 Task: Play online Dominion games in medium mode.
Action: Mouse moved to (268, 696)
Screenshot: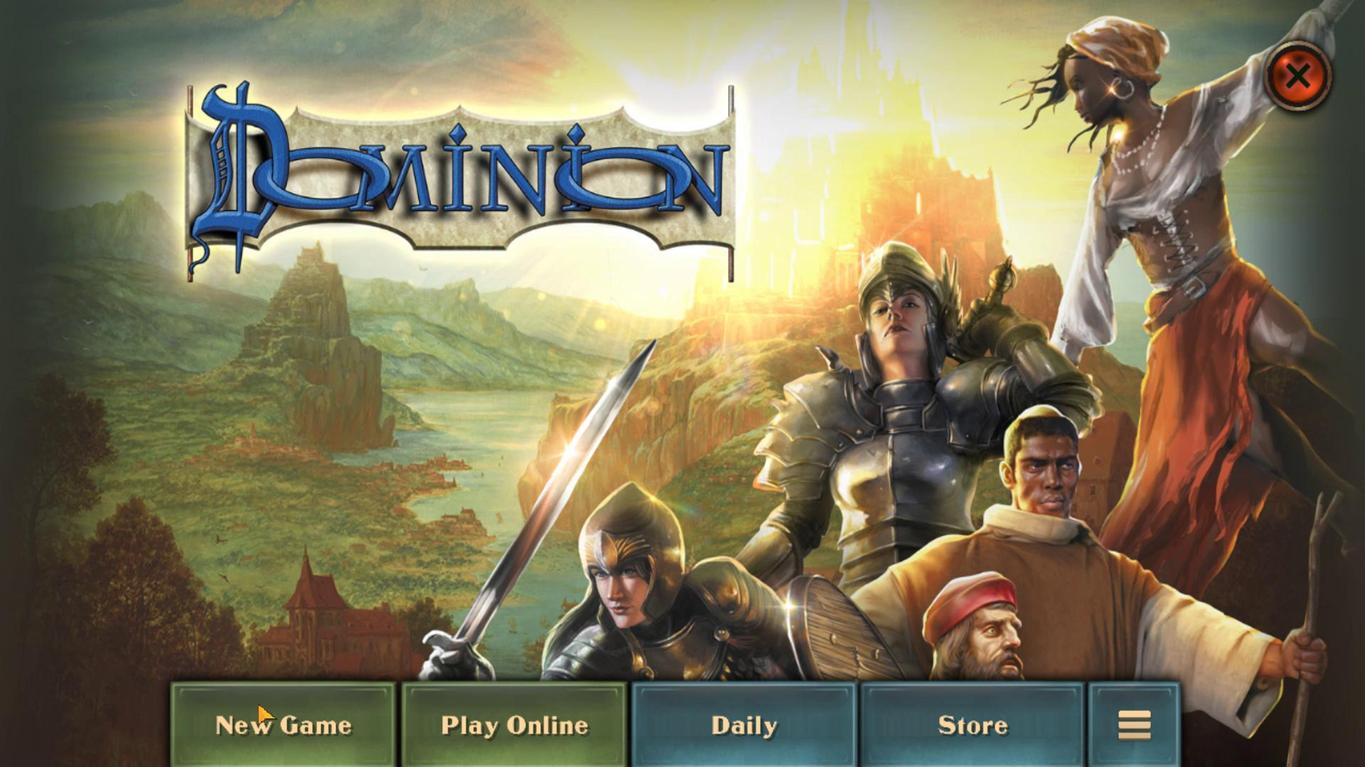 
Action: Mouse pressed left at (268, 696)
Screenshot: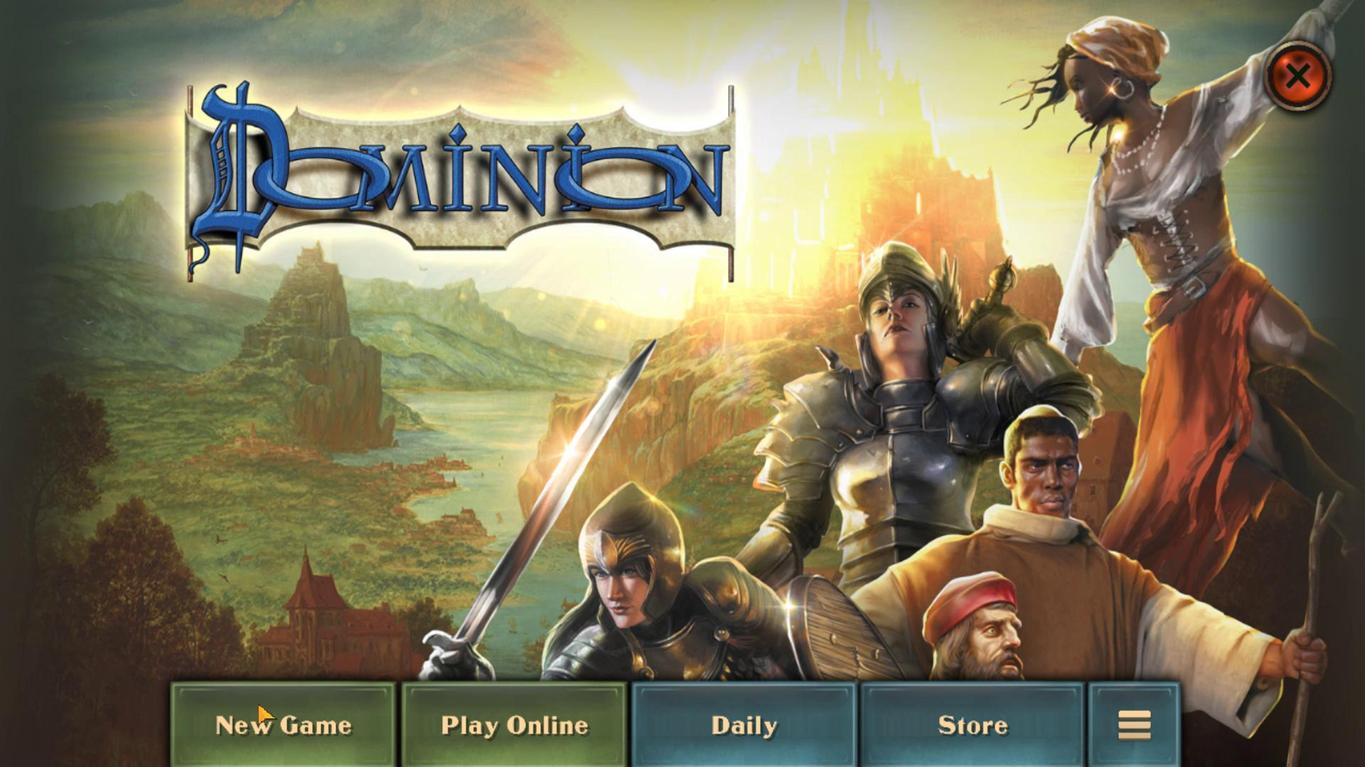 
Action: Mouse moved to (763, 357)
Screenshot: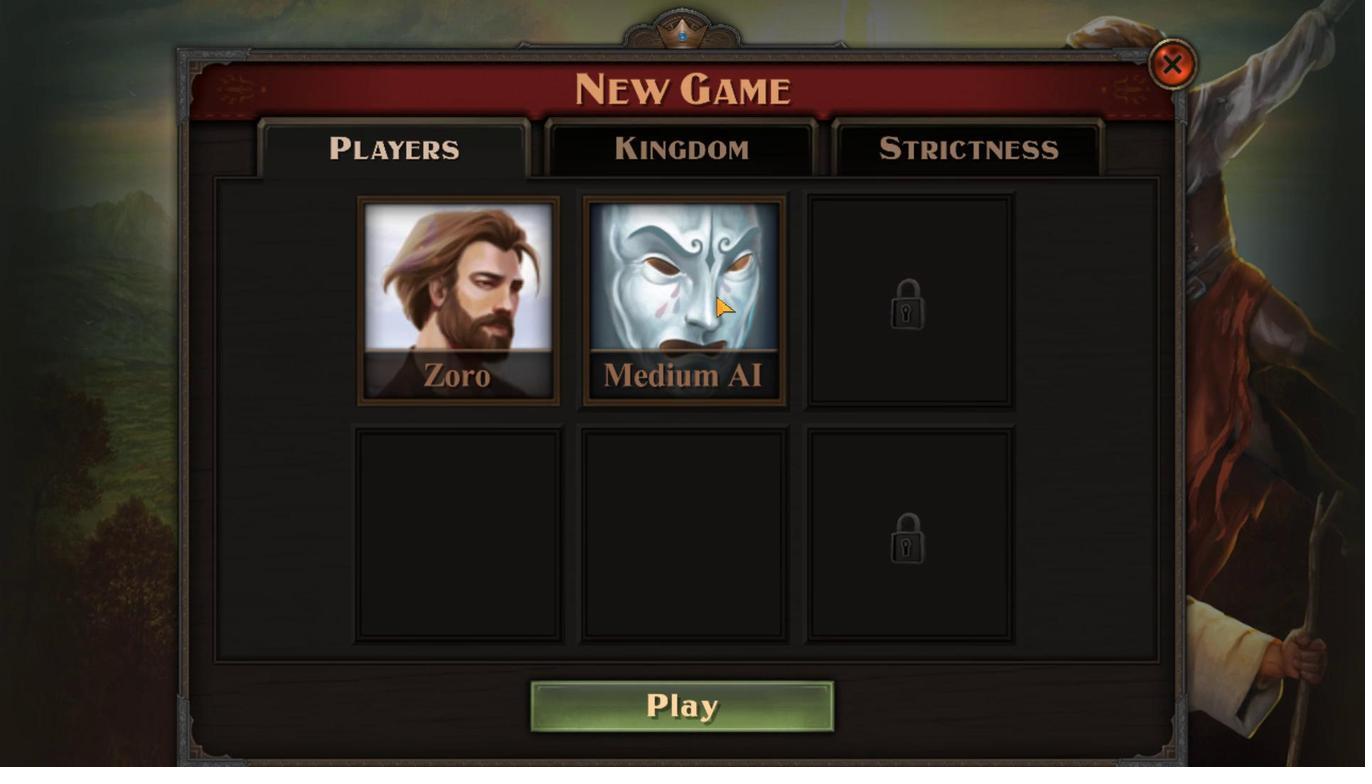 
Action: Mouse pressed left at (763, 357)
Screenshot: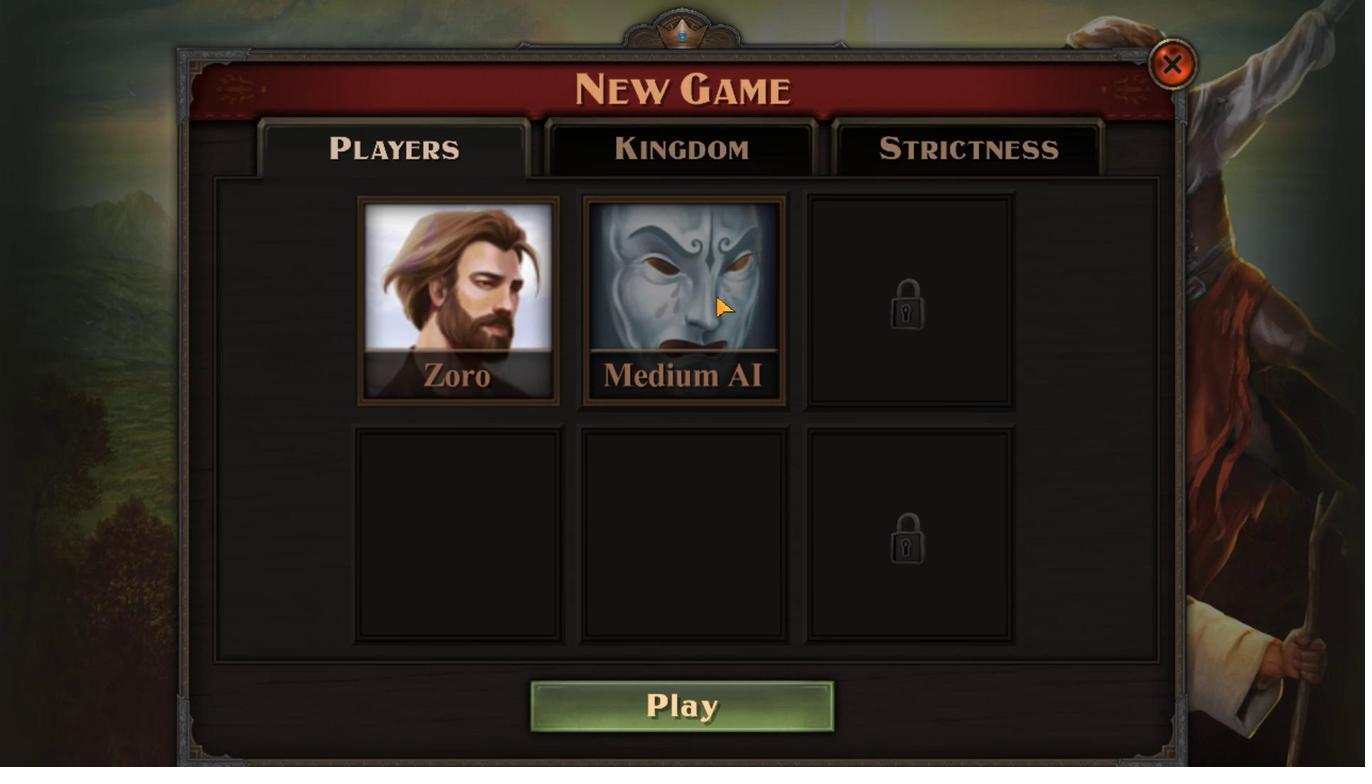 
Action: Mouse moved to (472, 547)
Screenshot: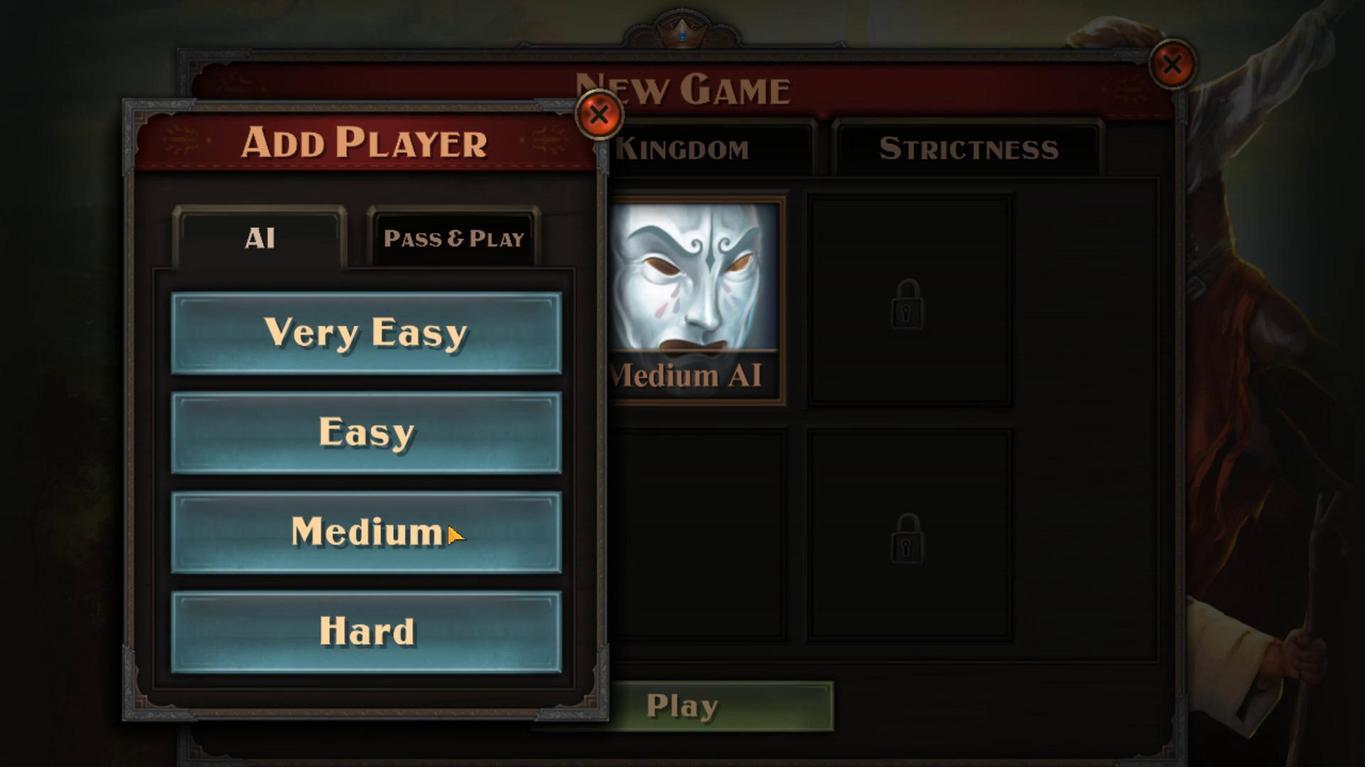 
Action: Mouse pressed left at (472, 547)
Screenshot: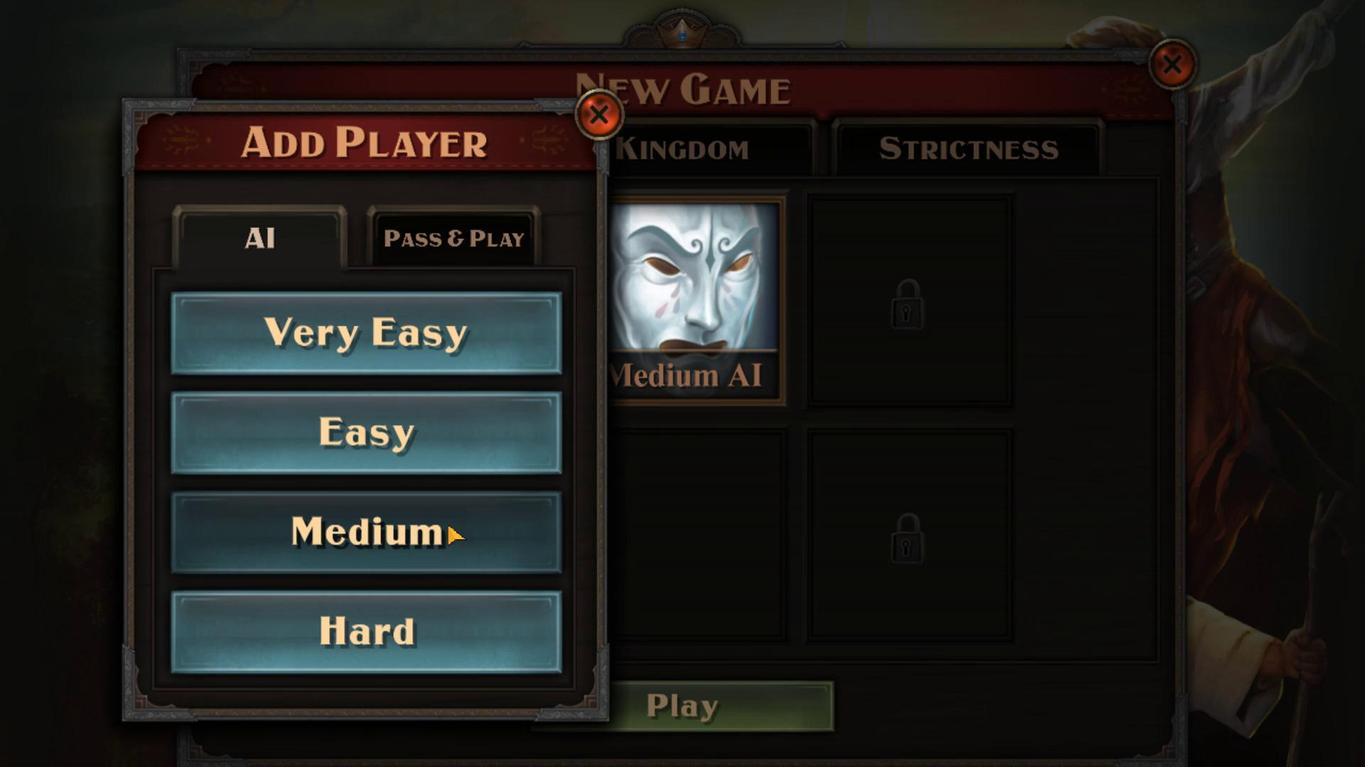 
Action: Mouse moved to (809, 706)
Screenshot: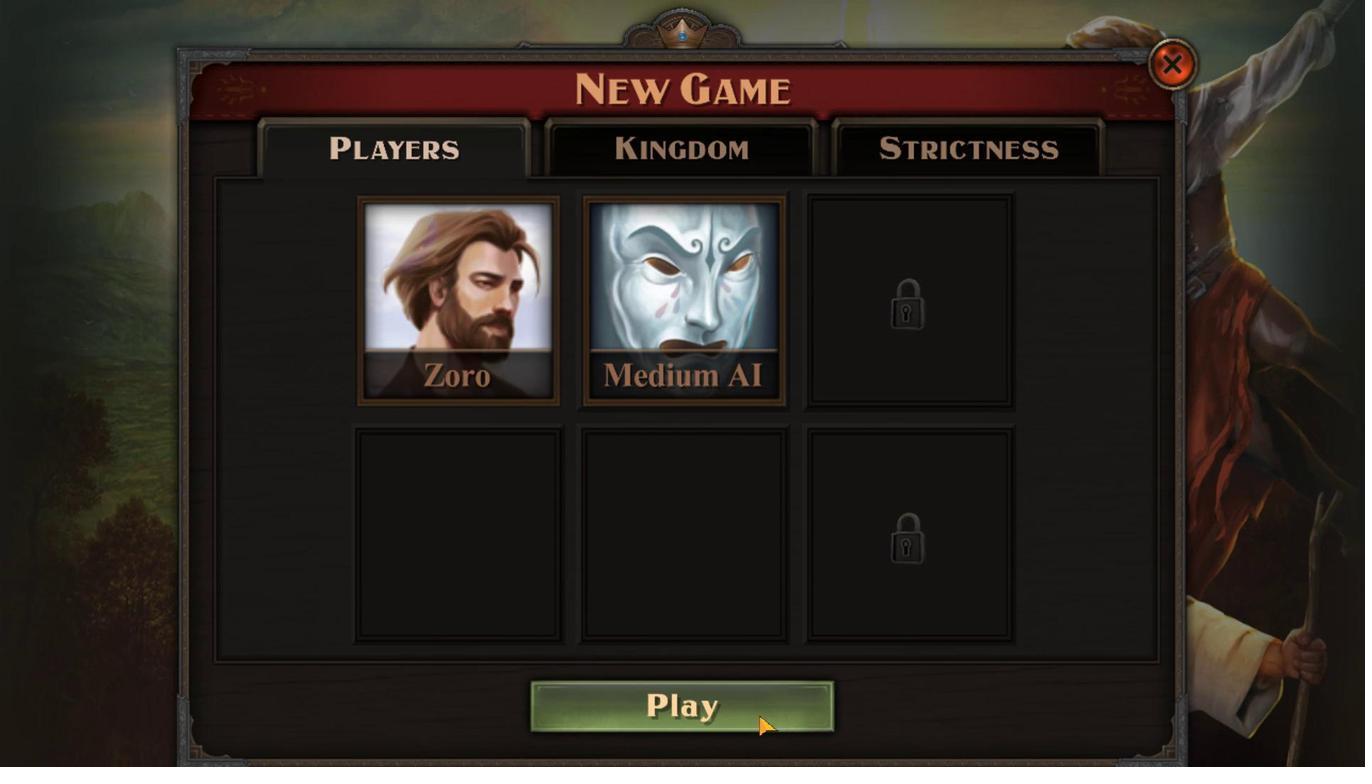
Action: Mouse pressed left at (809, 706)
Screenshot: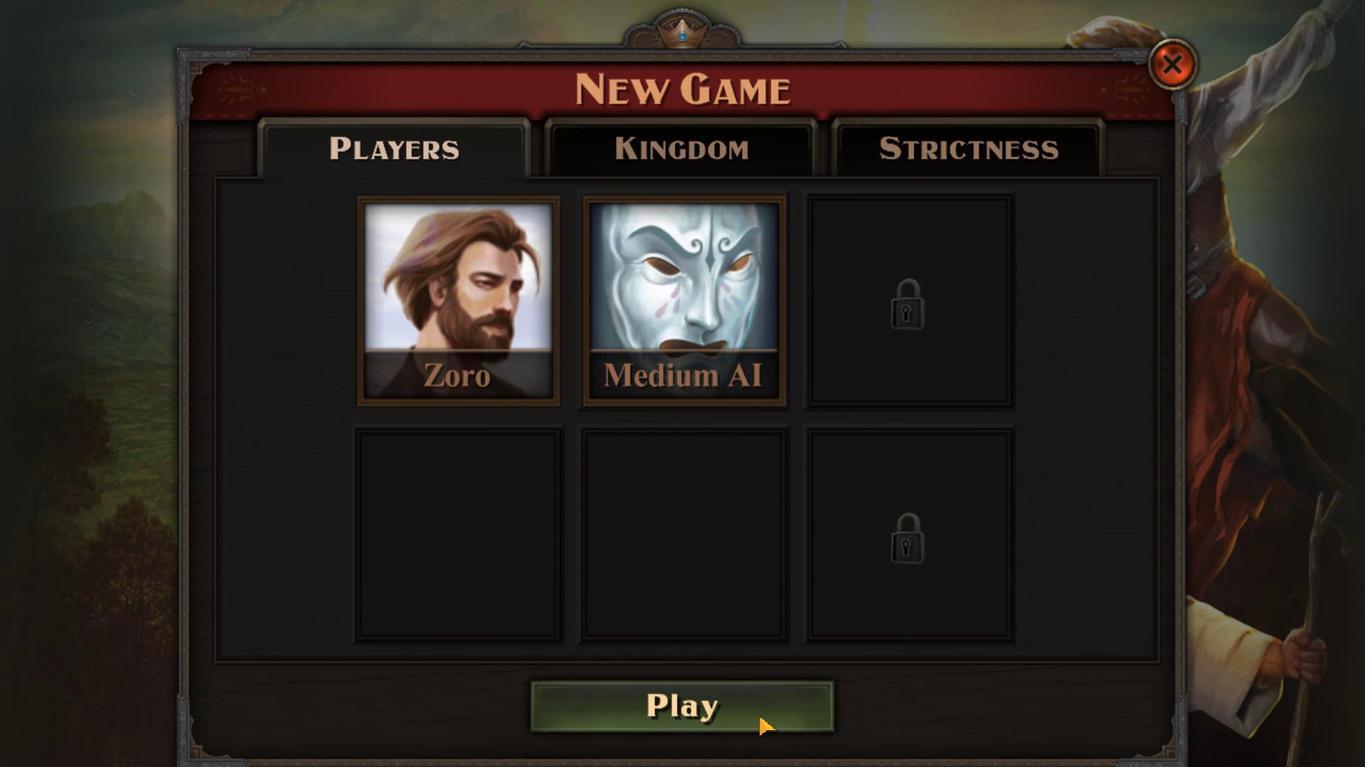 
Action: Mouse moved to (831, 659)
Screenshot: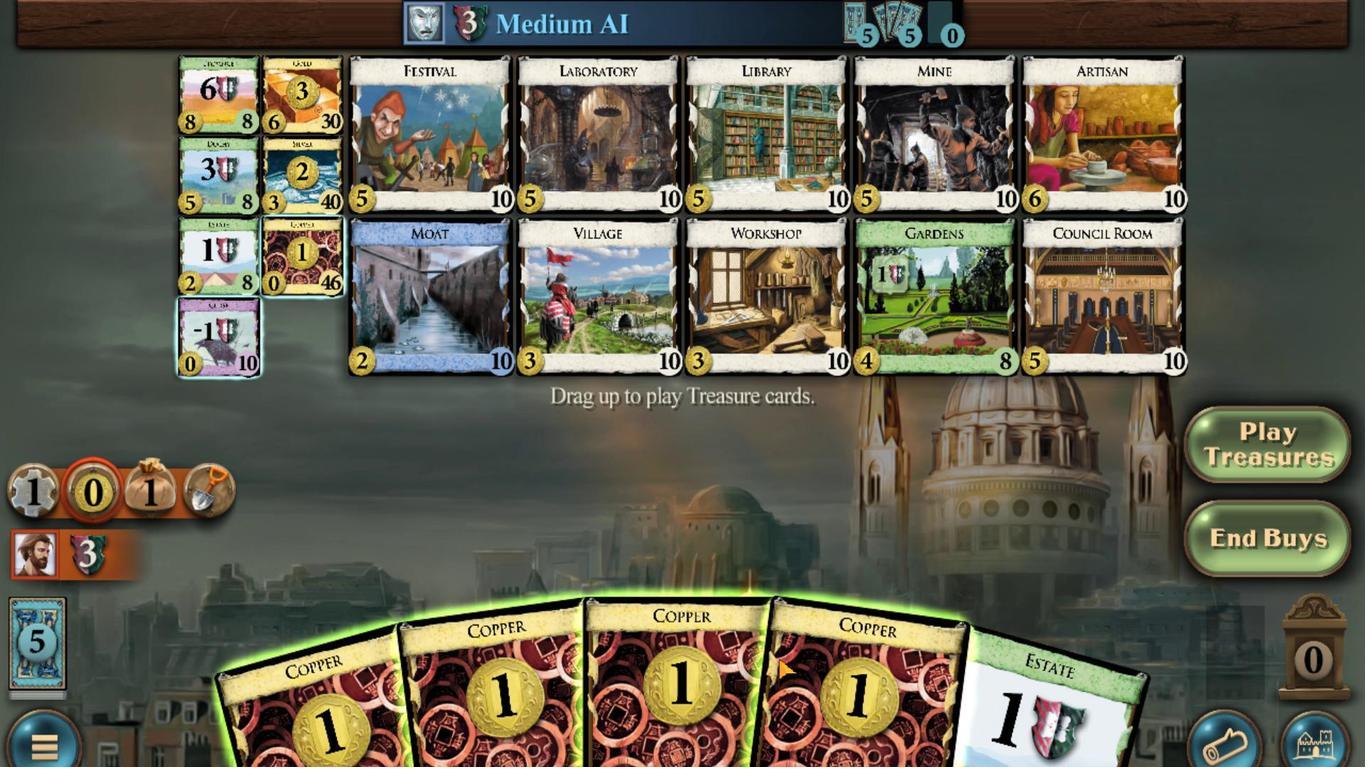 
Action: Mouse scrolled (831, 659) with delta (0, 0)
Screenshot: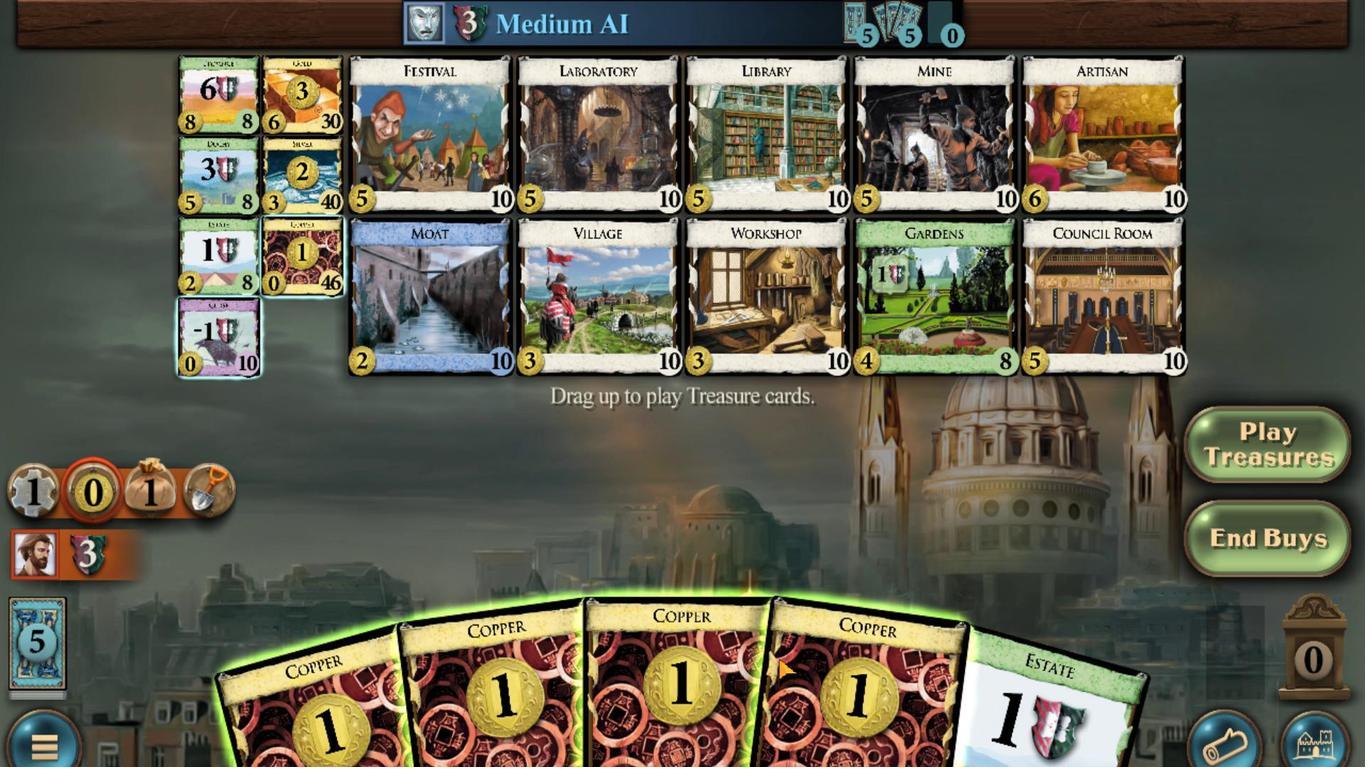 
Action: Mouse moved to (740, 666)
Screenshot: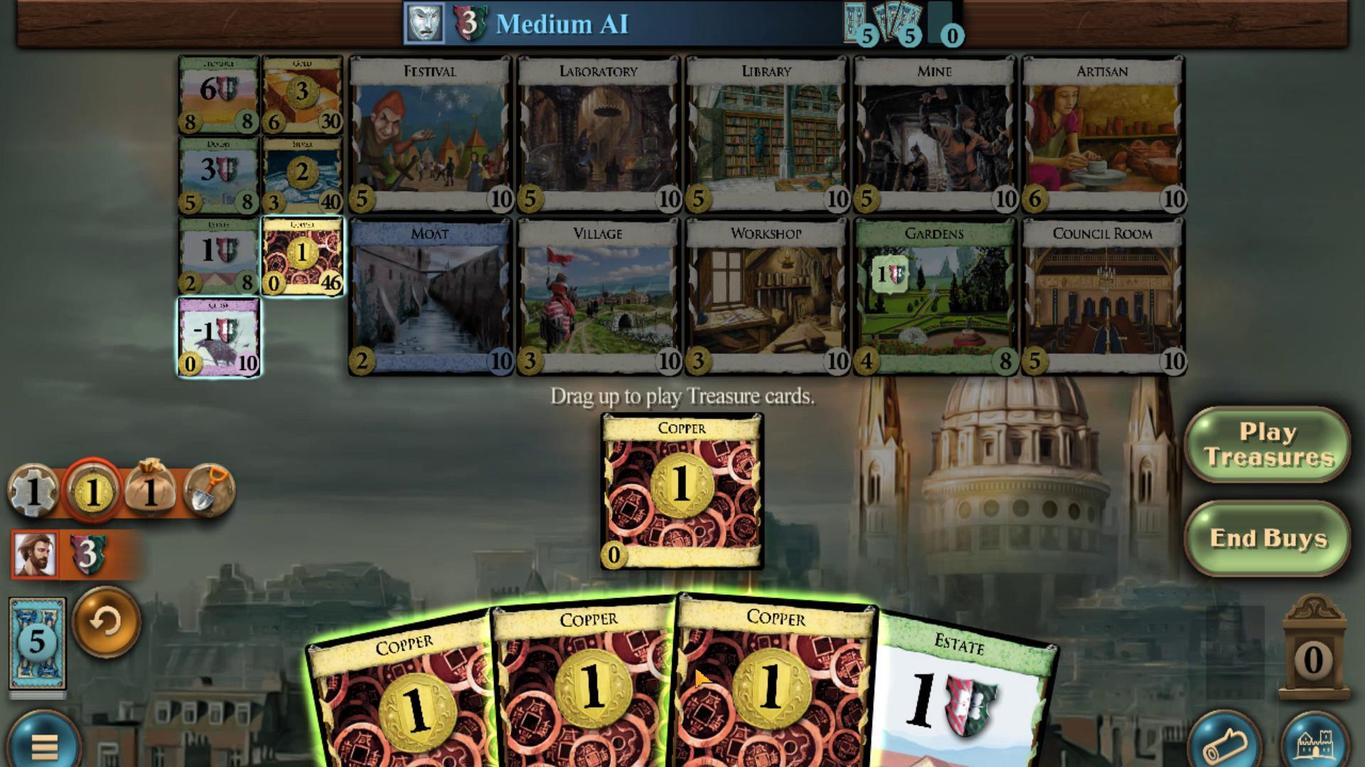
Action: Mouse scrolled (740, 665) with delta (0, 0)
Screenshot: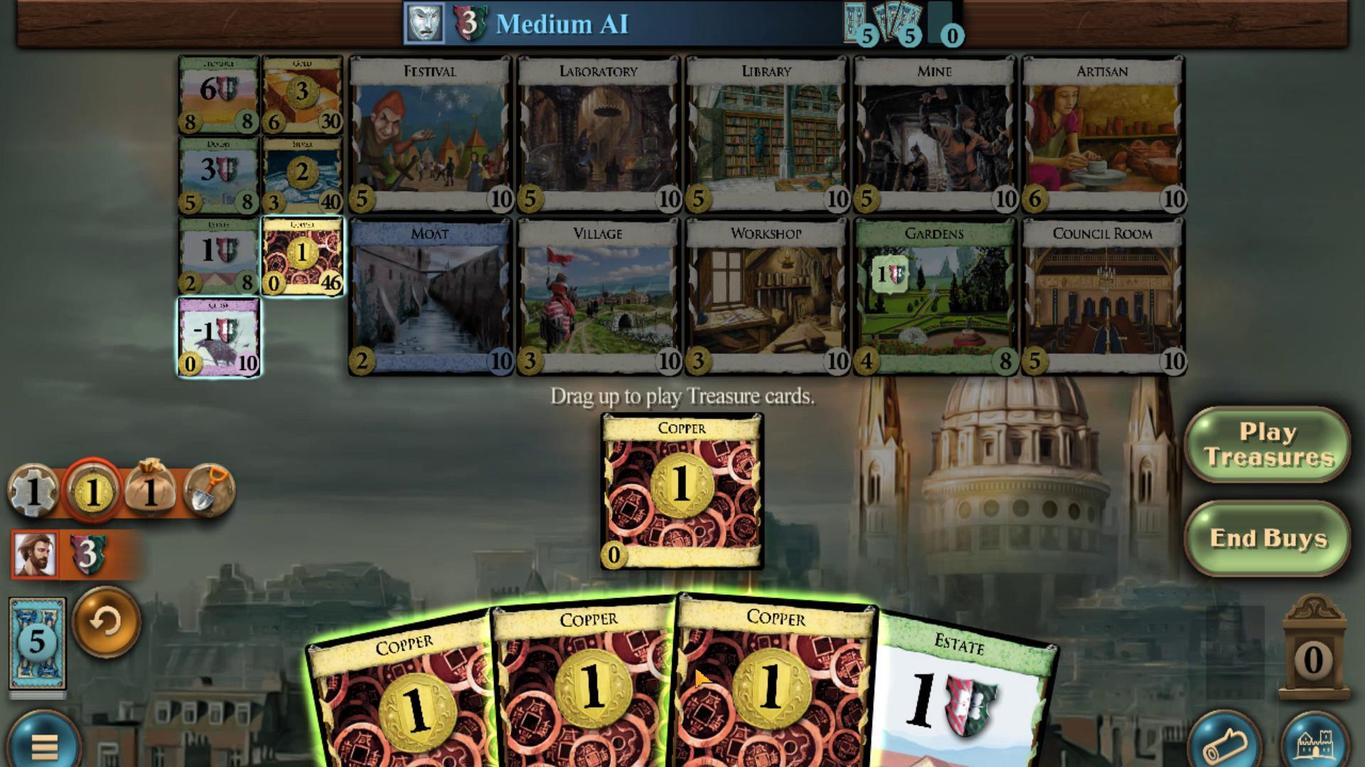
Action: Mouse moved to (675, 678)
Screenshot: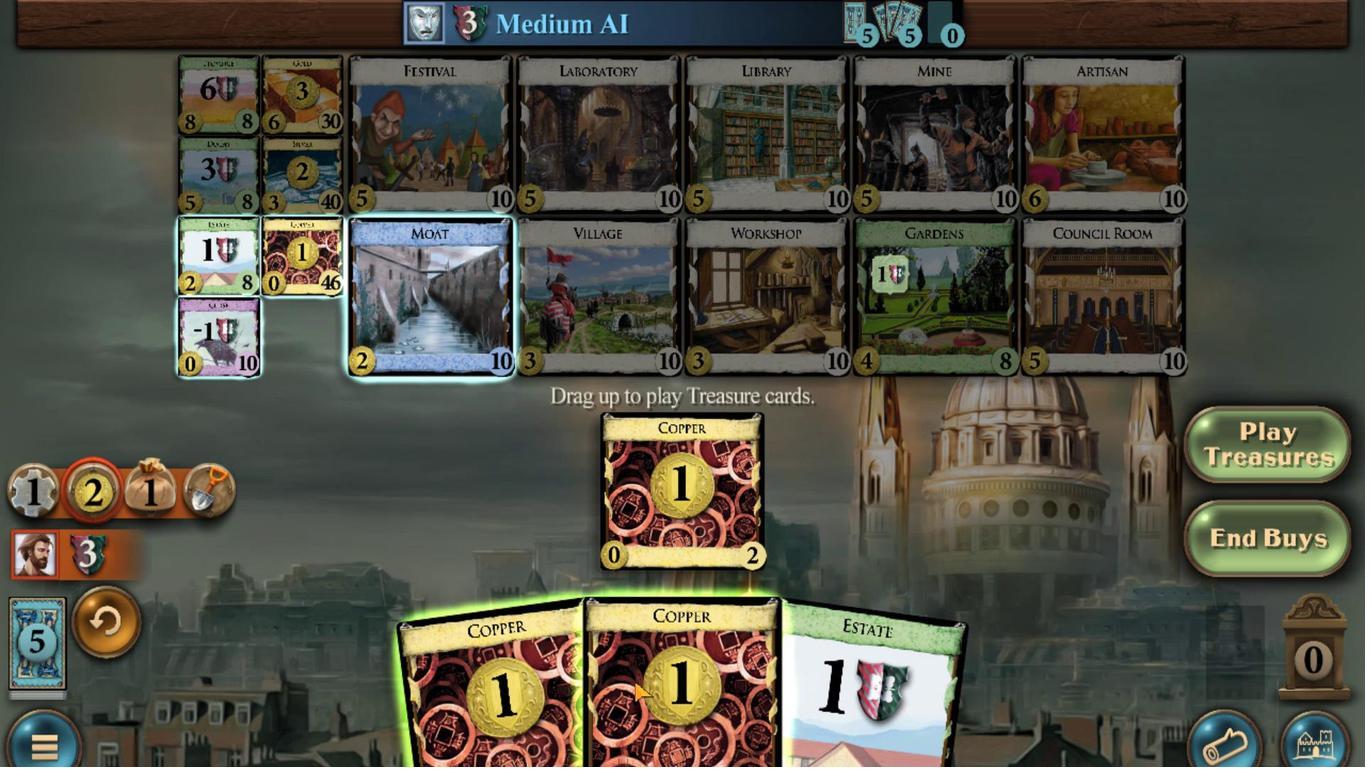 
Action: Mouse scrolled (675, 677) with delta (0, 0)
Screenshot: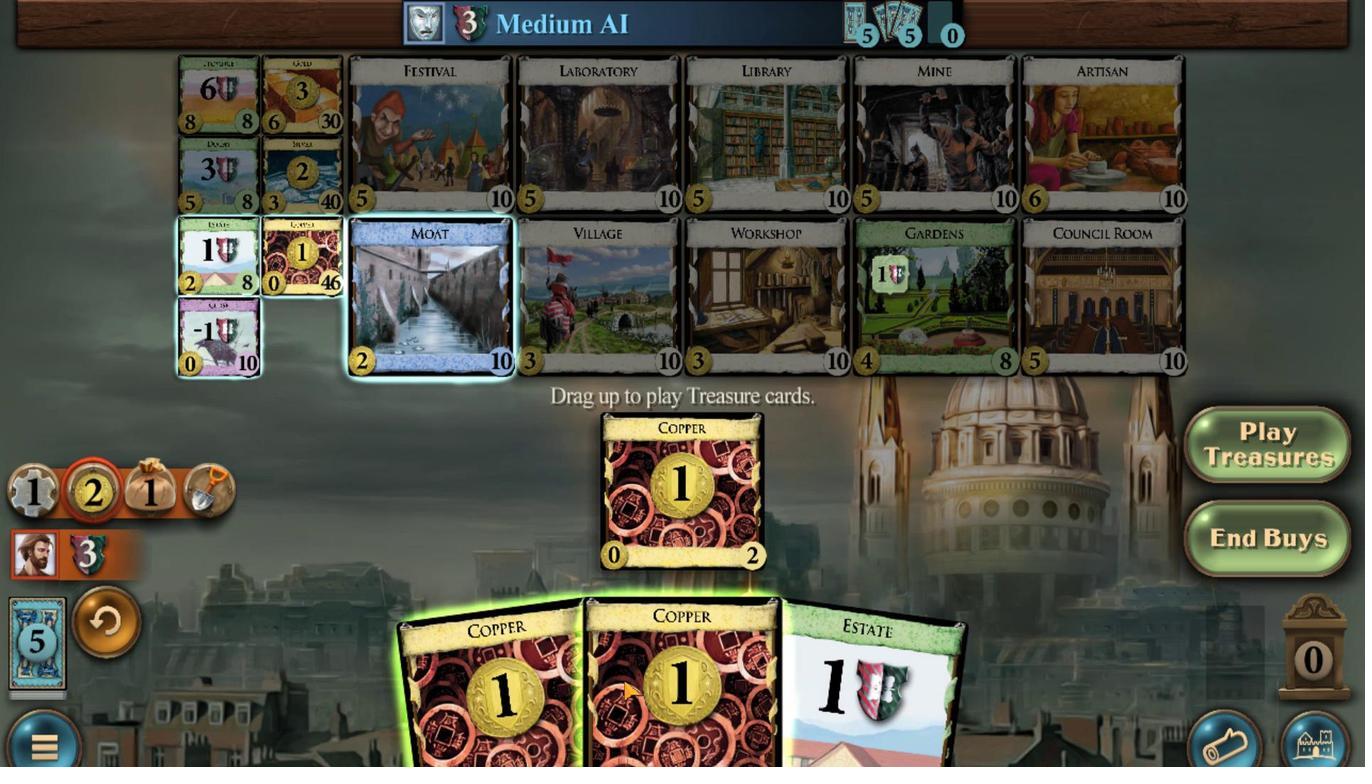 
Action: Mouse moved to (554, 657)
Screenshot: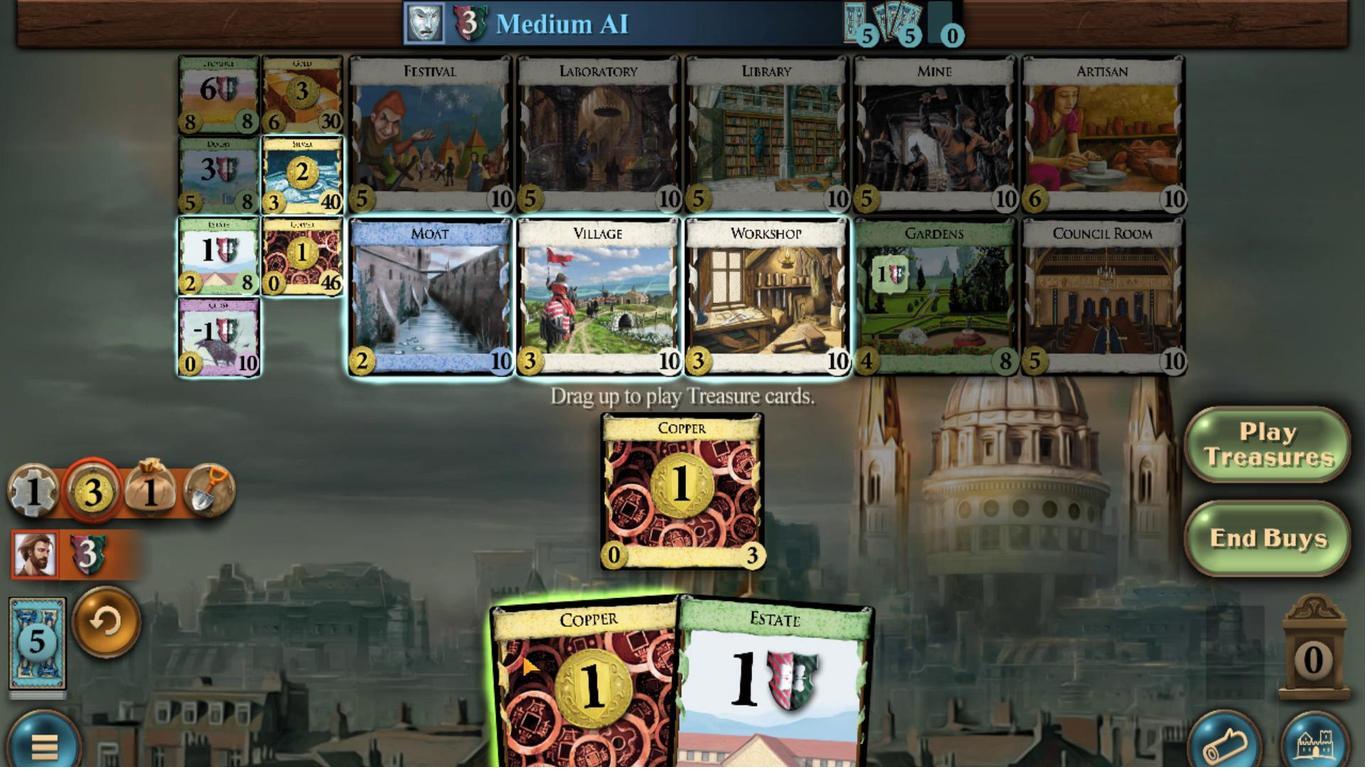 
Action: Mouse scrolled (554, 656) with delta (0, 0)
Screenshot: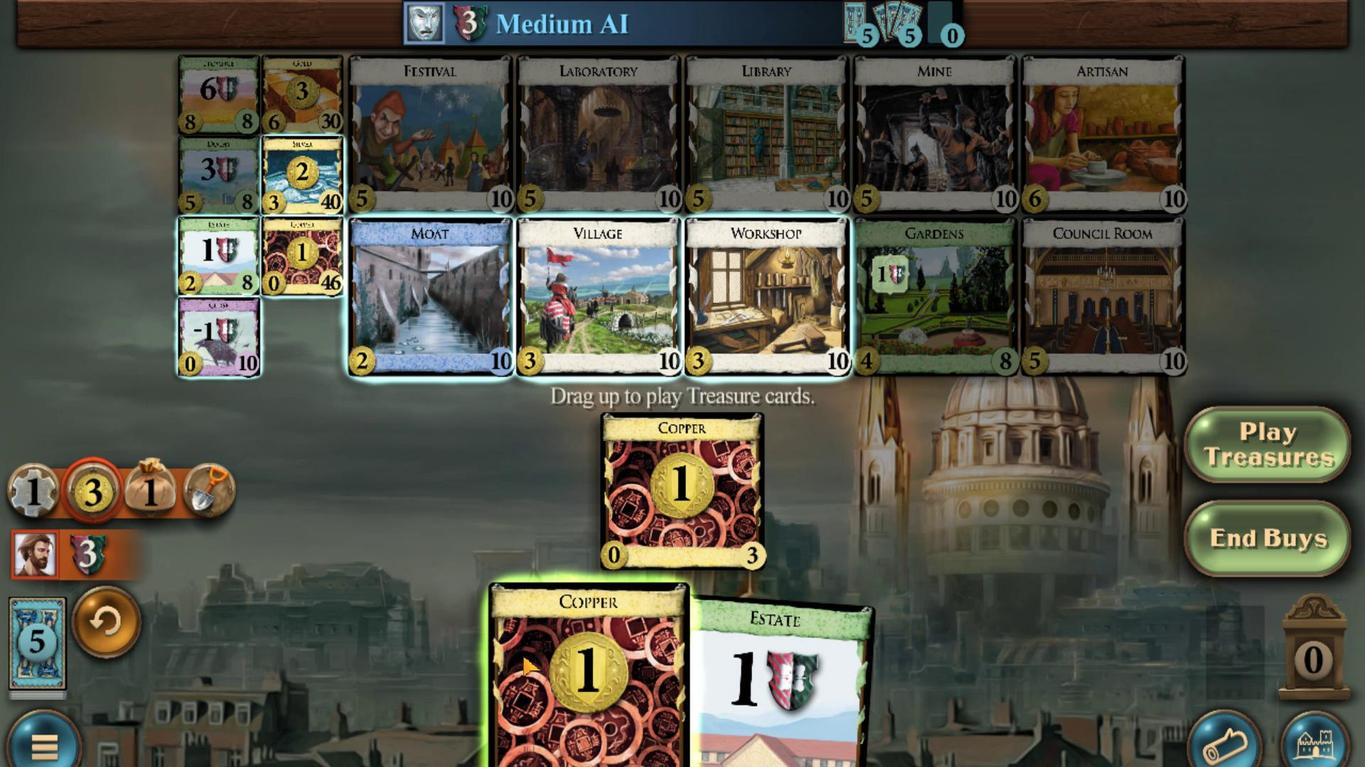 
Action: Mouse moved to (324, 246)
Screenshot: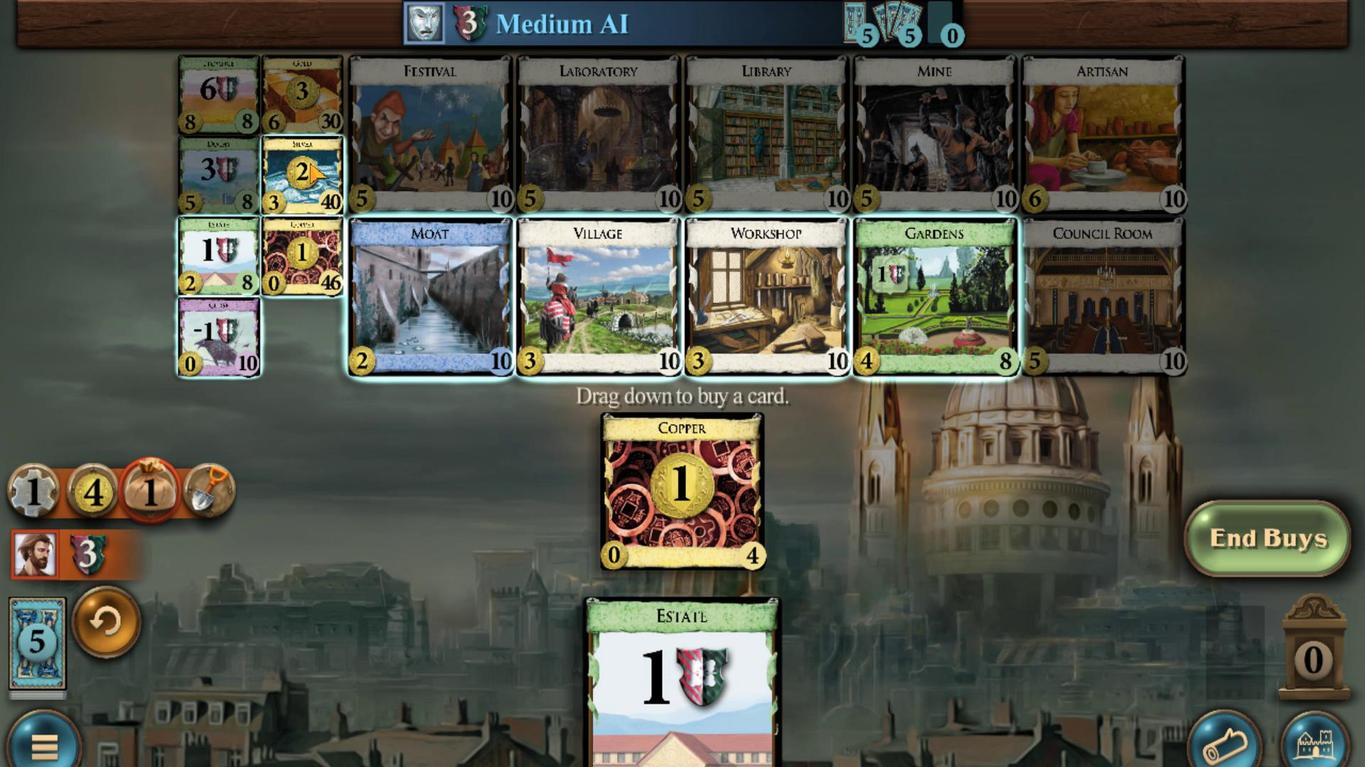 
Action: Mouse scrolled (324, 247) with delta (0, 0)
Screenshot: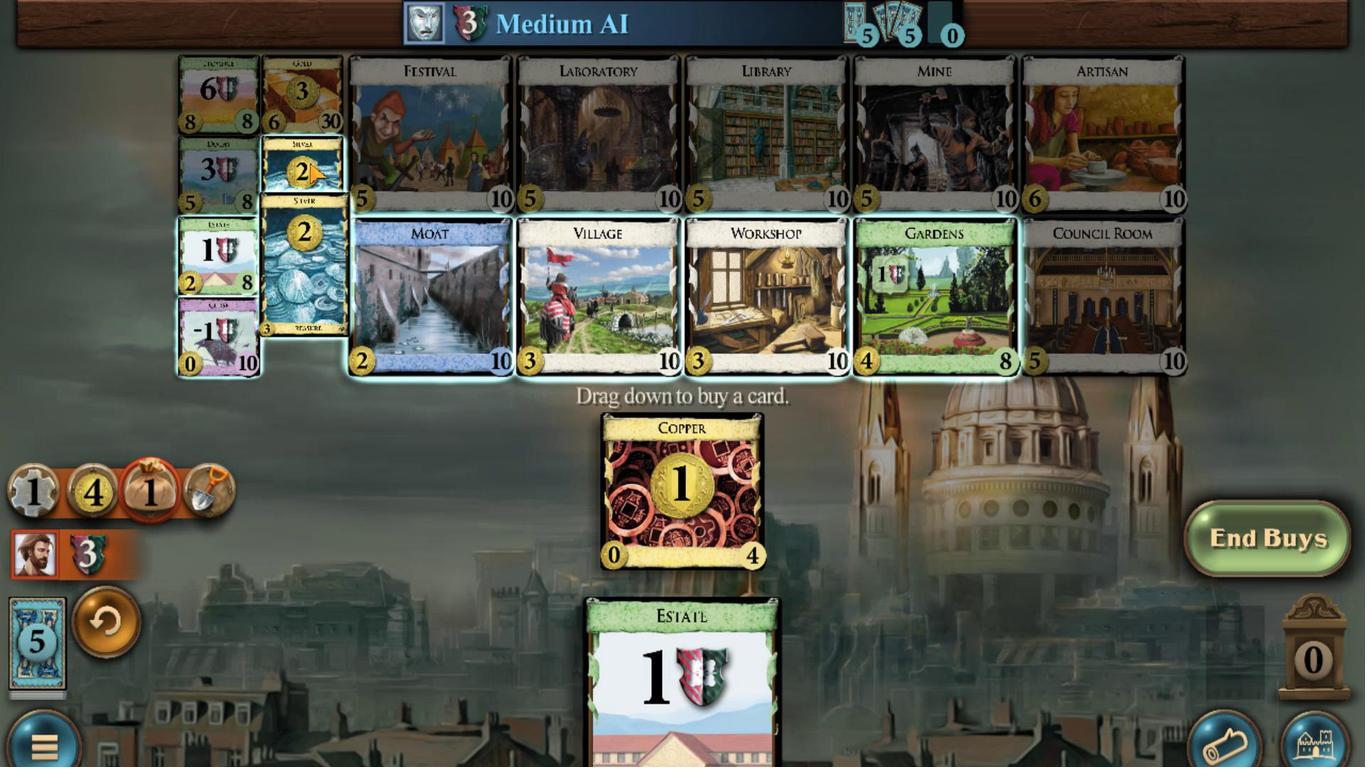 
Action: Mouse scrolled (324, 247) with delta (0, 0)
Screenshot: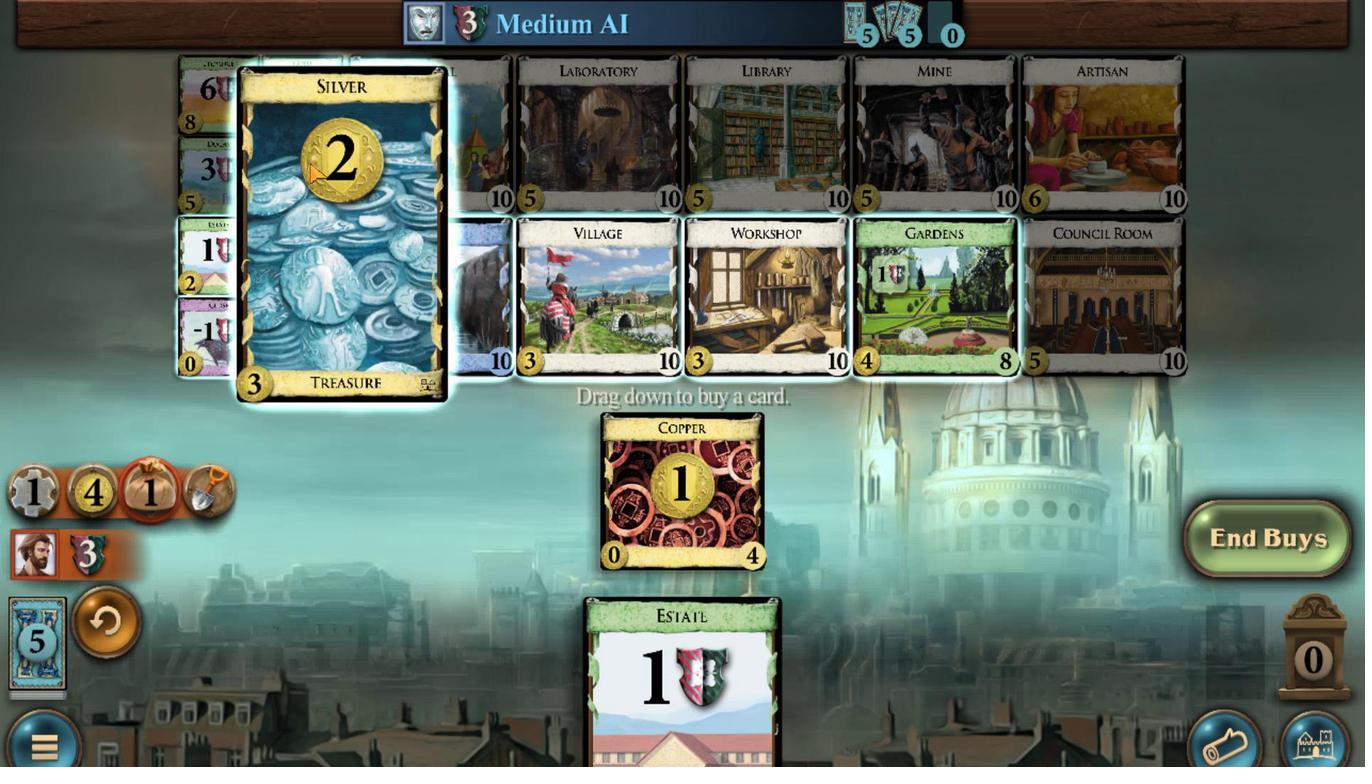 
Action: Mouse scrolled (324, 247) with delta (0, 0)
Screenshot: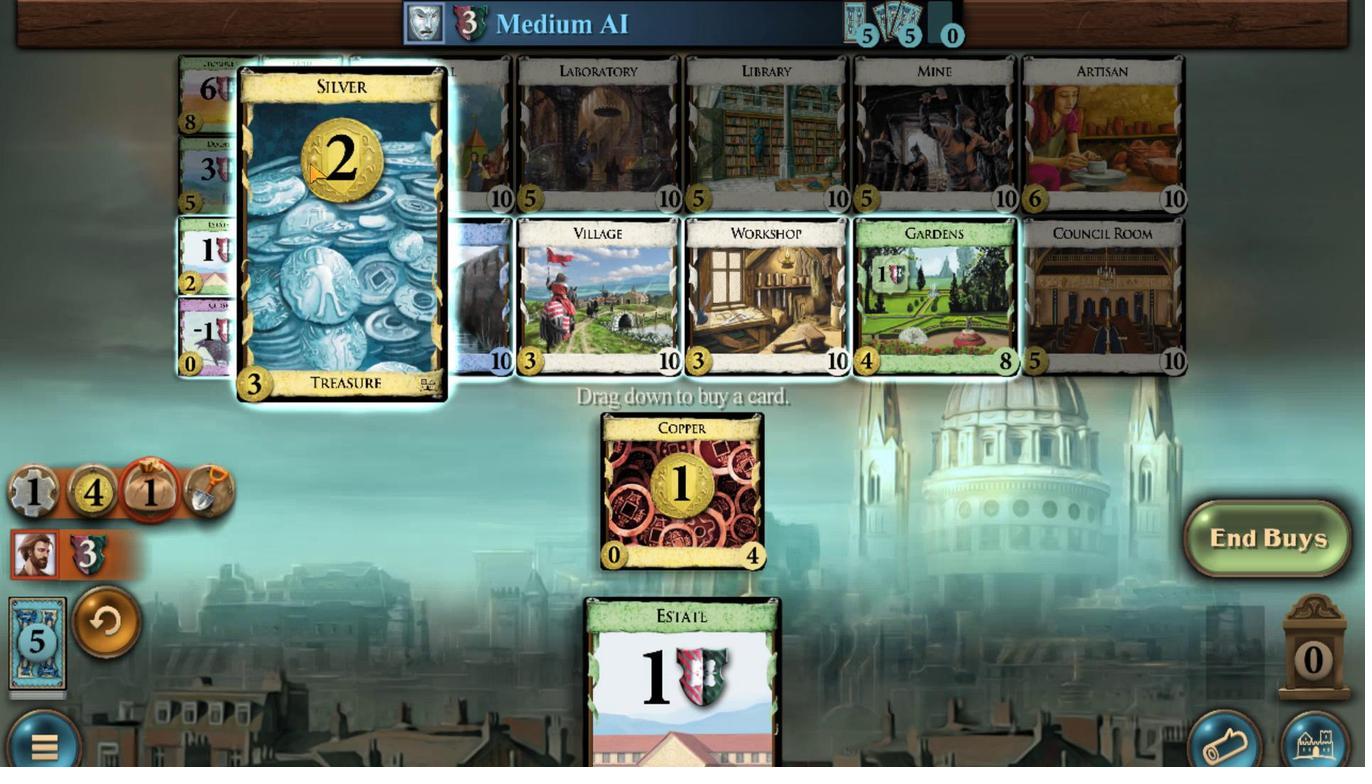 
Action: Mouse scrolled (324, 247) with delta (0, 0)
Screenshot: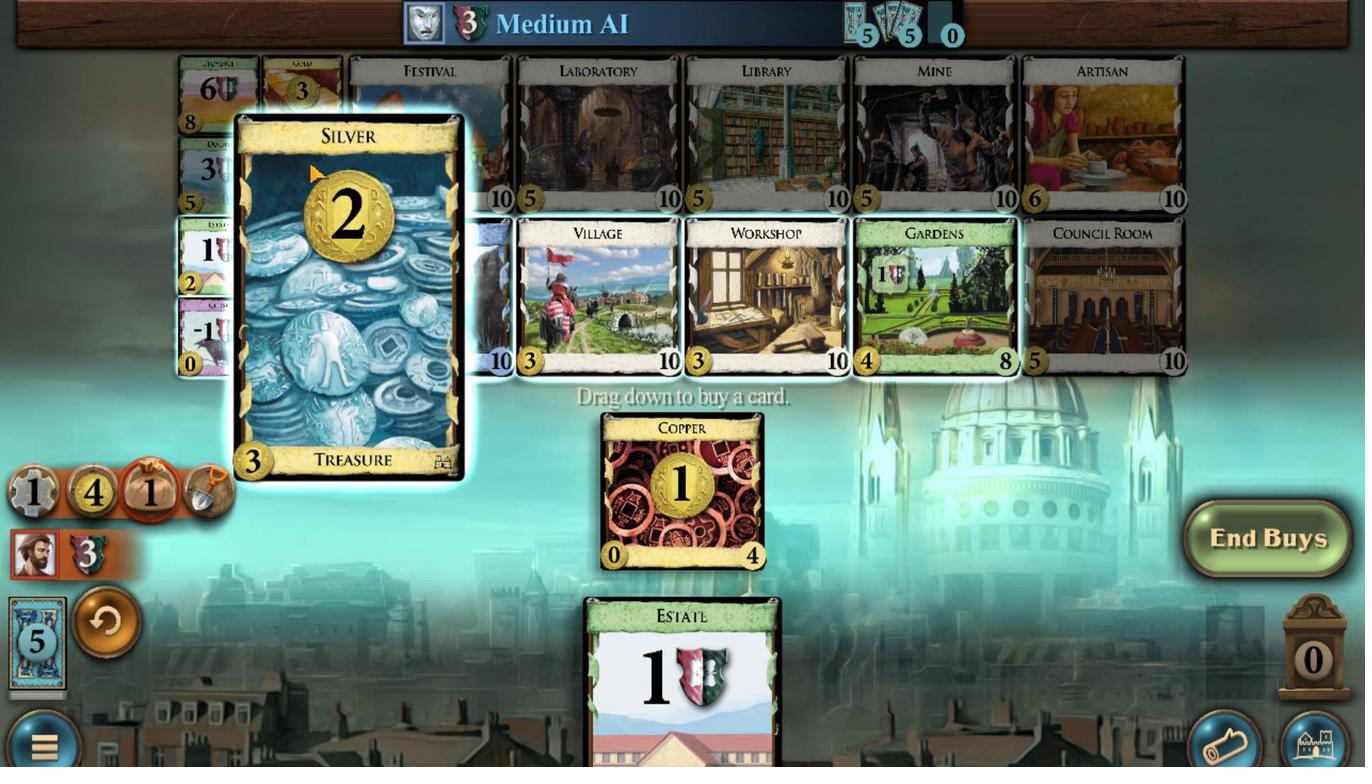 
Action: Mouse scrolled (324, 247) with delta (0, 0)
Screenshot: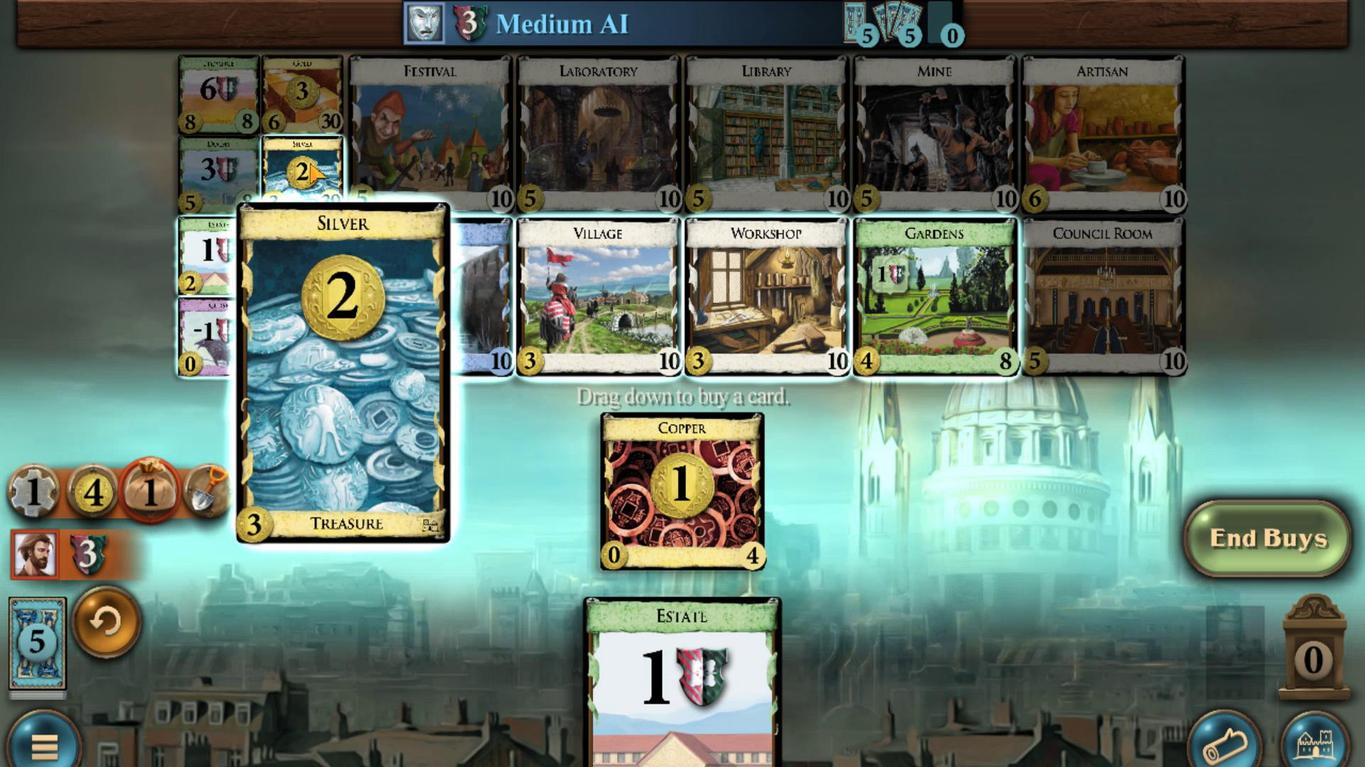 
Action: Mouse moved to (724, 650)
Screenshot: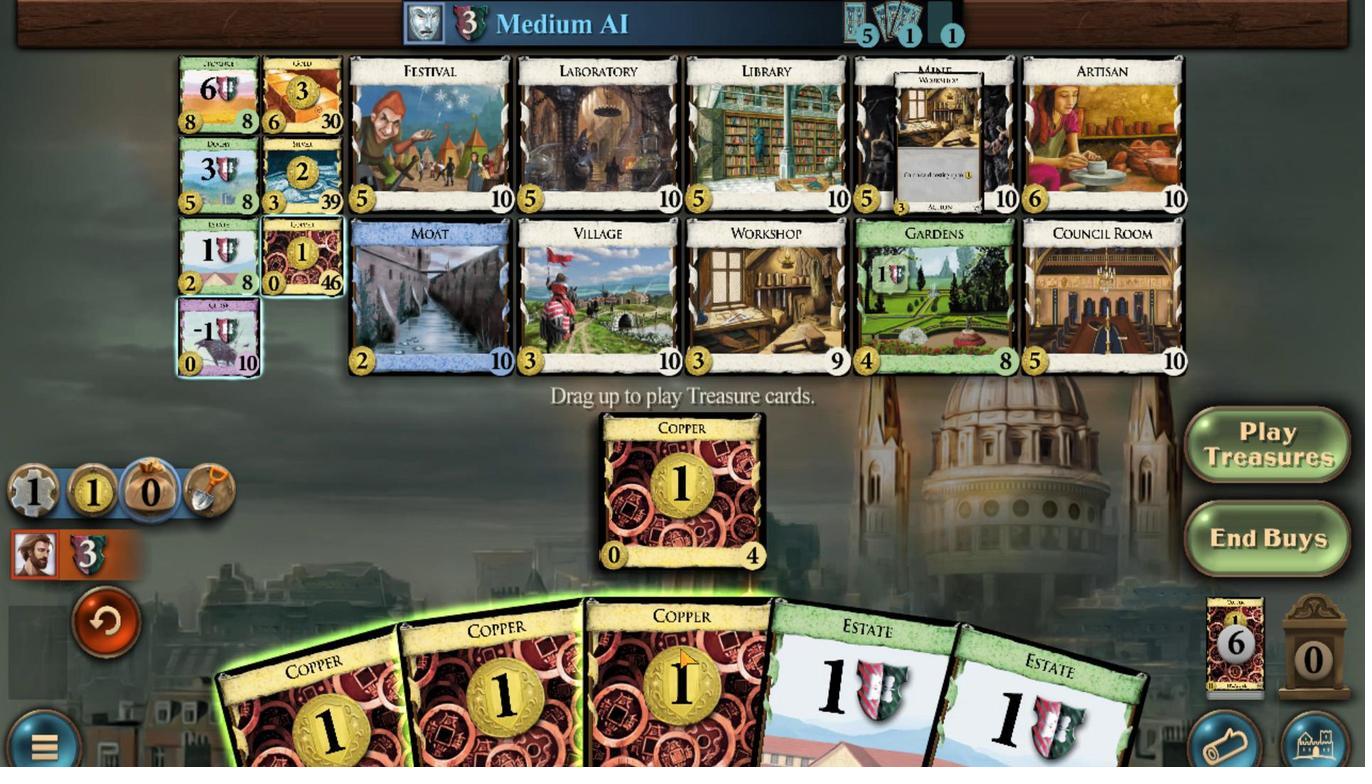 
Action: Mouse scrolled (724, 649) with delta (0, 0)
Screenshot: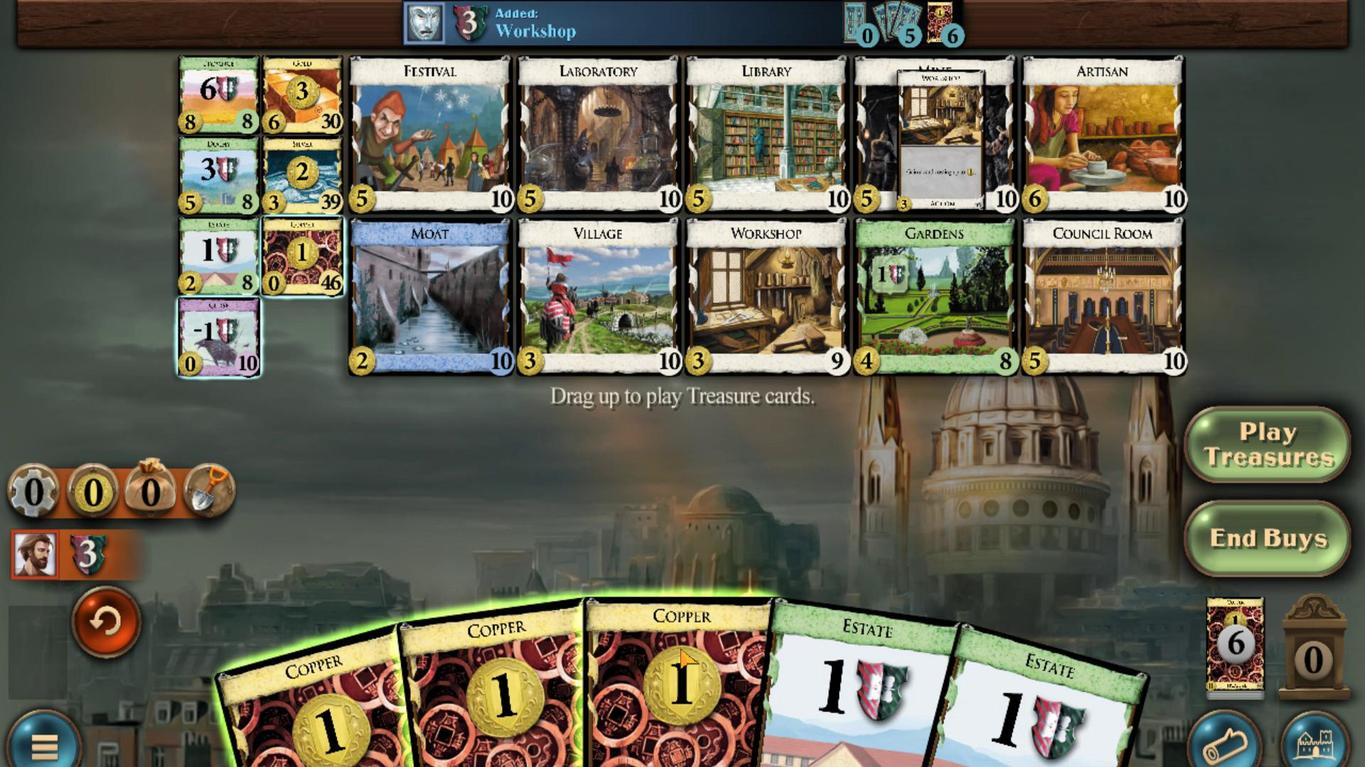 
Action: Mouse moved to (651, 650)
Screenshot: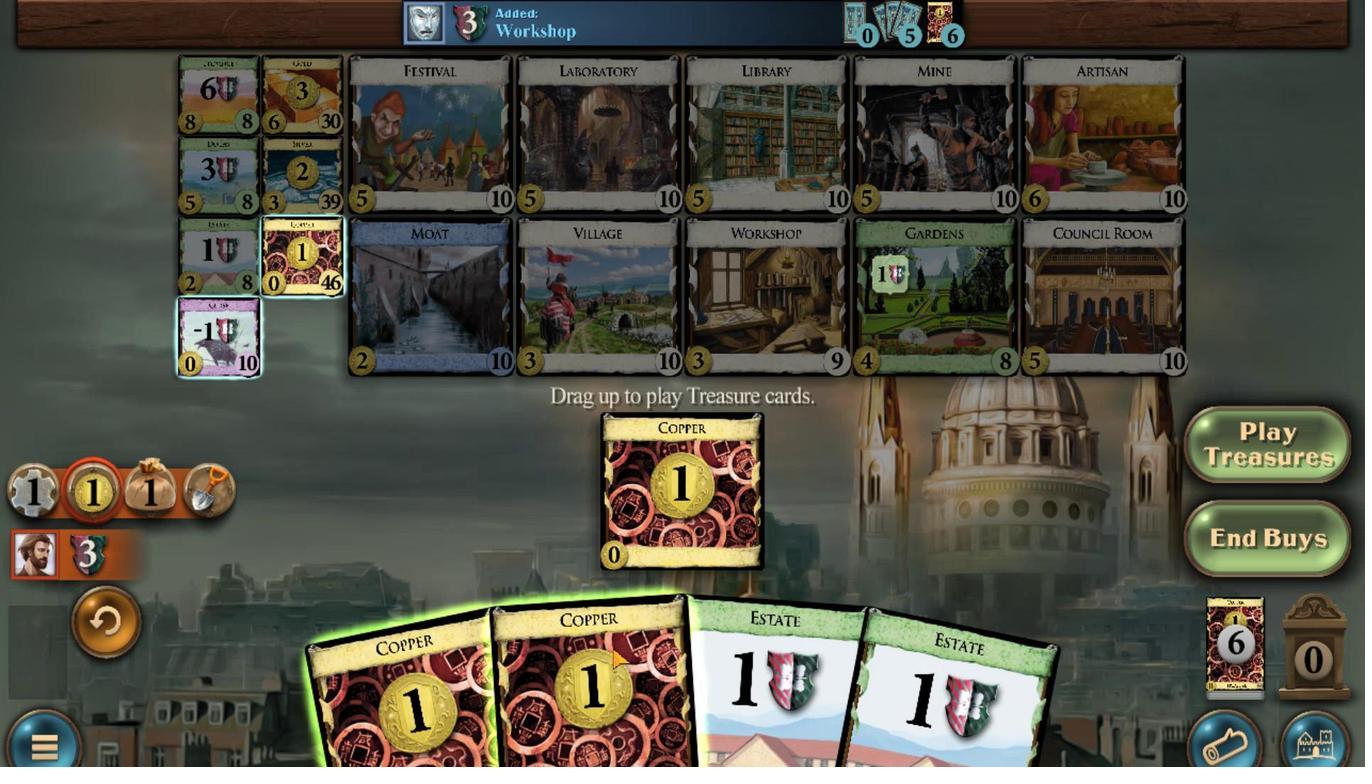 
Action: Mouse scrolled (651, 649) with delta (0, 0)
Screenshot: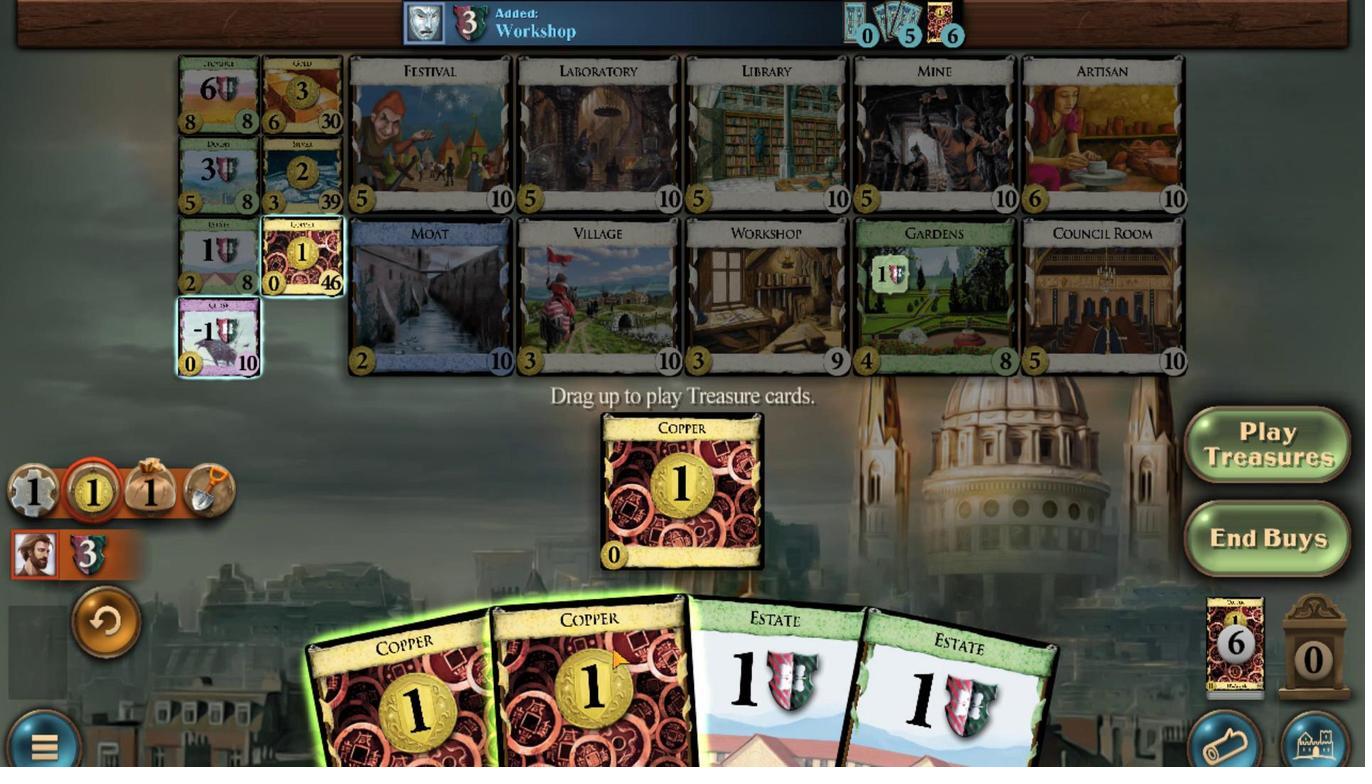 
Action: Mouse moved to (535, 662)
Screenshot: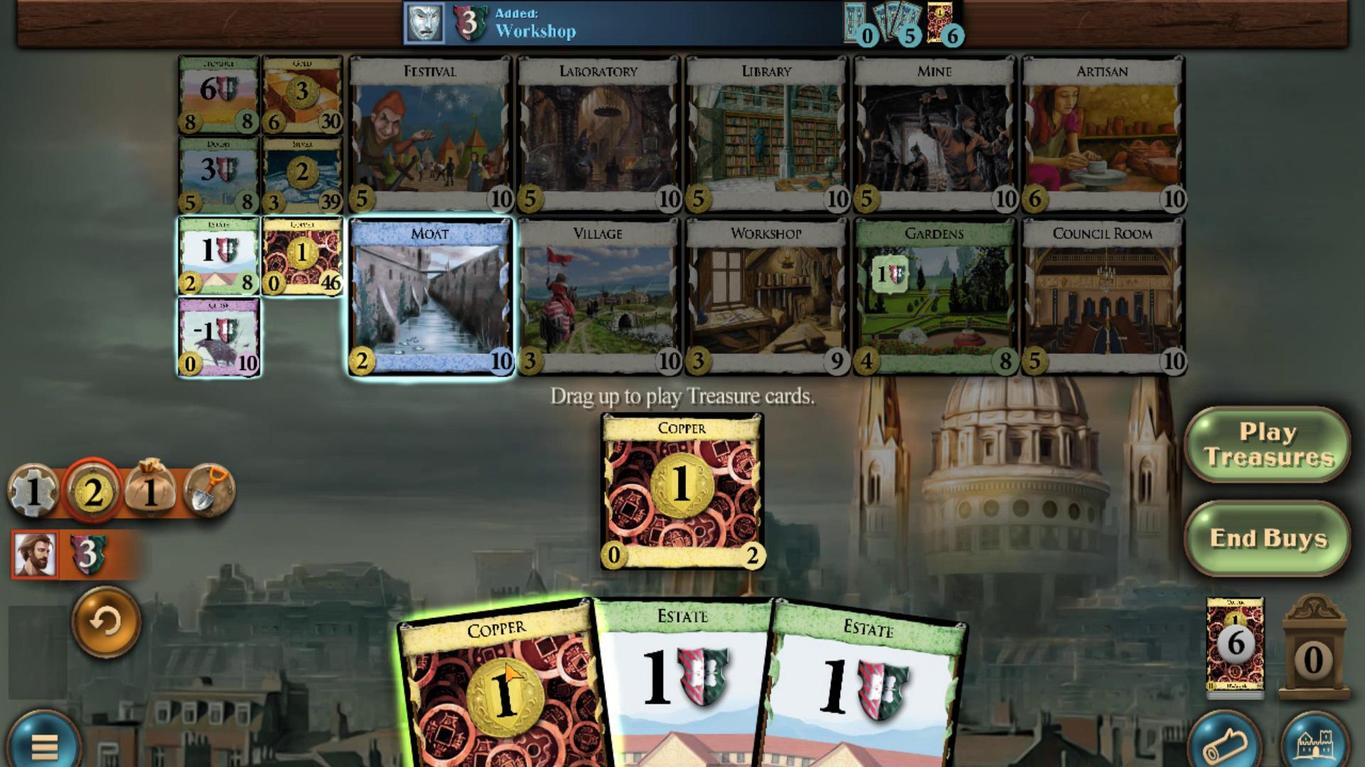 
Action: Mouse scrolled (535, 662) with delta (0, 0)
Screenshot: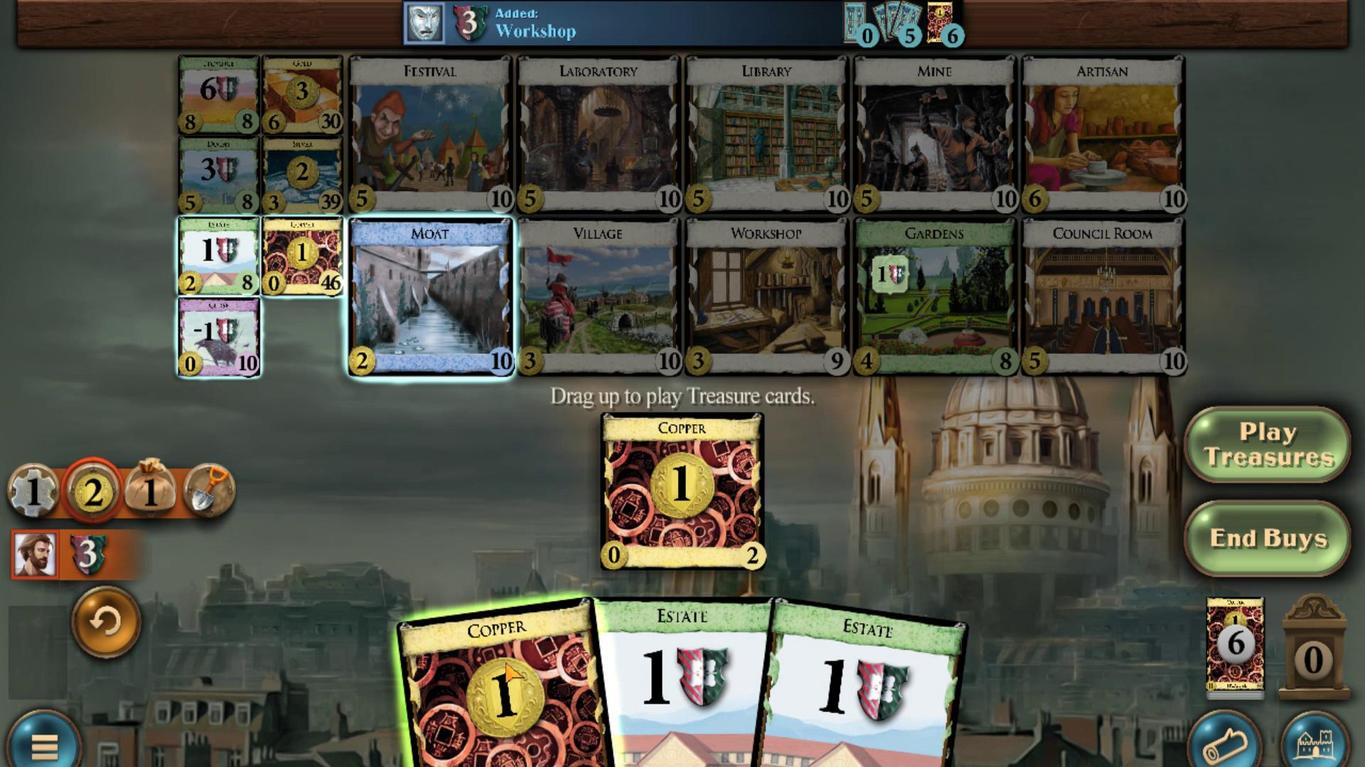 
Action: Mouse moved to (317, 260)
Screenshot: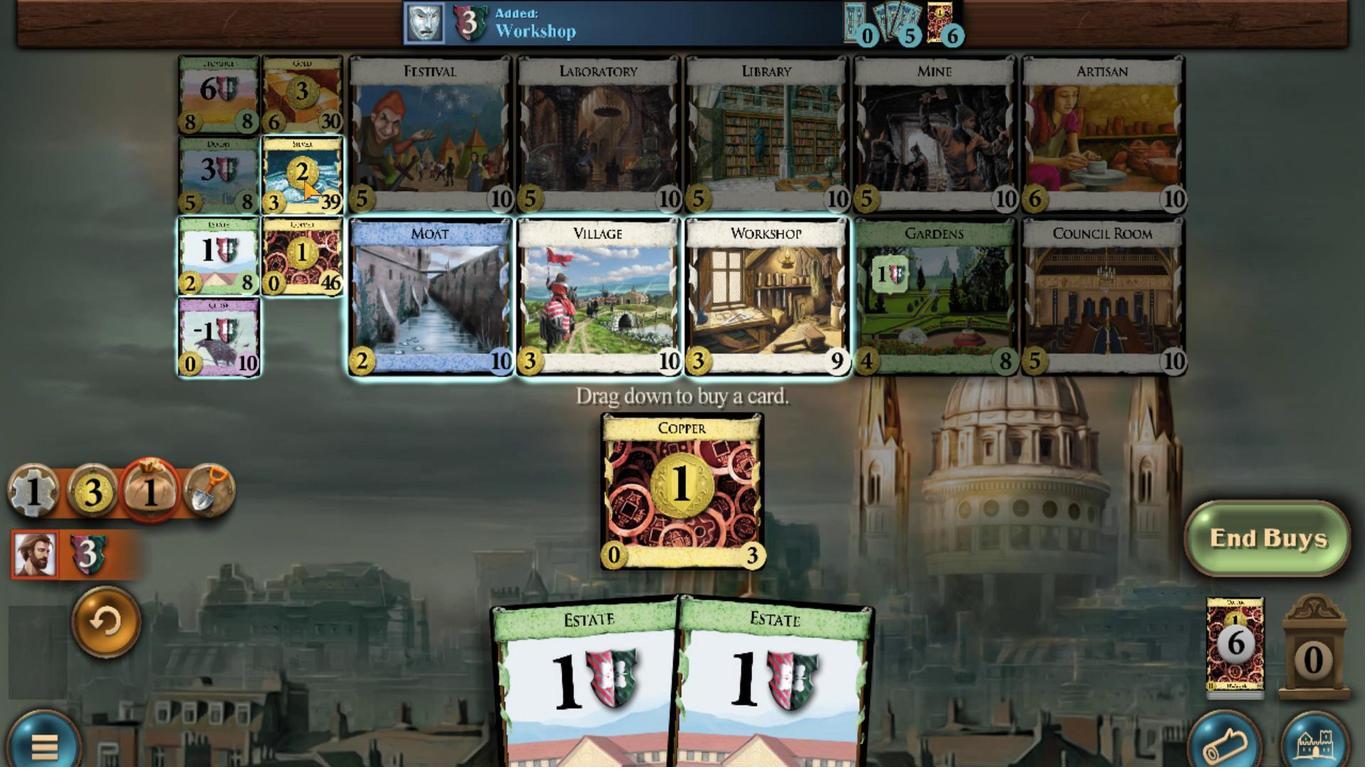 
Action: Mouse scrolled (317, 261) with delta (0, 0)
Screenshot: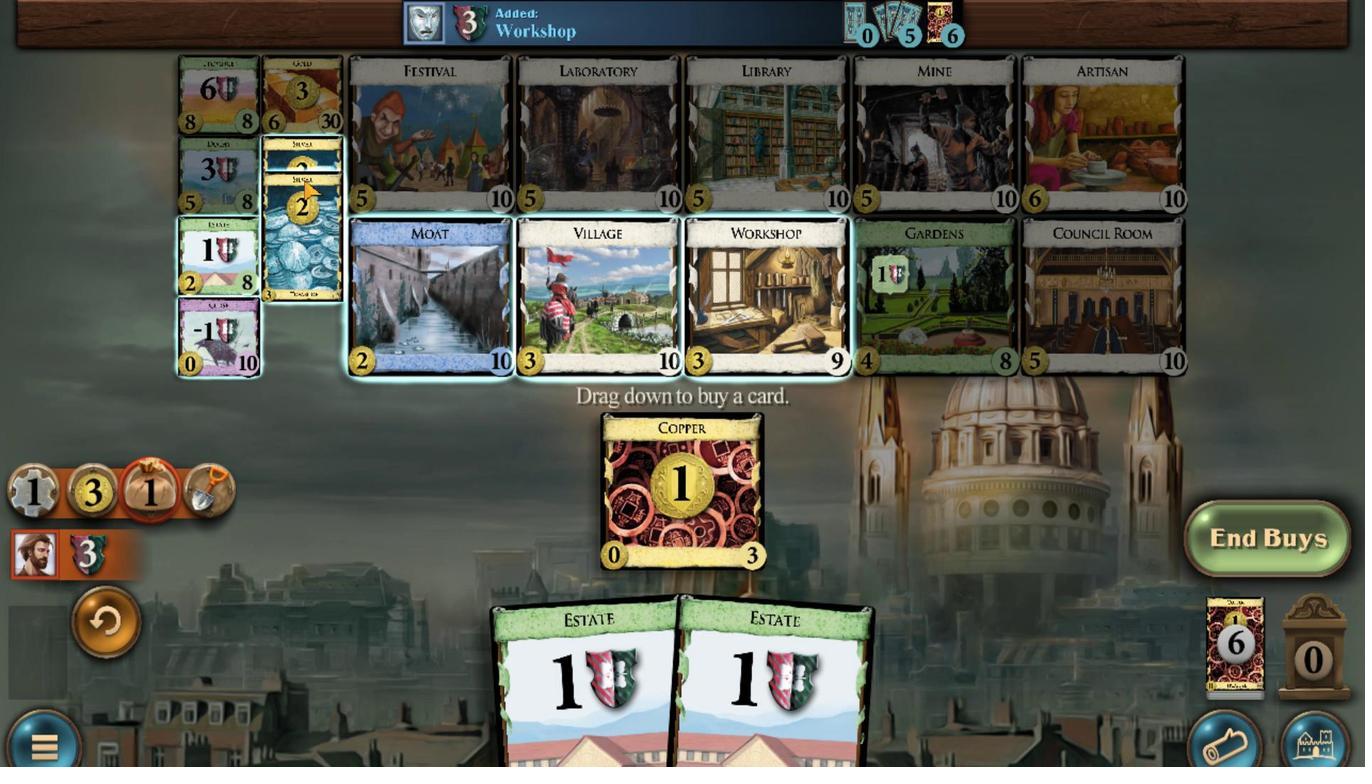 
Action: Mouse scrolled (317, 261) with delta (0, 0)
Screenshot: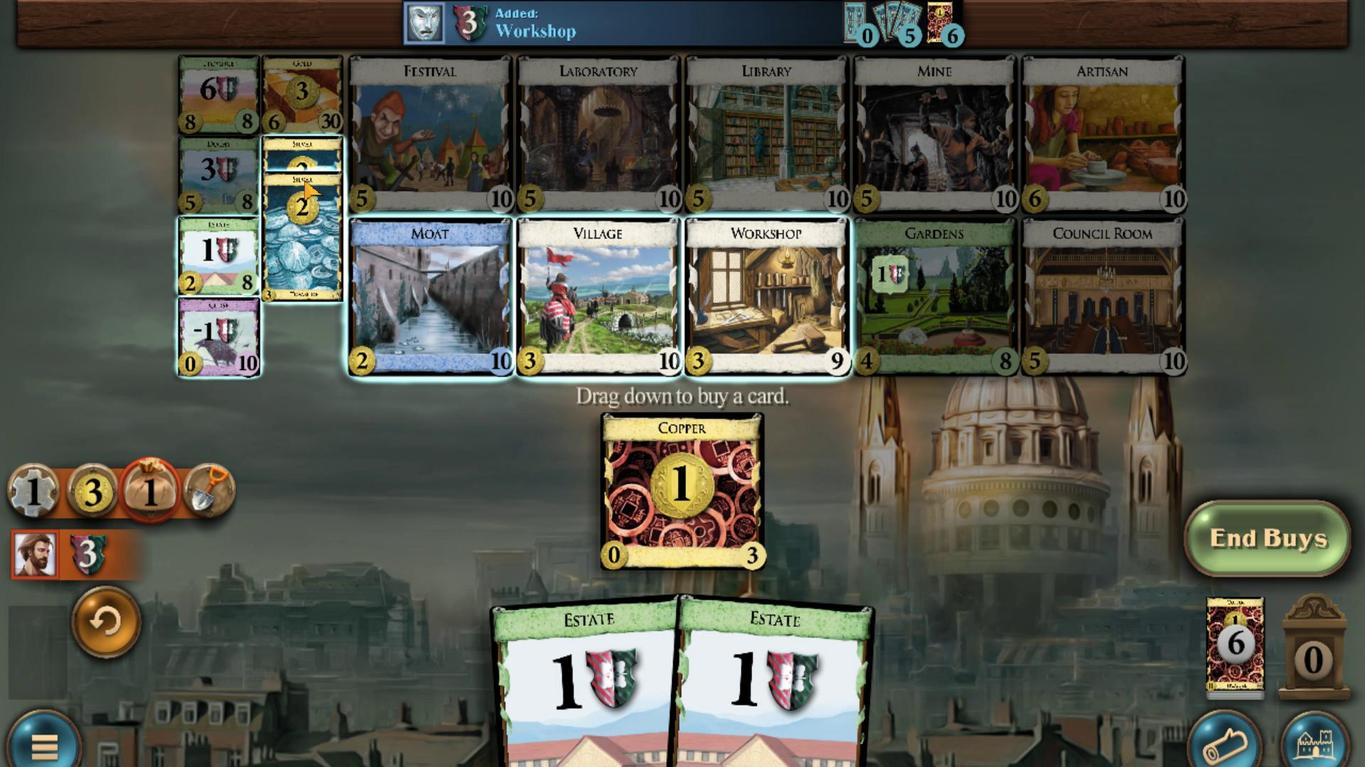 
Action: Mouse scrolled (317, 261) with delta (0, 0)
Screenshot: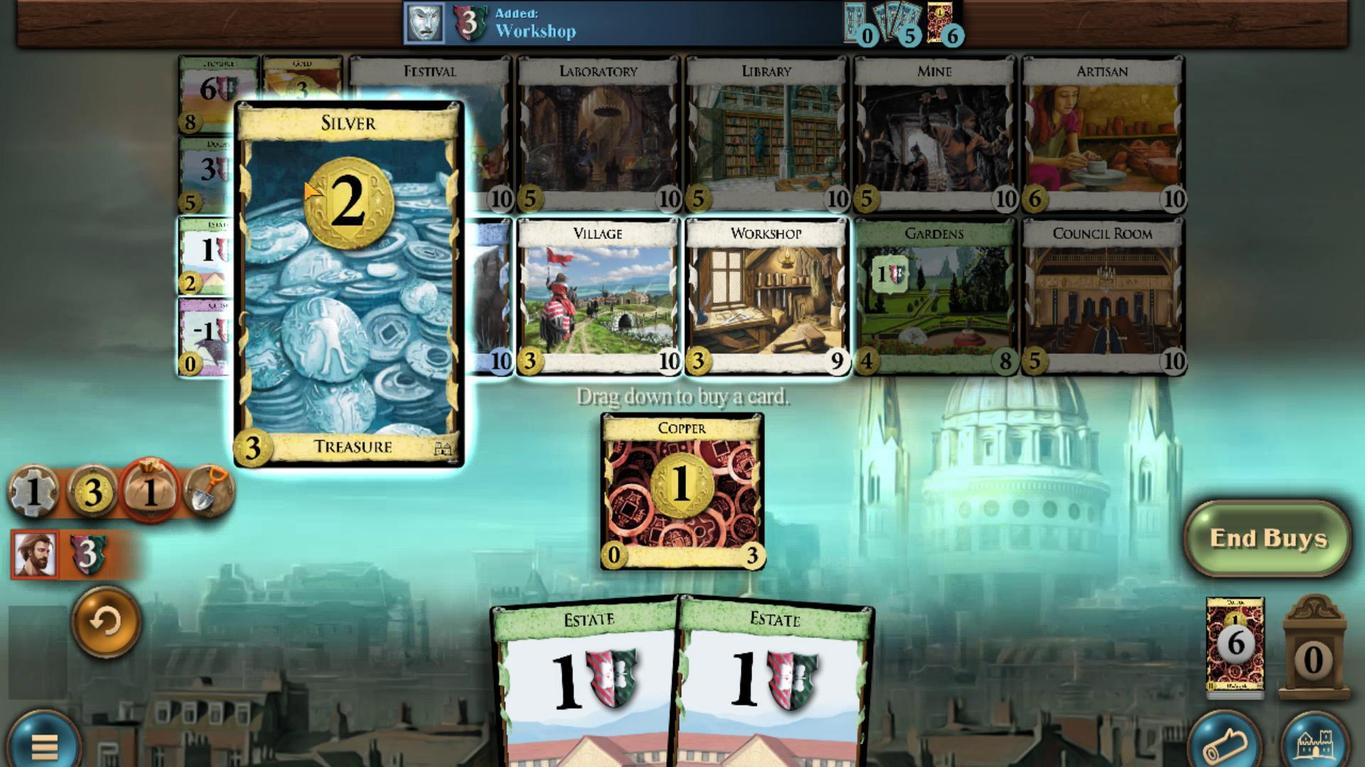 
Action: Mouse scrolled (317, 261) with delta (0, 0)
Screenshot: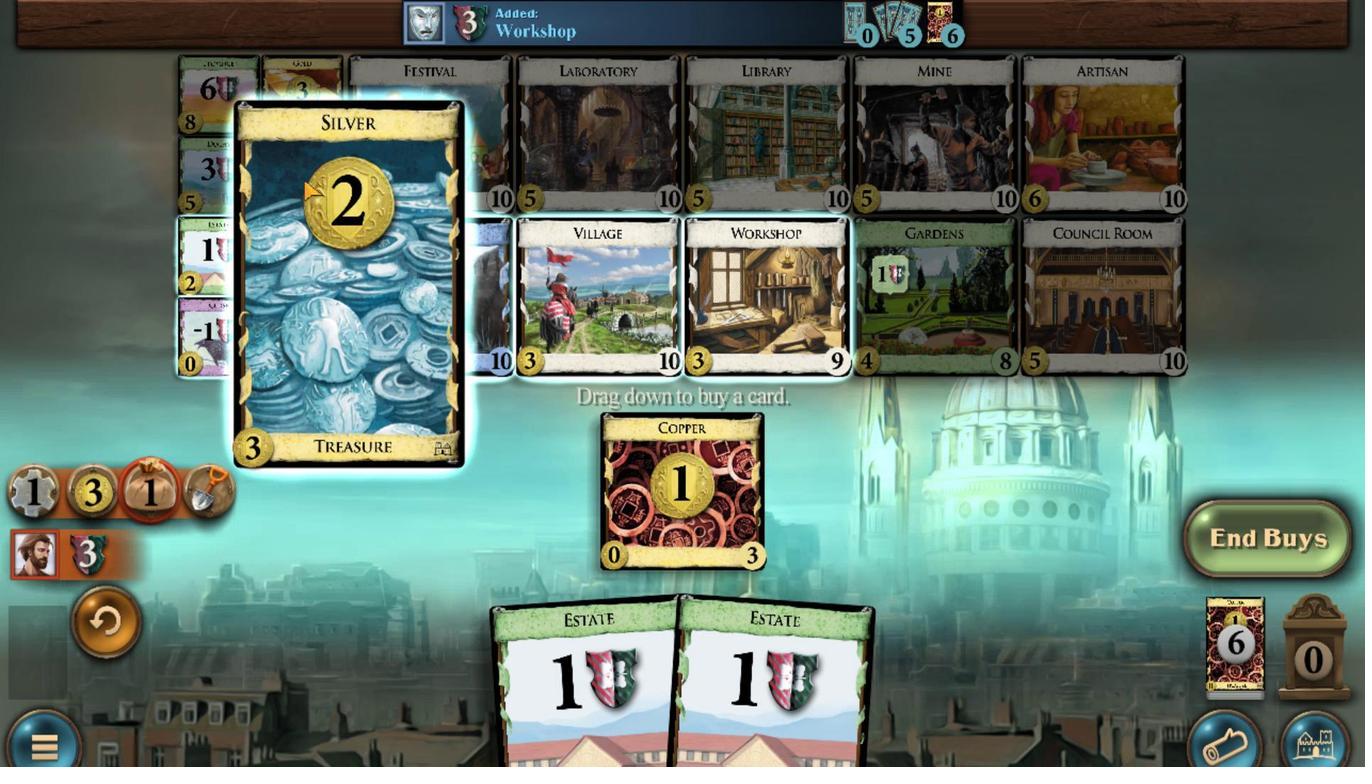 
Action: Mouse scrolled (317, 261) with delta (0, 0)
Screenshot: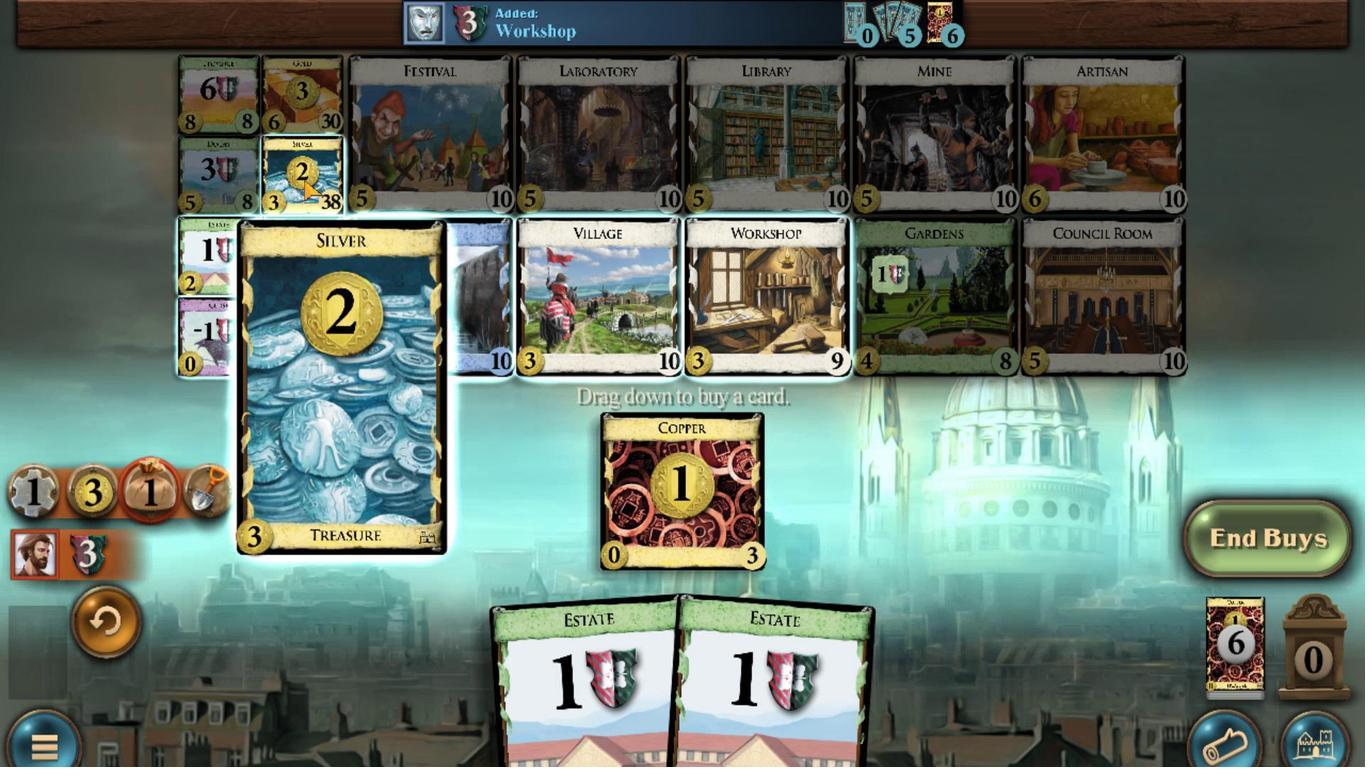 
Action: Mouse moved to (805, 663)
Screenshot: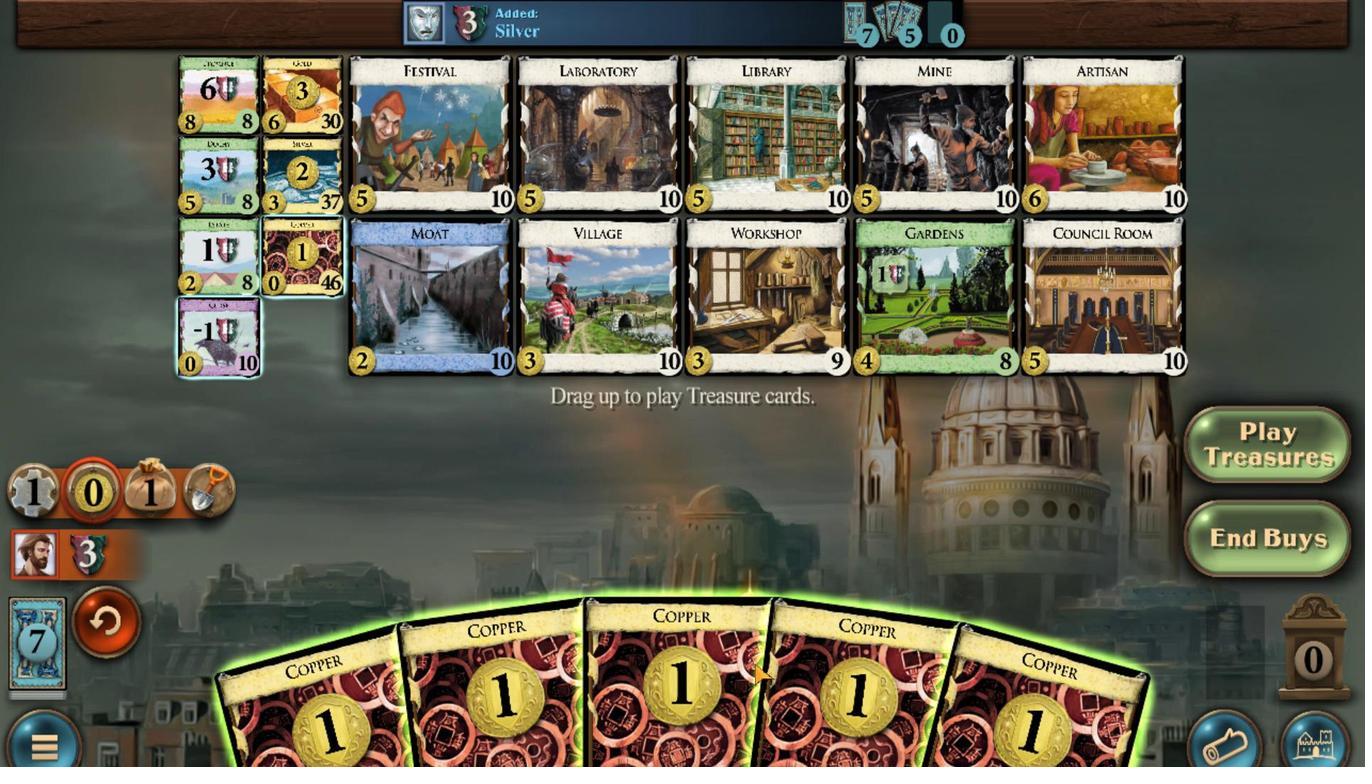 
Action: Mouse scrolled (805, 663) with delta (0, 0)
Screenshot: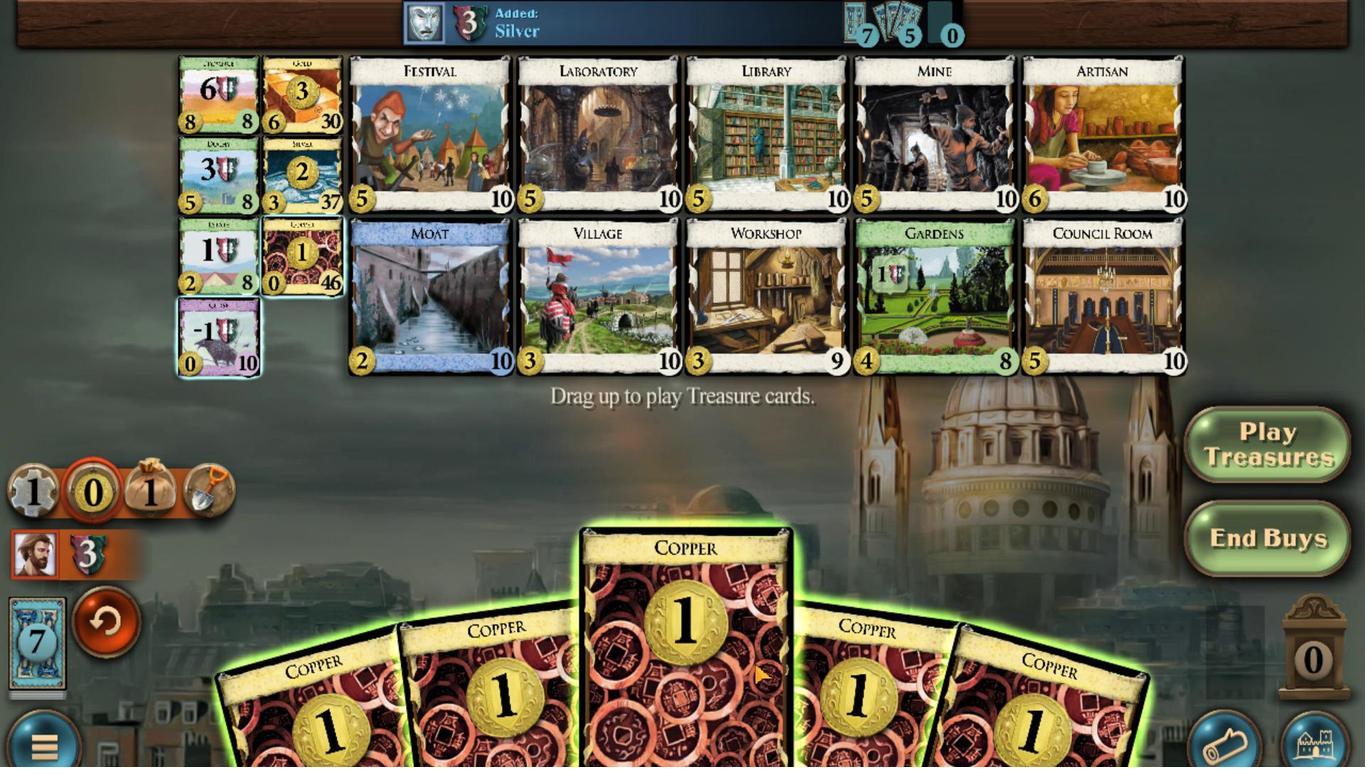 
Action: Mouse moved to (717, 665)
Screenshot: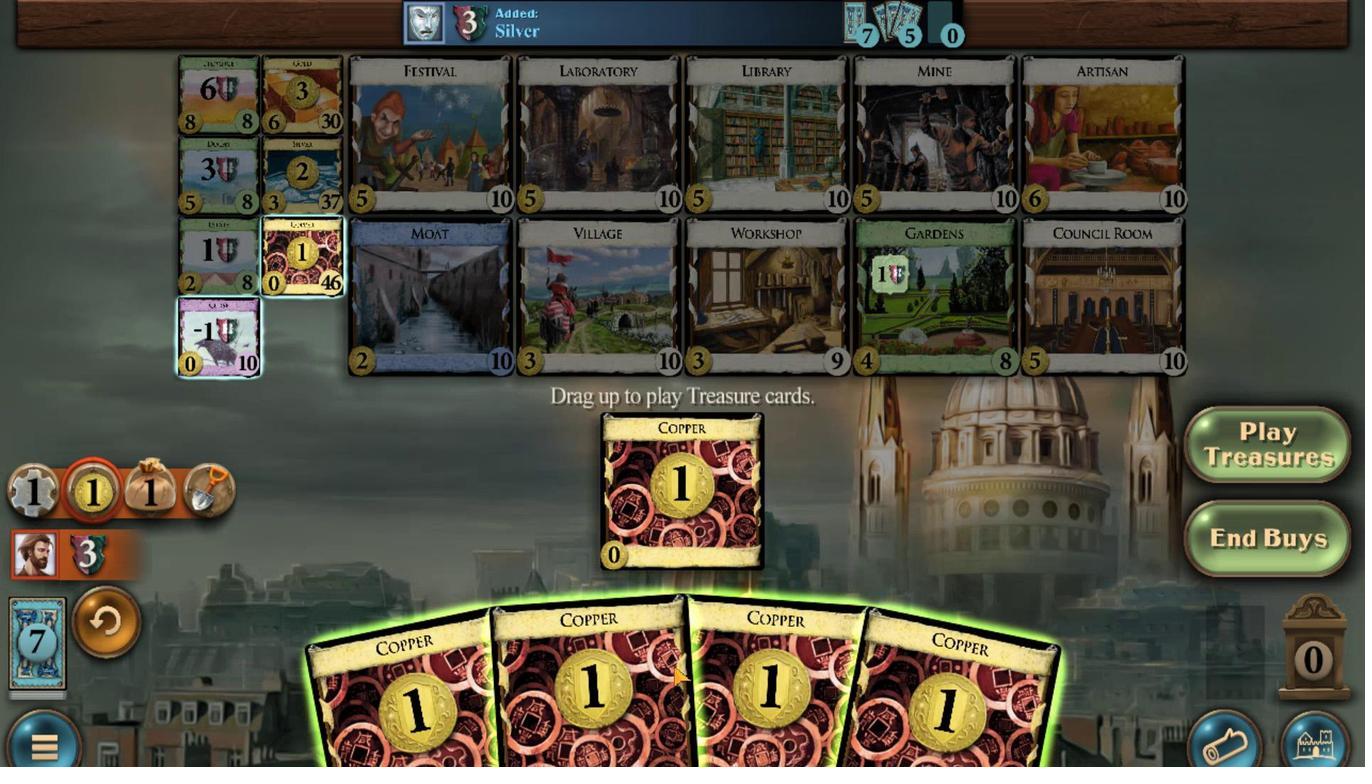 
Action: Mouse scrolled (717, 664) with delta (0, 0)
Screenshot: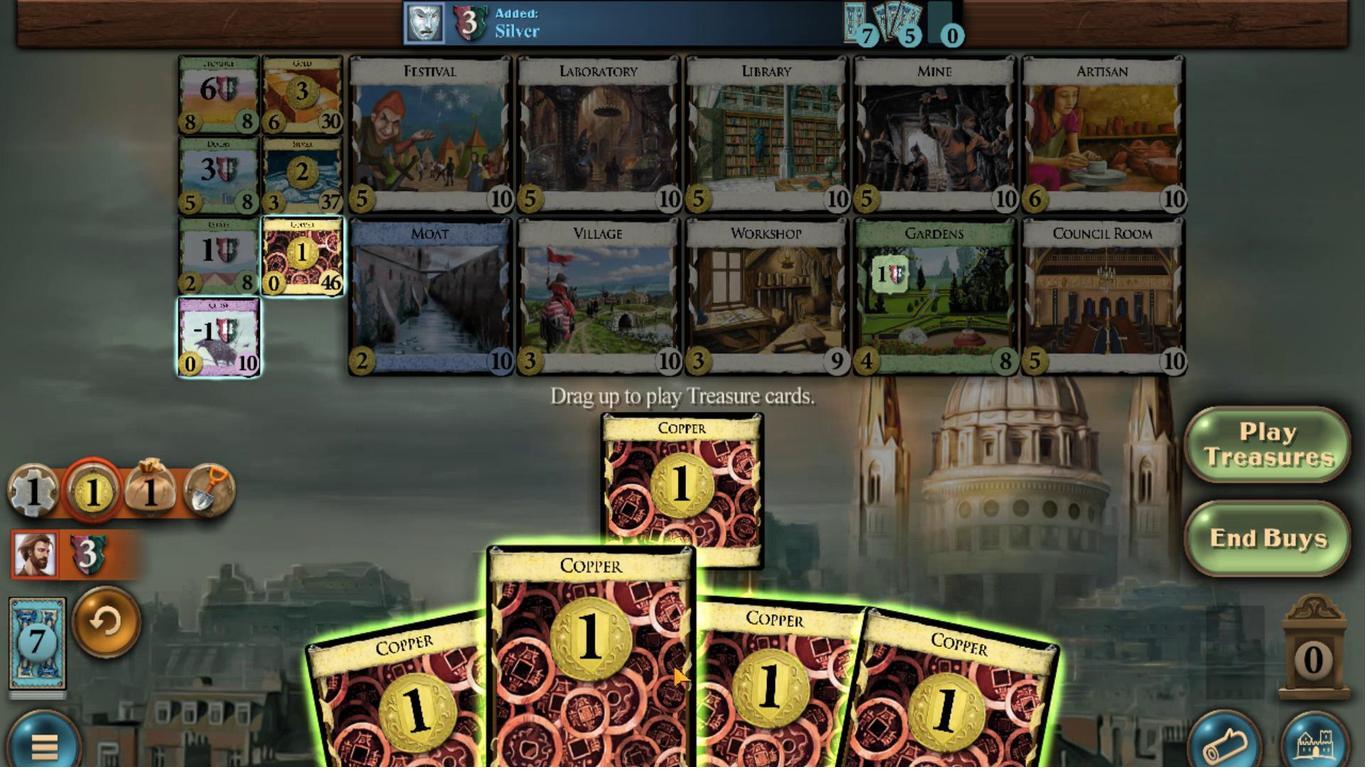 
Action: Mouse moved to (659, 671)
Screenshot: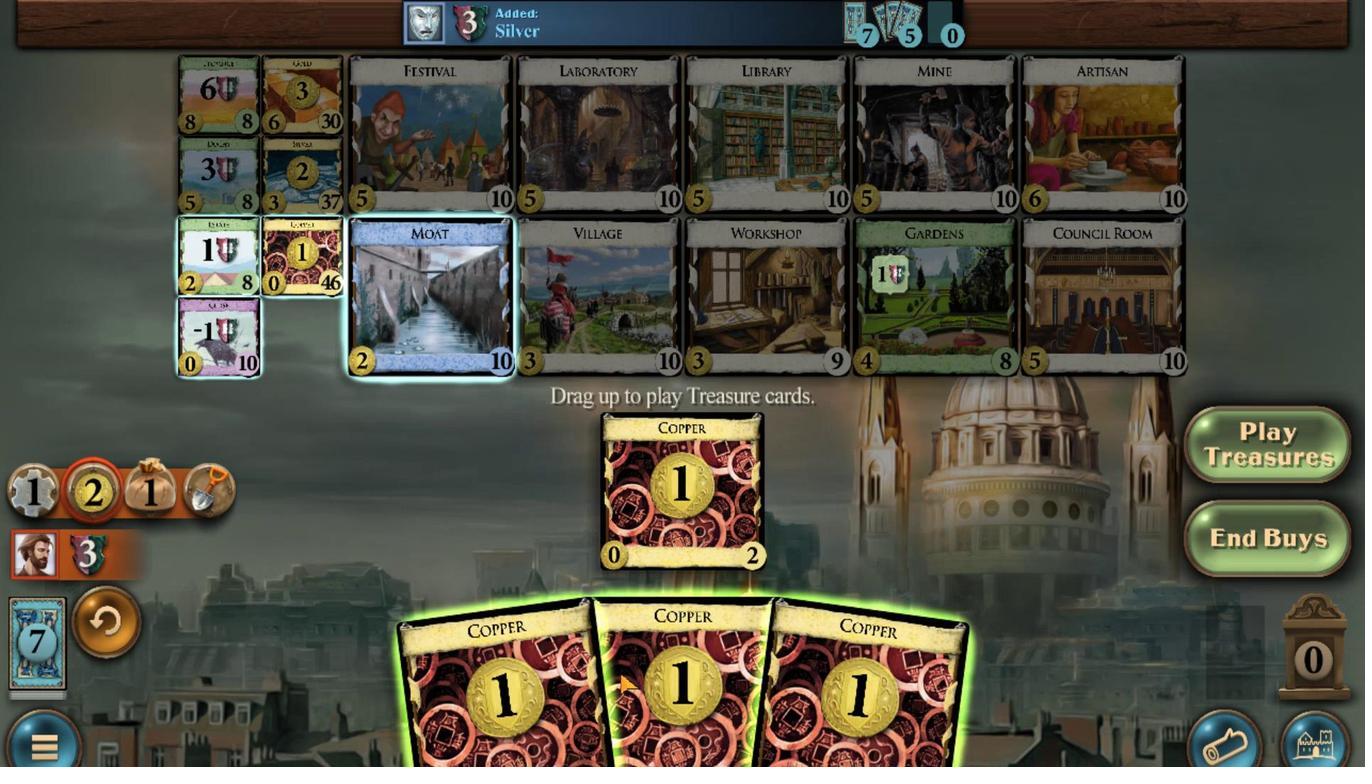 
Action: Mouse scrolled (659, 671) with delta (0, 0)
Screenshot: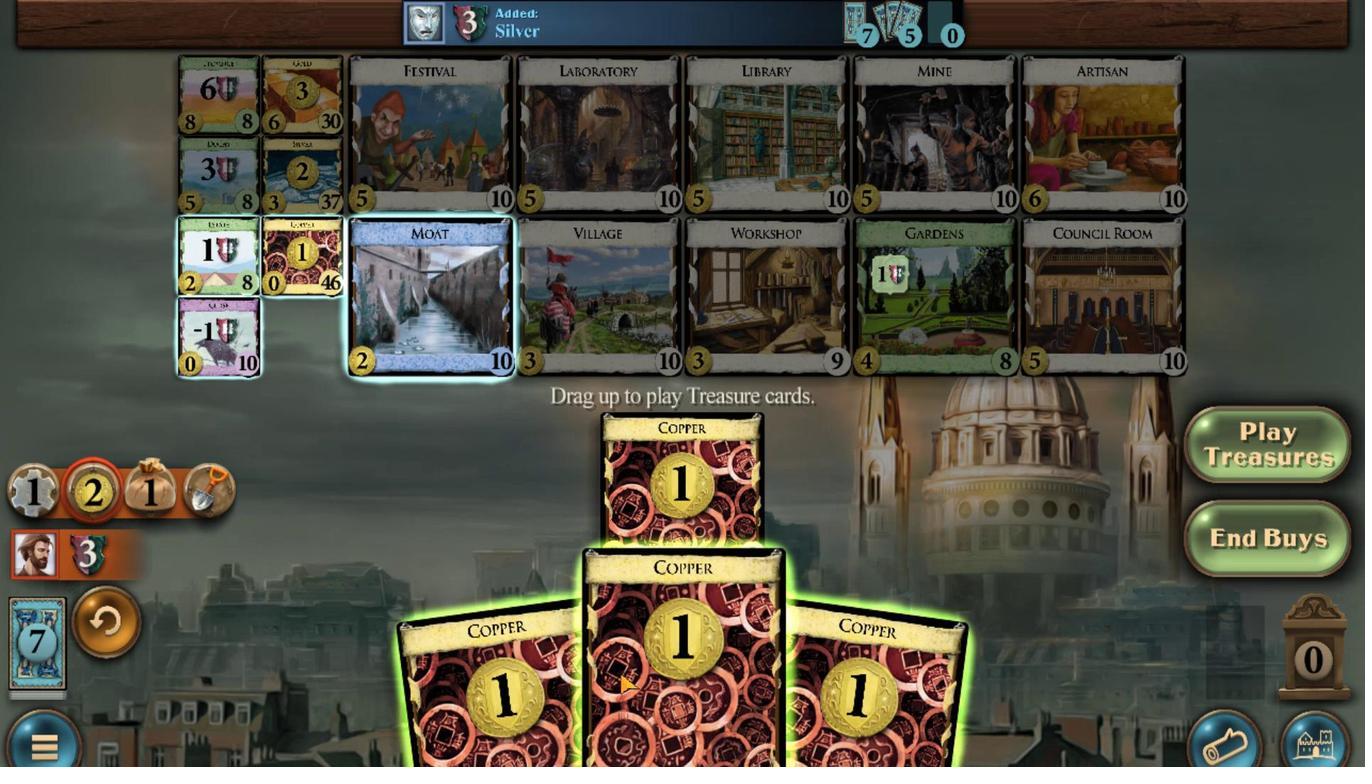 
Action: Mouse moved to (646, 672)
Screenshot: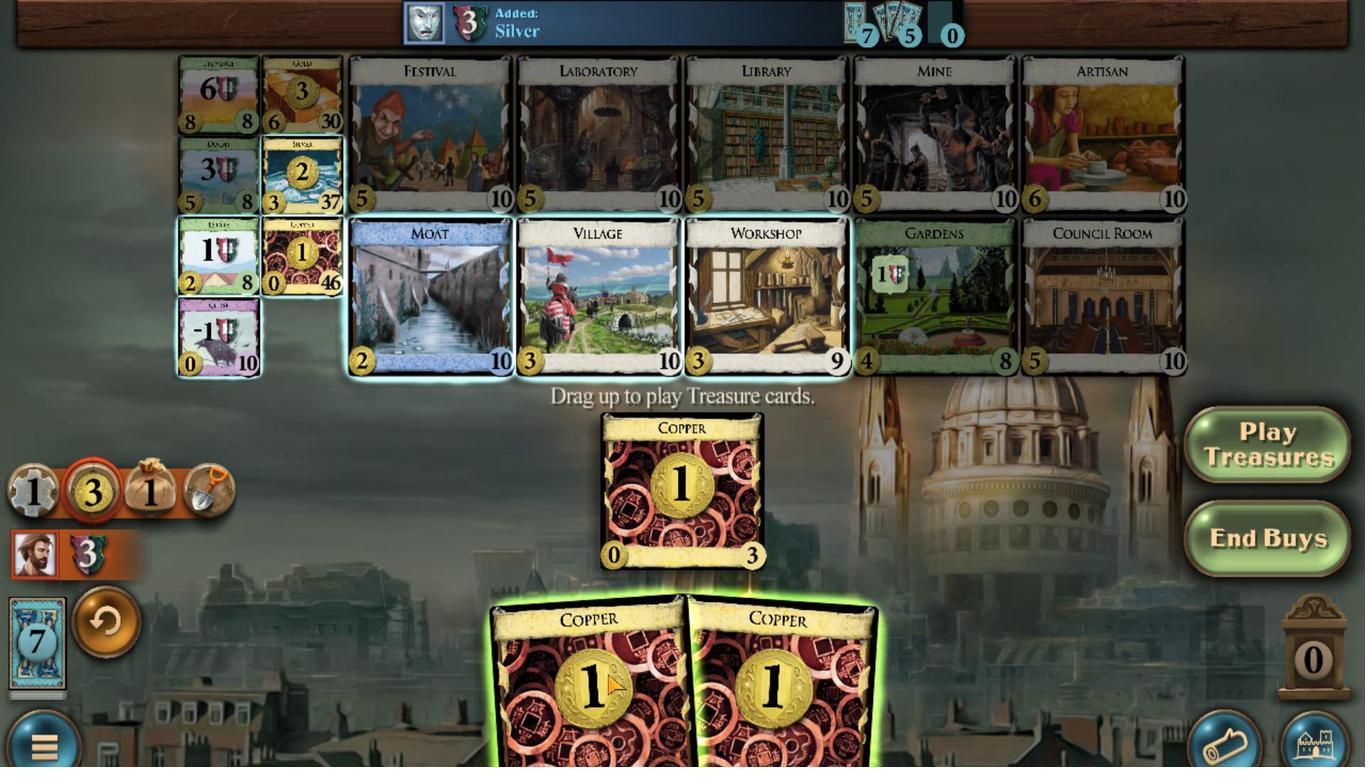 
Action: Mouse scrolled (646, 671) with delta (0, 0)
Screenshot: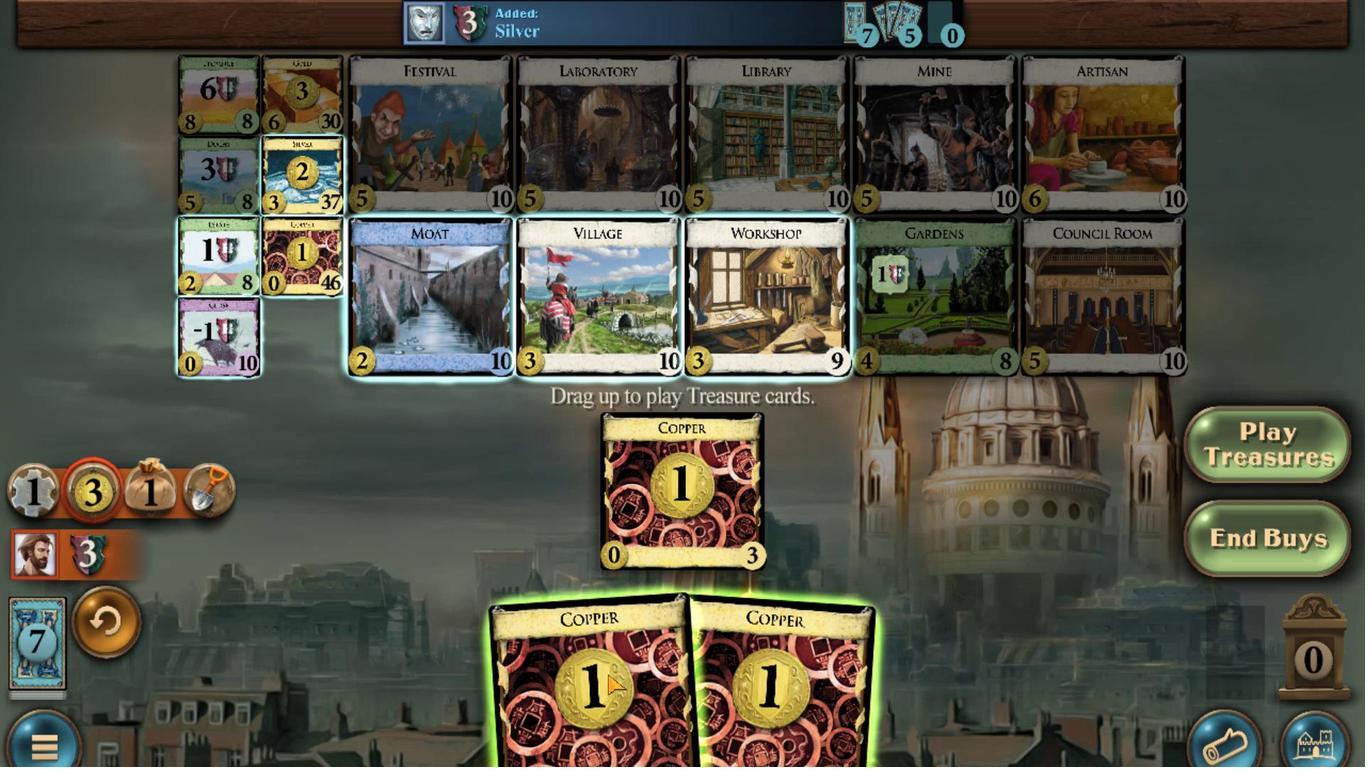 
Action: Mouse moved to (710, 669)
Screenshot: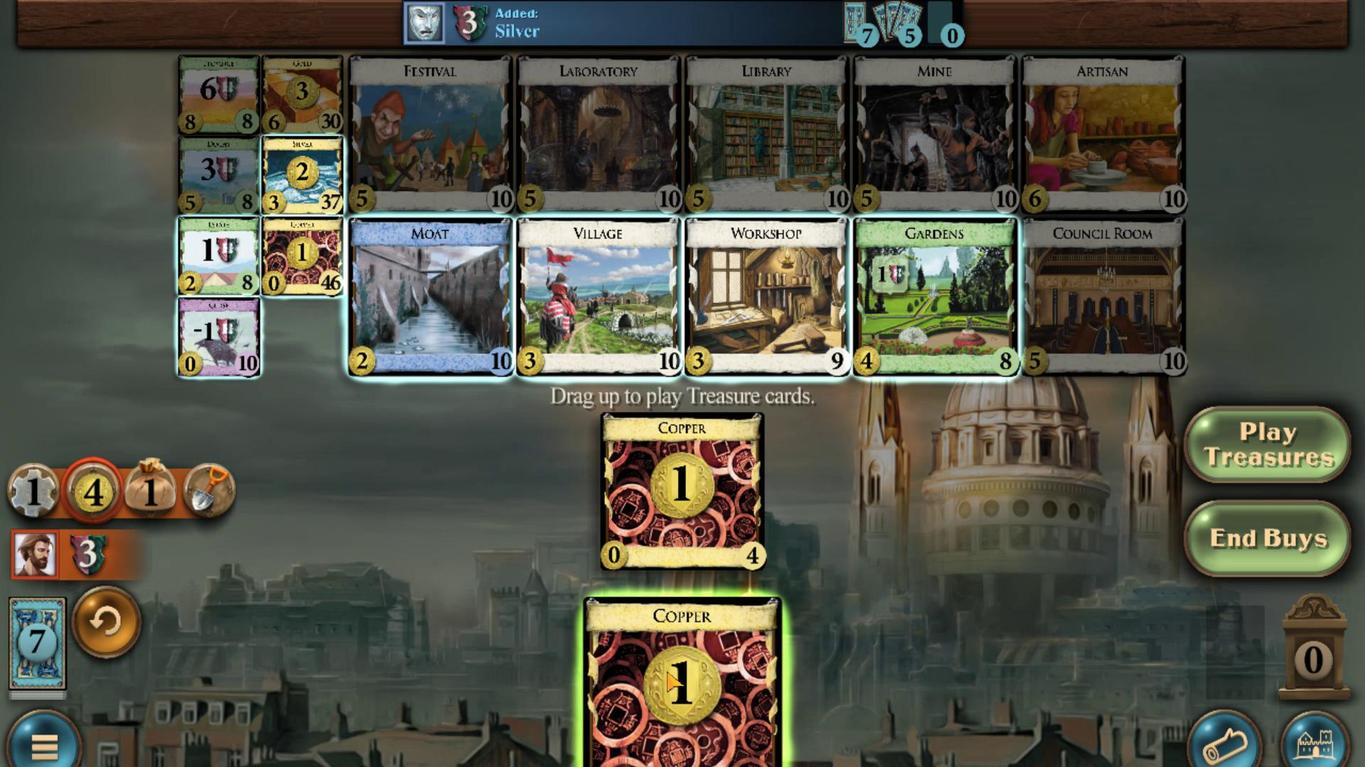 
Action: Mouse scrolled (710, 669) with delta (0, 0)
Screenshot: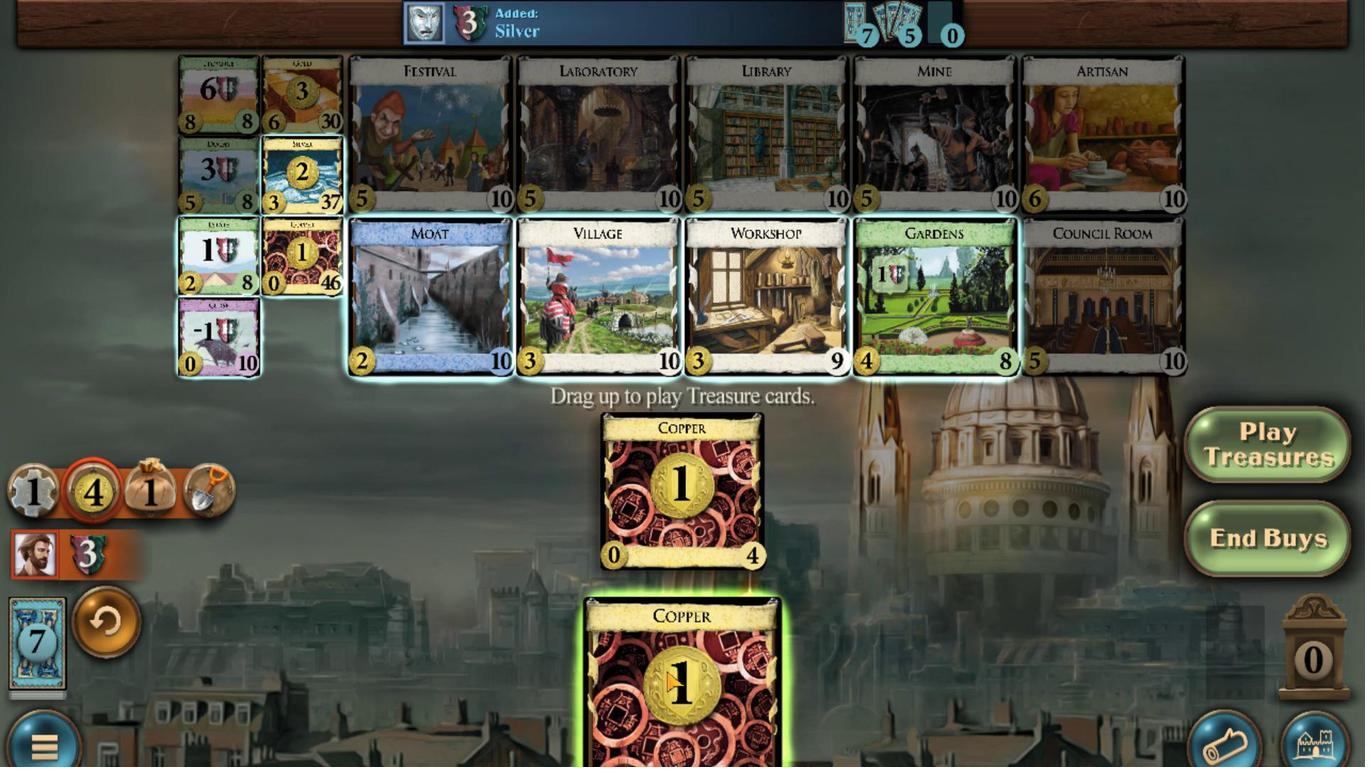 
Action: Mouse moved to (217, 237)
Screenshot: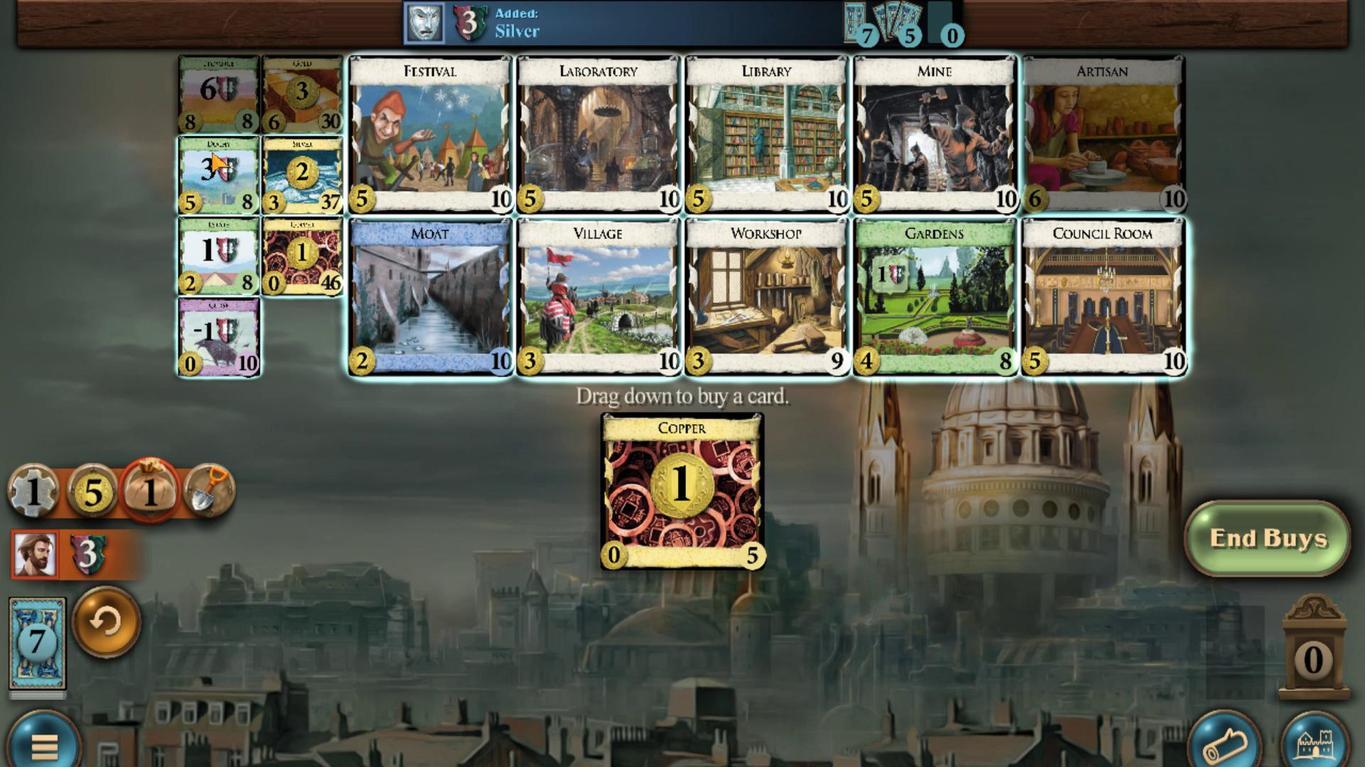 
Action: Mouse scrolled (217, 238) with delta (0, 0)
Screenshot: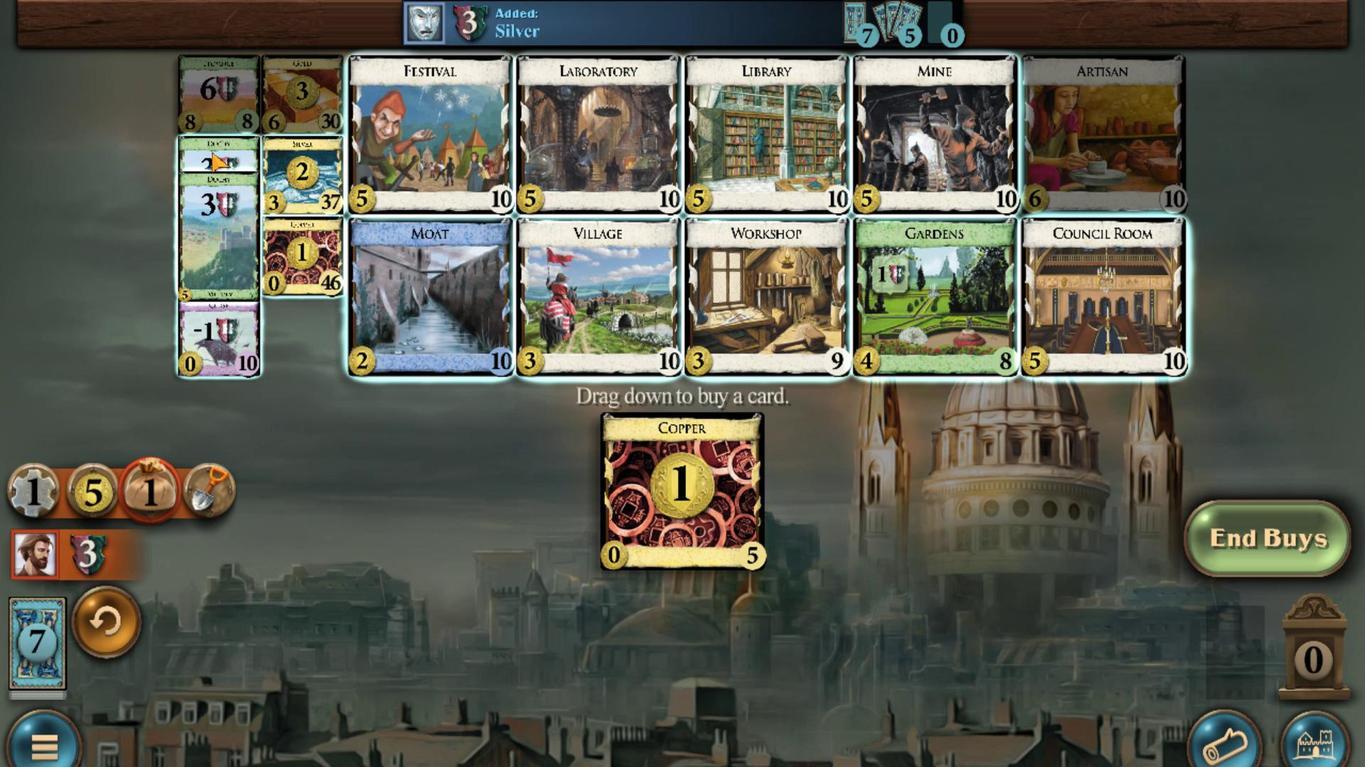 
Action: Mouse scrolled (217, 238) with delta (0, 0)
Screenshot: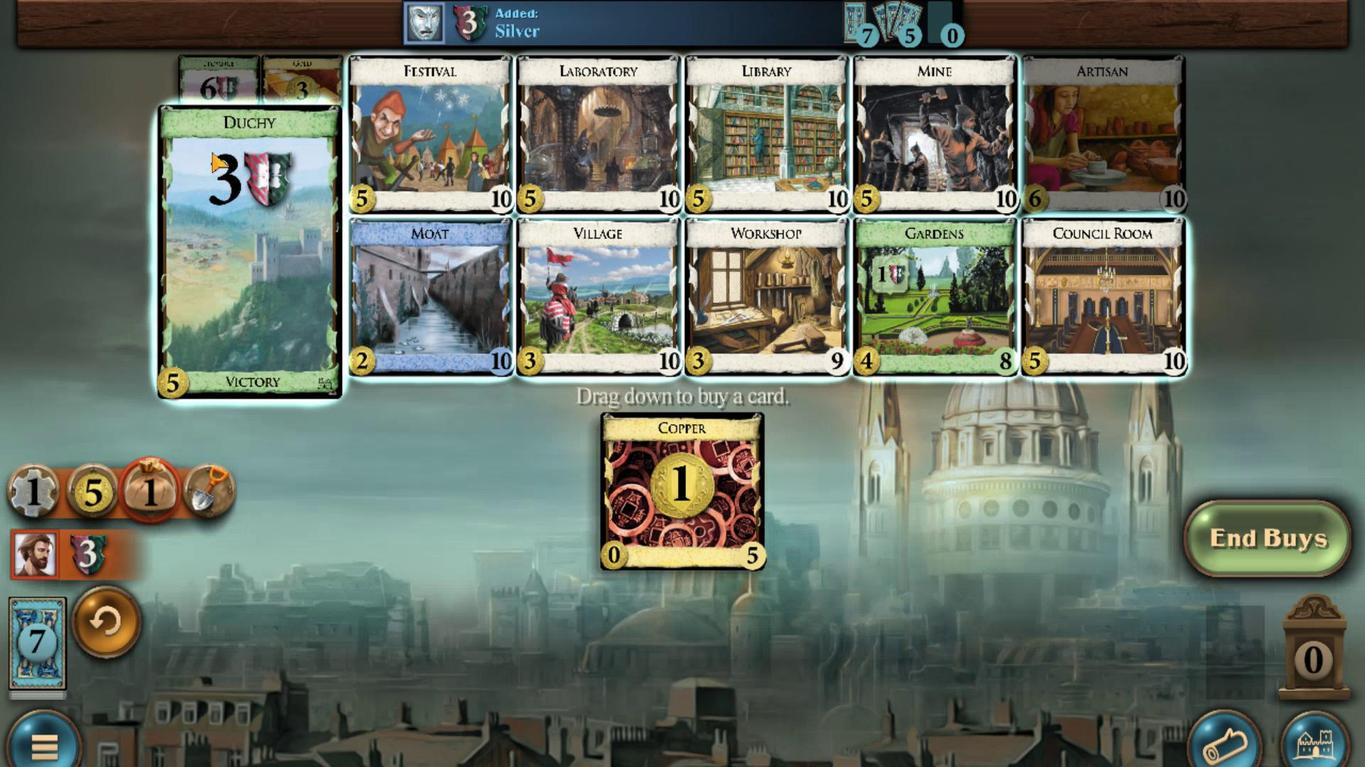 
Action: Mouse scrolled (217, 238) with delta (0, 0)
Screenshot: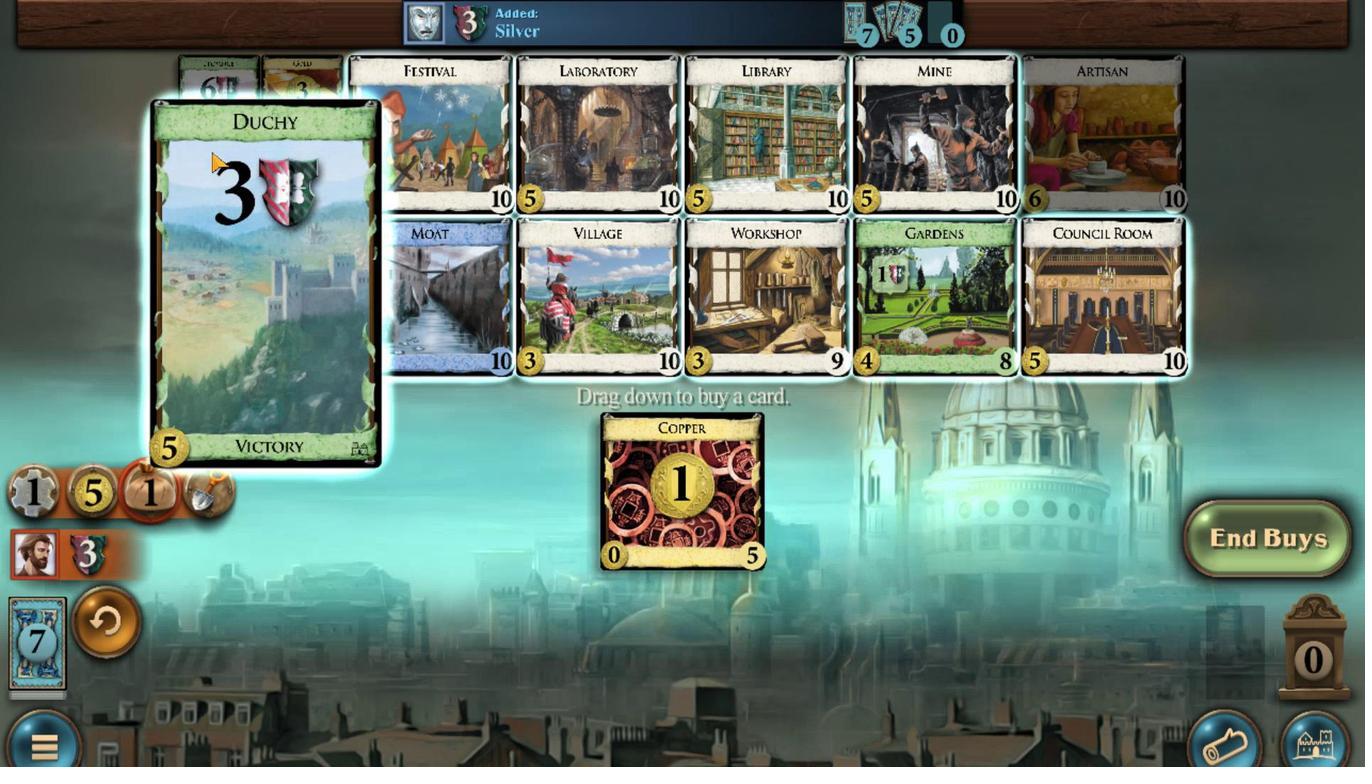 
Action: Mouse scrolled (217, 238) with delta (0, 0)
Screenshot: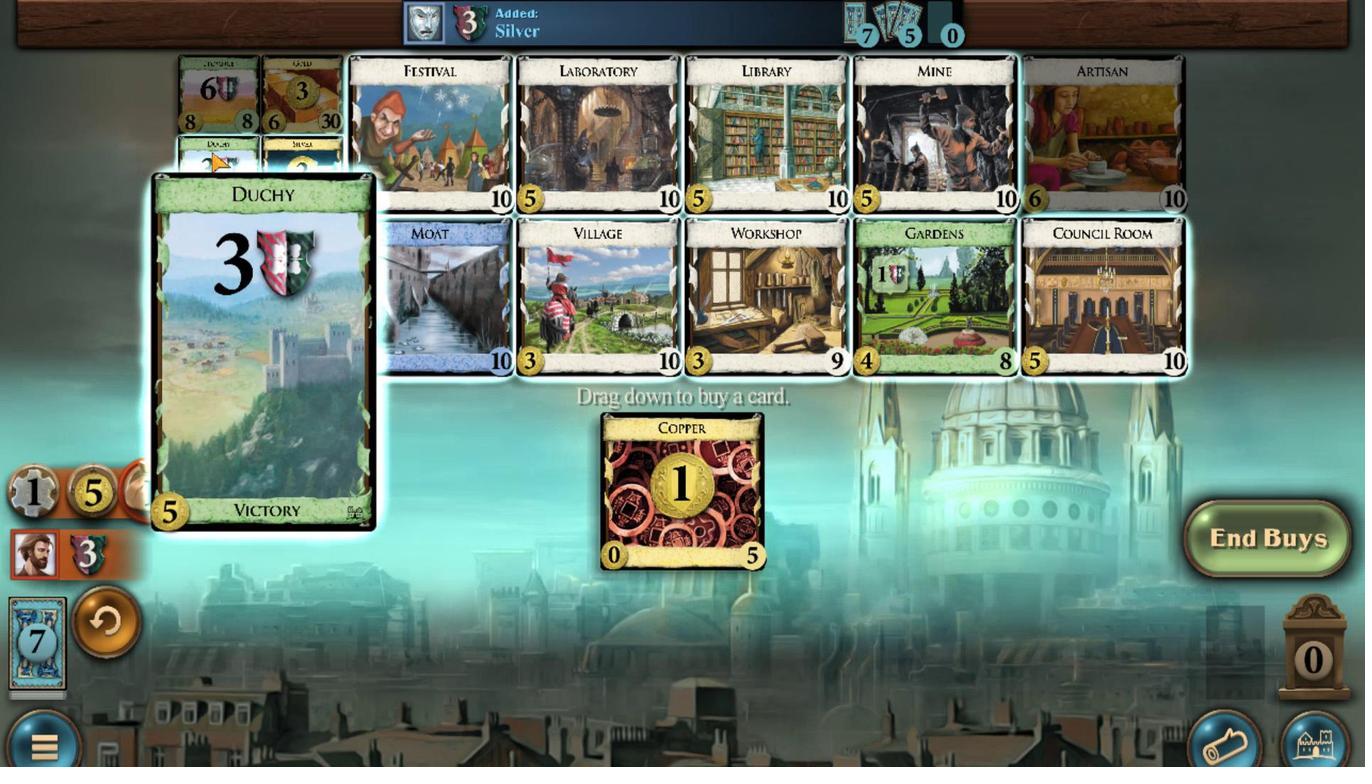 
Action: Mouse scrolled (217, 238) with delta (0, 0)
Screenshot: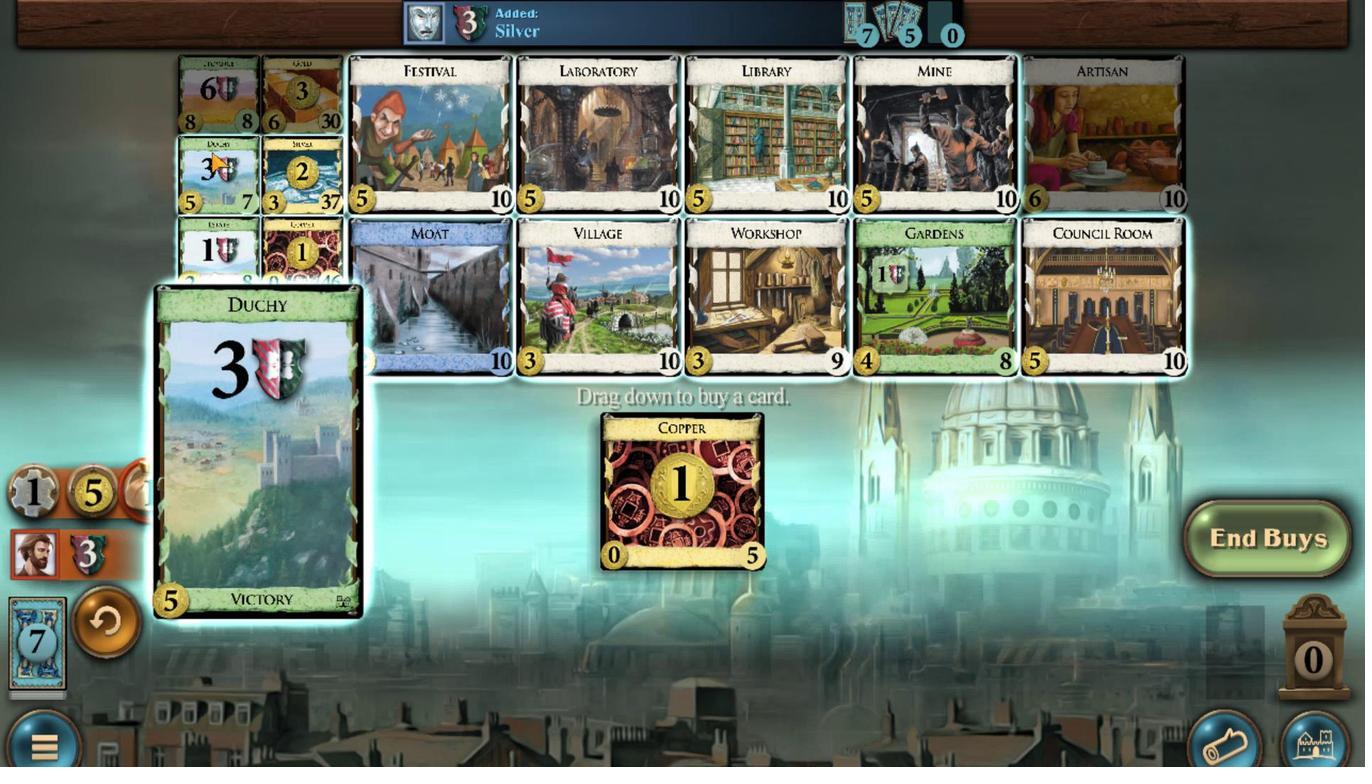 
Action: Mouse moved to (559, 628)
Screenshot: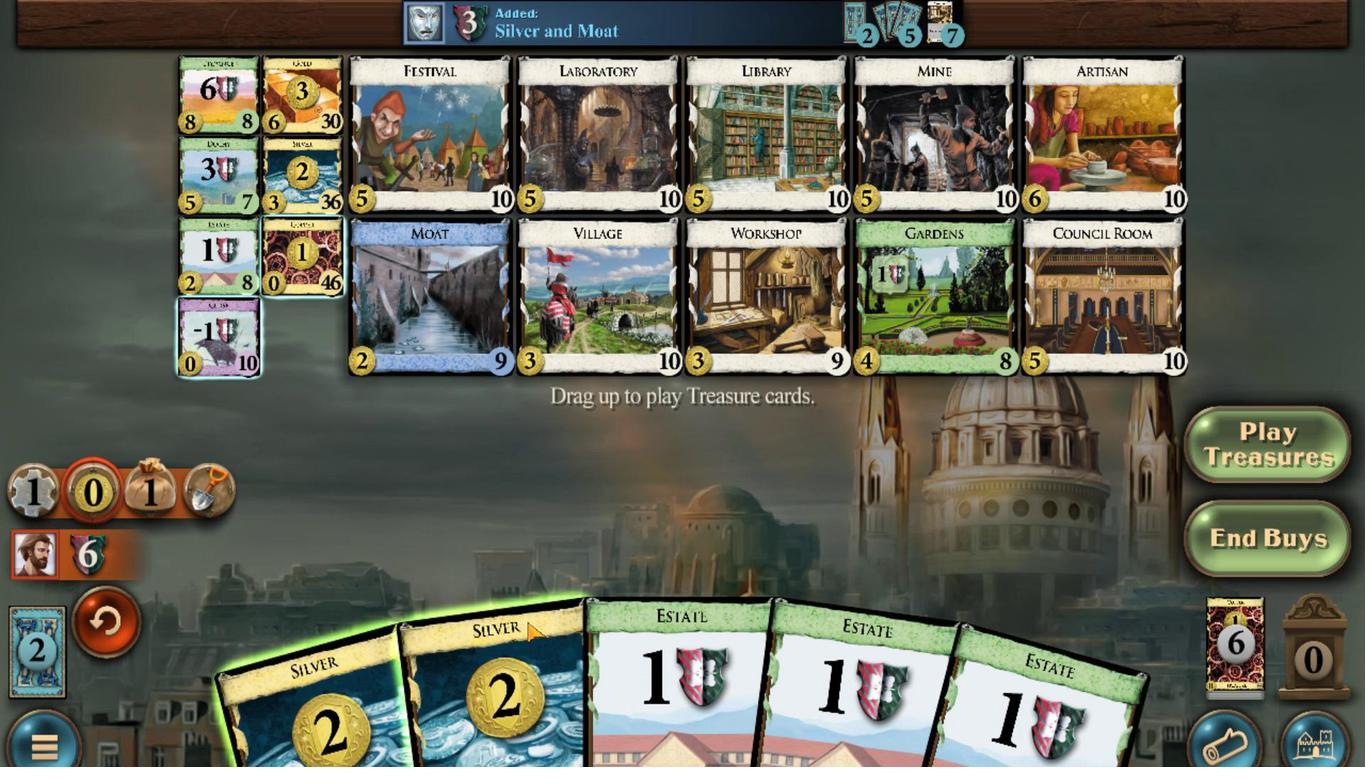 
Action: Mouse scrolled (559, 627) with delta (0, 0)
Screenshot: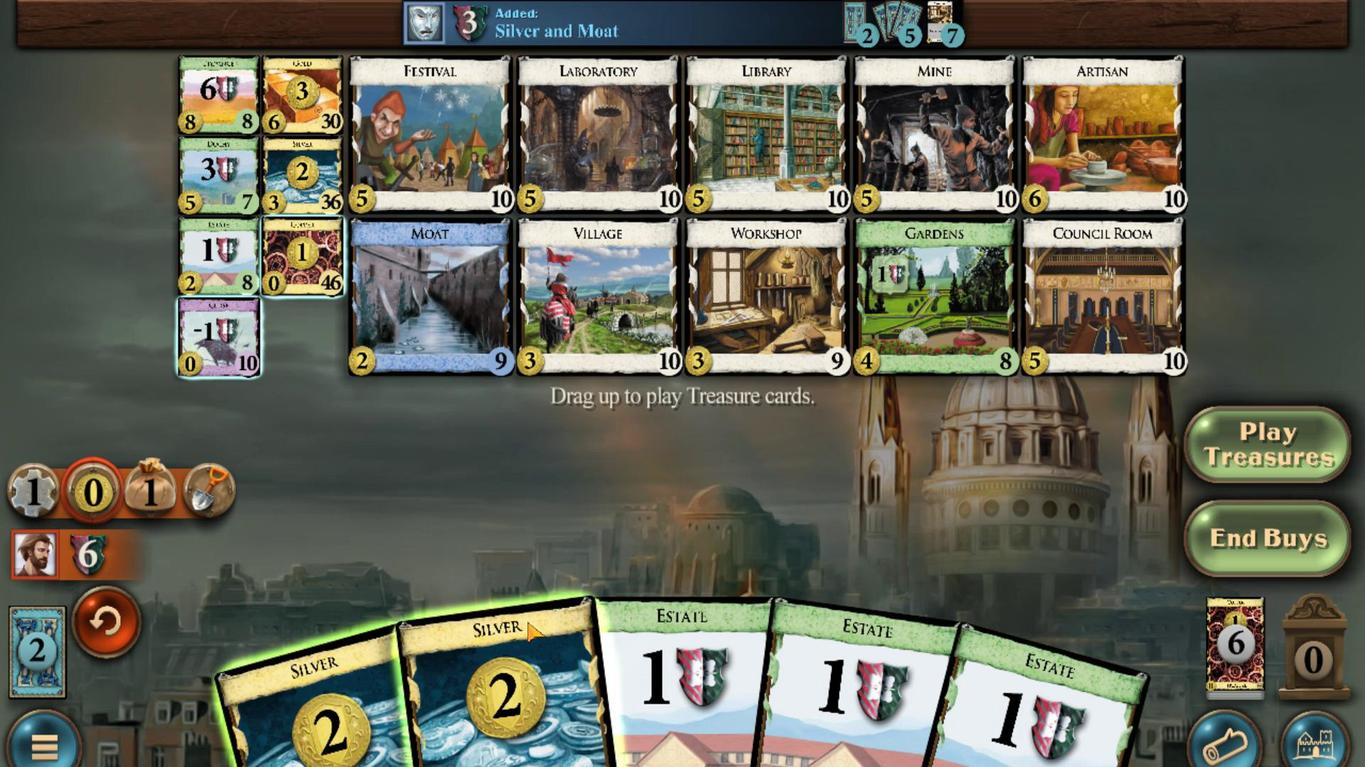 
Action: Mouse moved to (486, 643)
Screenshot: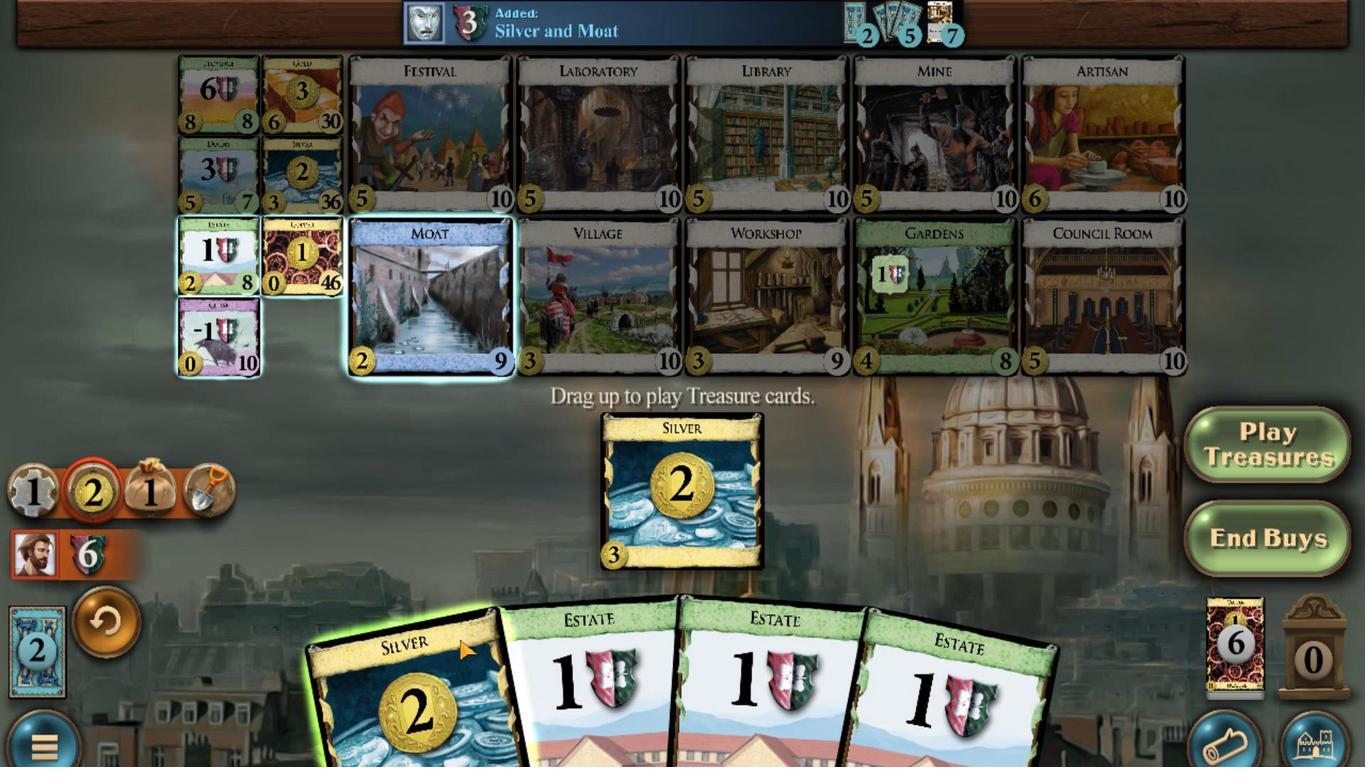 
Action: Mouse scrolled (486, 642) with delta (0, 0)
Screenshot: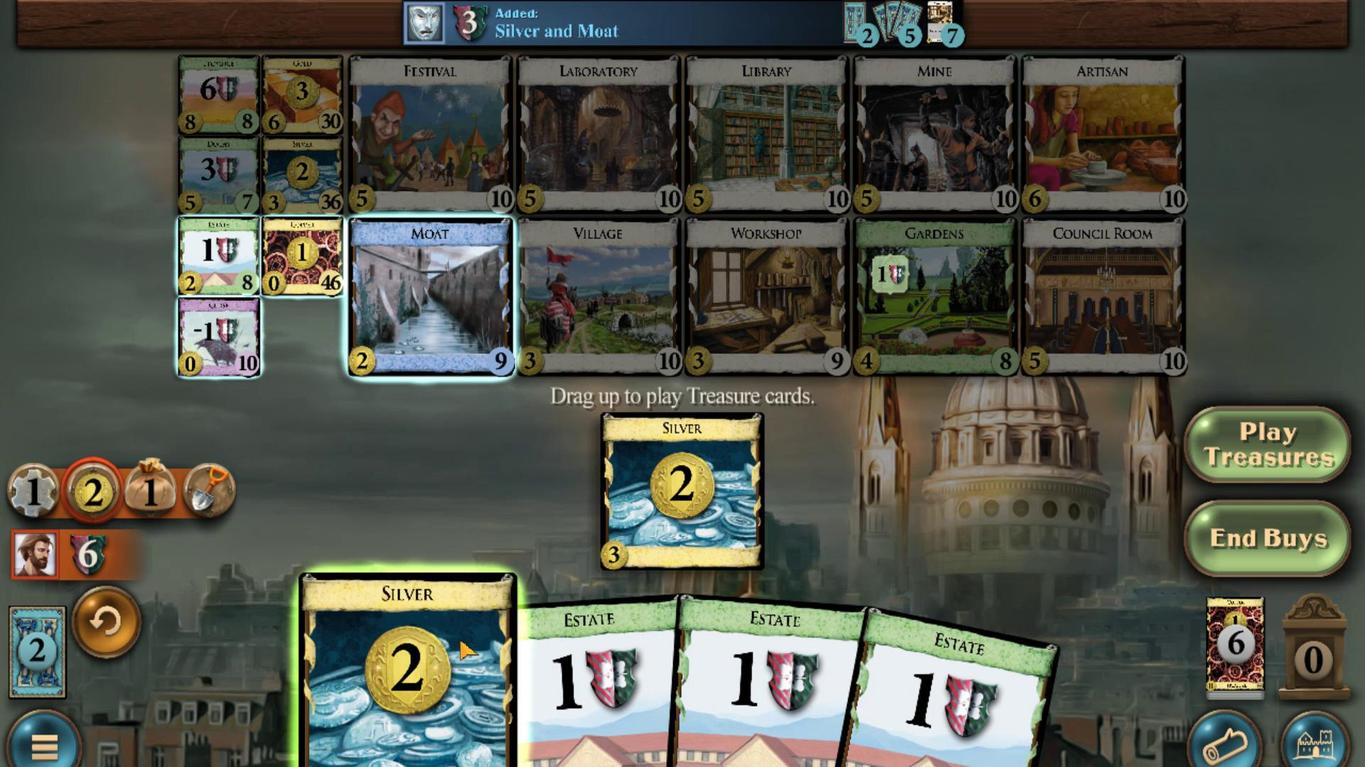 
Action: Mouse moved to (321, 255)
Screenshot: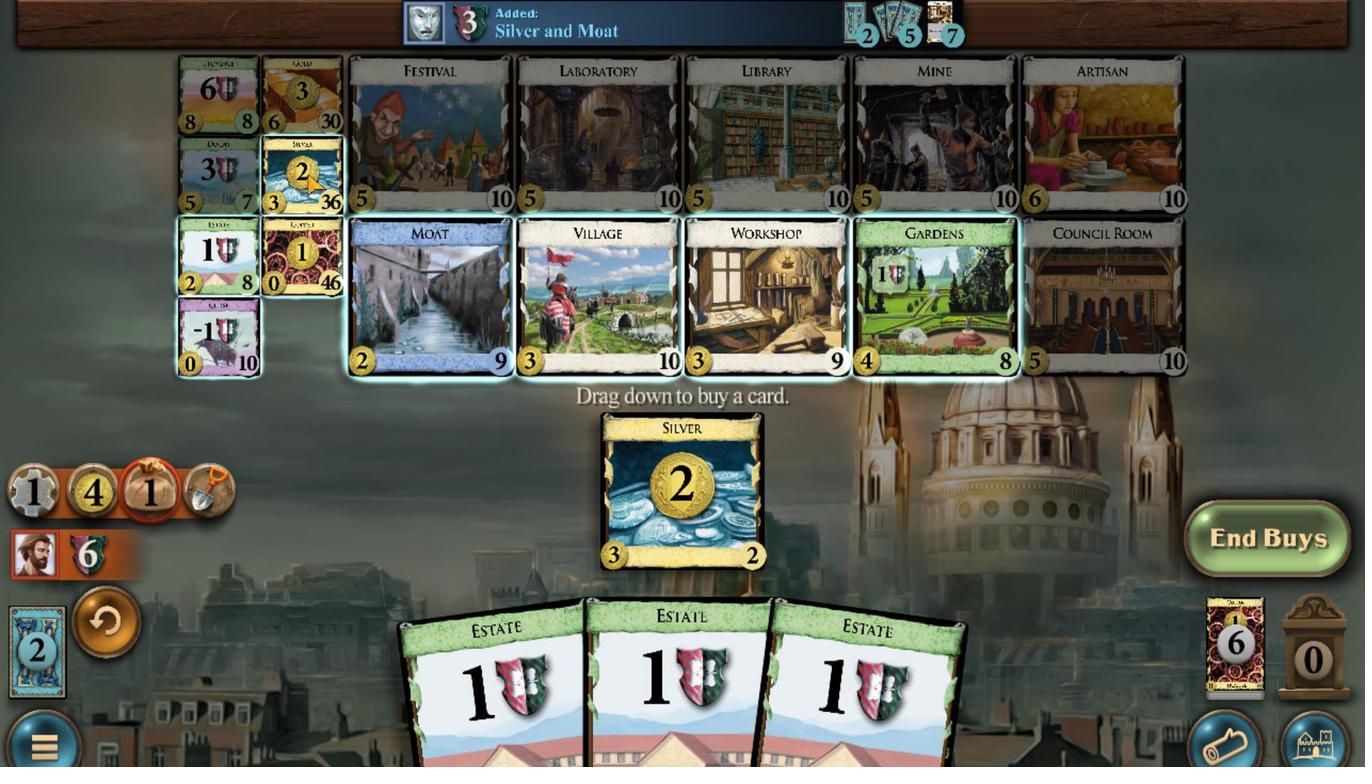 
Action: Mouse scrolled (321, 256) with delta (0, 0)
Screenshot: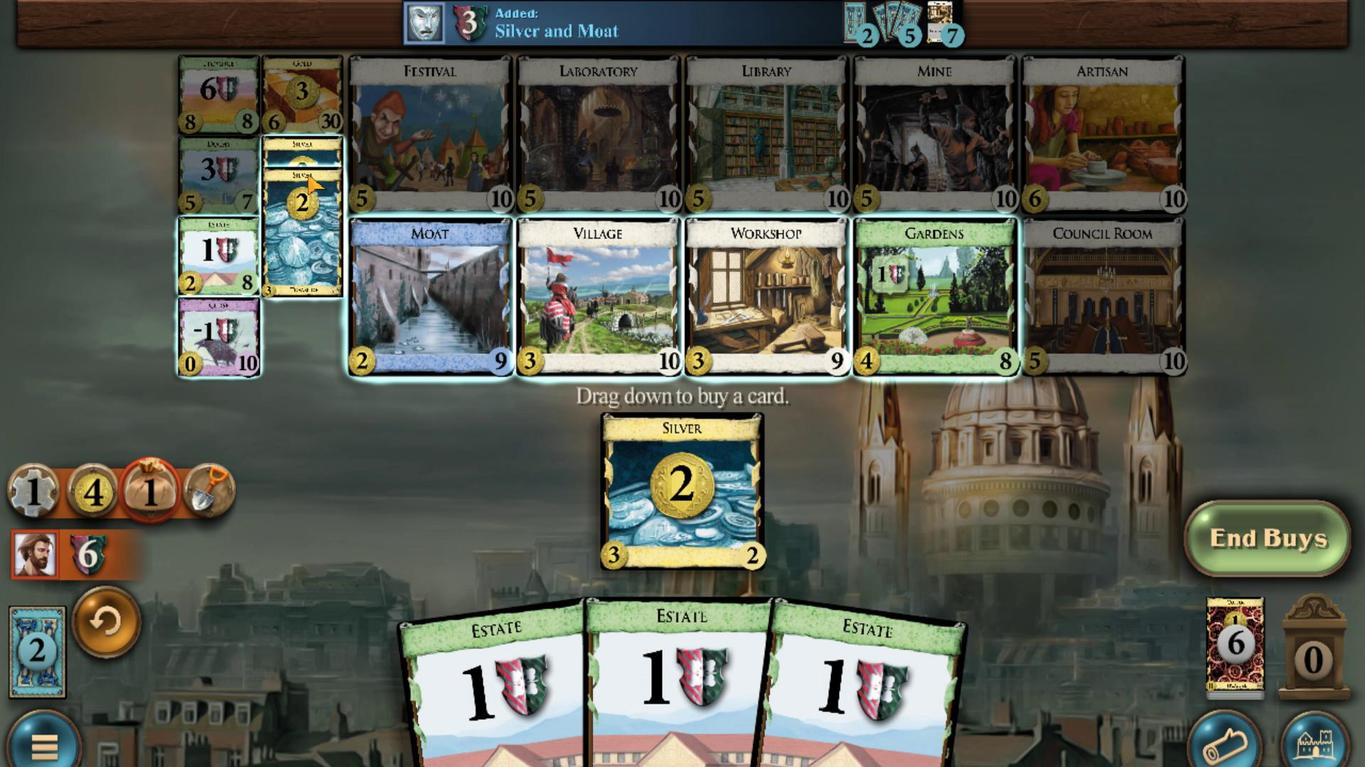 
Action: Mouse scrolled (321, 256) with delta (0, 0)
Screenshot: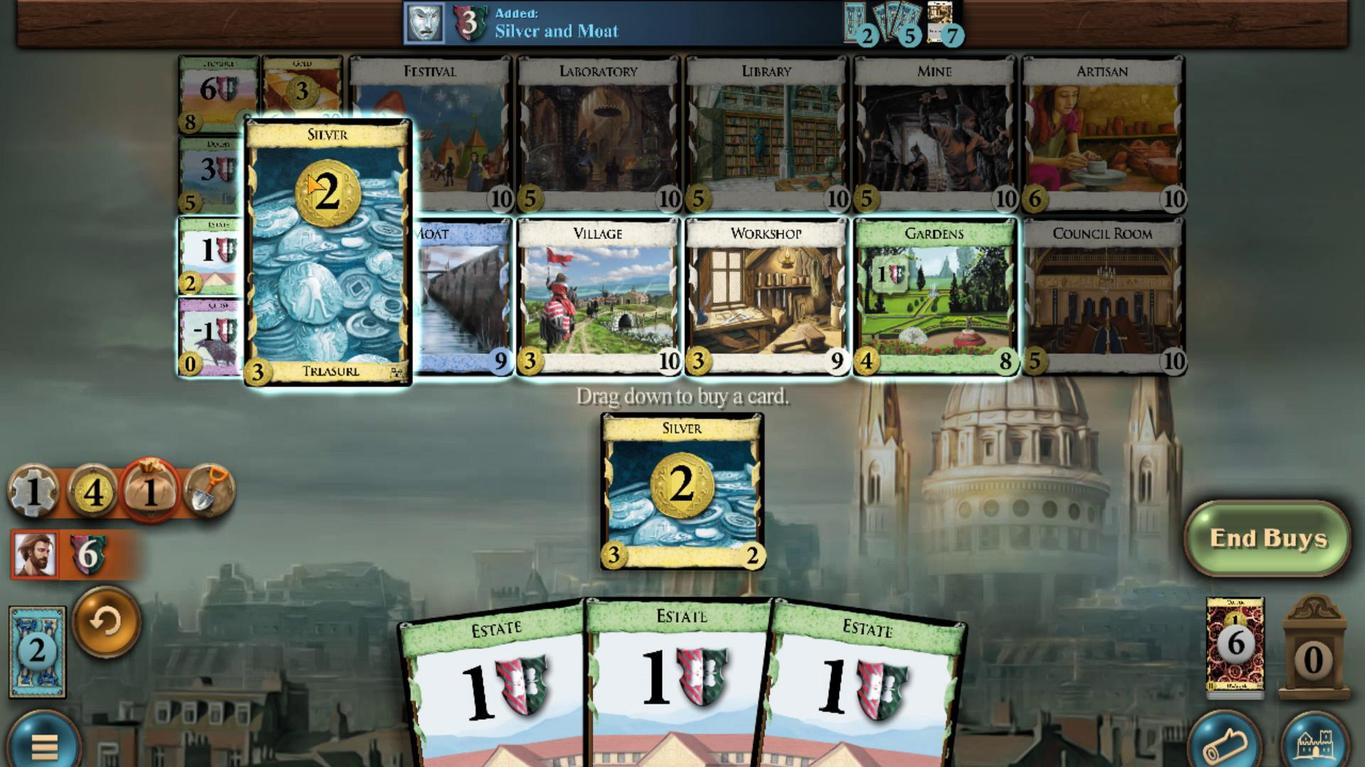 
Action: Mouse scrolled (321, 256) with delta (0, 0)
Screenshot: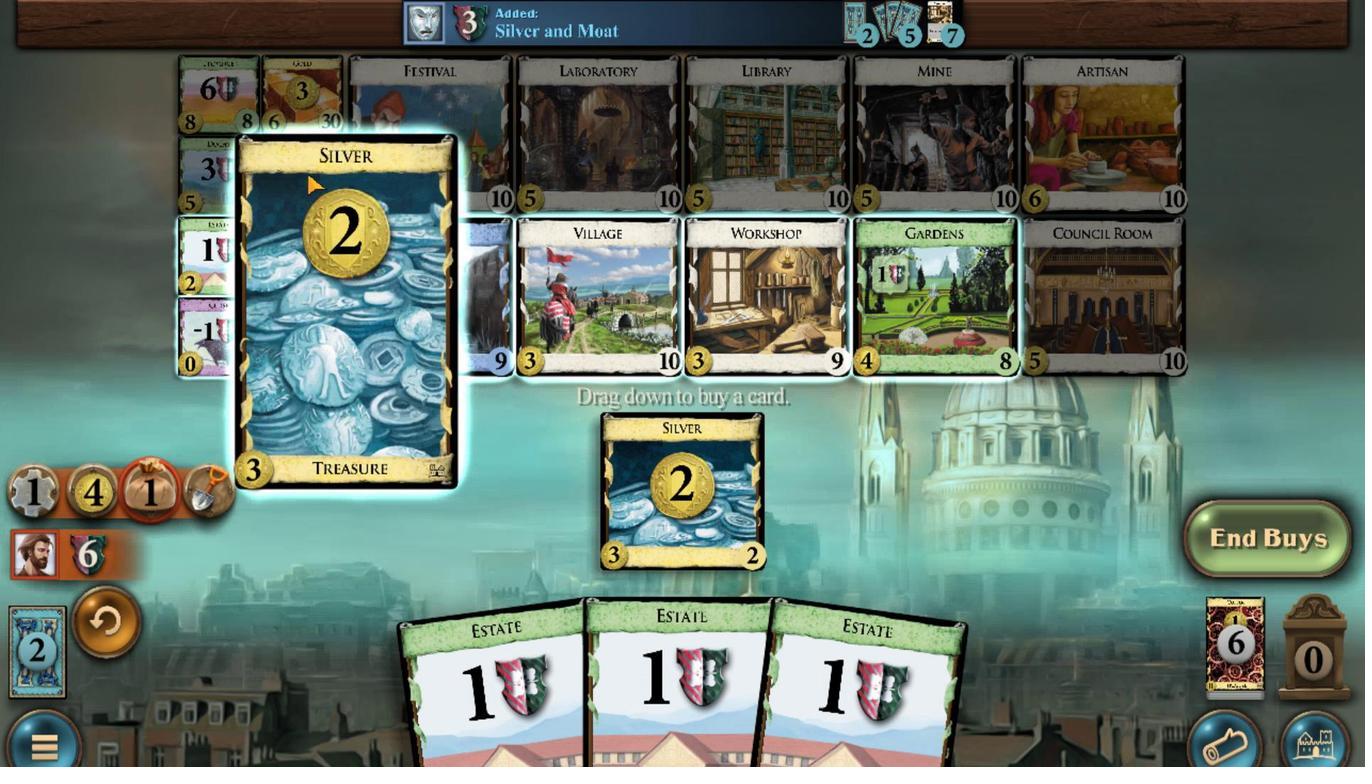 
Action: Mouse scrolled (321, 256) with delta (0, 0)
Screenshot: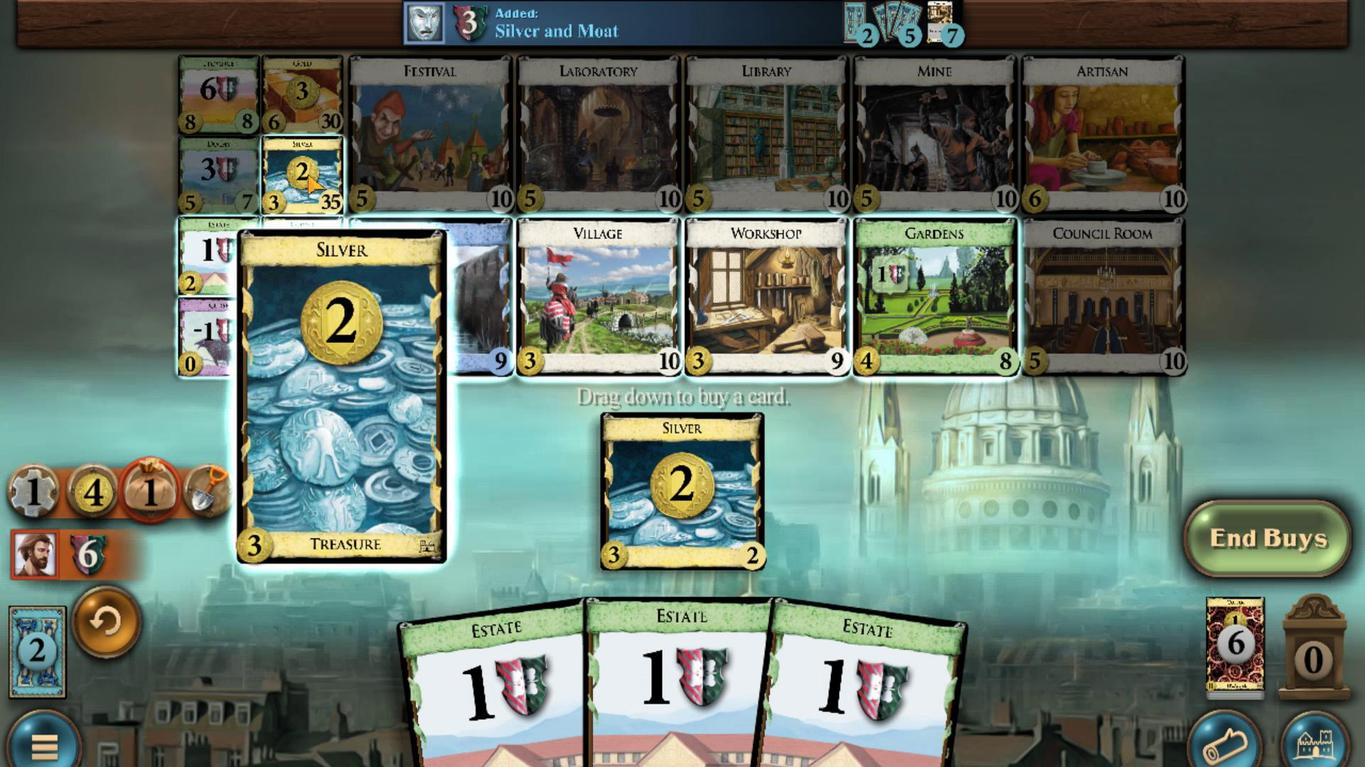 
Action: Mouse moved to (1041, 659)
Screenshot: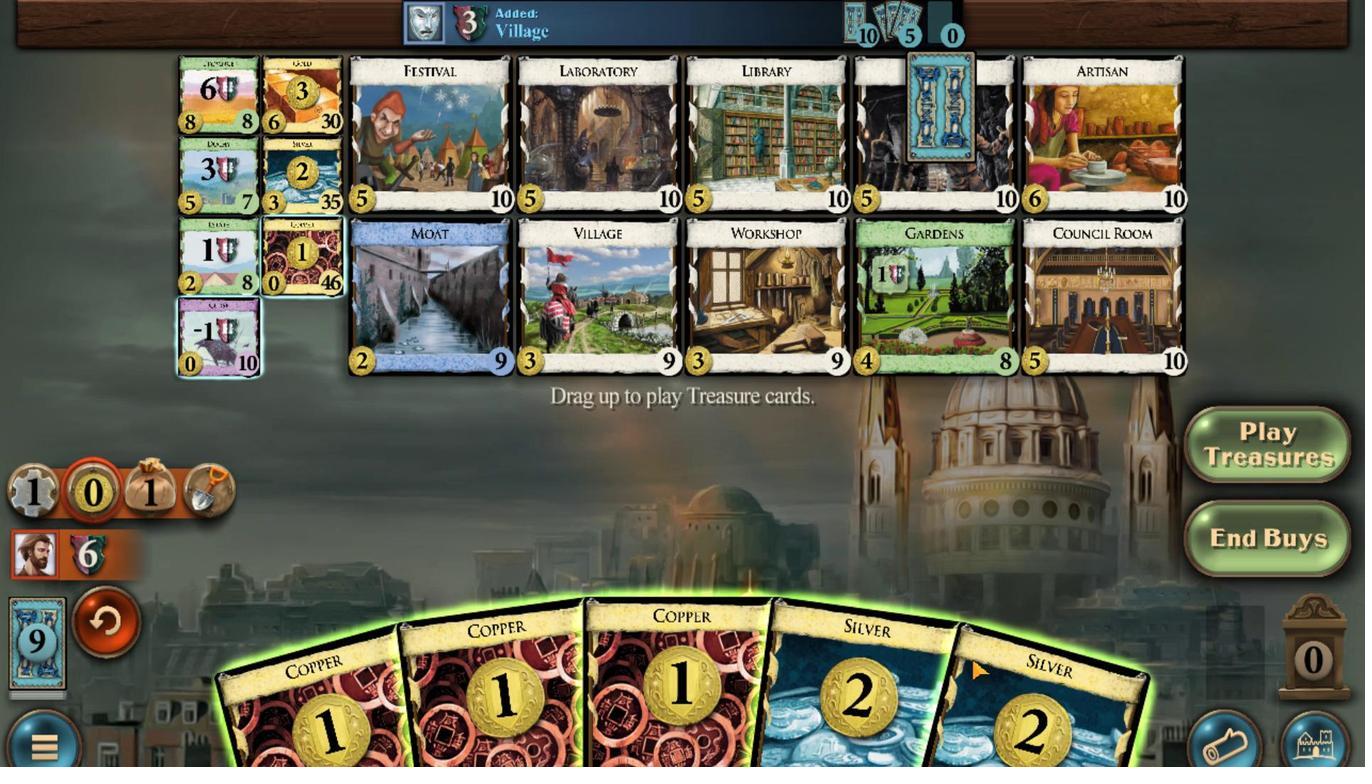 
Action: Mouse scrolled (1041, 659) with delta (0, 0)
Screenshot: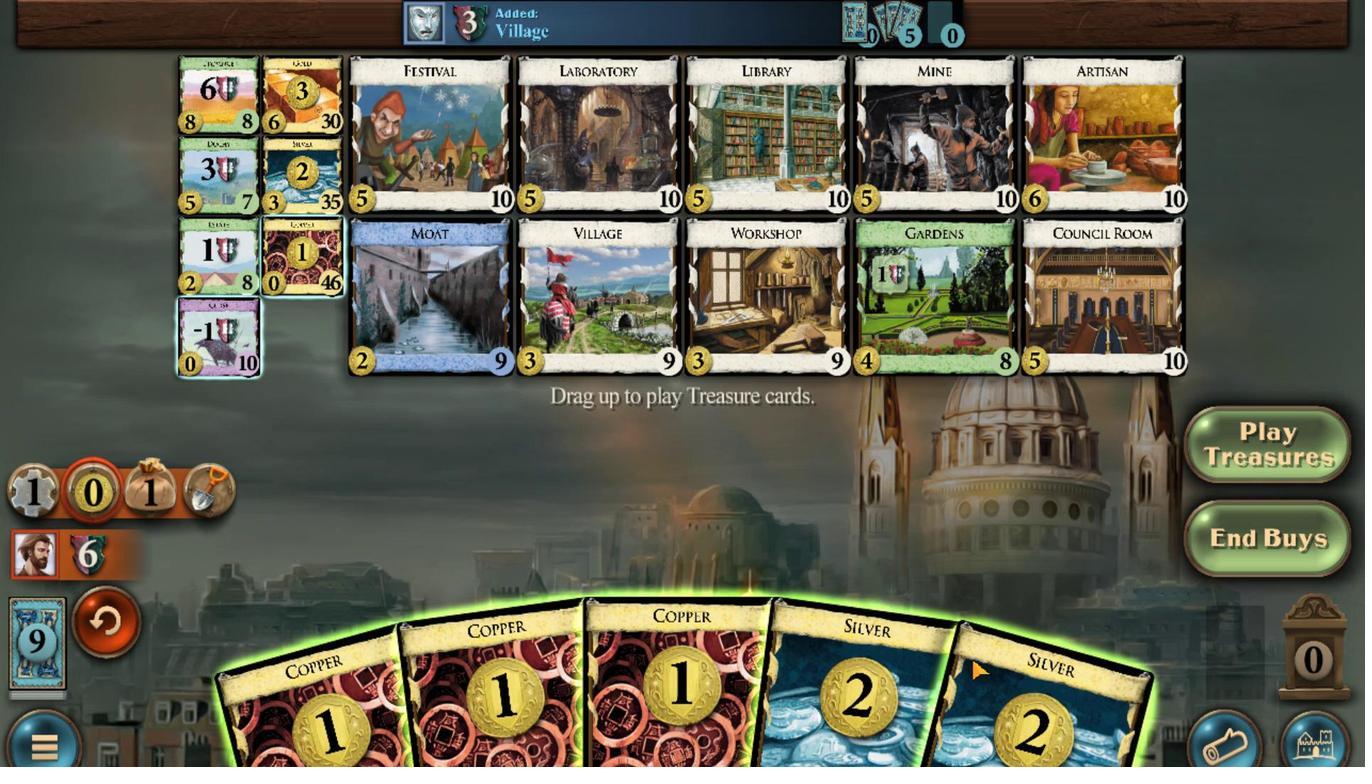 
Action: Mouse moved to (933, 676)
Screenshot: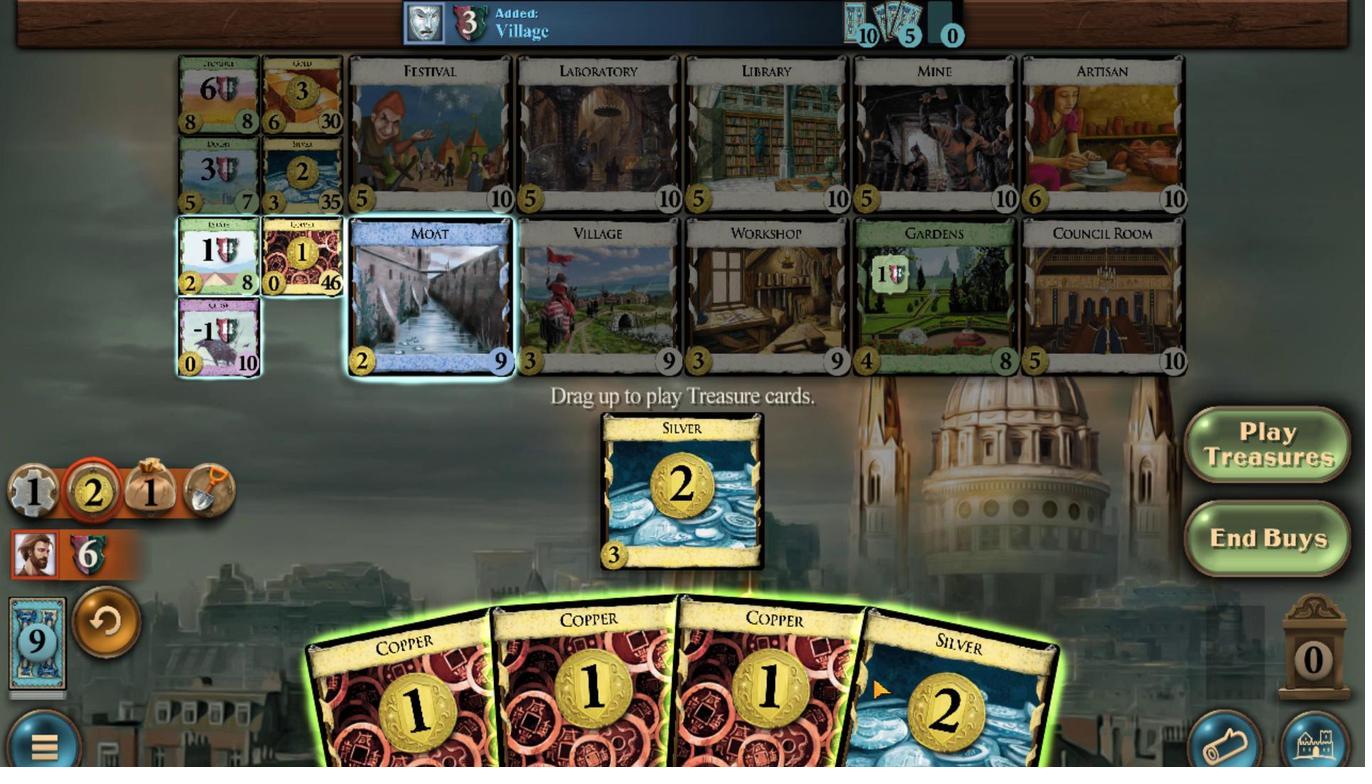 
Action: Mouse scrolled (933, 675) with delta (0, 0)
Screenshot: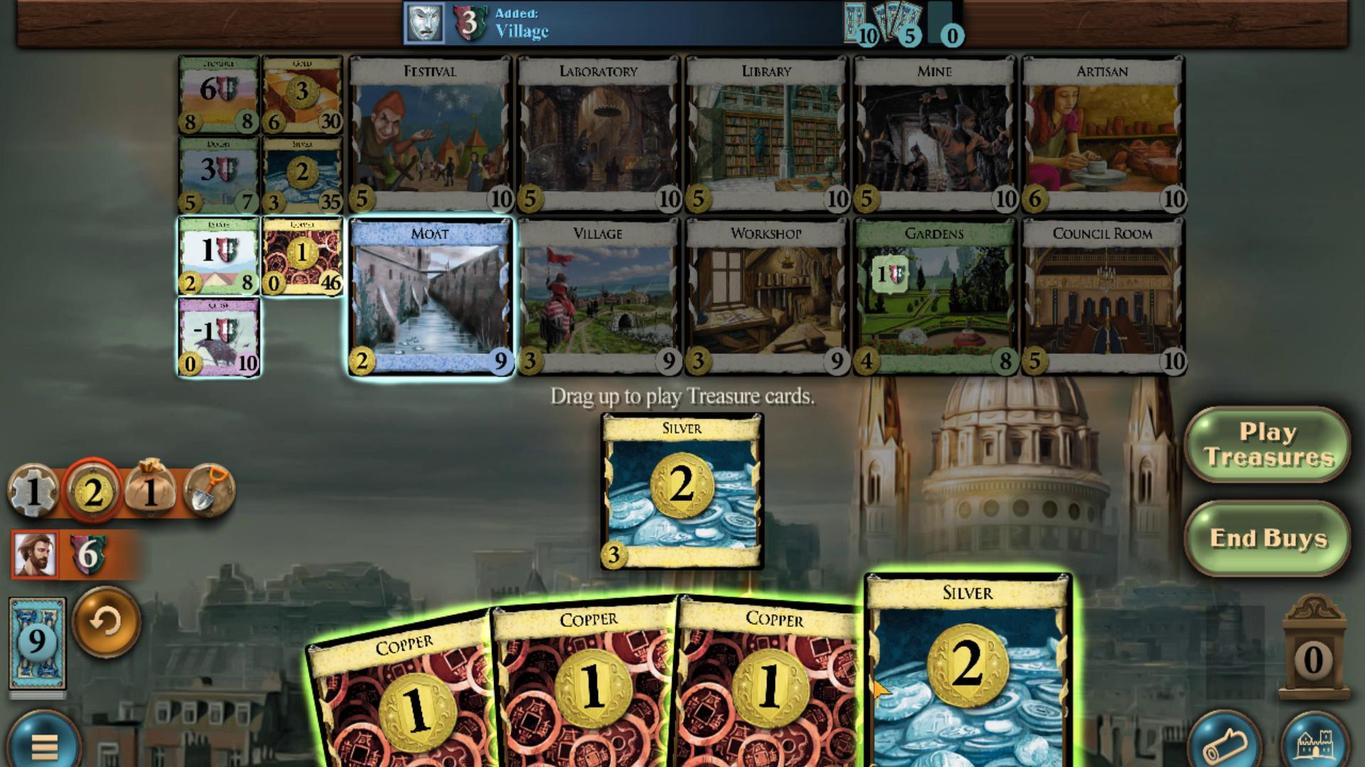 
Action: Mouse moved to (865, 660)
Screenshot: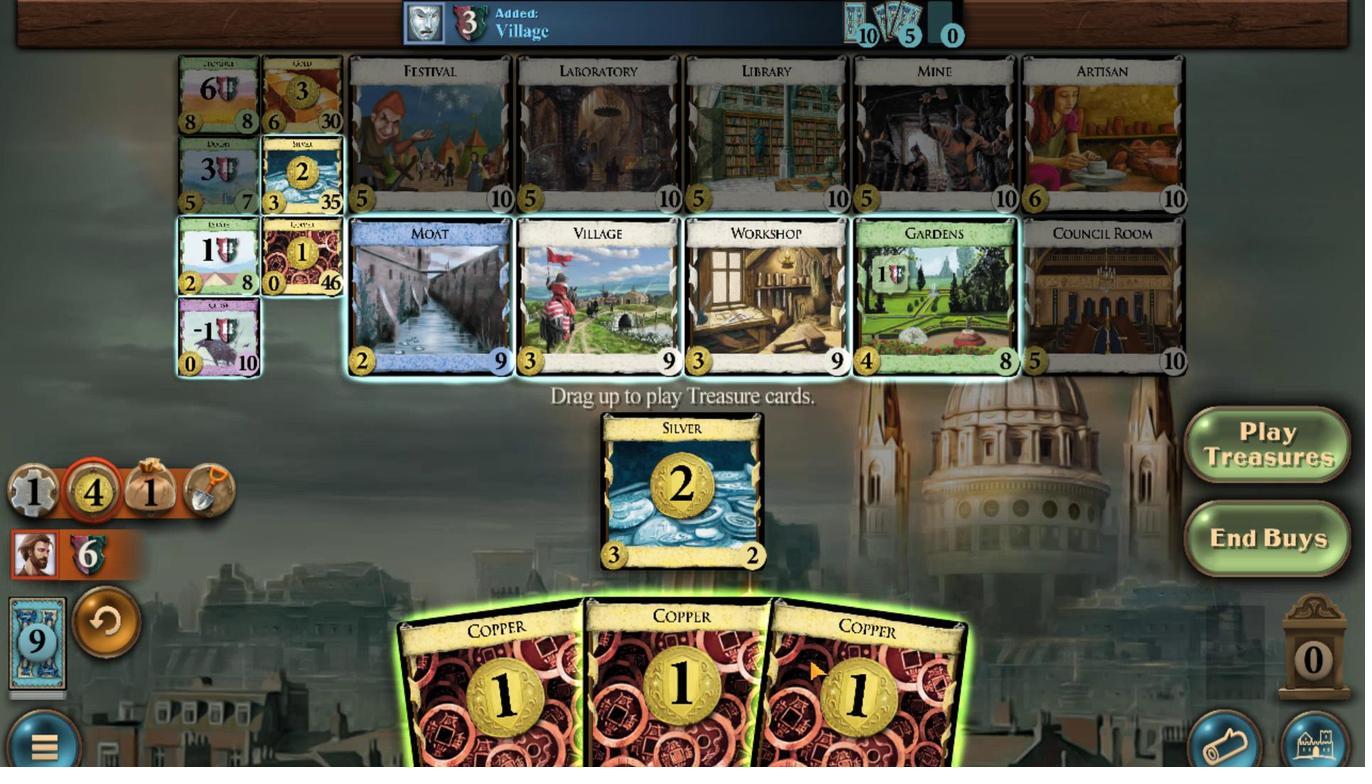 
Action: Mouse scrolled (865, 659) with delta (0, 0)
Screenshot: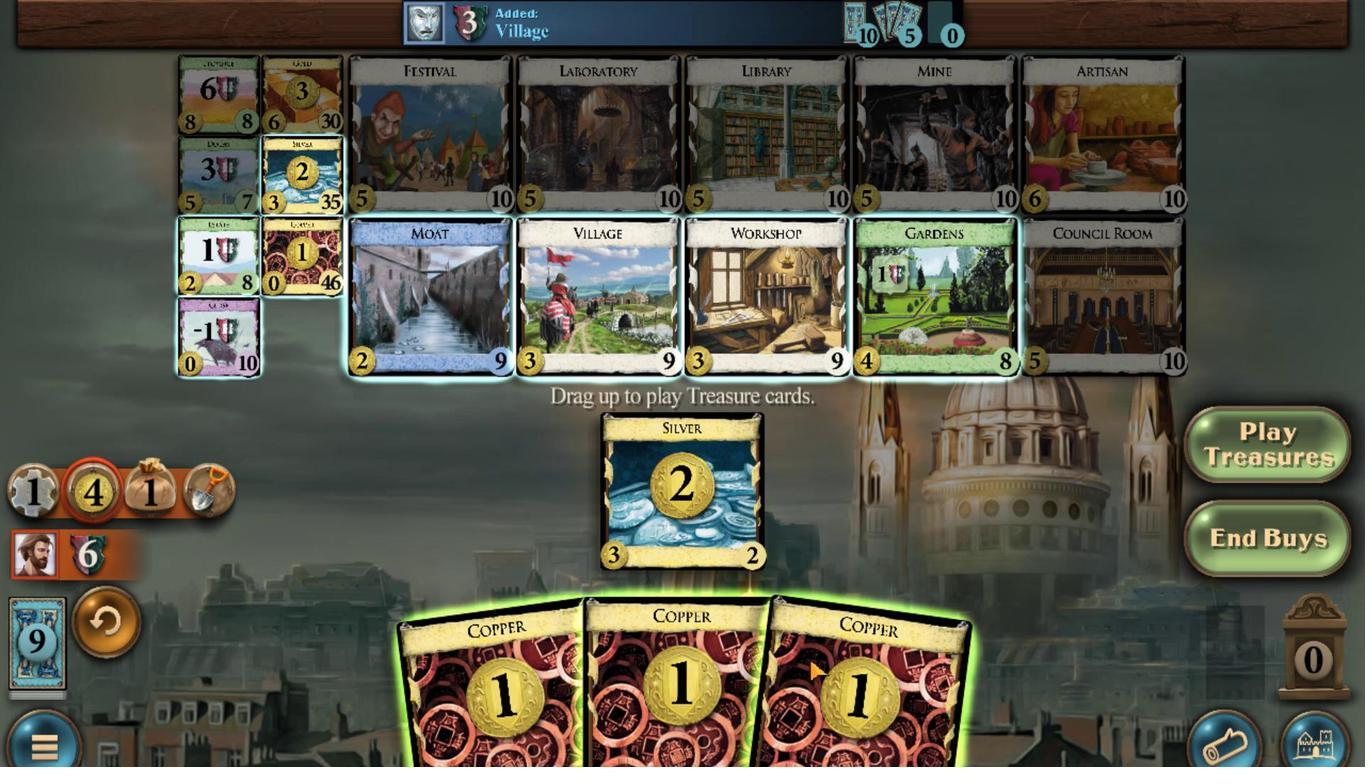 
Action: Mouse moved to (745, 641)
Screenshot: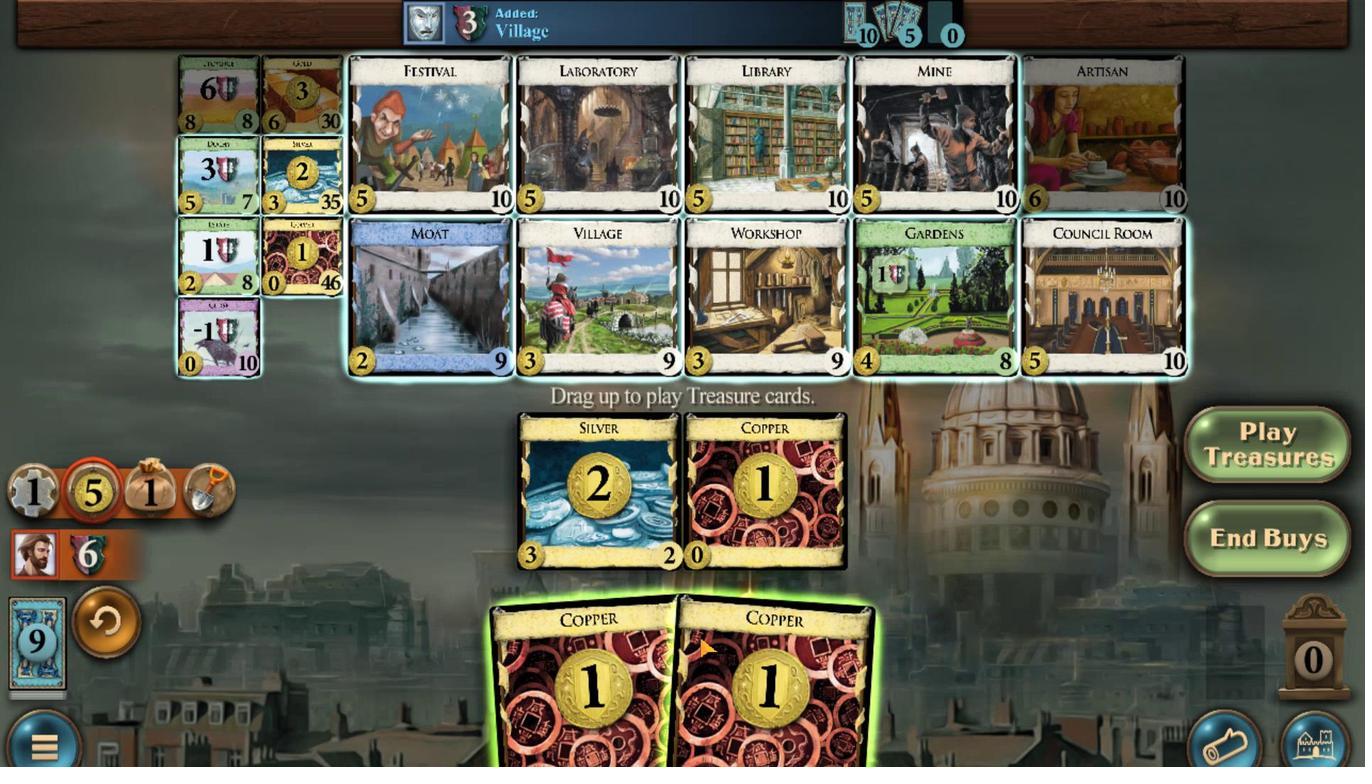 
Action: Mouse scrolled (745, 640) with delta (0, 0)
Screenshot: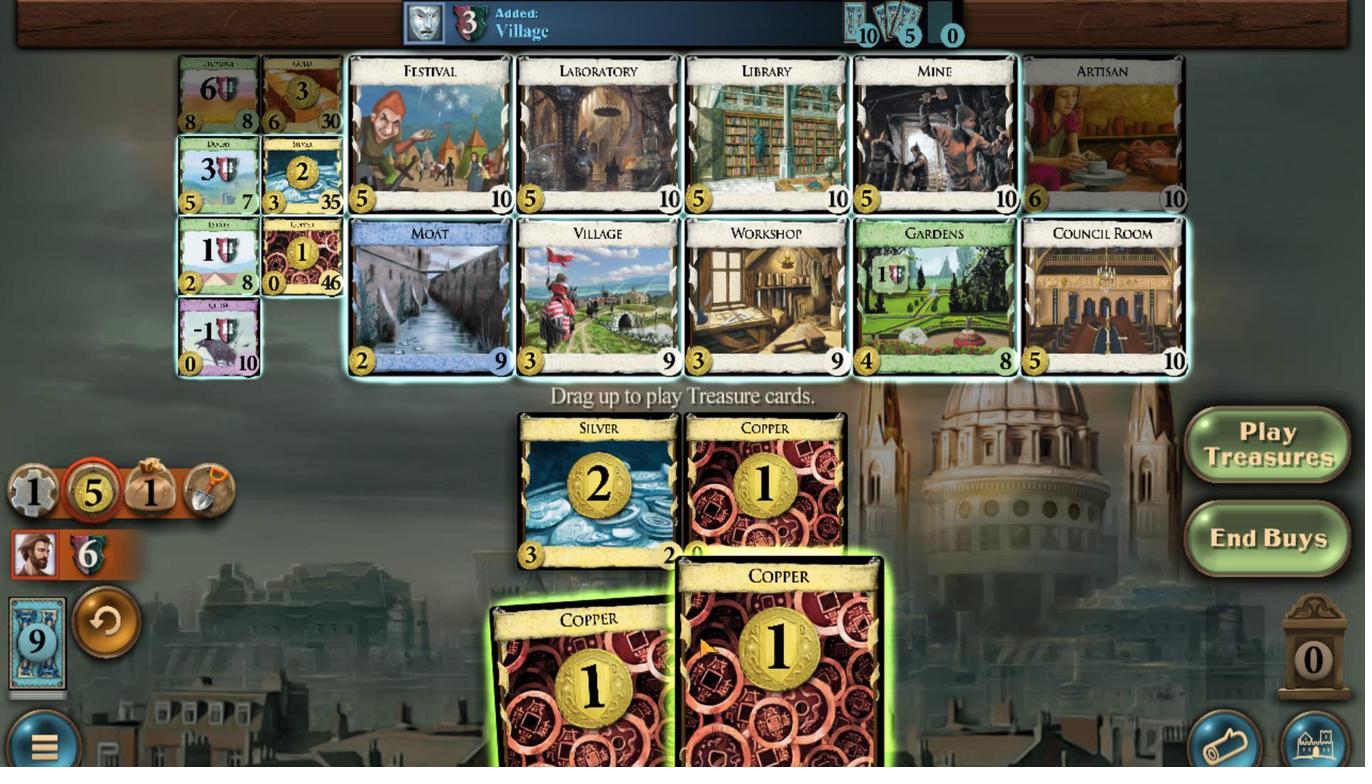 
Action: Mouse moved to (311, 194)
Screenshot: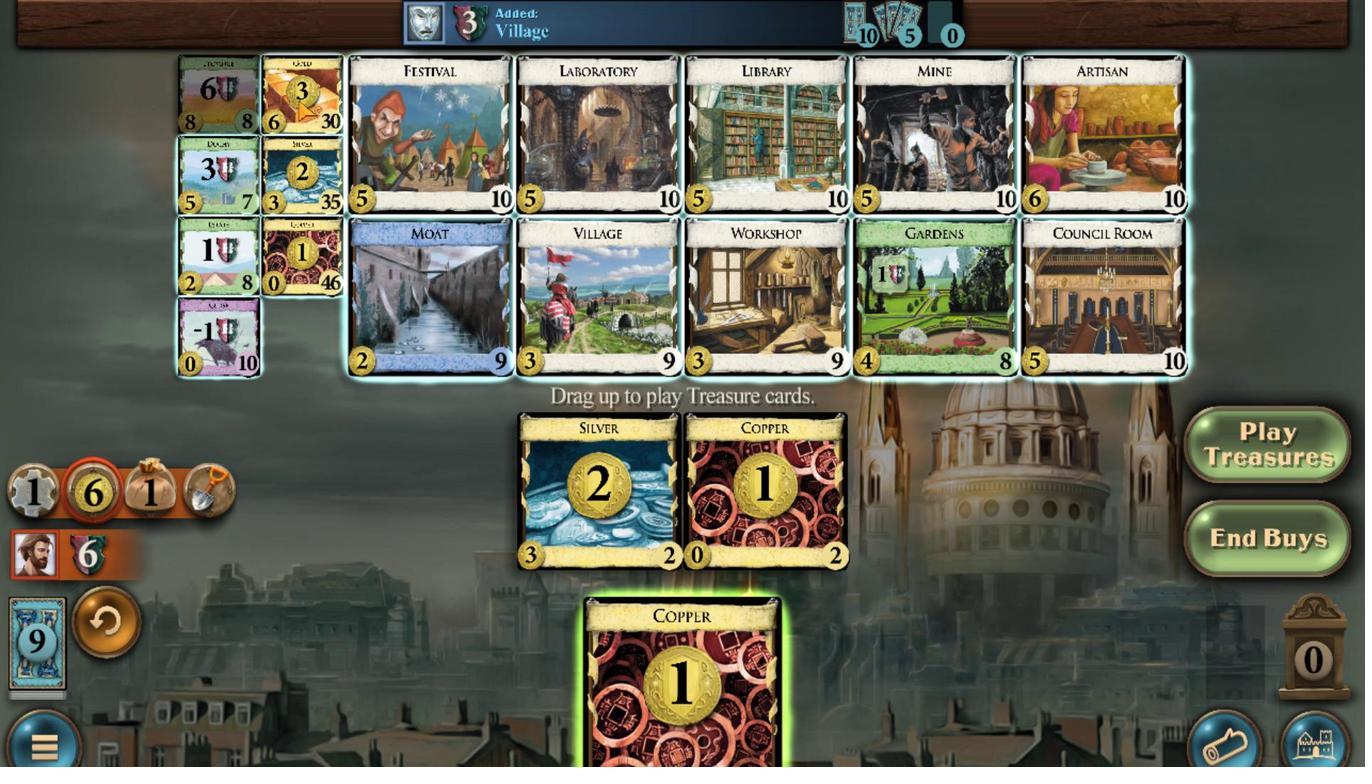 
Action: Mouse scrolled (311, 194) with delta (0, 0)
Screenshot: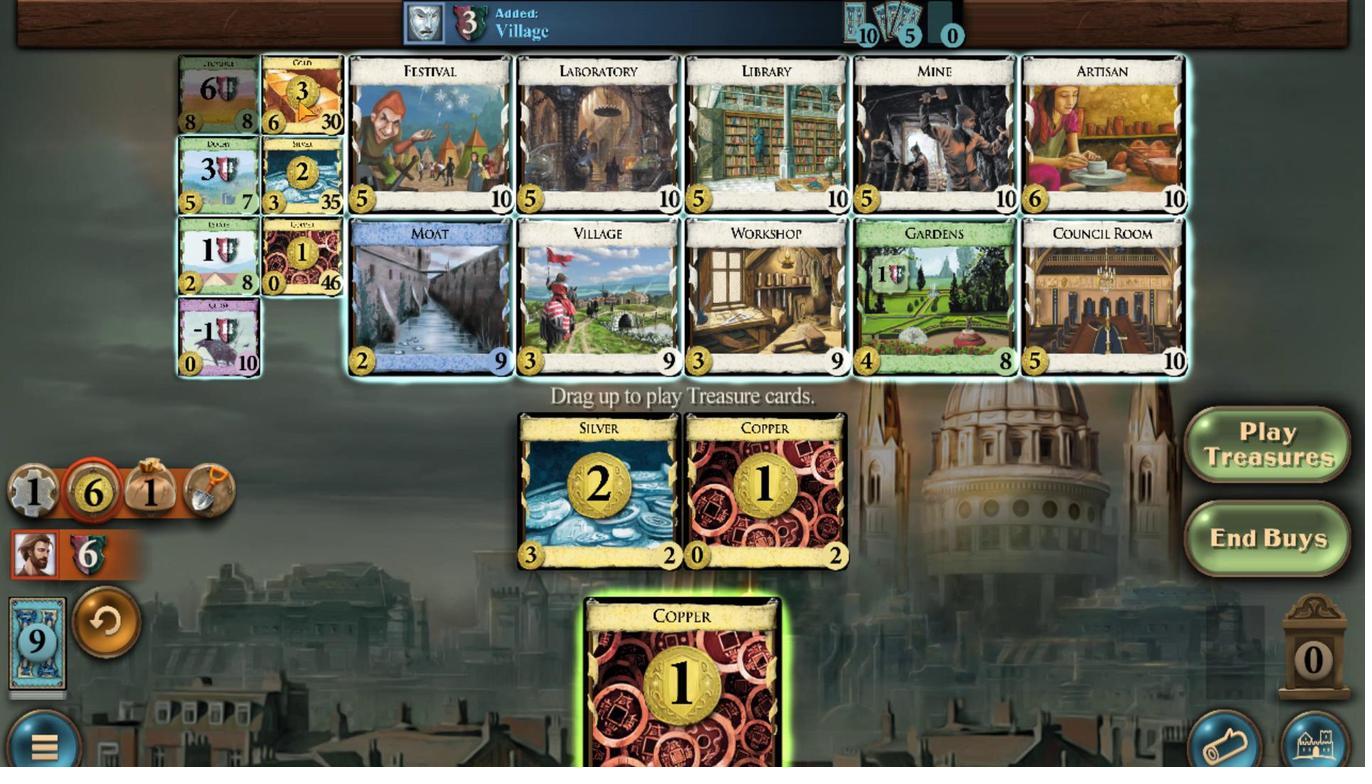 
Action: Mouse scrolled (311, 194) with delta (0, 0)
Screenshot: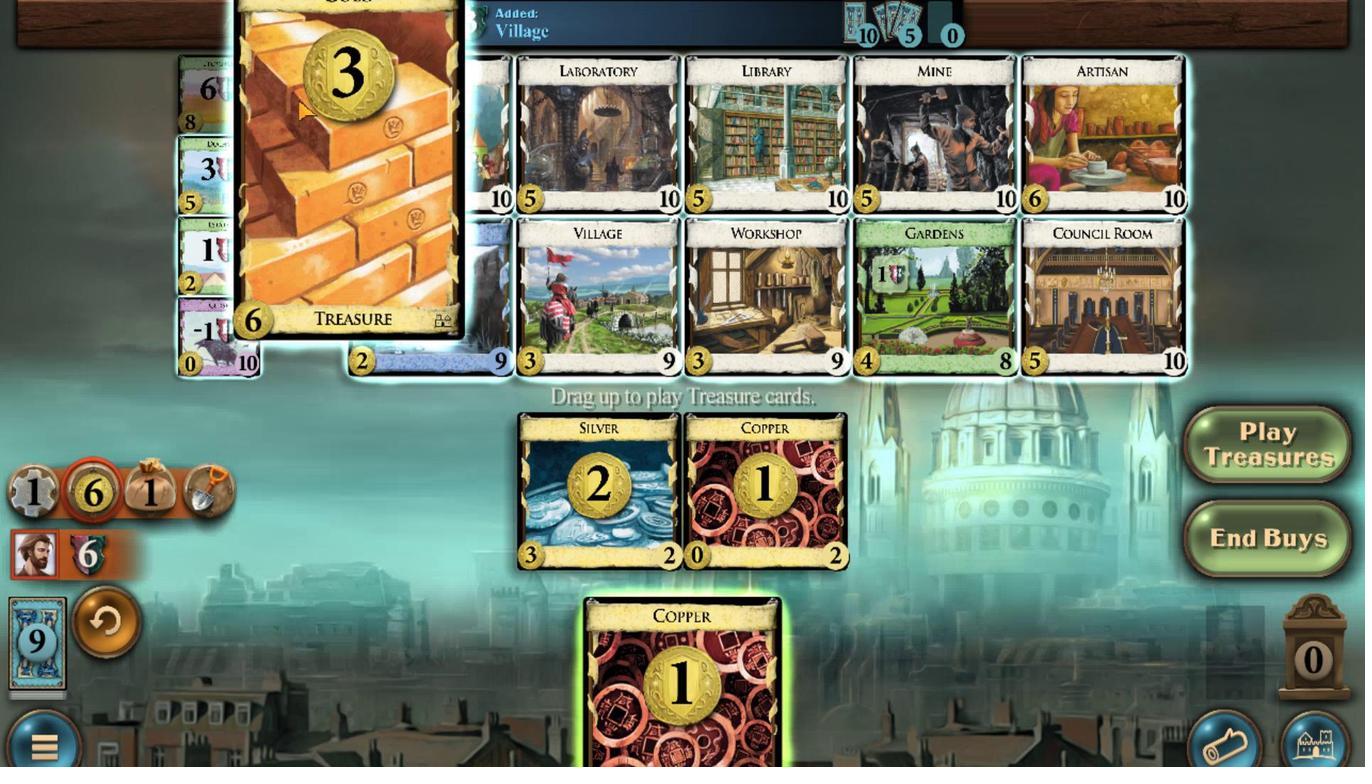 
Action: Mouse scrolled (311, 194) with delta (0, 0)
Screenshot: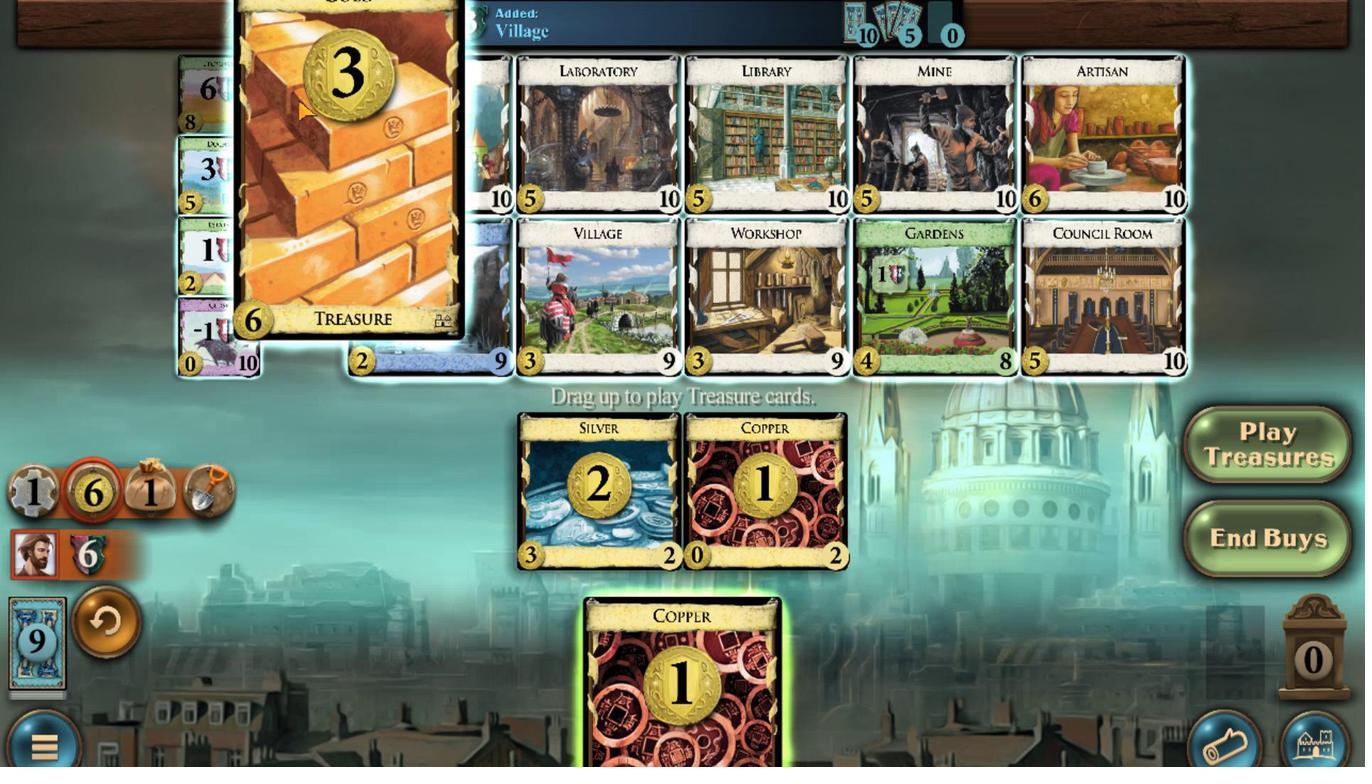 
Action: Mouse scrolled (311, 194) with delta (0, 0)
Screenshot: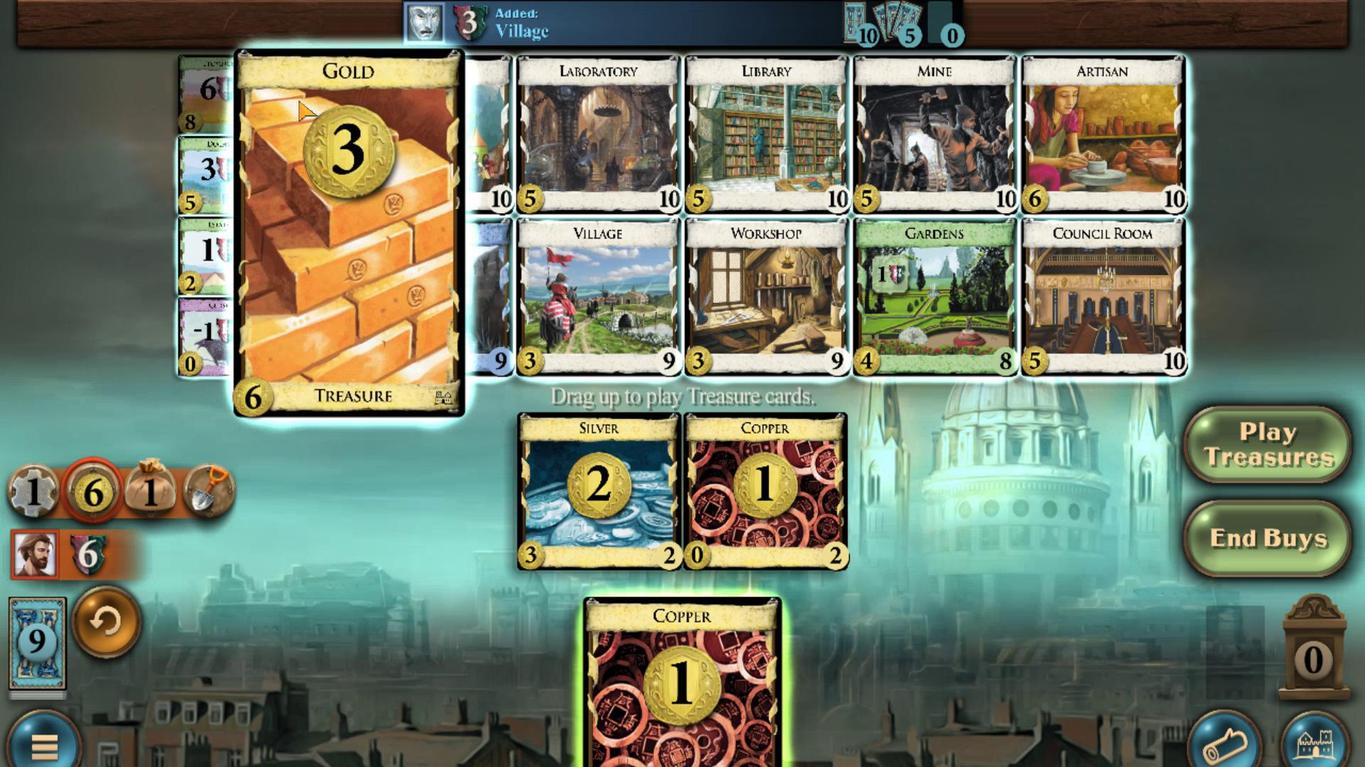 
Action: Mouse scrolled (311, 194) with delta (0, 0)
Screenshot: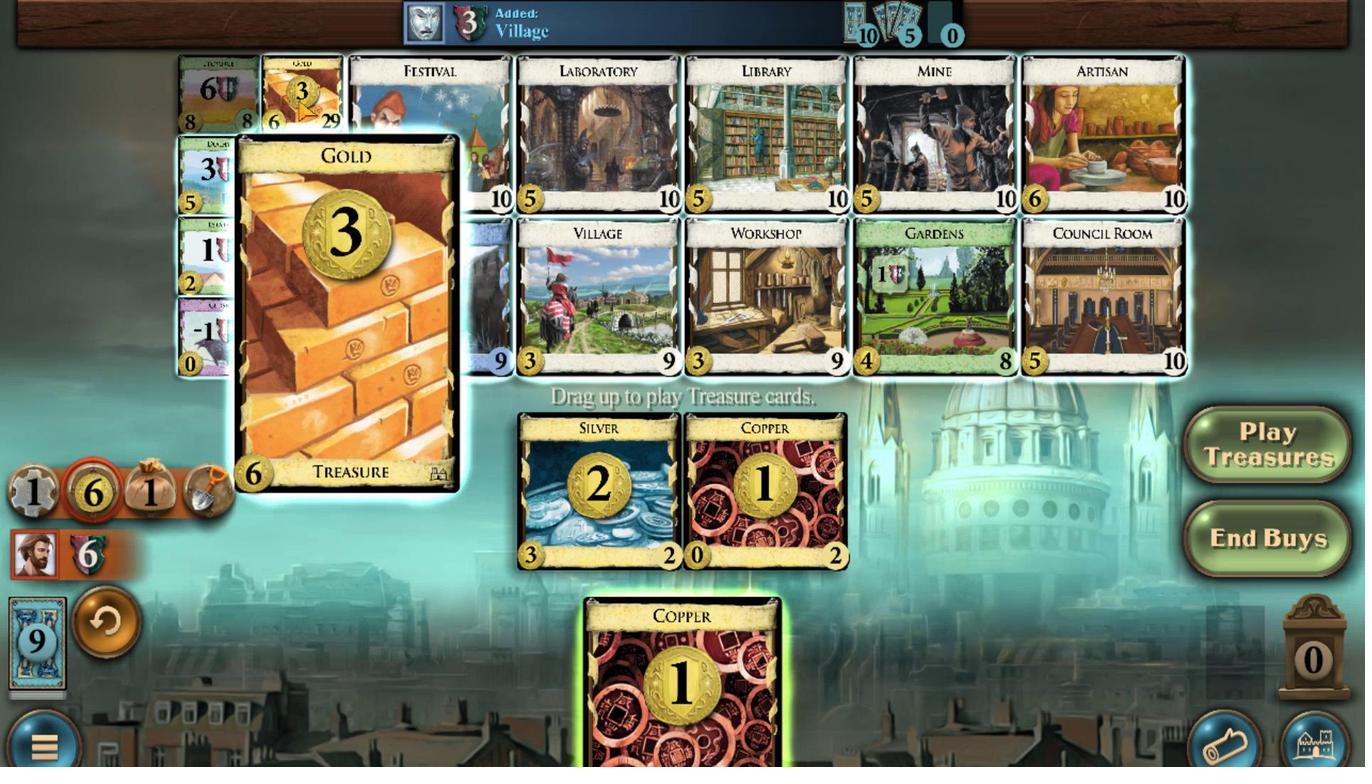 
Action: Mouse scrolled (311, 194) with delta (0, 0)
Screenshot: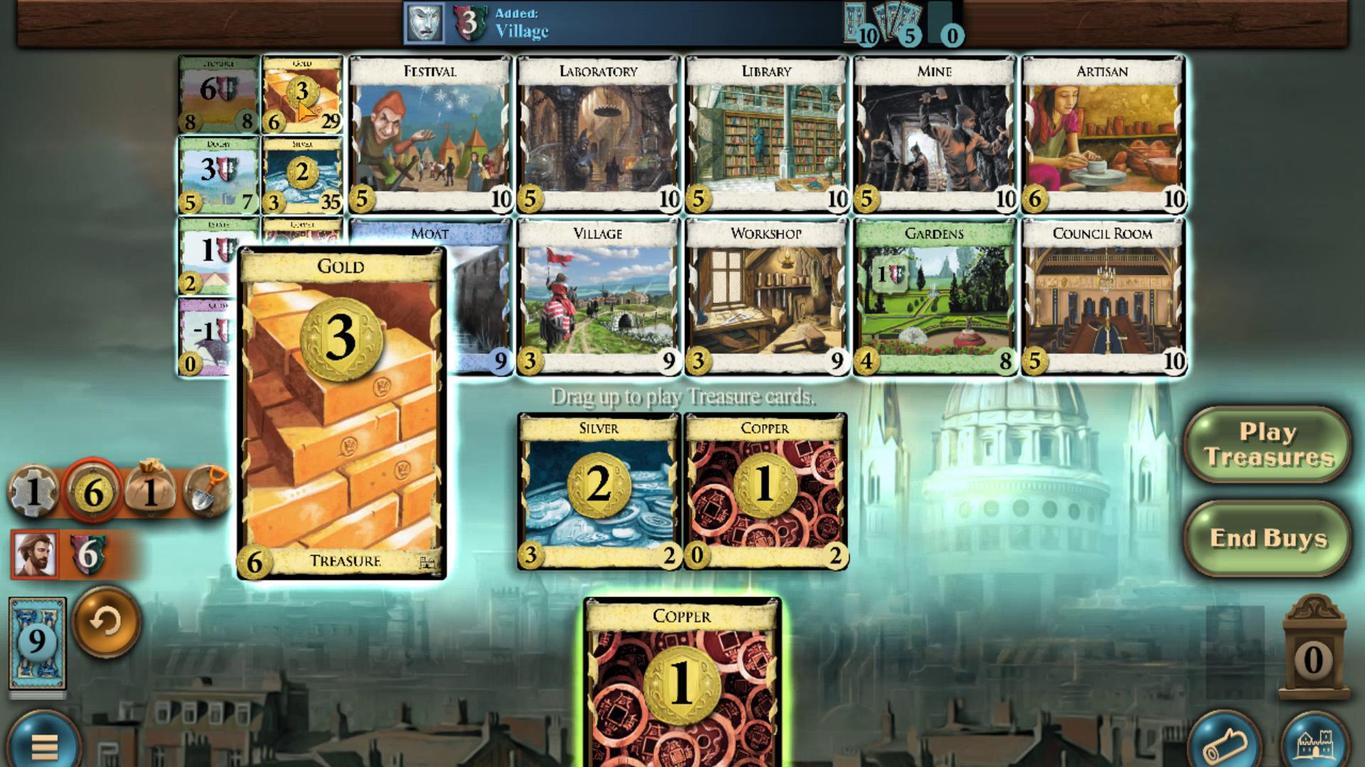 
Action: Mouse moved to (716, 613)
Screenshot: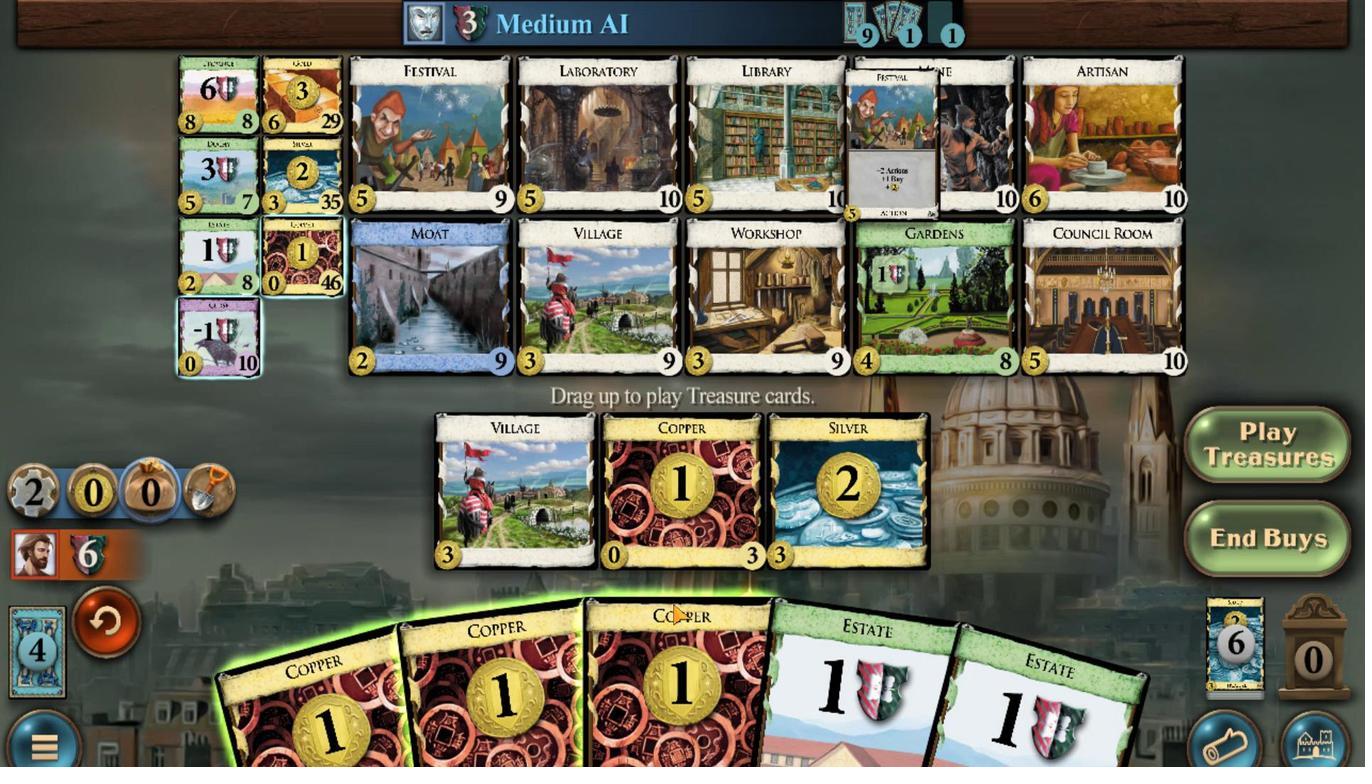 
Action: Mouse scrolled (716, 613) with delta (0, 0)
Screenshot: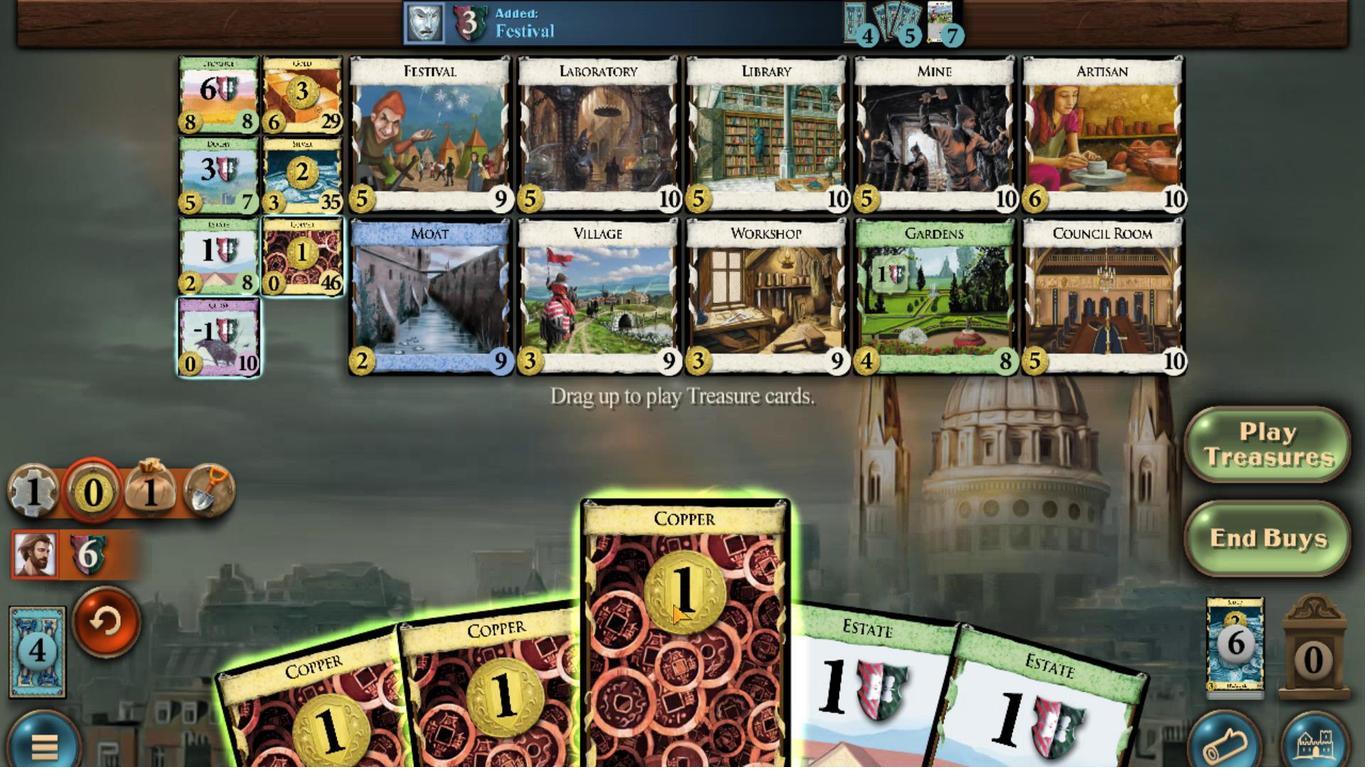
Action: Mouse moved to (609, 620)
Screenshot: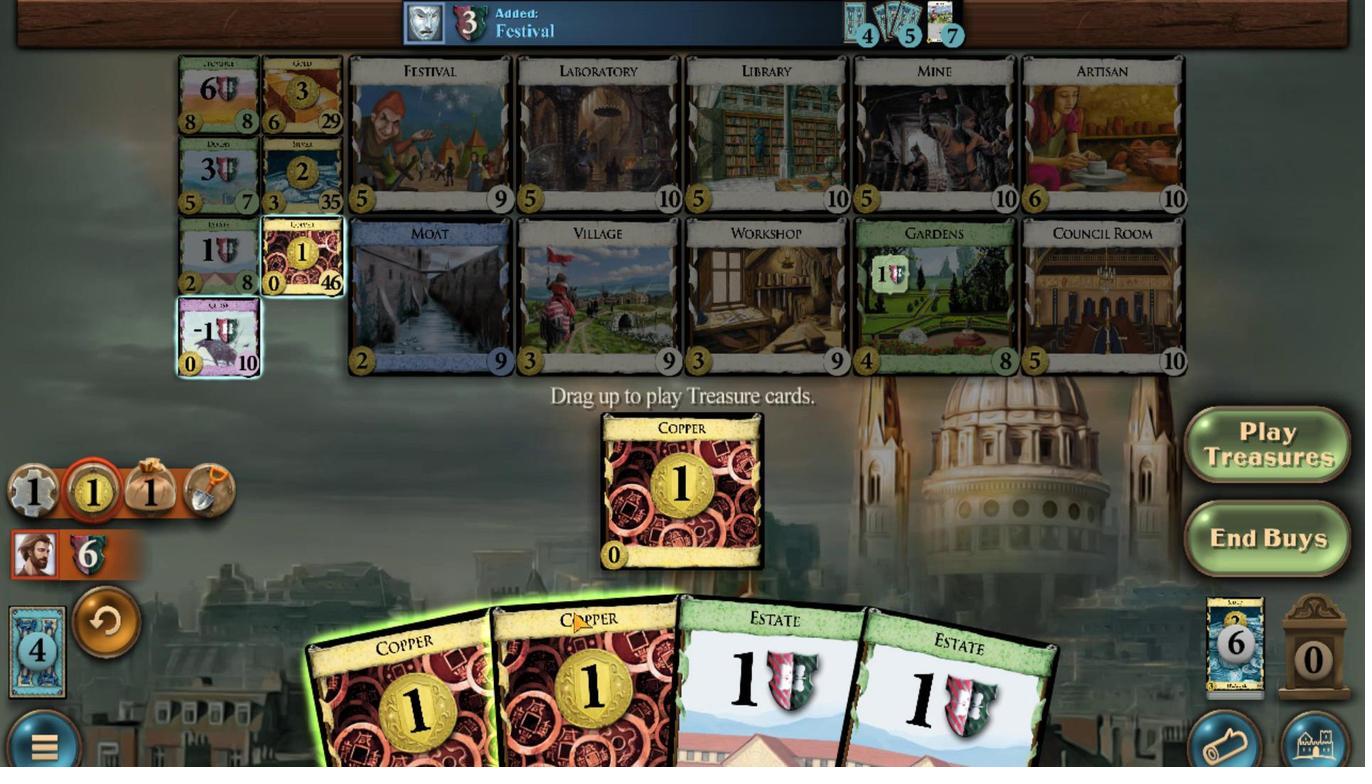 
Action: Mouse scrolled (609, 620) with delta (0, 0)
Screenshot: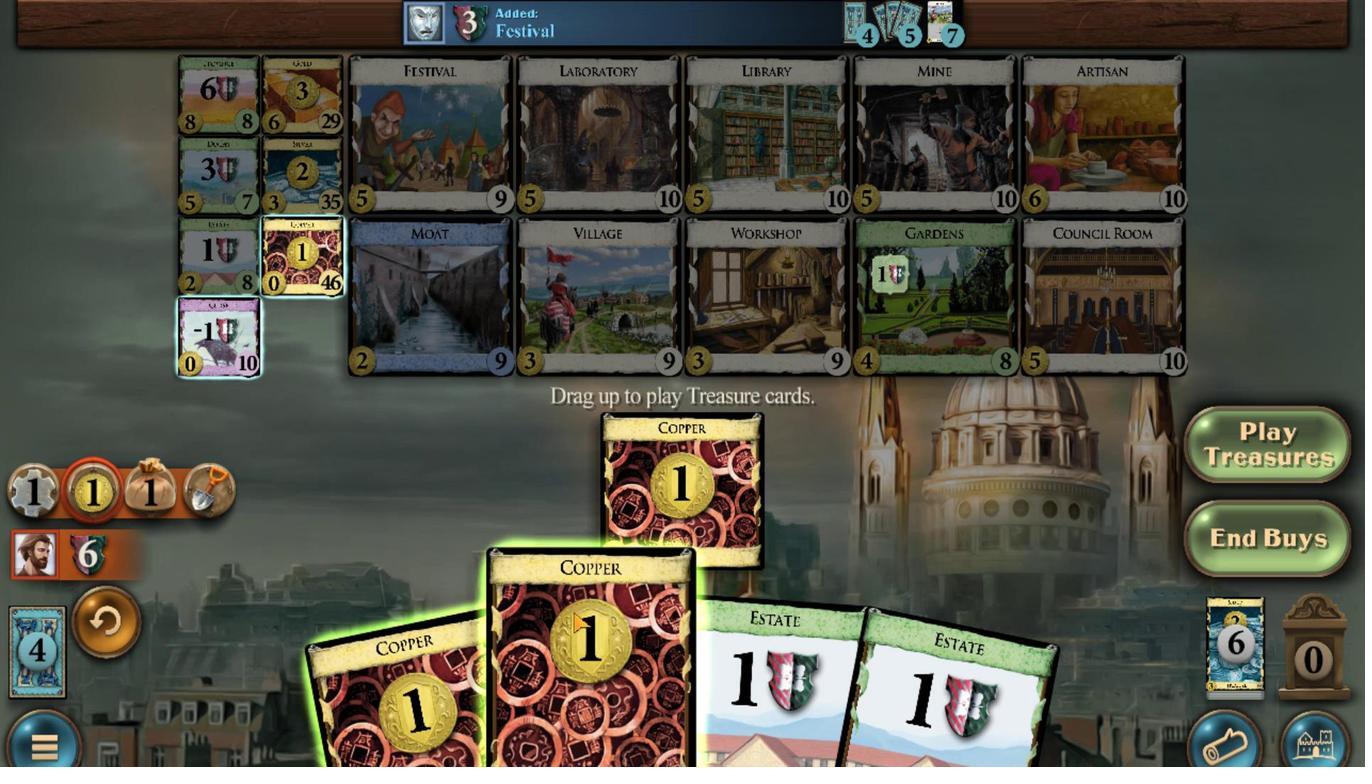 
Action: Mouse moved to (240, 312)
Screenshot: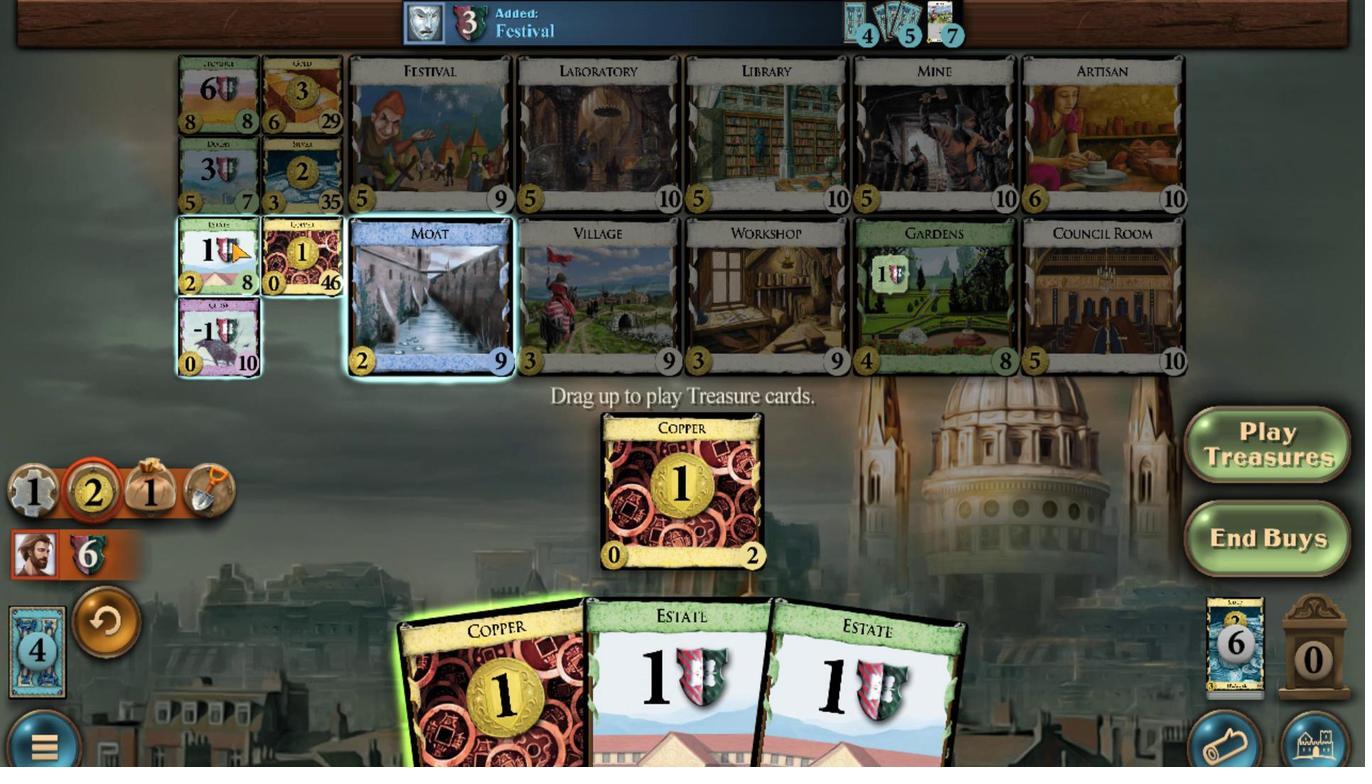 
Action: Mouse scrolled (240, 312) with delta (0, 0)
Screenshot: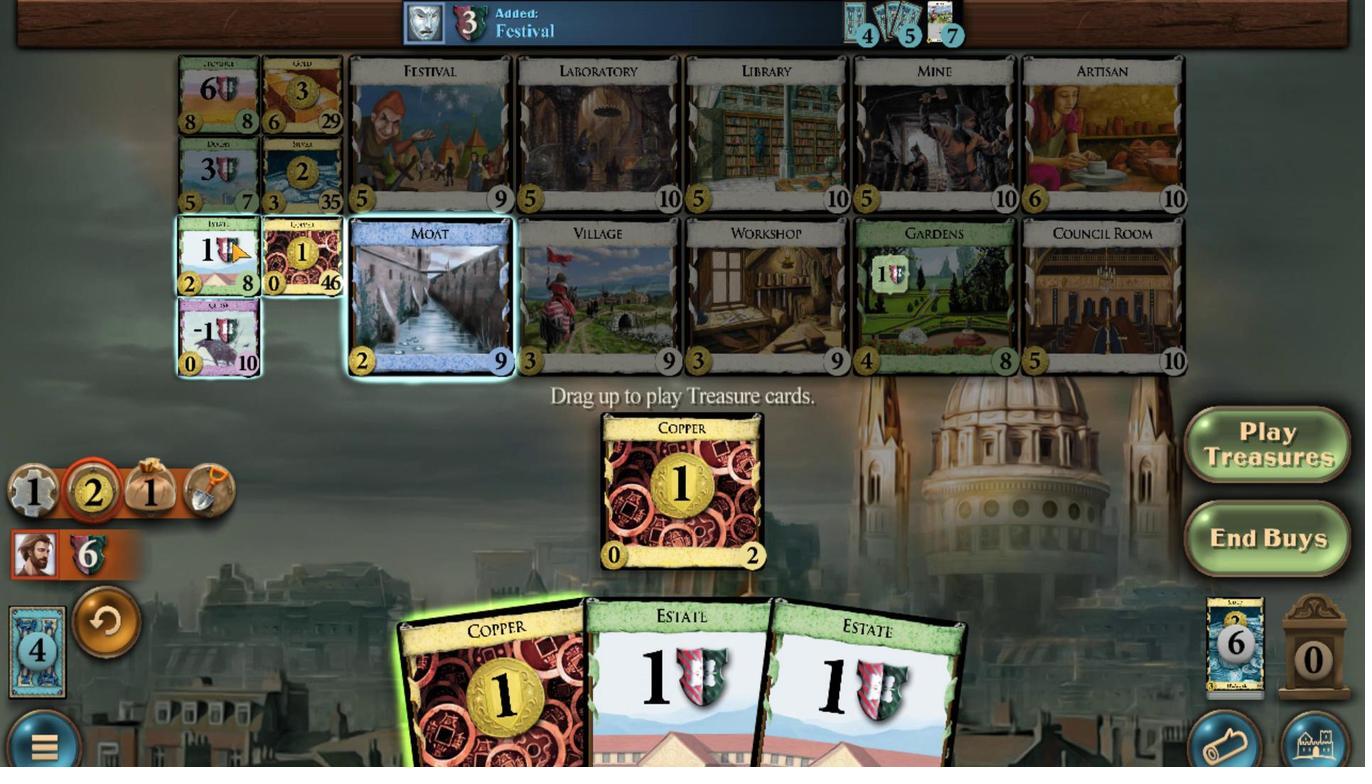 
Action: Mouse scrolled (240, 312) with delta (0, 0)
Screenshot: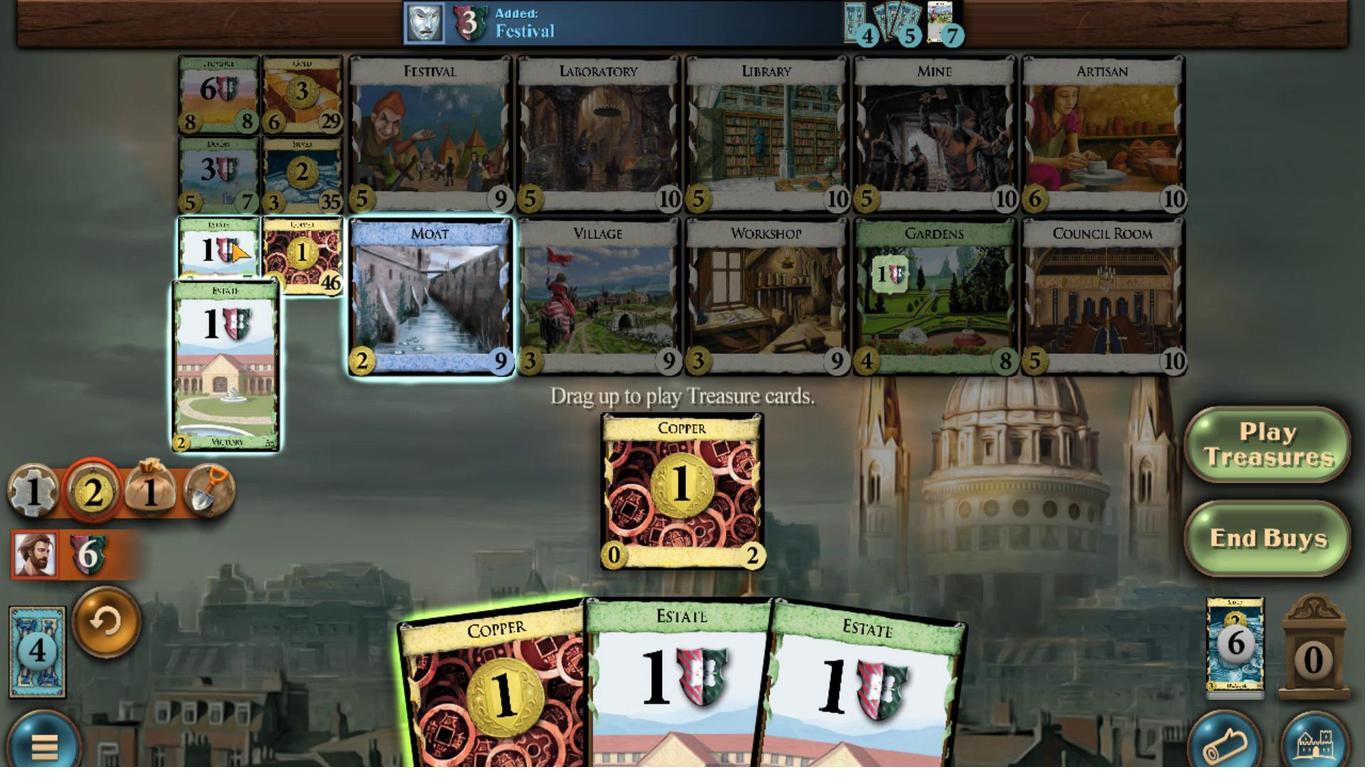 
Action: Mouse scrolled (240, 312) with delta (0, 0)
Screenshot: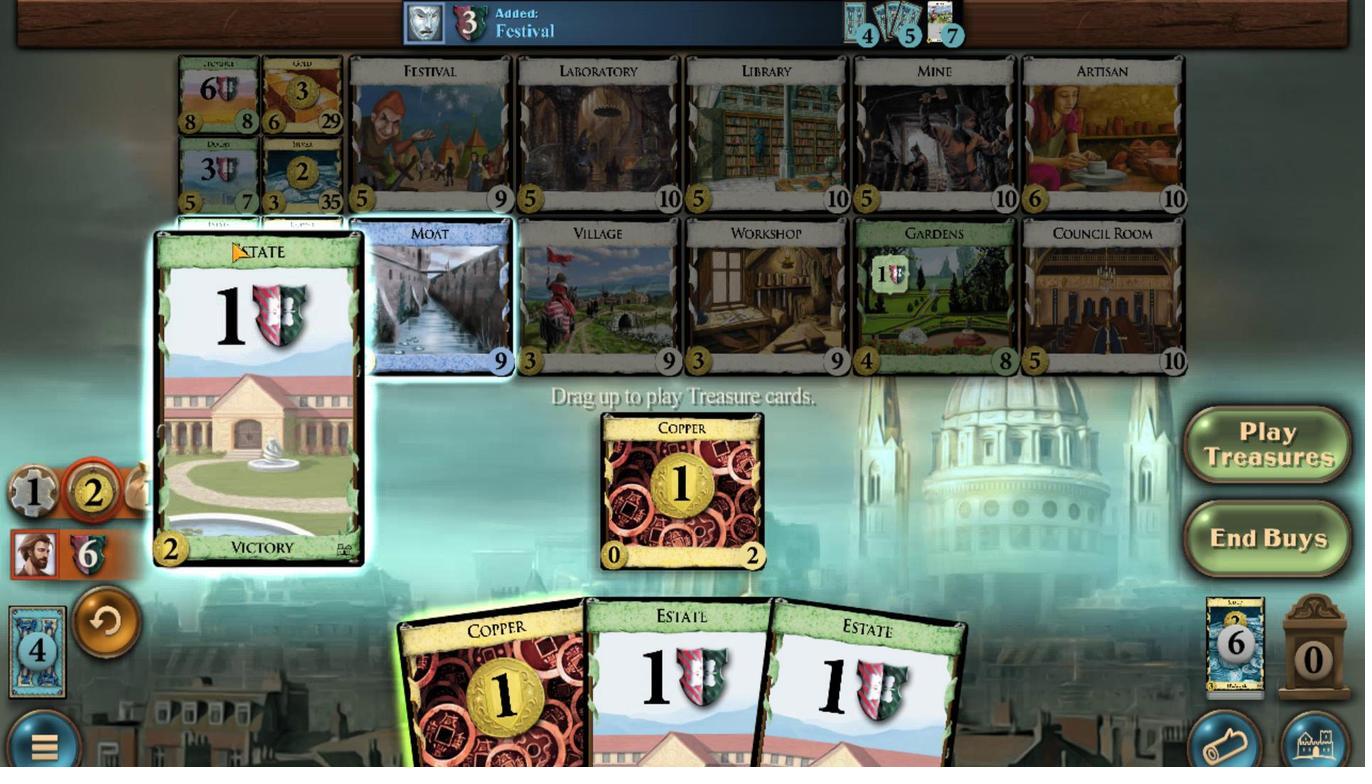 
Action: Mouse scrolled (240, 312) with delta (0, 0)
Screenshot: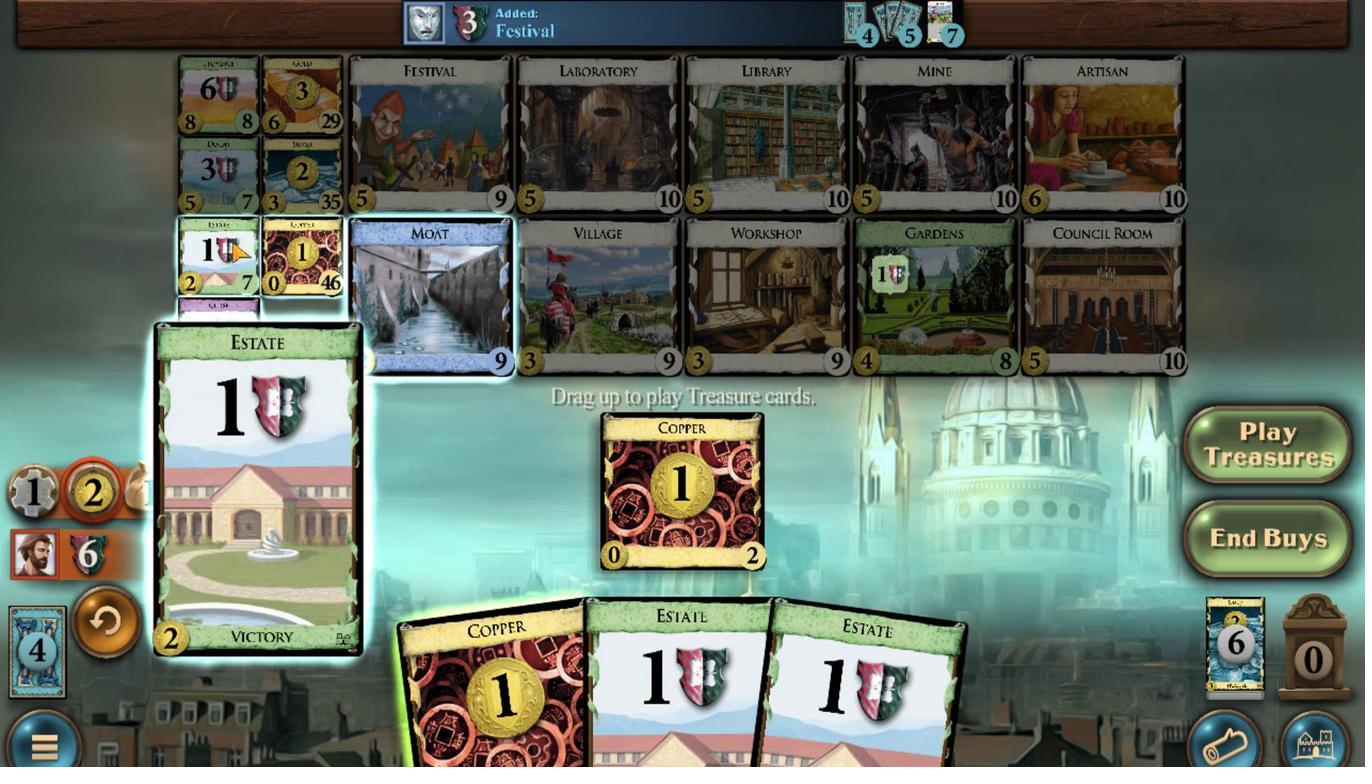 
Action: Mouse moved to (553, 645)
Screenshot: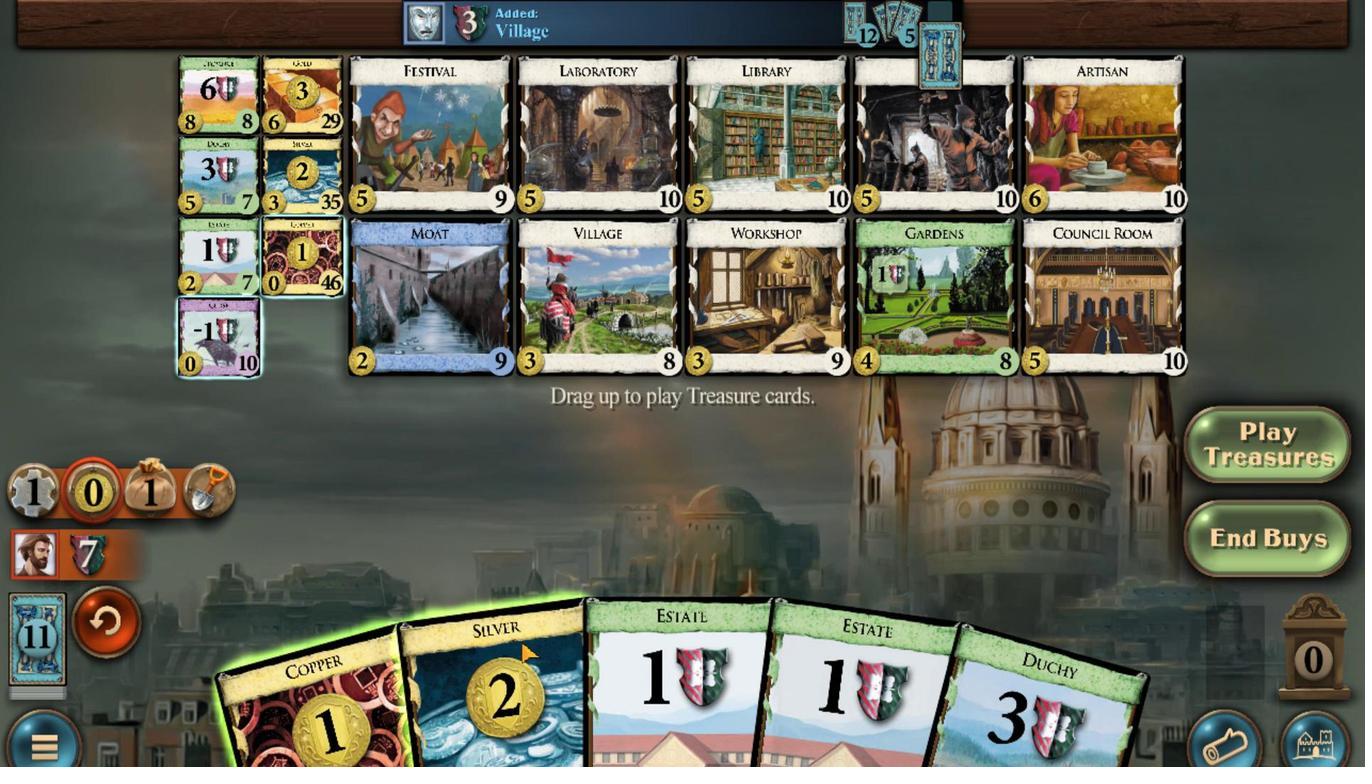 
Action: Mouse scrolled (553, 645) with delta (0, 0)
Screenshot: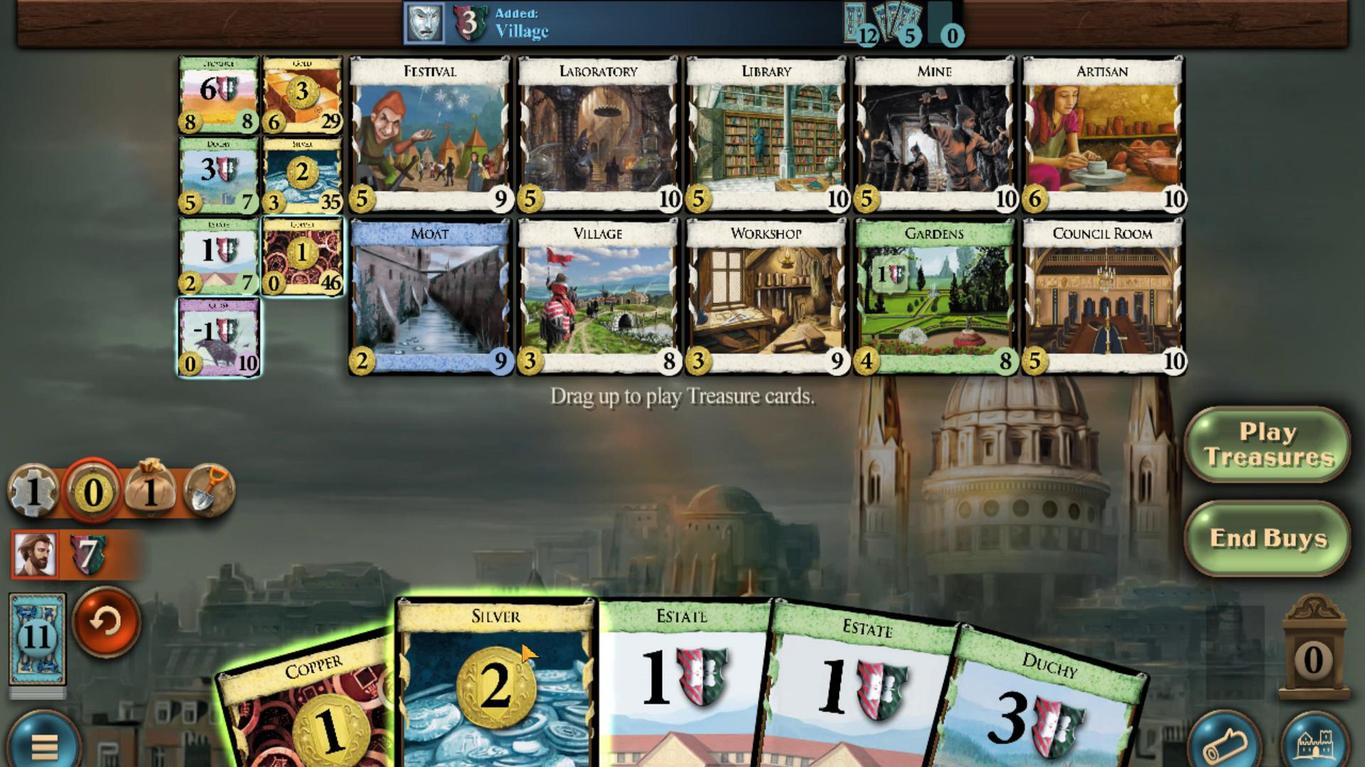 
Action: Mouse moved to (460, 657)
Screenshot: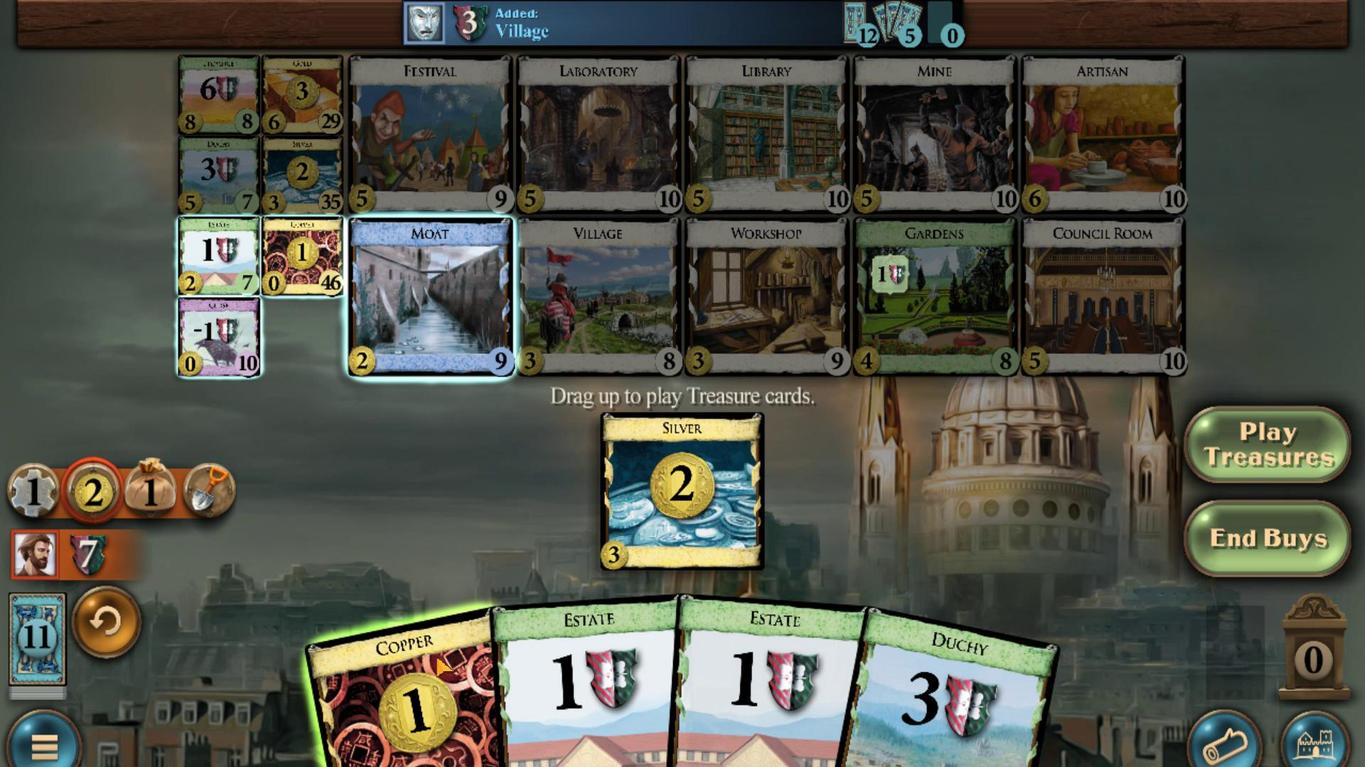 
Action: Mouse scrolled (460, 657) with delta (0, 0)
Screenshot: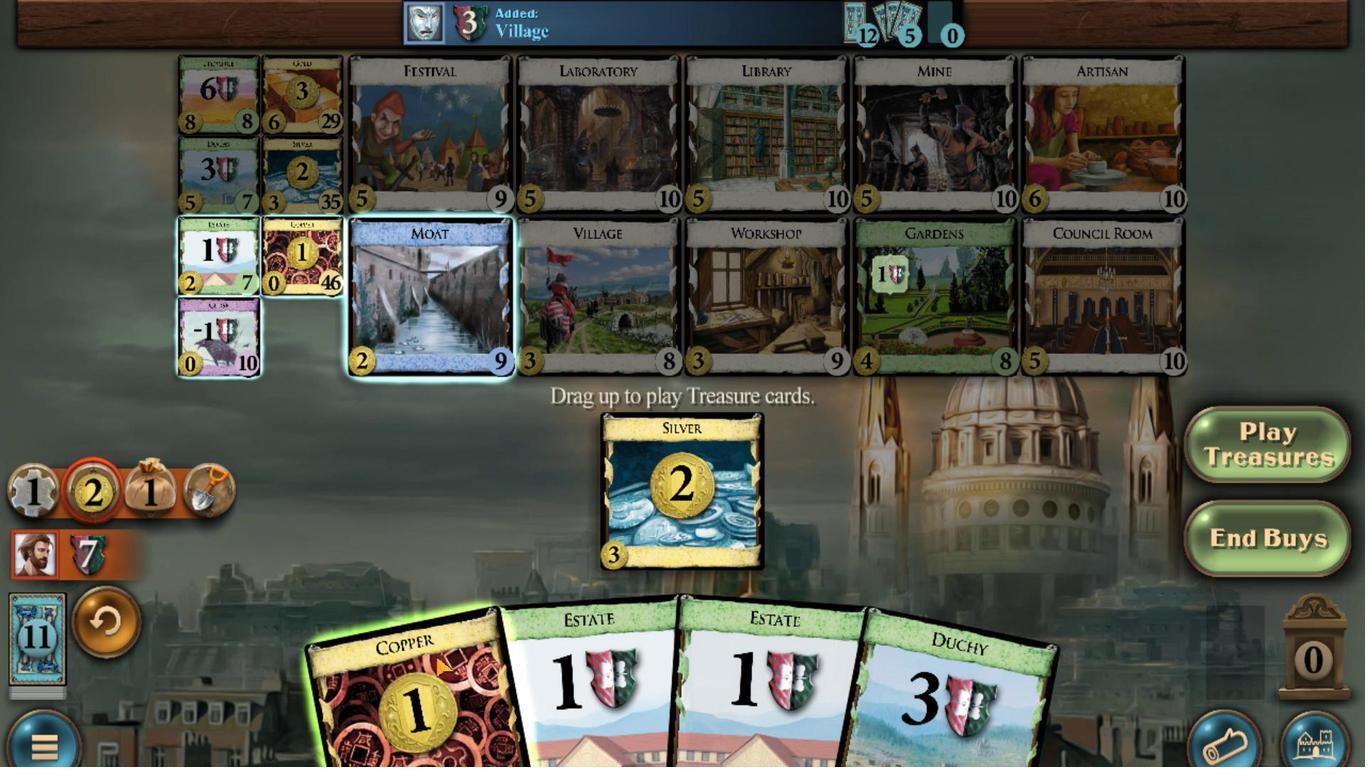 
Action: Mouse moved to (327, 257)
Screenshot: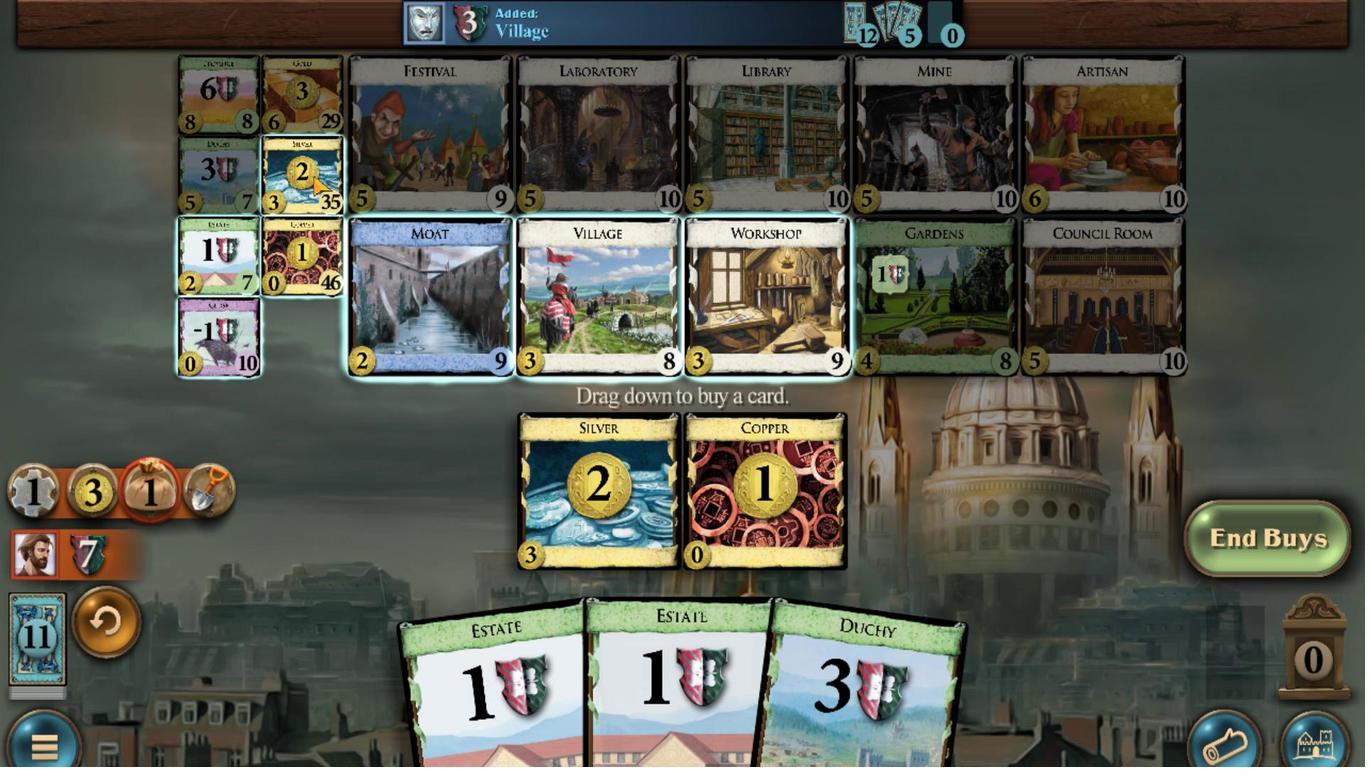 
Action: Mouse scrolled (327, 257) with delta (0, 0)
Screenshot: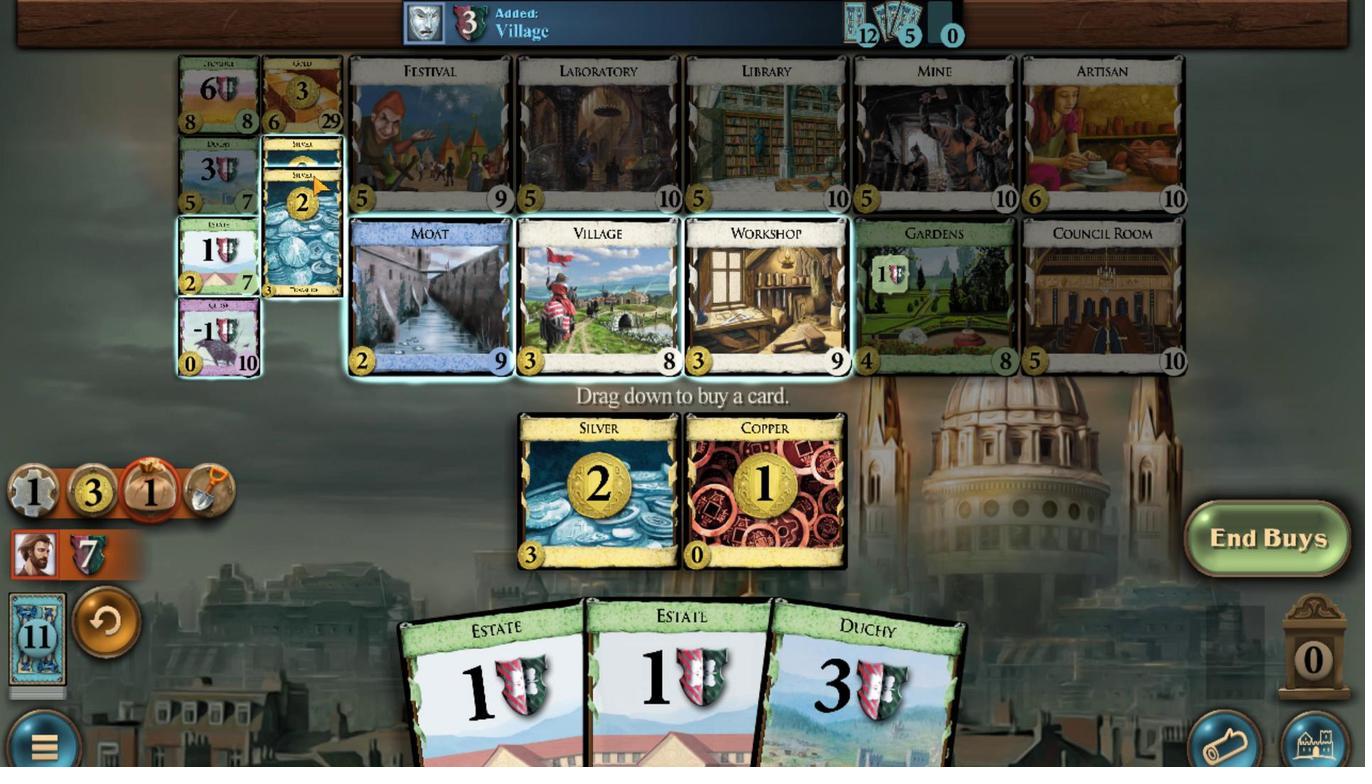 
Action: Mouse scrolled (327, 257) with delta (0, 0)
Screenshot: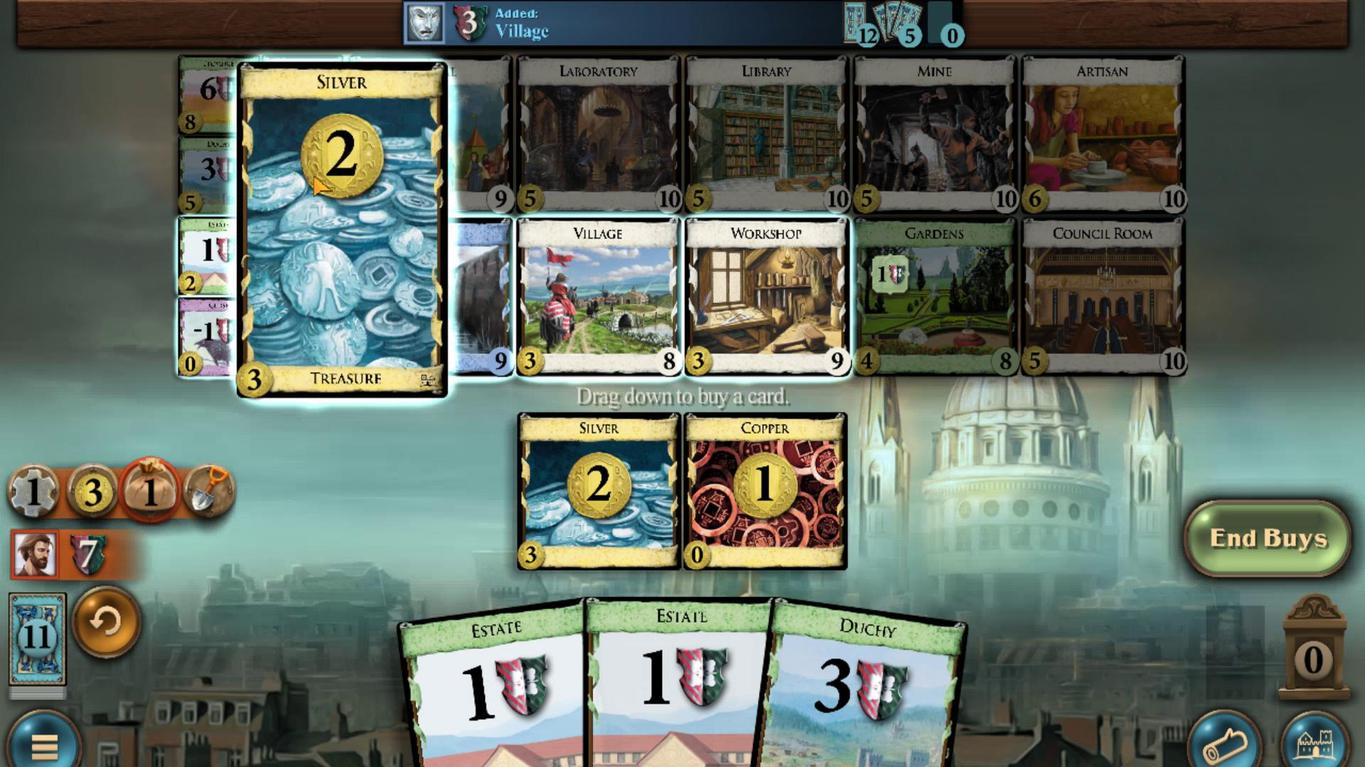 
Action: Mouse scrolled (327, 257) with delta (0, 0)
Screenshot: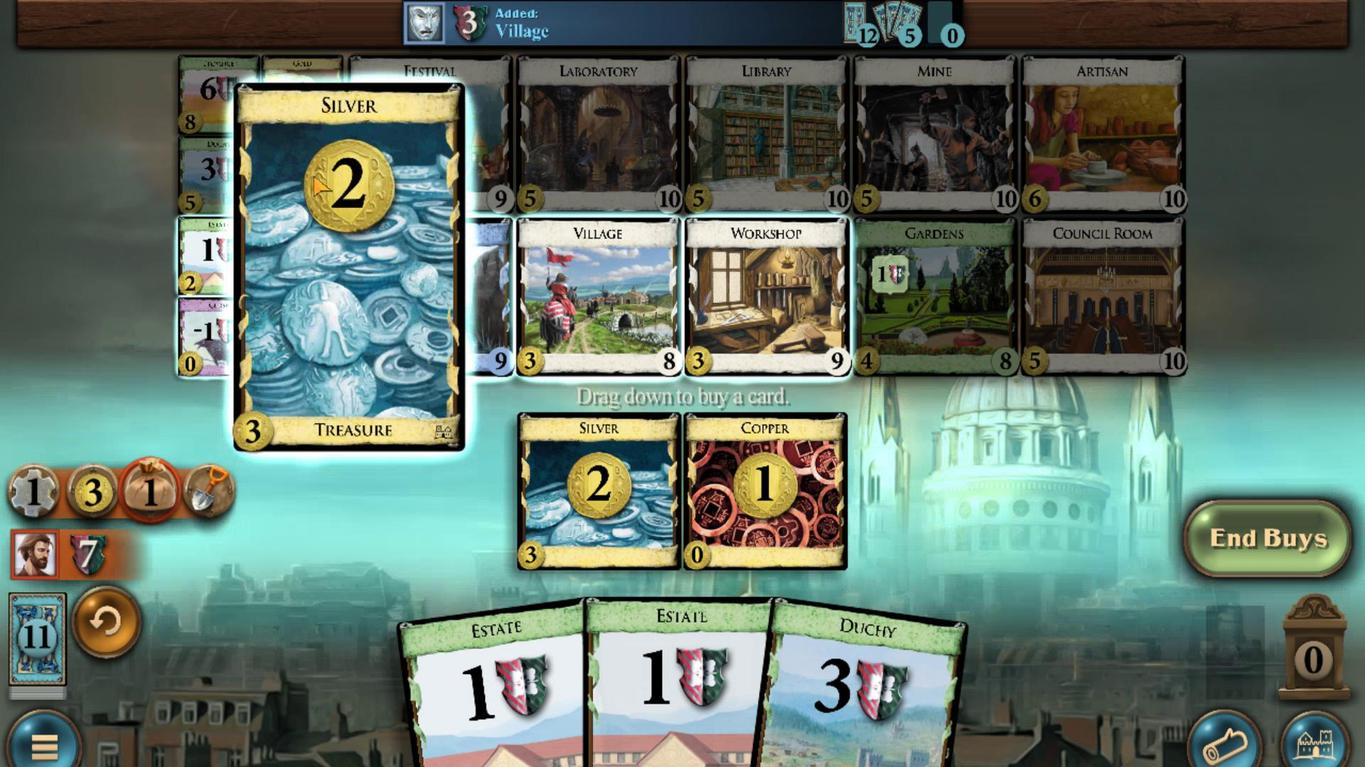
Action: Mouse scrolled (327, 257) with delta (0, 0)
Screenshot: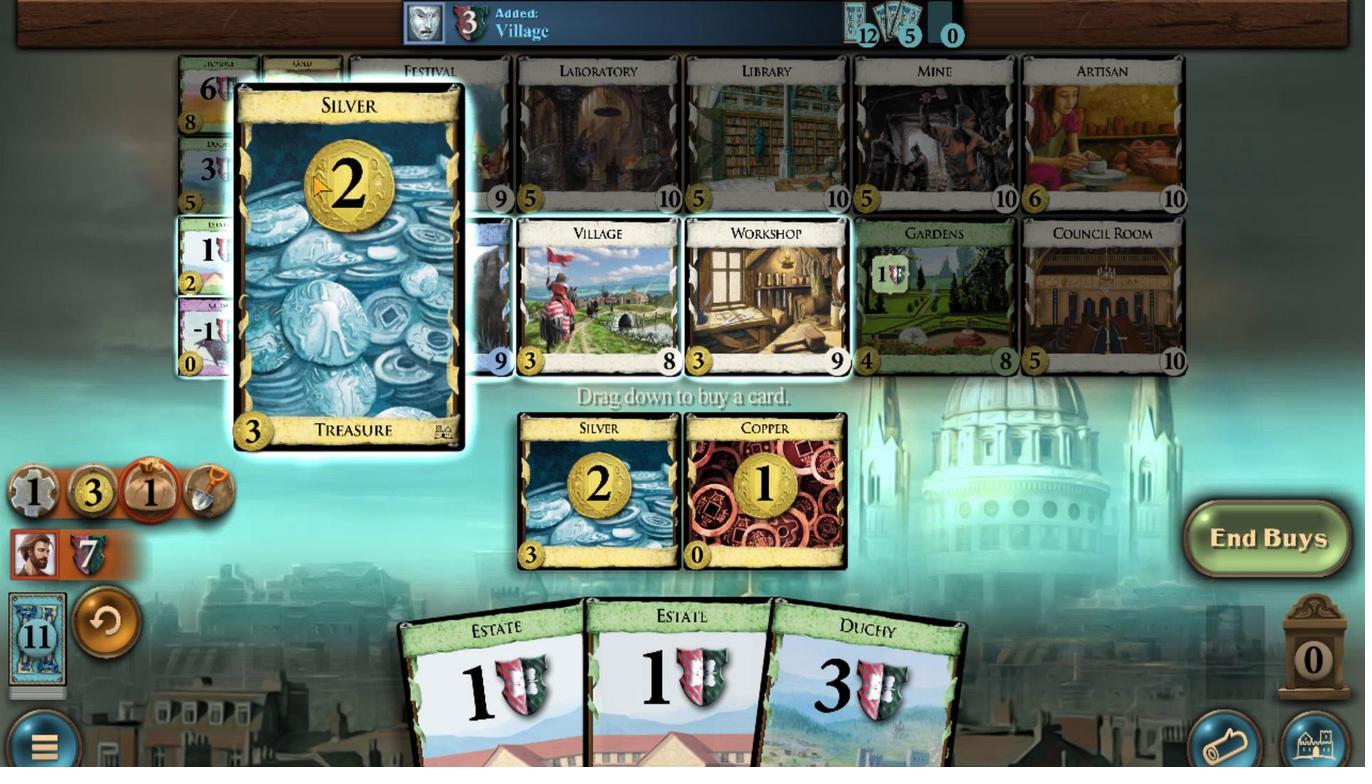 
Action: Mouse scrolled (327, 257) with delta (0, 0)
Screenshot: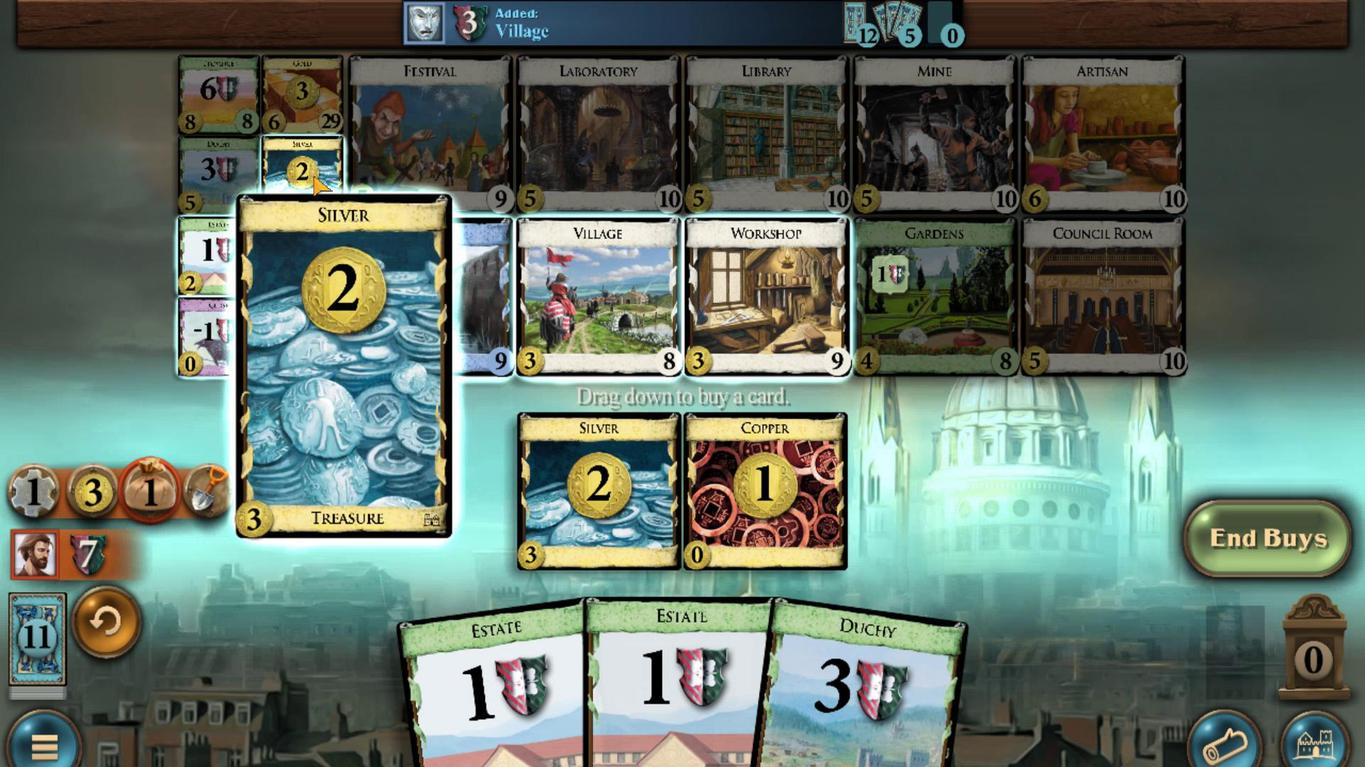 
Action: Mouse scrolled (327, 257) with delta (0, 0)
Screenshot: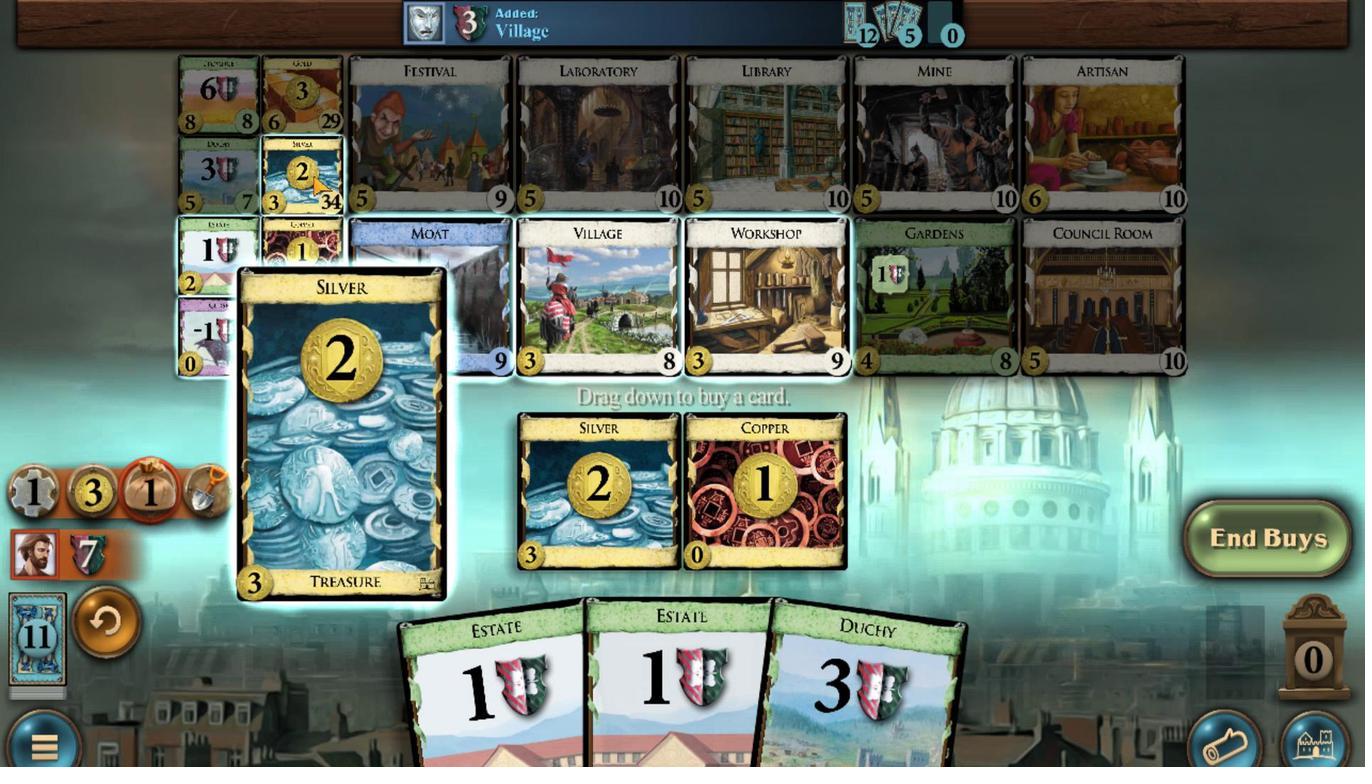 
Action: Mouse moved to (804, 705)
Screenshot: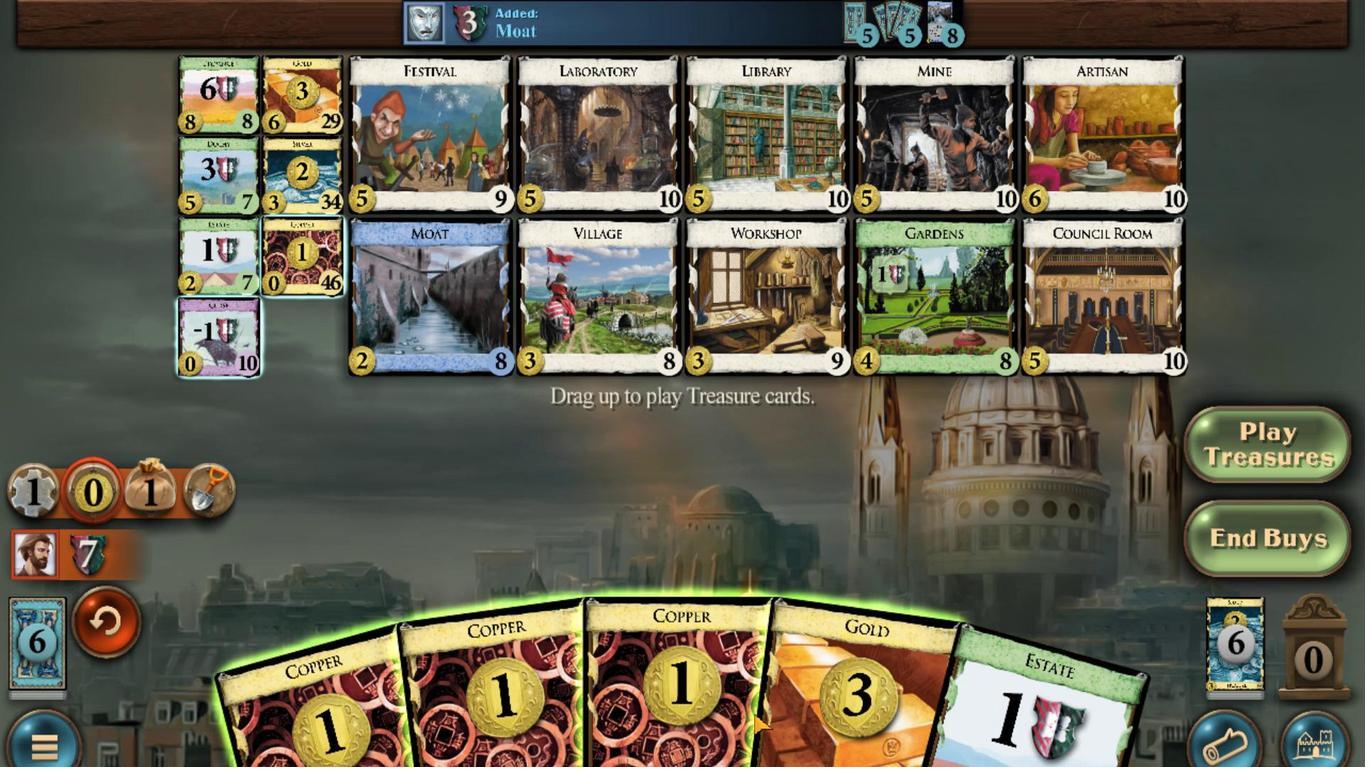 
Action: Mouse scrolled (804, 704) with delta (0, 0)
Screenshot: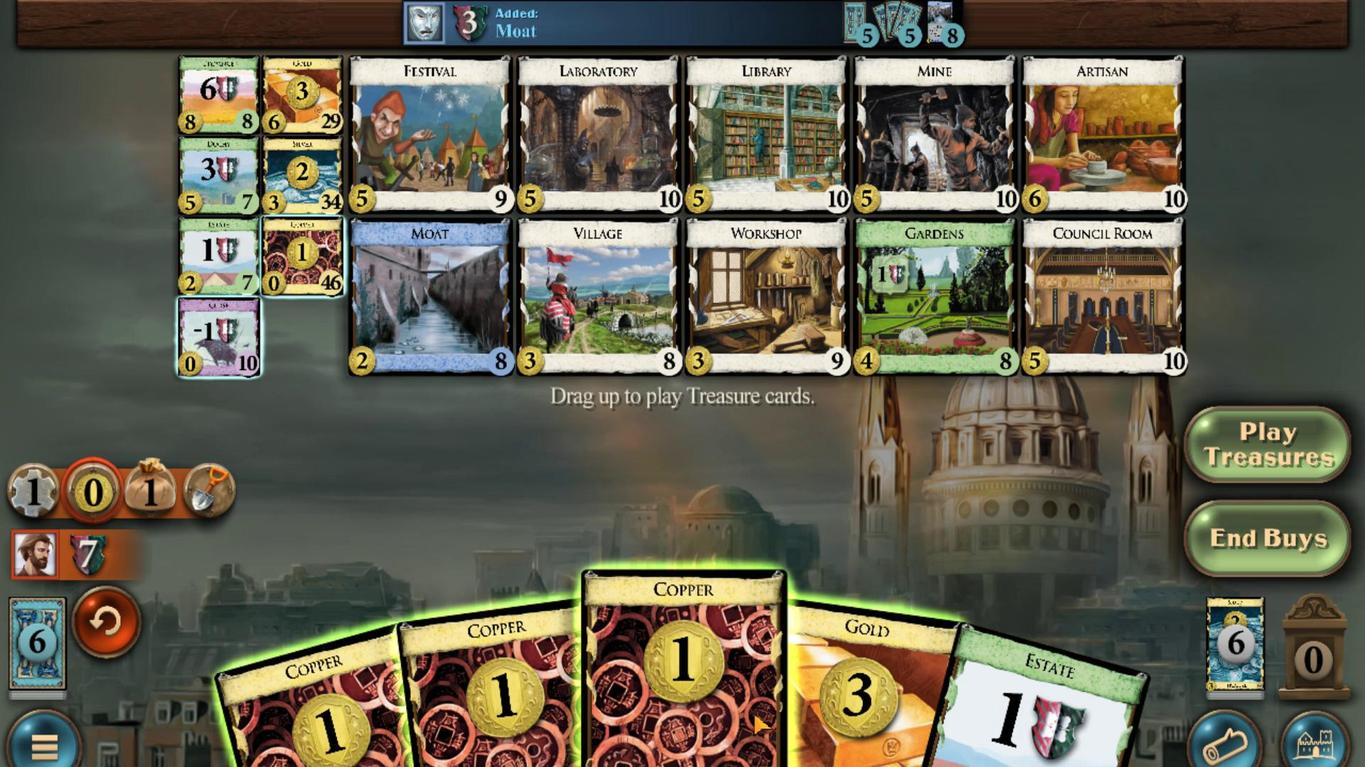 
Action: Mouse moved to (816, 680)
Screenshot: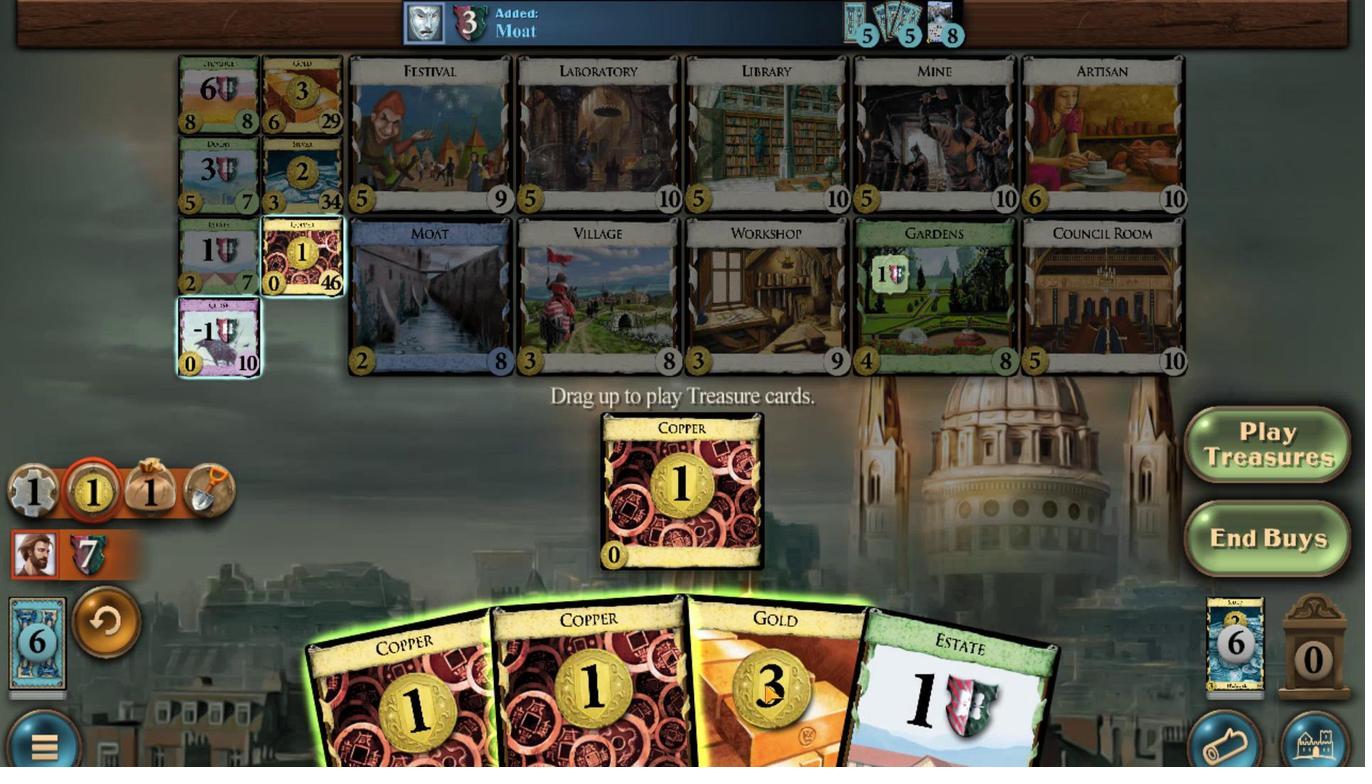 
Action: Mouse scrolled (816, 679) with delta (0, 0)
Screenshot: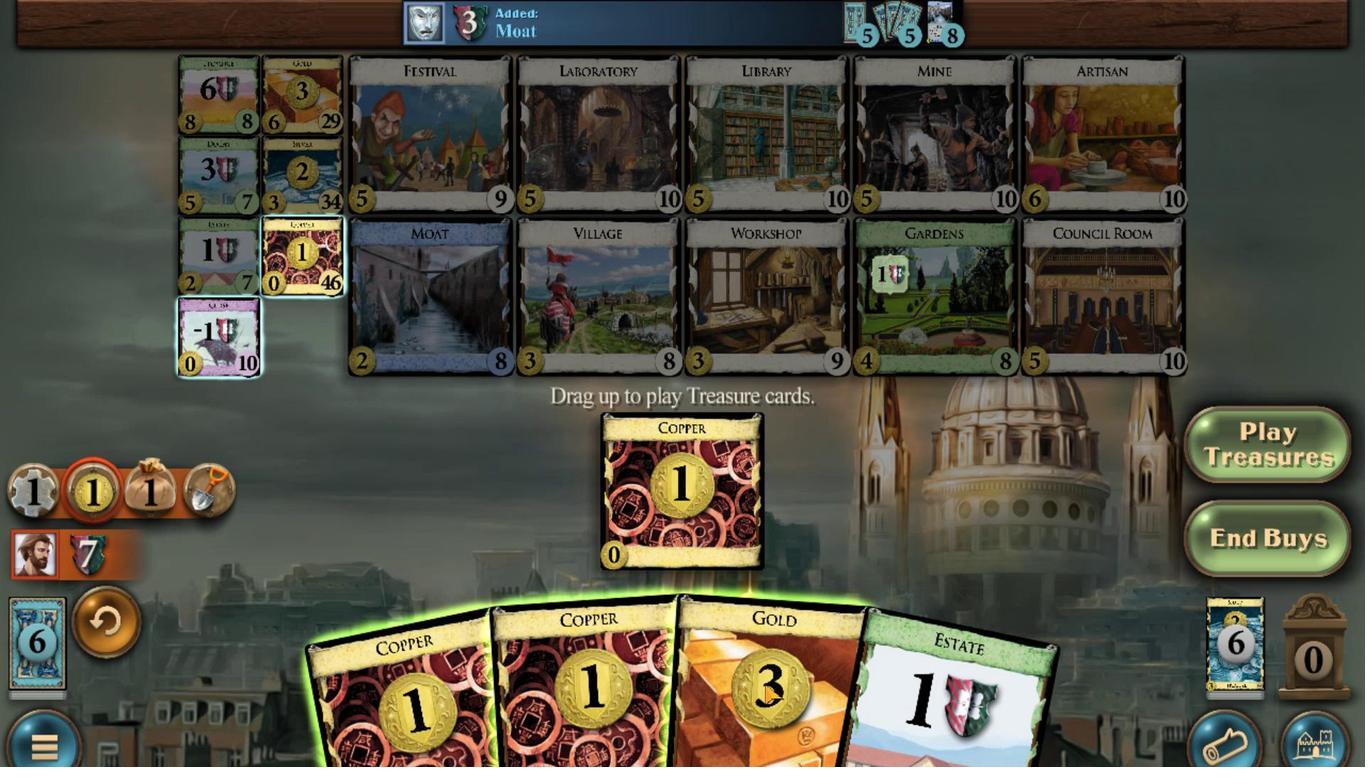 
Action: Mouse moved to (729, 671)
Screenshot: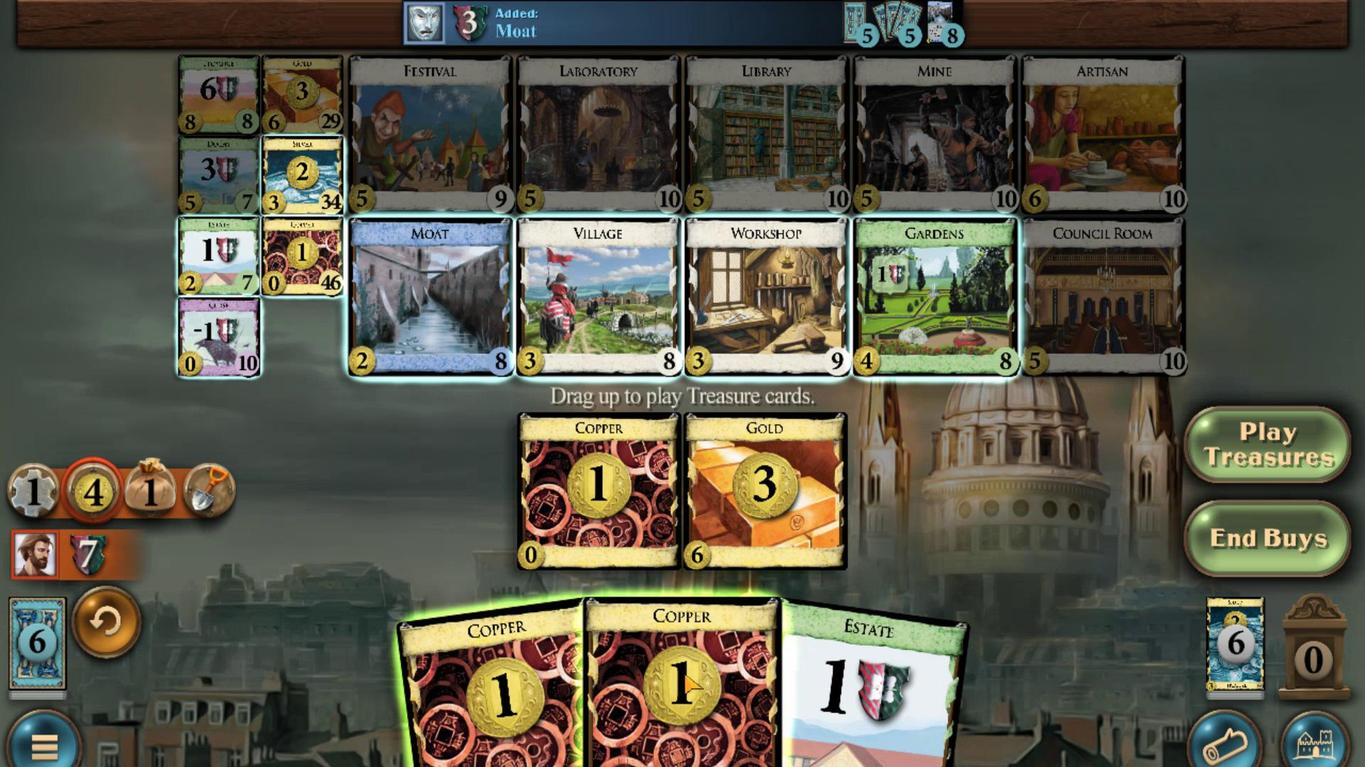 
Action: Mouse scrolled (729, 671) with delta (0, 0)
Screenshot: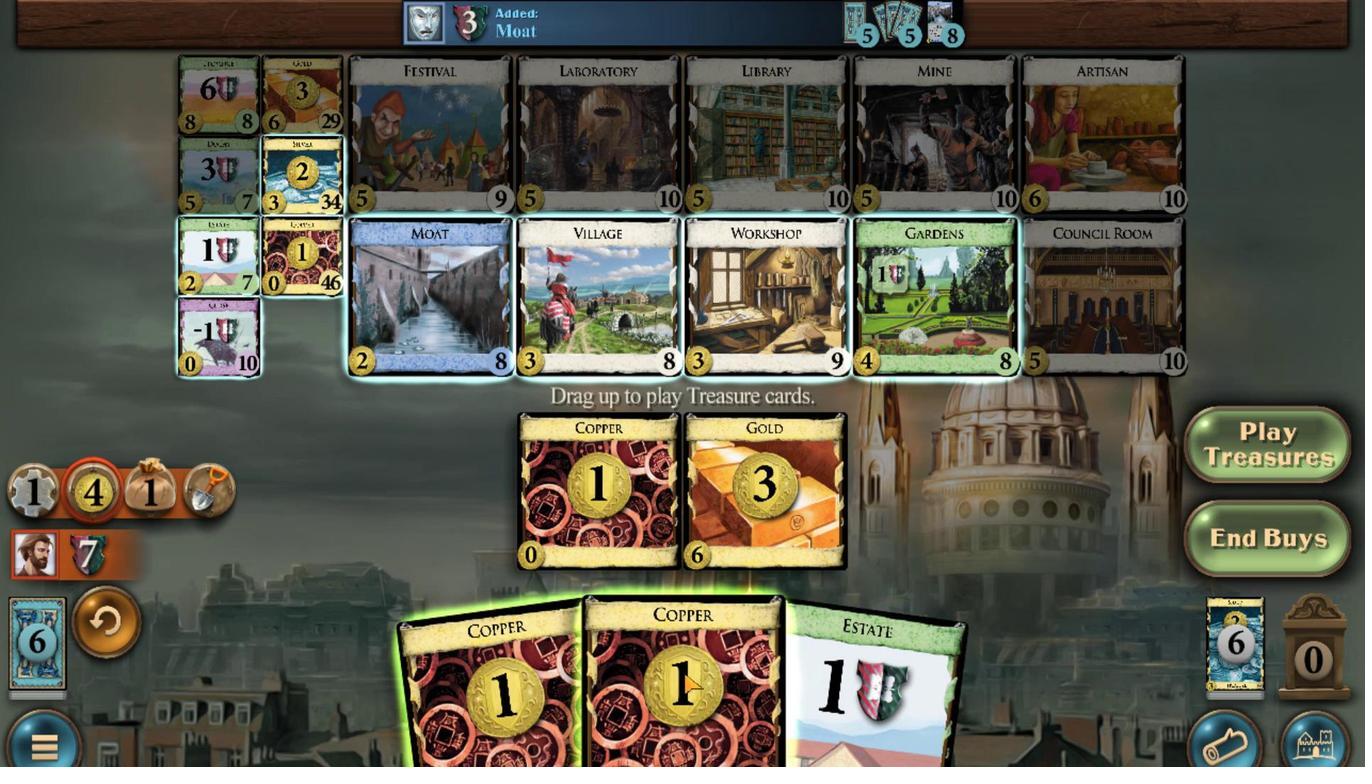 
Action: Mouse moved to (644, 651)
Screenshot: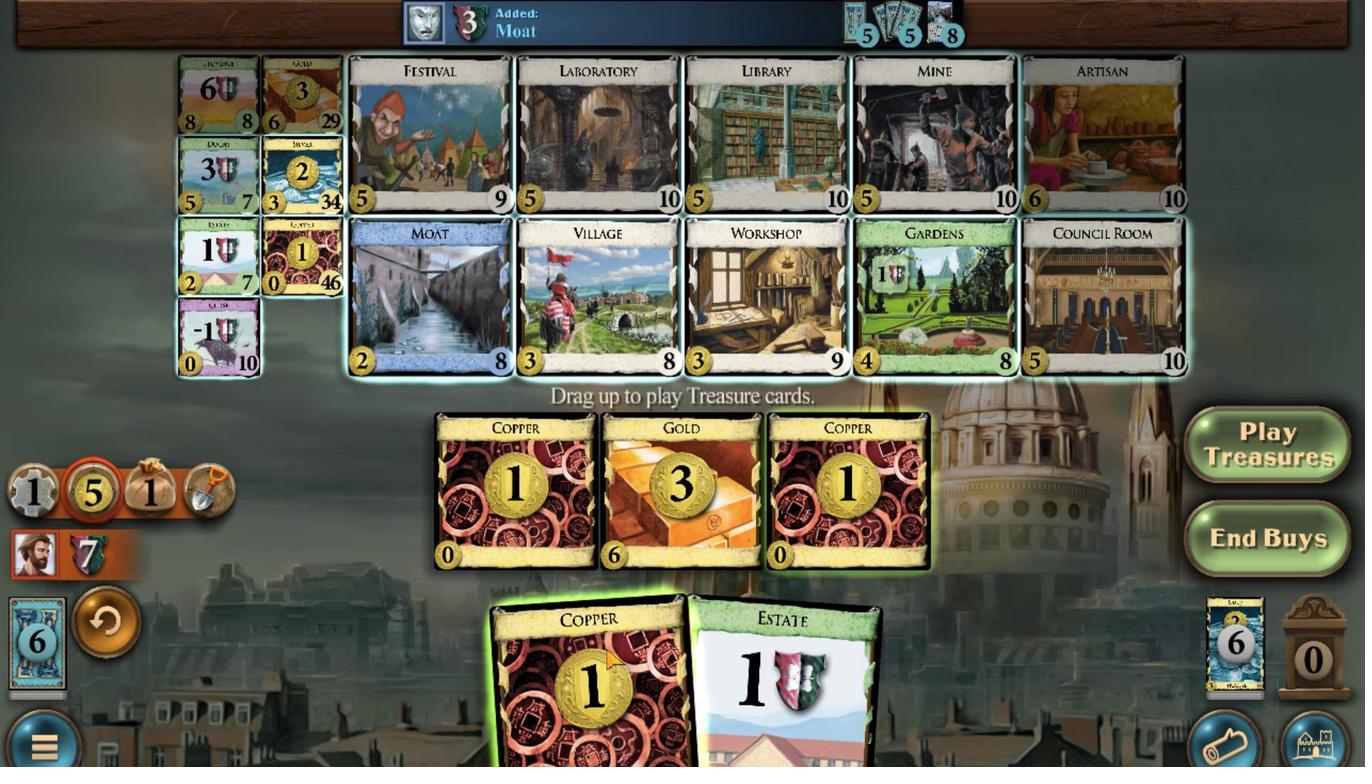 
Action: Mouse scrolled (644, 650) with delta (0, 0)
Screenshot: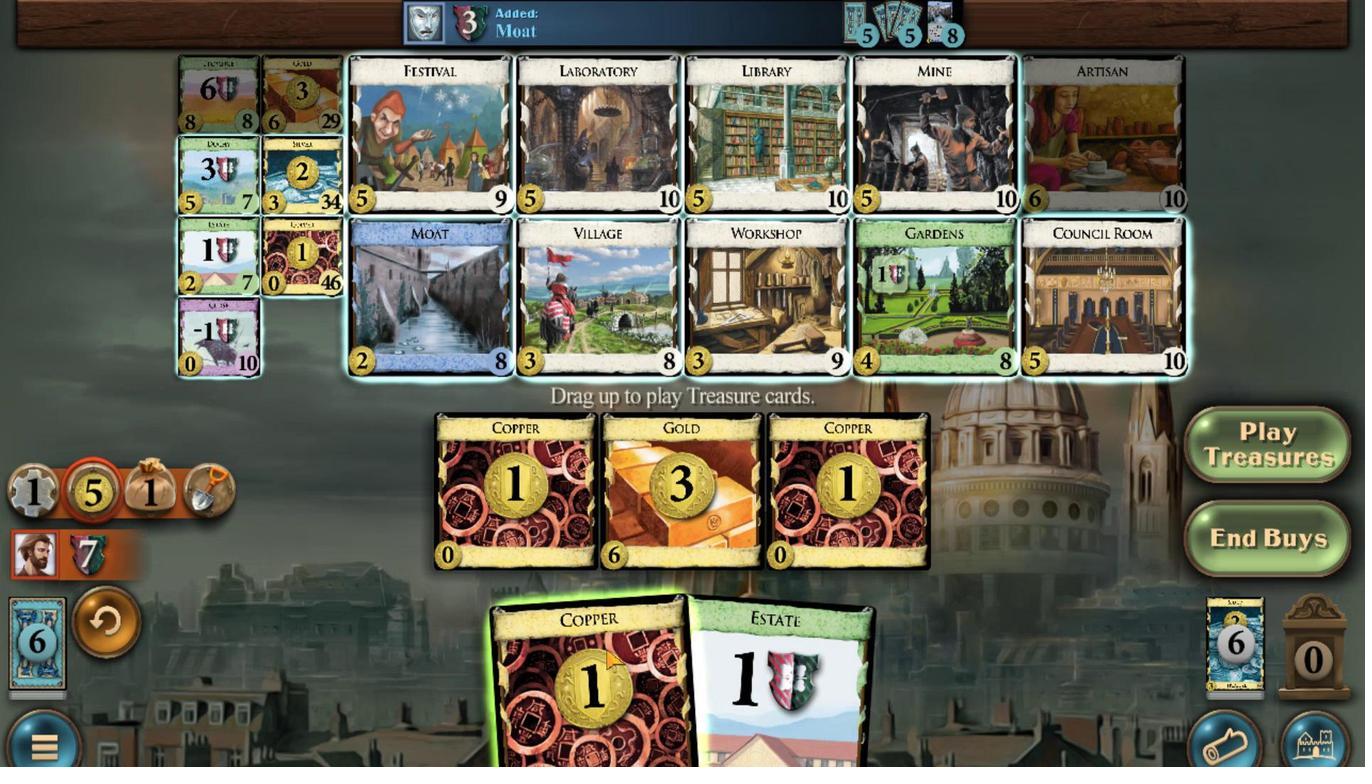 
Action: Mouse moved to (307, 190)
Screenshot: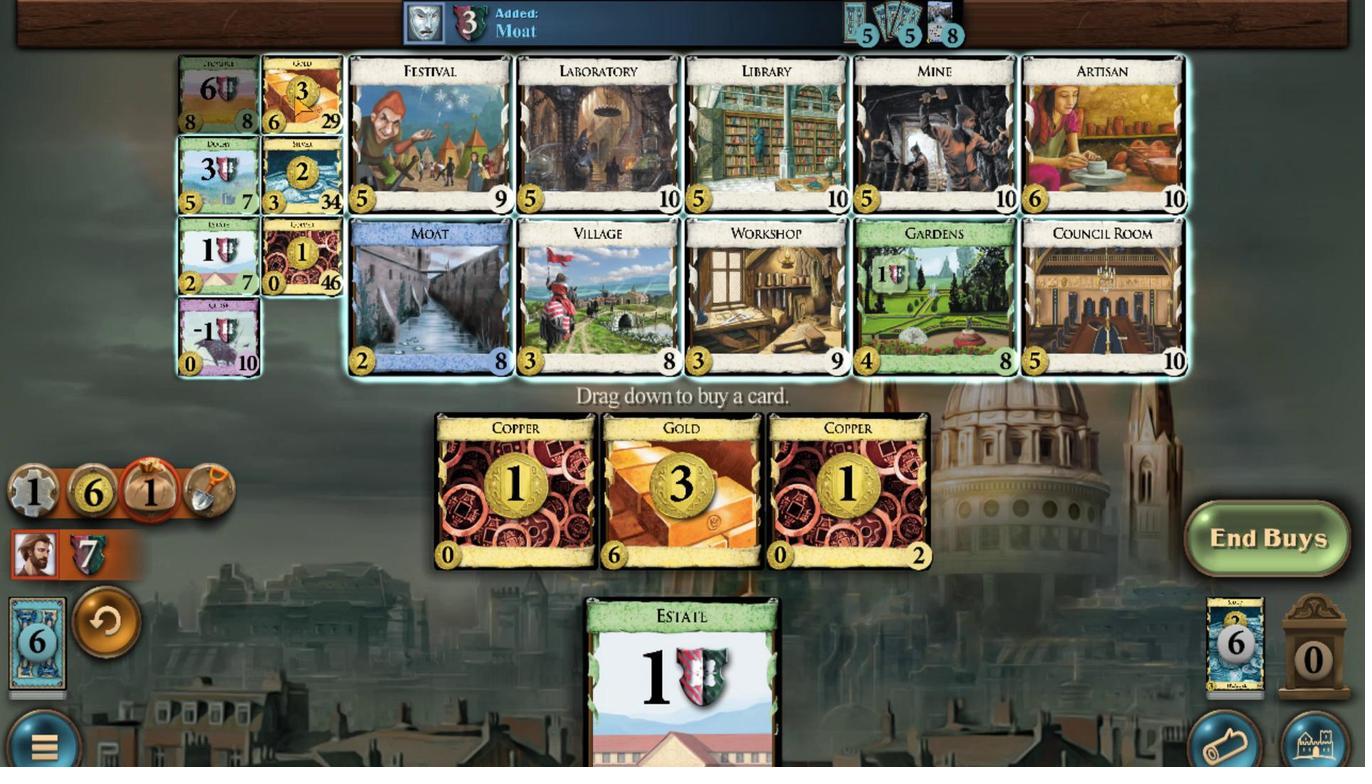 
Action: Mouse scrolled (307, 191) with delta (0, 0)
Screenshot: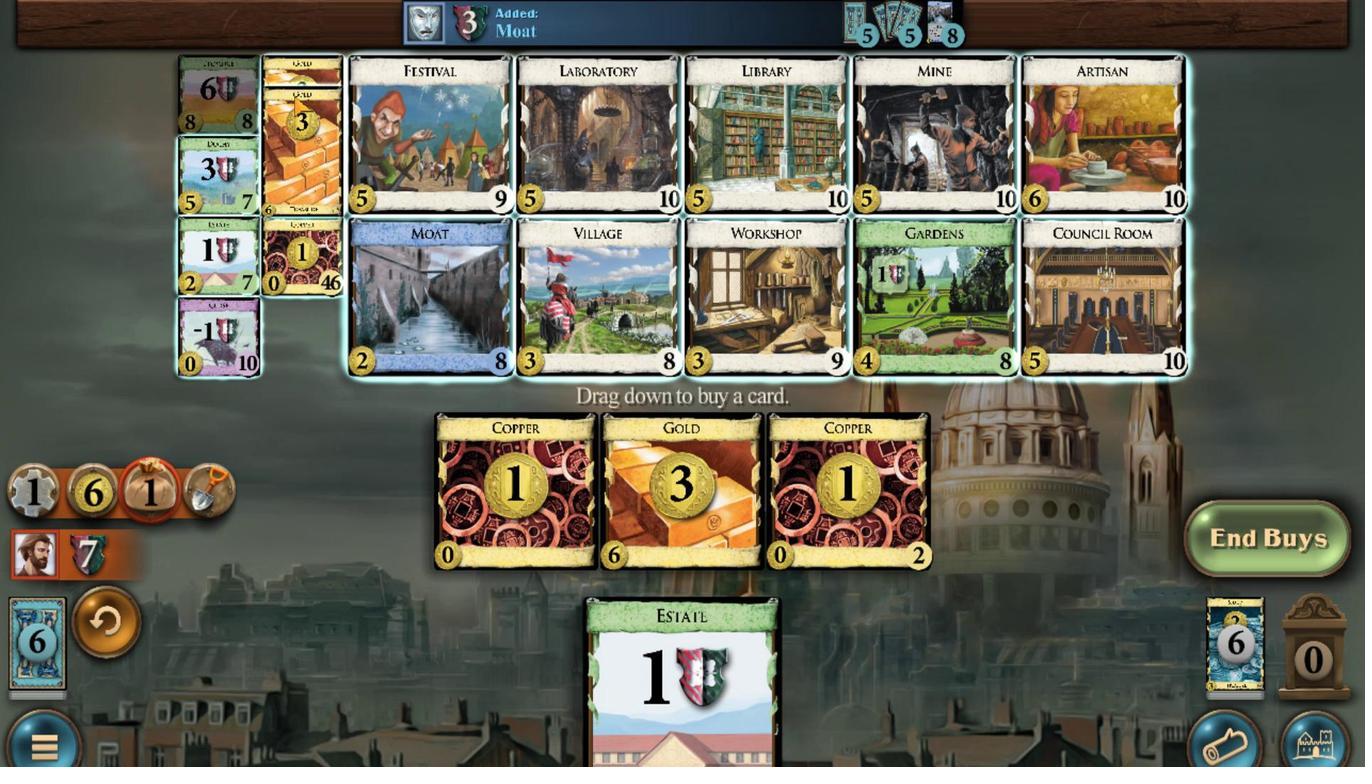
Action: Mouse scrolled (307, 191) with delta (0, 0)
Screenshot: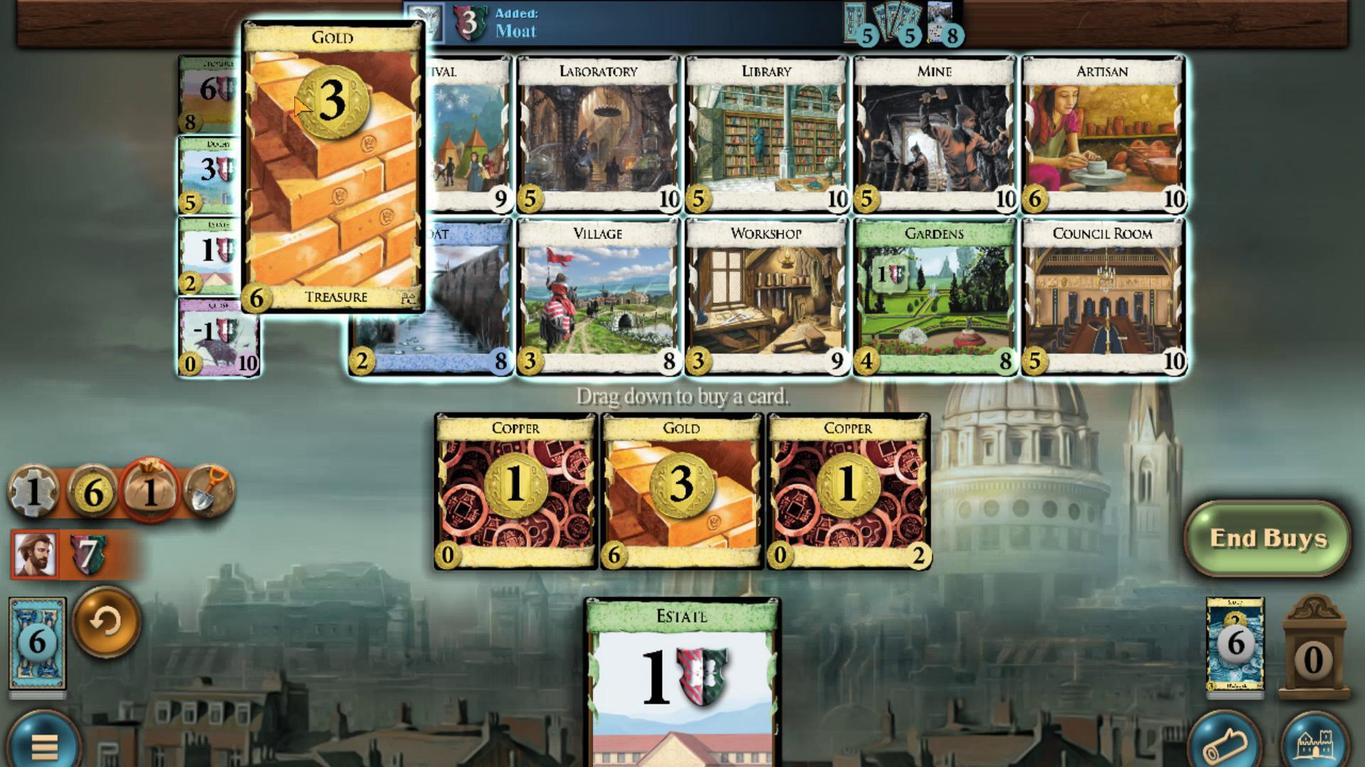 
Action: Mouse scrolled (307, 191) with delta (0, 0)
Screenshot: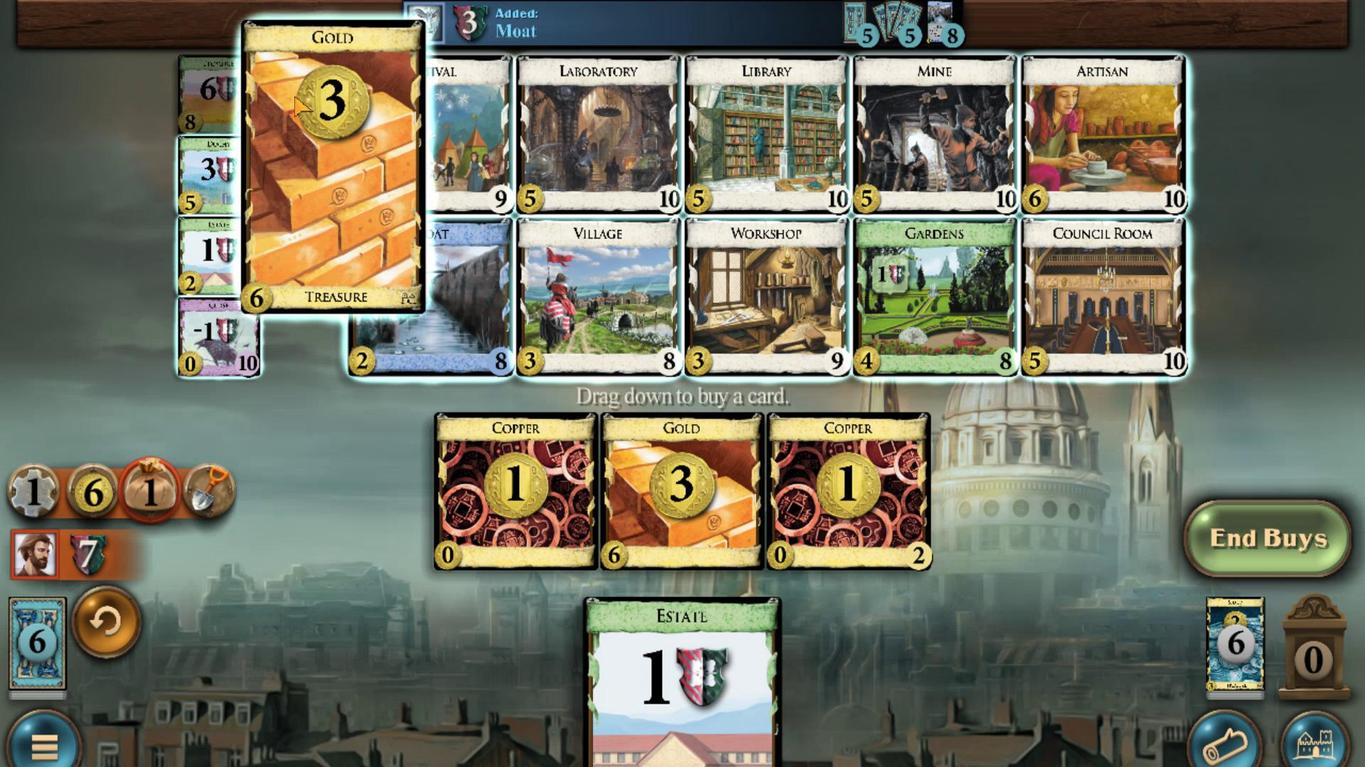
Action: Mouse scrolled (307, 191) with delta (0, 0)
Screenshot: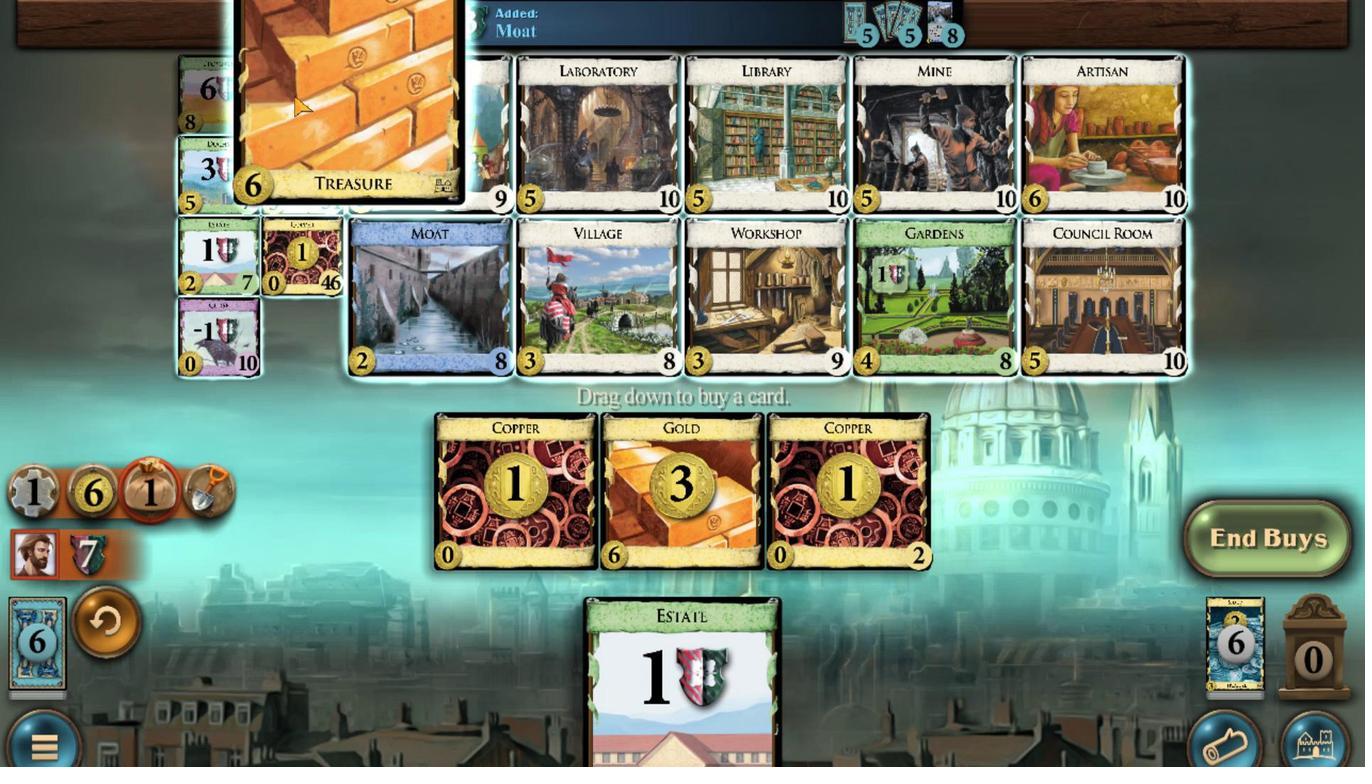 
Action: Mouse scrolled (307, 191) with delta (0, 0)
Screenshot: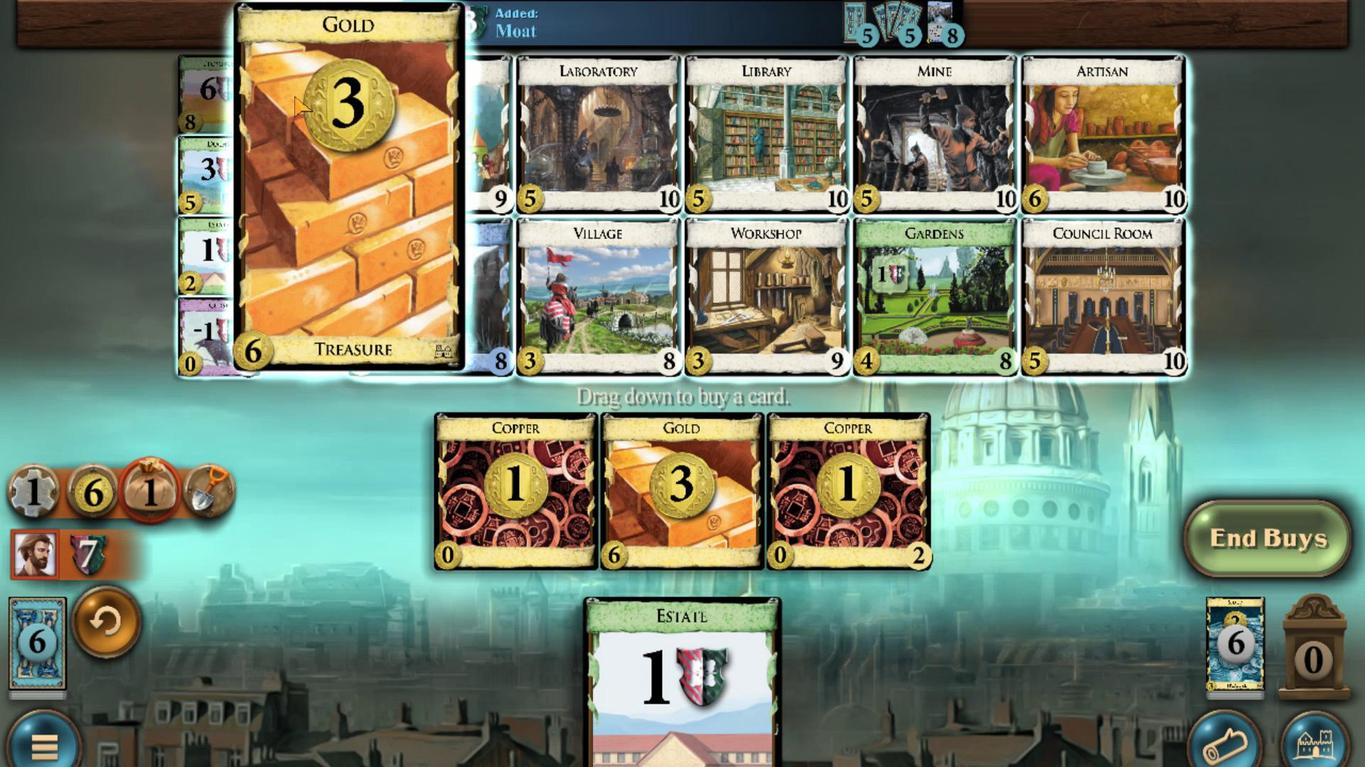 
Action: Mouse moved to (296, 186)
Screenshot: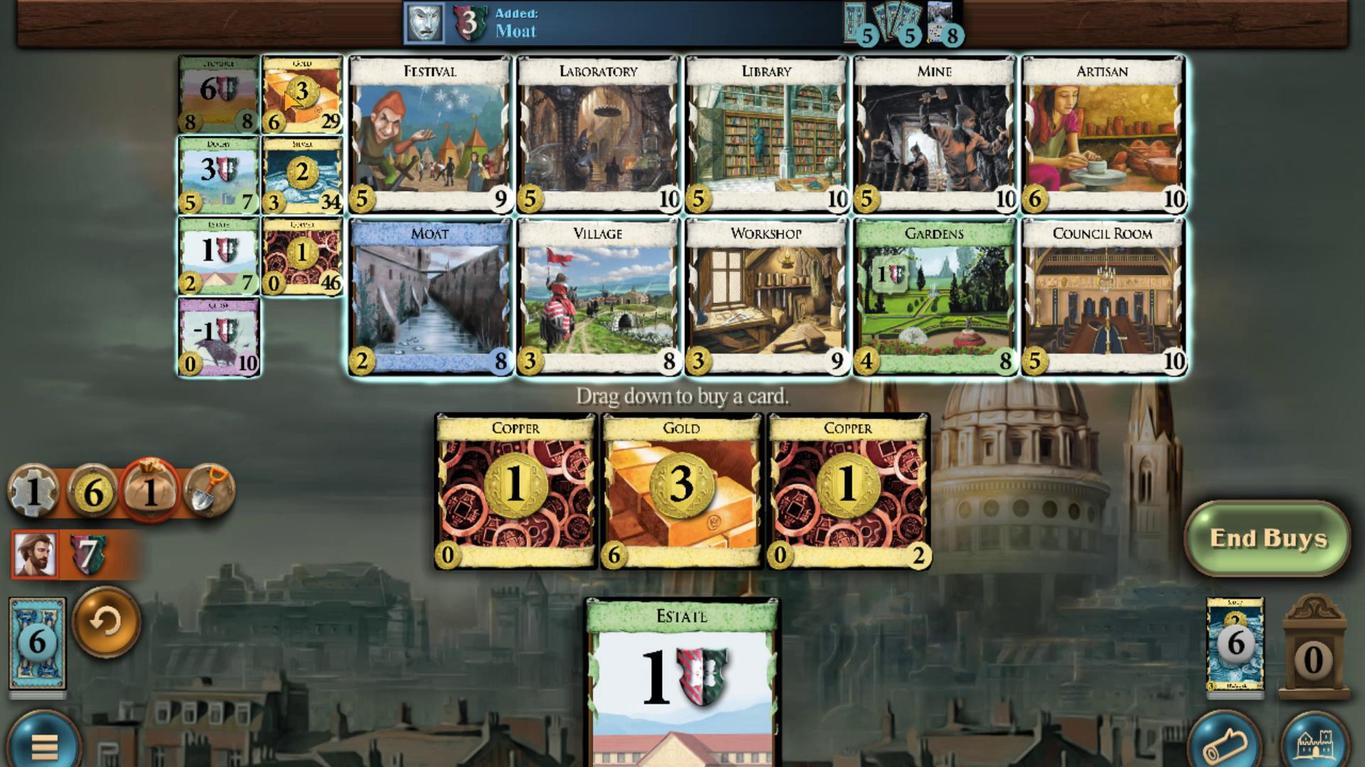 
Action: Mouse scrolled (296, 187) with delta (0, 0)
Screenshot: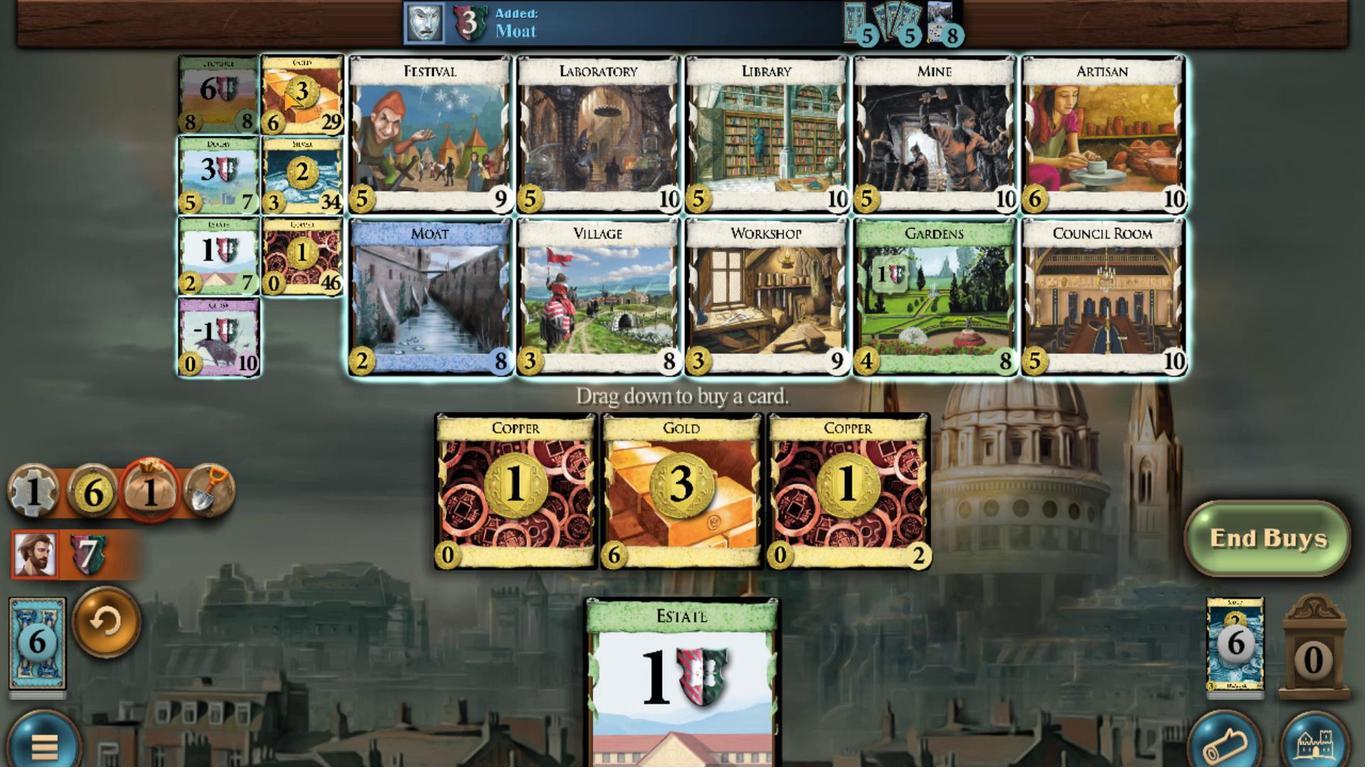 
Action: Mouse scrolled (296, 187) with delta (0, 0)
Screenshot: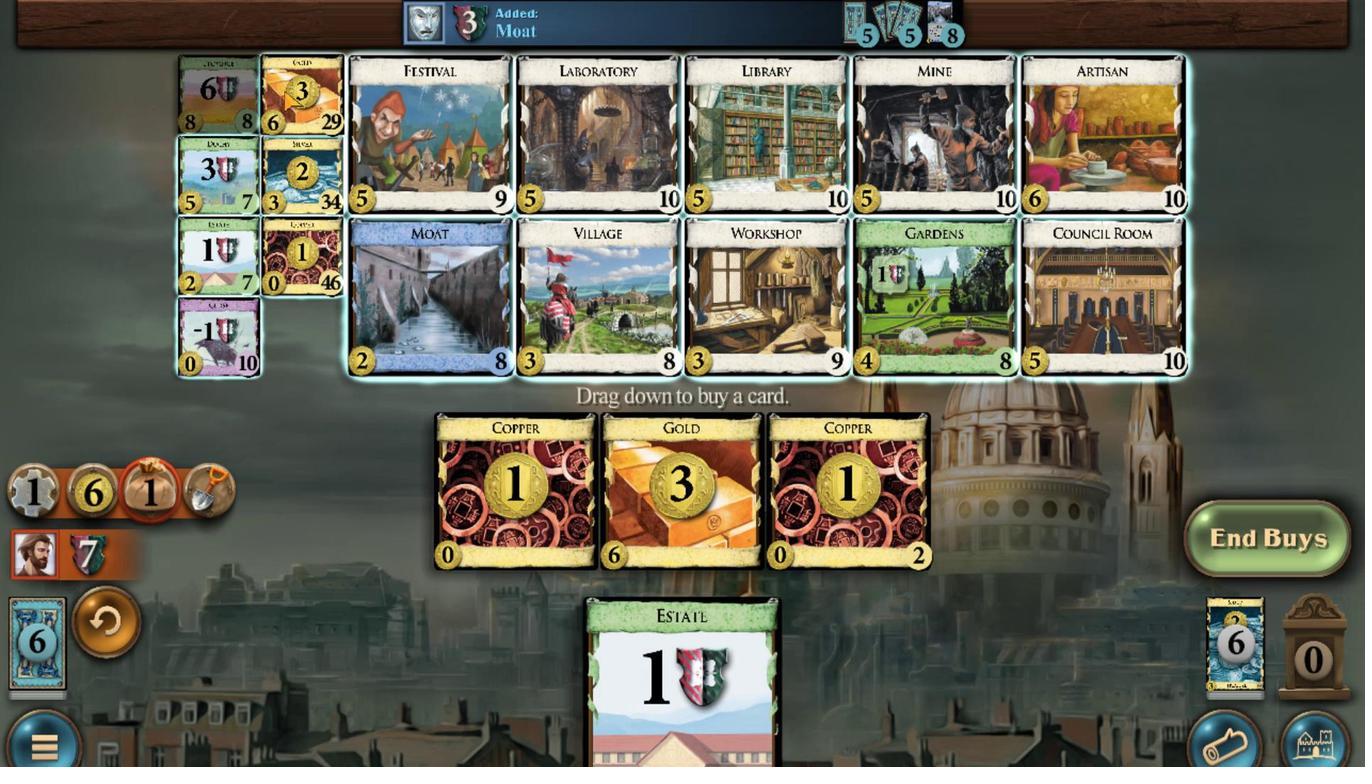 
Action: Mouse scrolled (296, 187) with delta (0, 0)
Screenshot: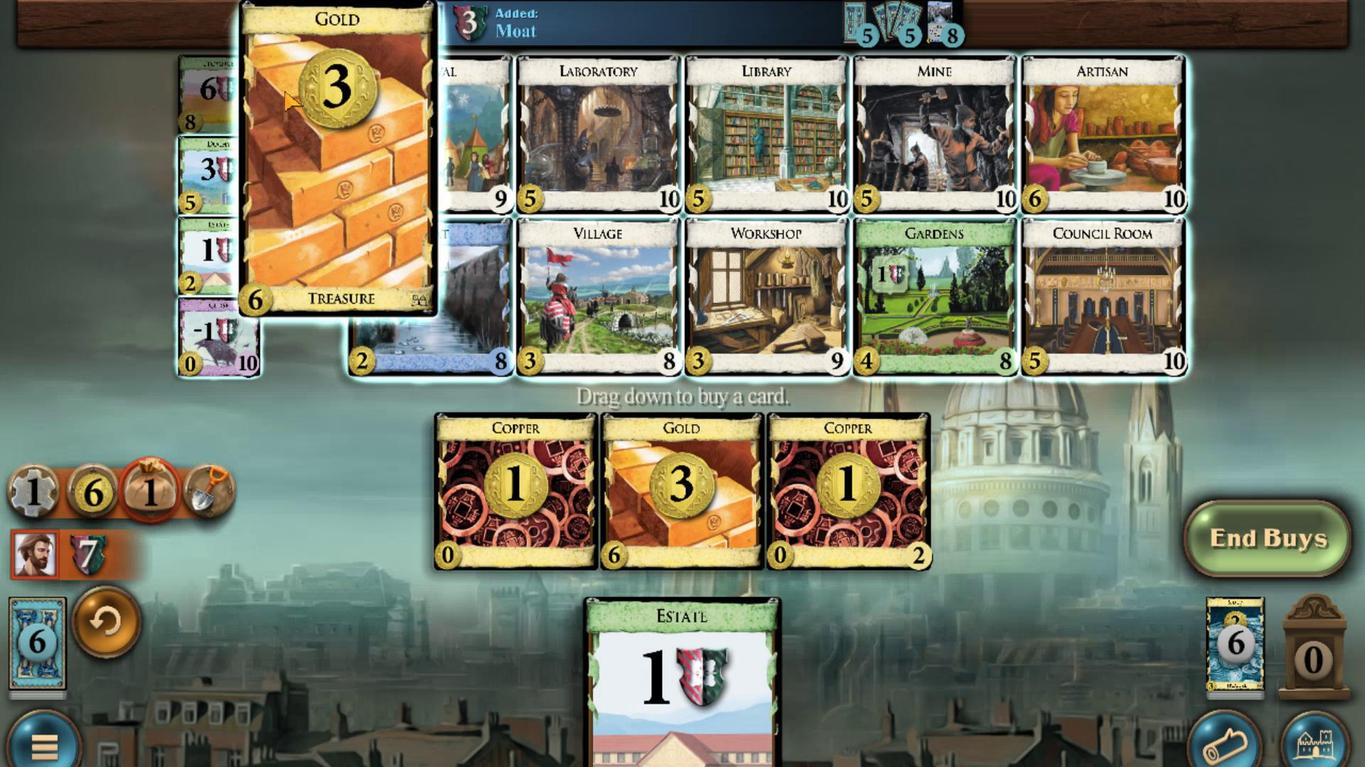 
Action: Mouse scrolled (296, 187) with delta (0, 0)
Screenshot: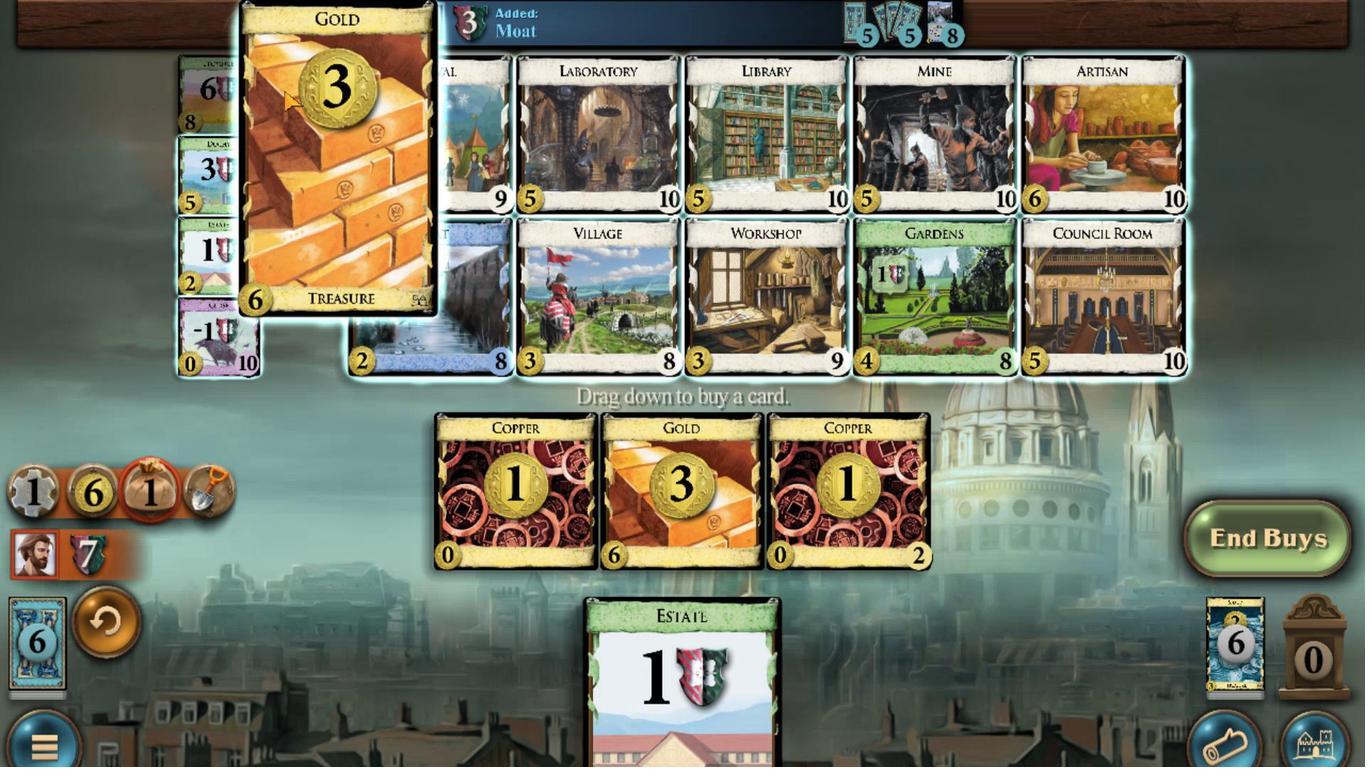 
Action: Mouse scrolled (296, 187) with delta (0, 0)
Screenshot: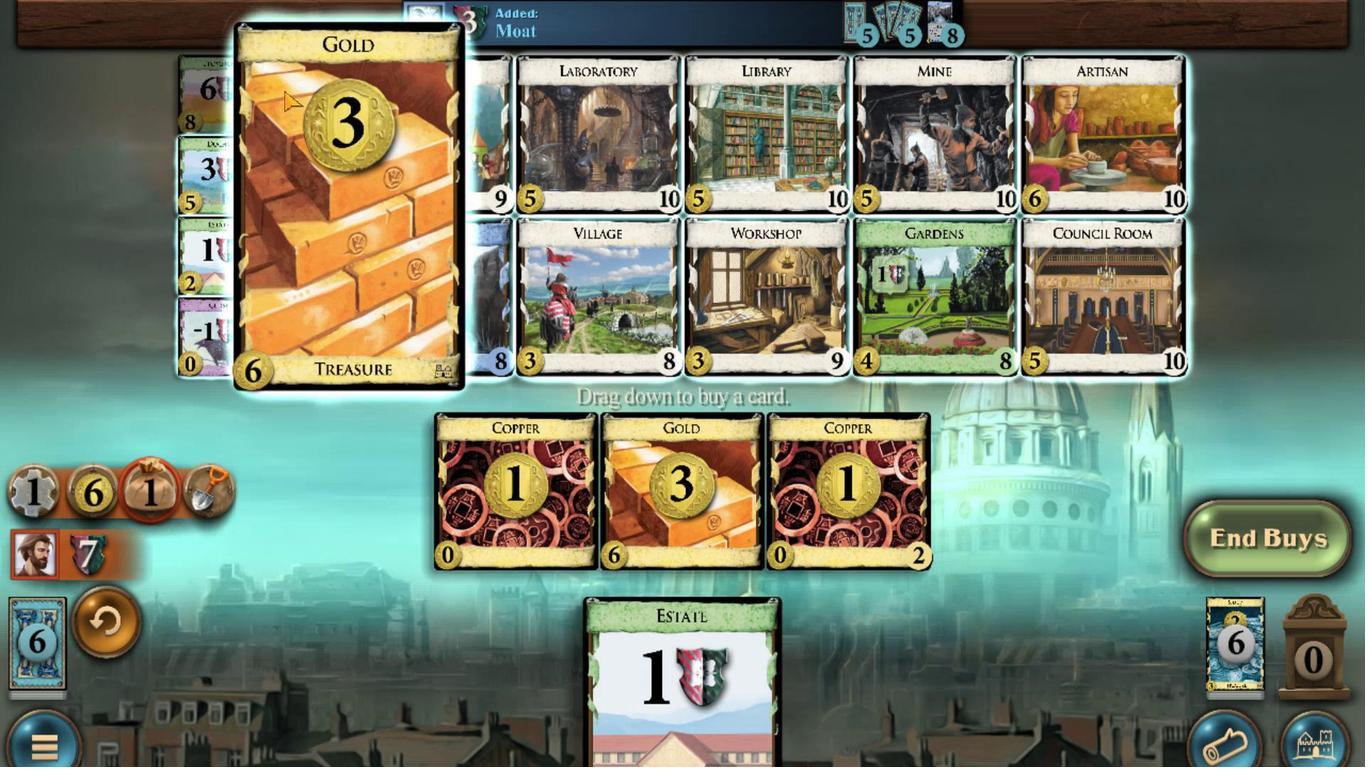 
Action: Mouse moved to (669, 679)
Screenshot: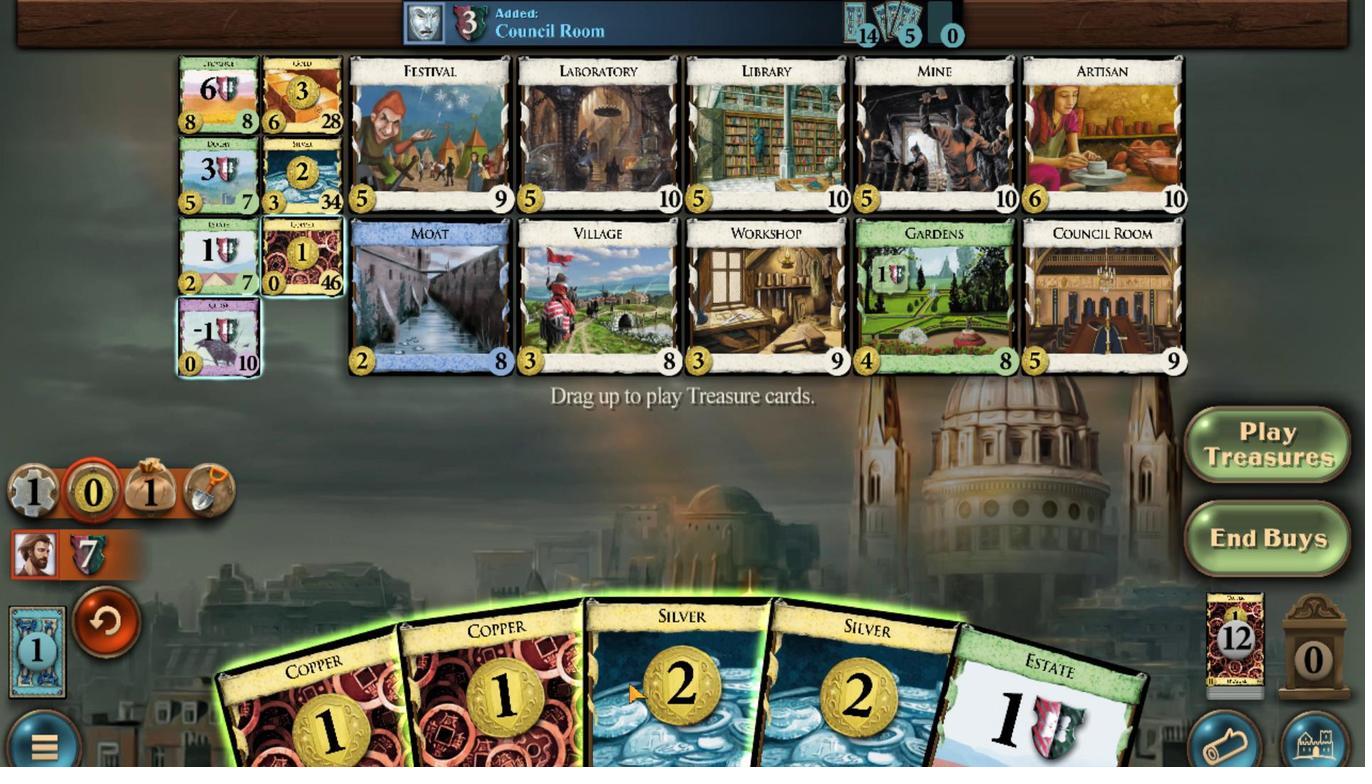 
Action: Mouse scrolled (669, 679) with delta (0, 0)
Screenshot: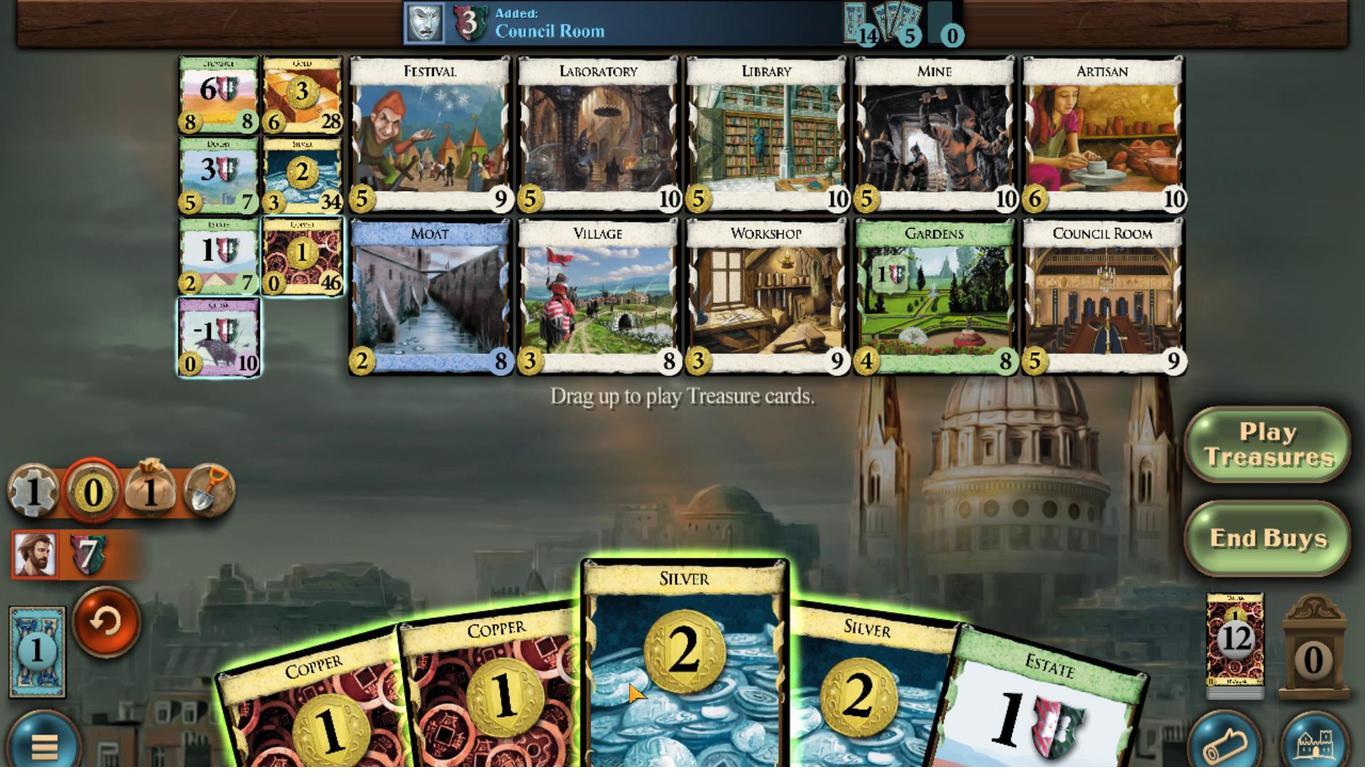
Action: Mouse scrolled (669, 679) with delta (0, 0)
Screenshot: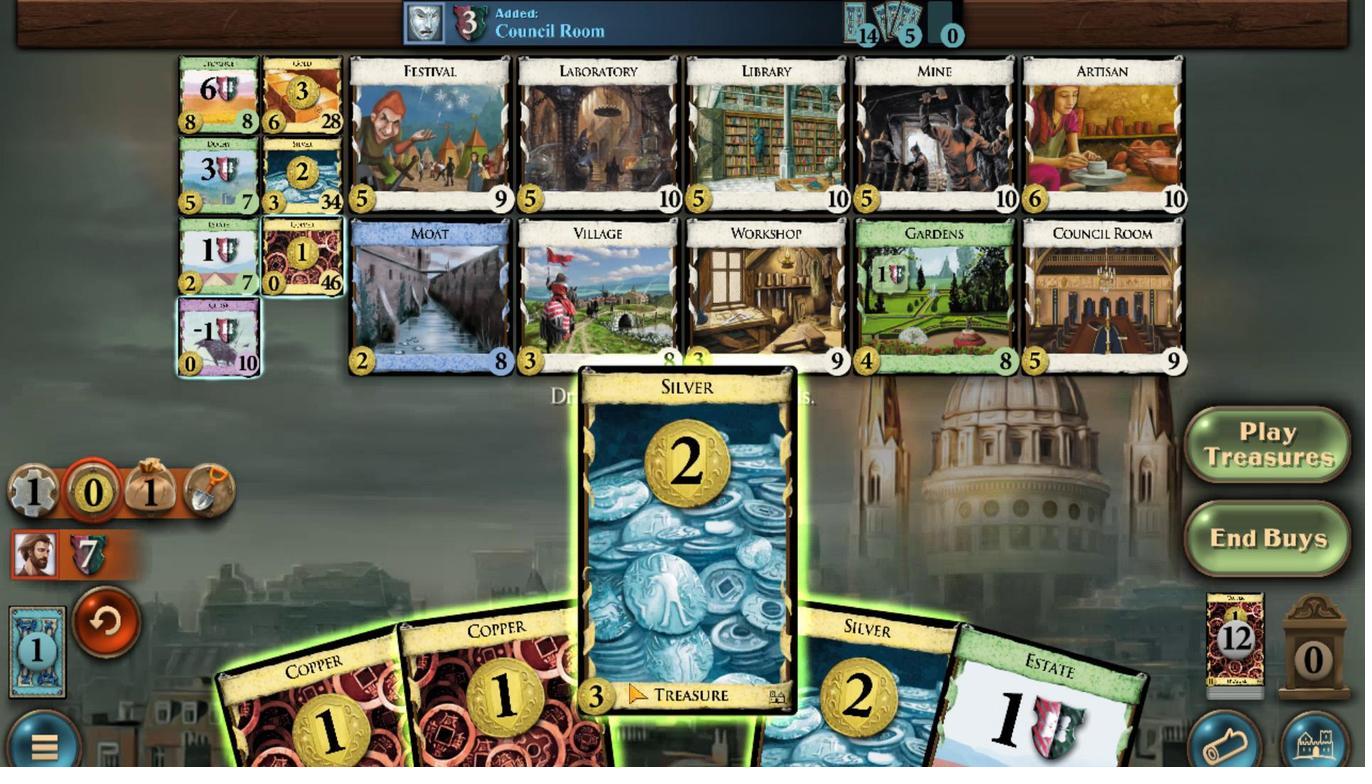 
Action: Mouse moved to (794, 674)
Screenshot: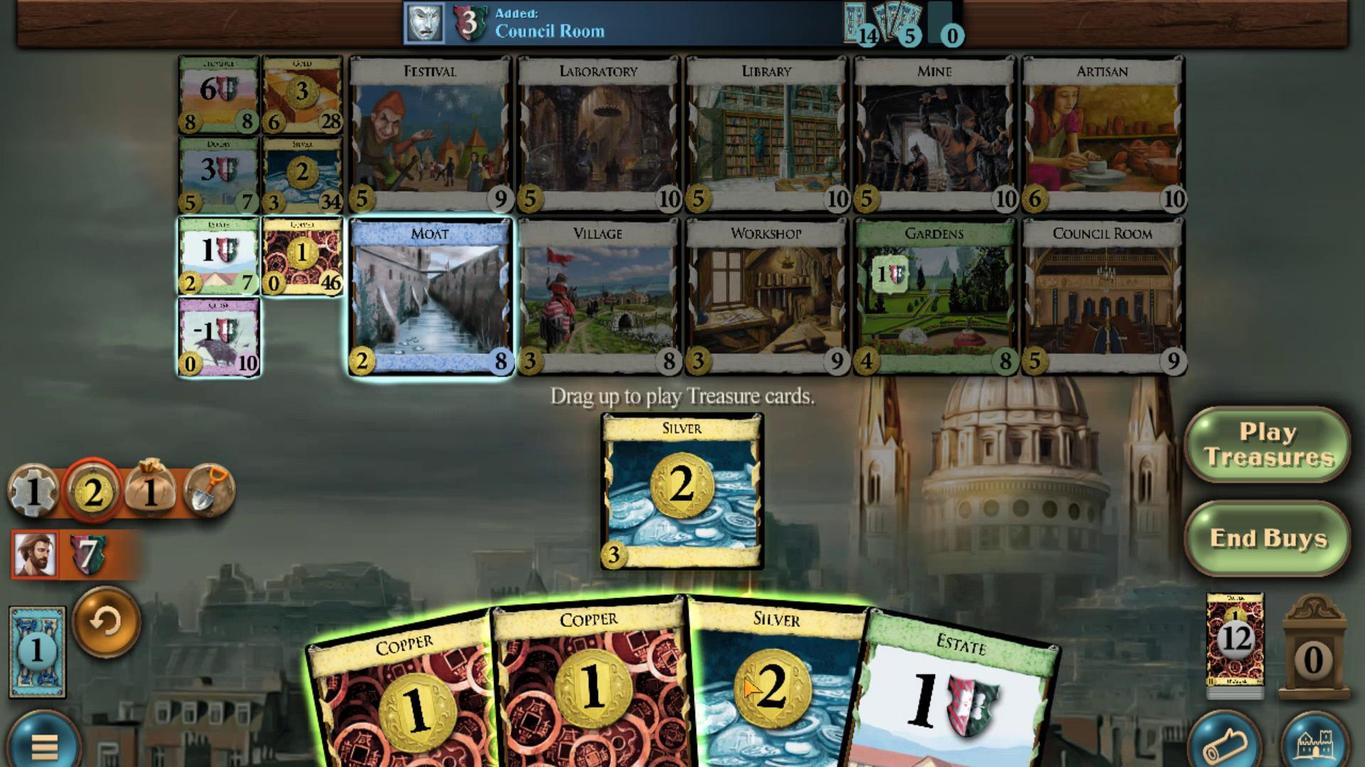 
Action: Mouse scrolled (794, 674) with delta (0, 0)
Screenshot: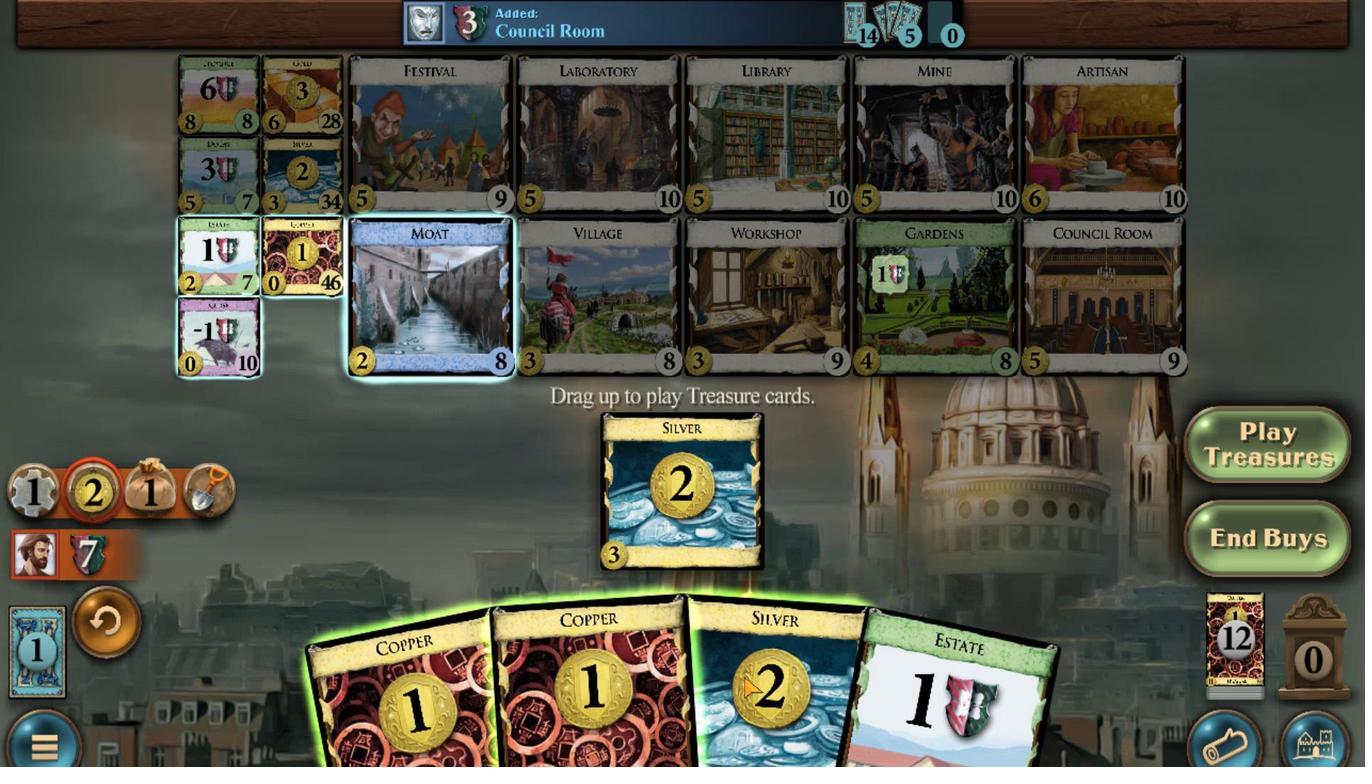
Action: Mouse moved to (691, 685)
Screenshot: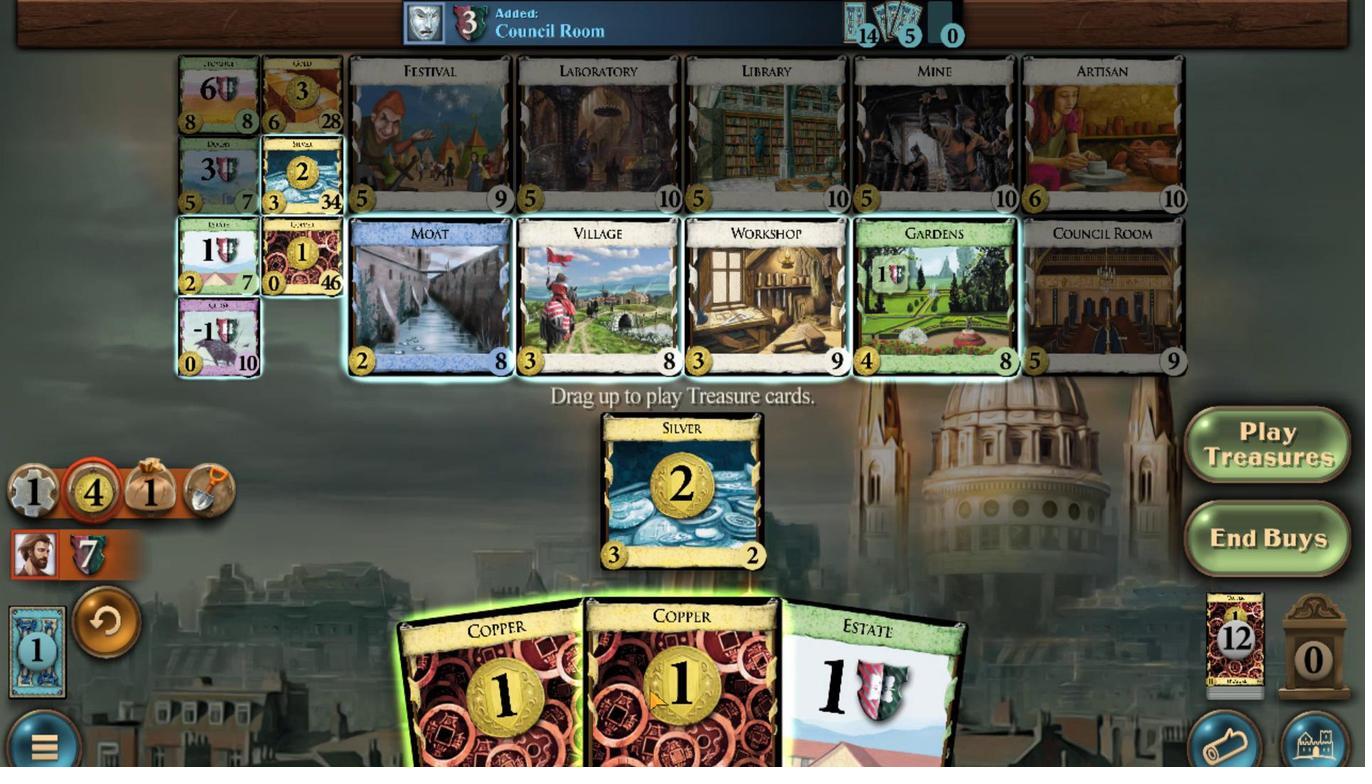 
Action: Mouse scrolled (691, 684) with delta (0, 0)
Screenshot: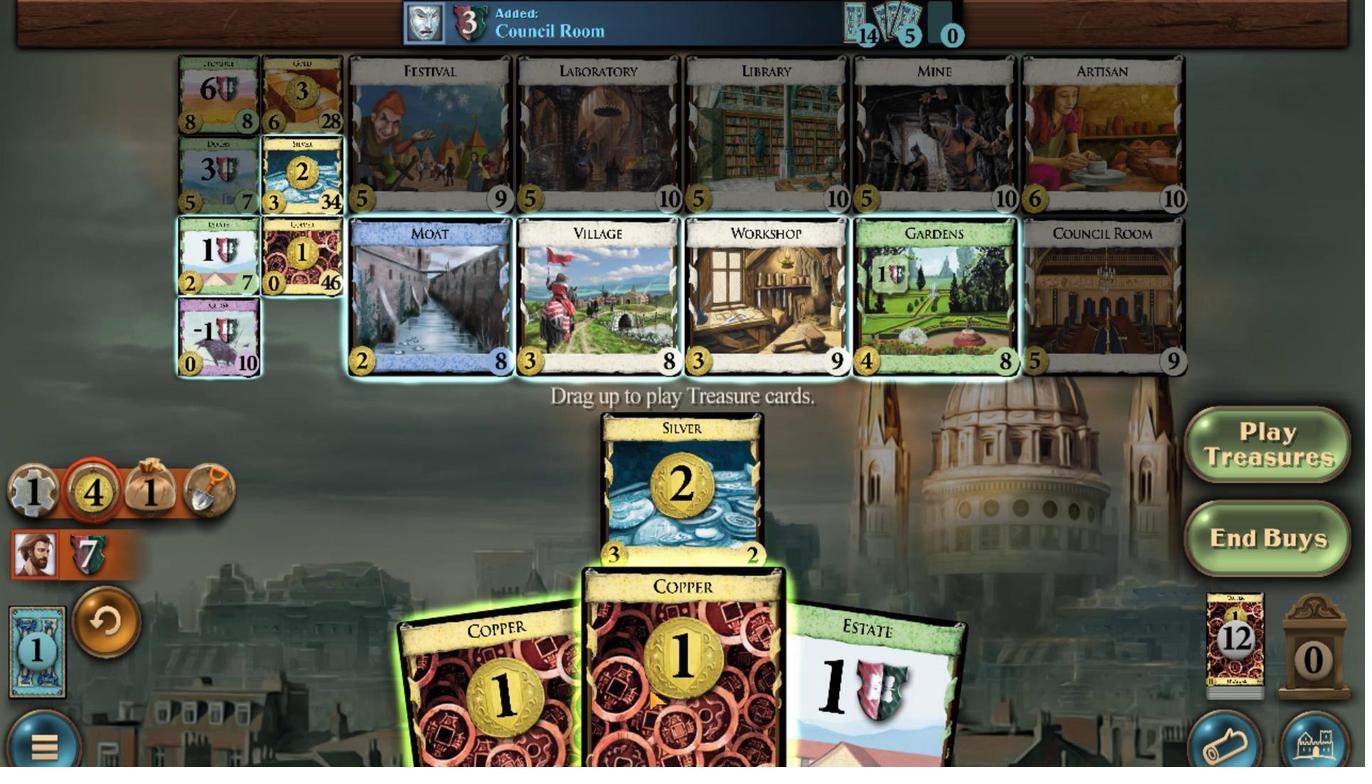 
Action: Mouse moved to (583, 683)
Screenshot: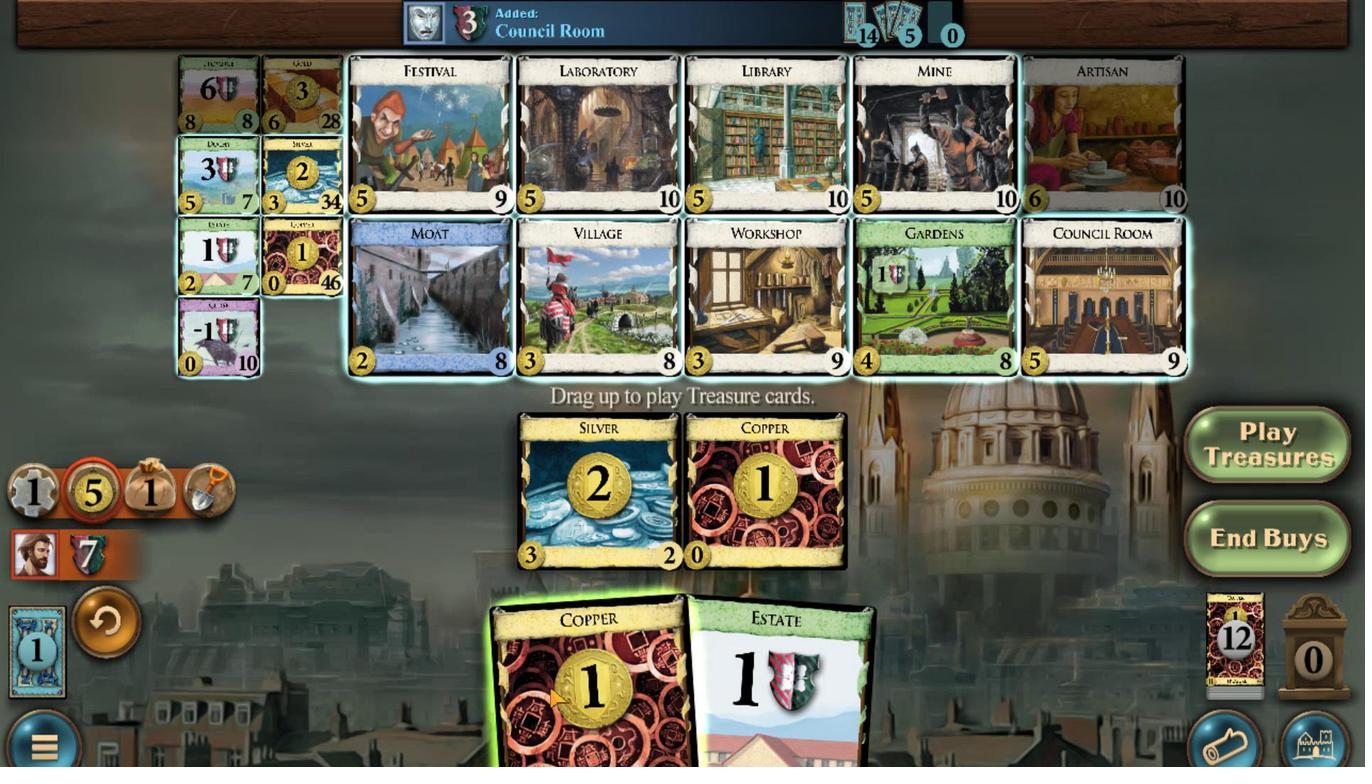 
Action: Mouse scrolled (583, 682) with delta (0, 0)
Screenshot: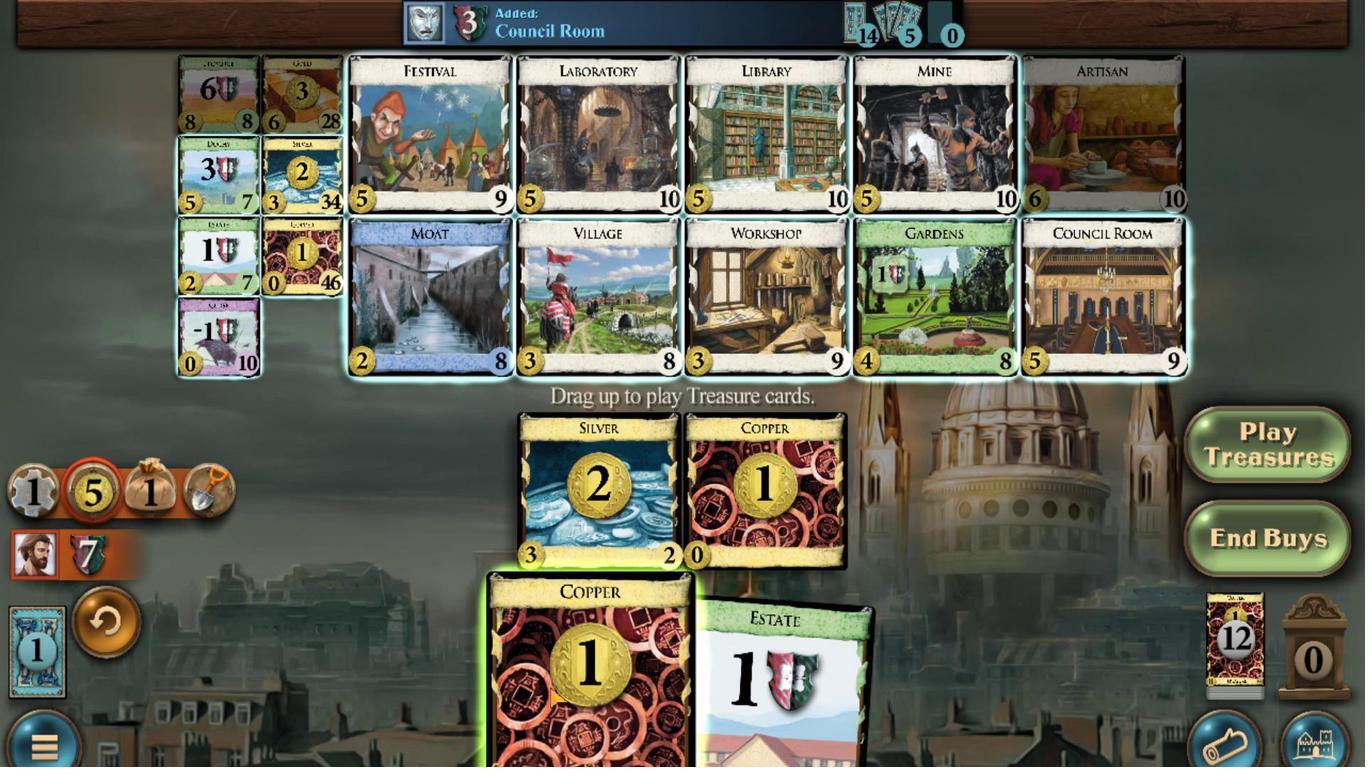 
Action: Mouse moved to (311, 196)
Screenshot: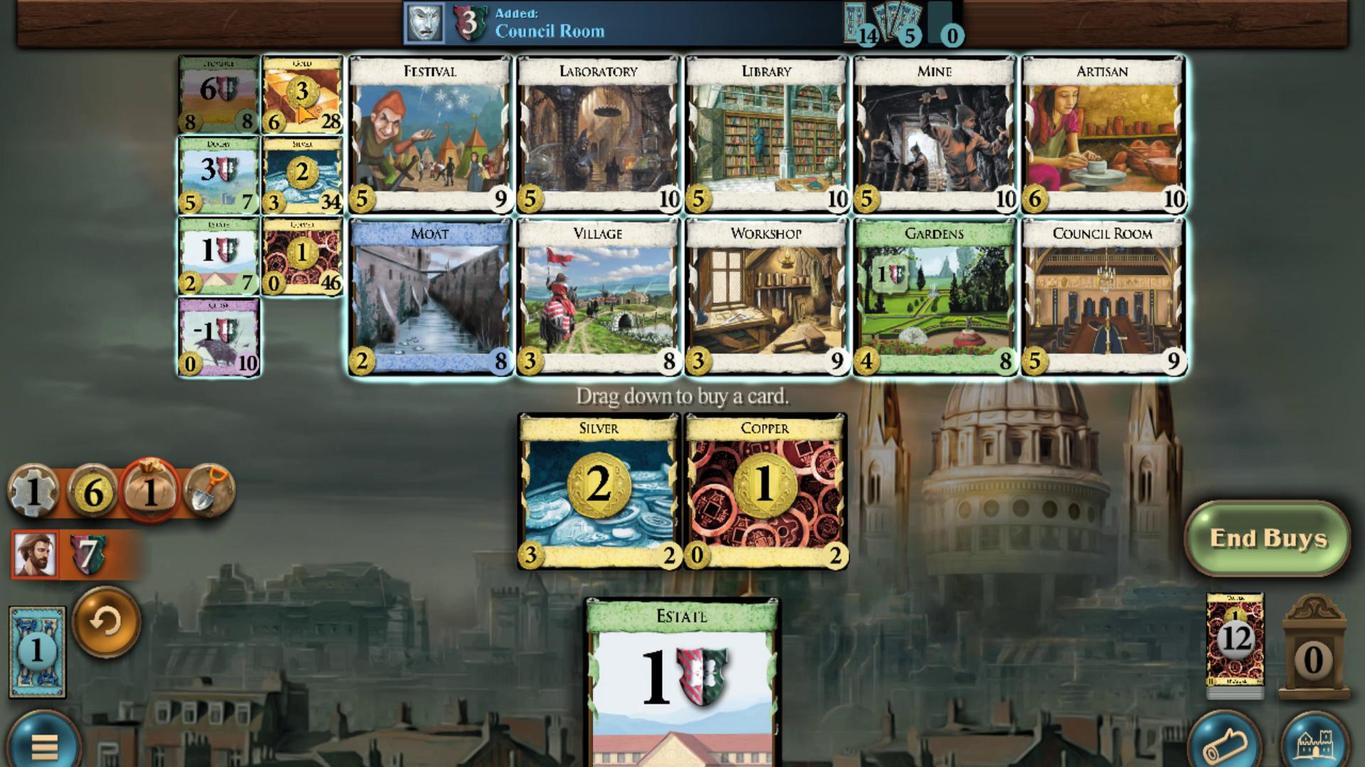
Action: Mouse scrolled (311, 197) with delta (0, 0)
Screenshot: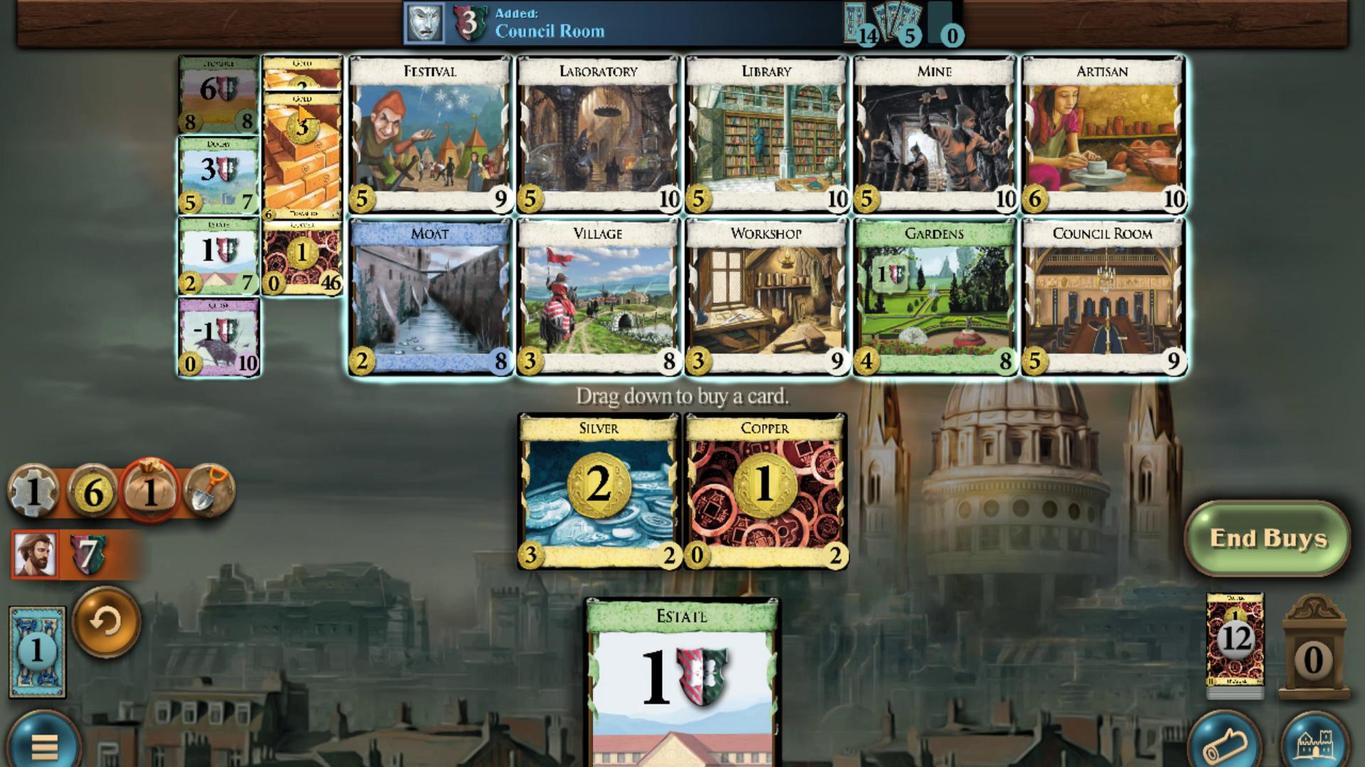 
Action: Mouse scrolled (311, 197) with delta (0, 0)
Screenshot: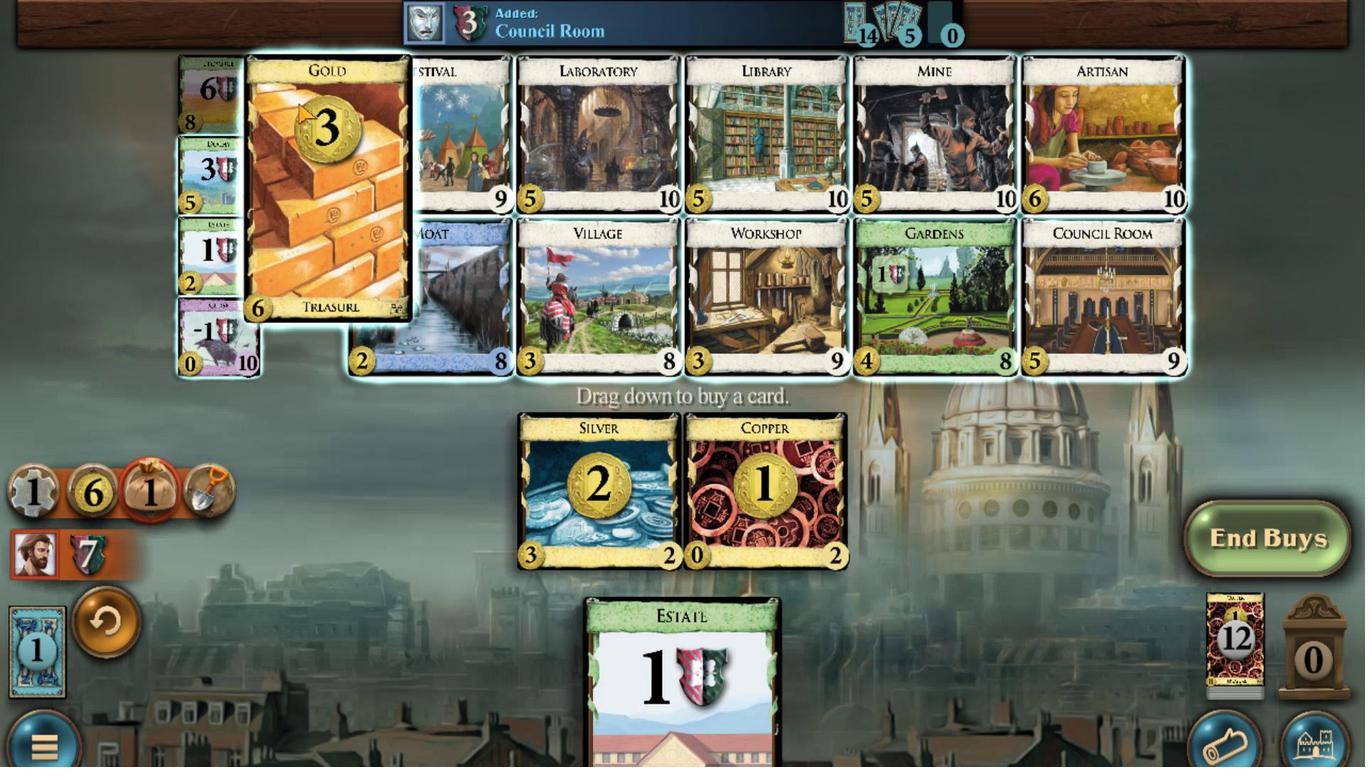 
Action: Mouse scrolled (311, 197) with delta (0, 0)
Screenshot: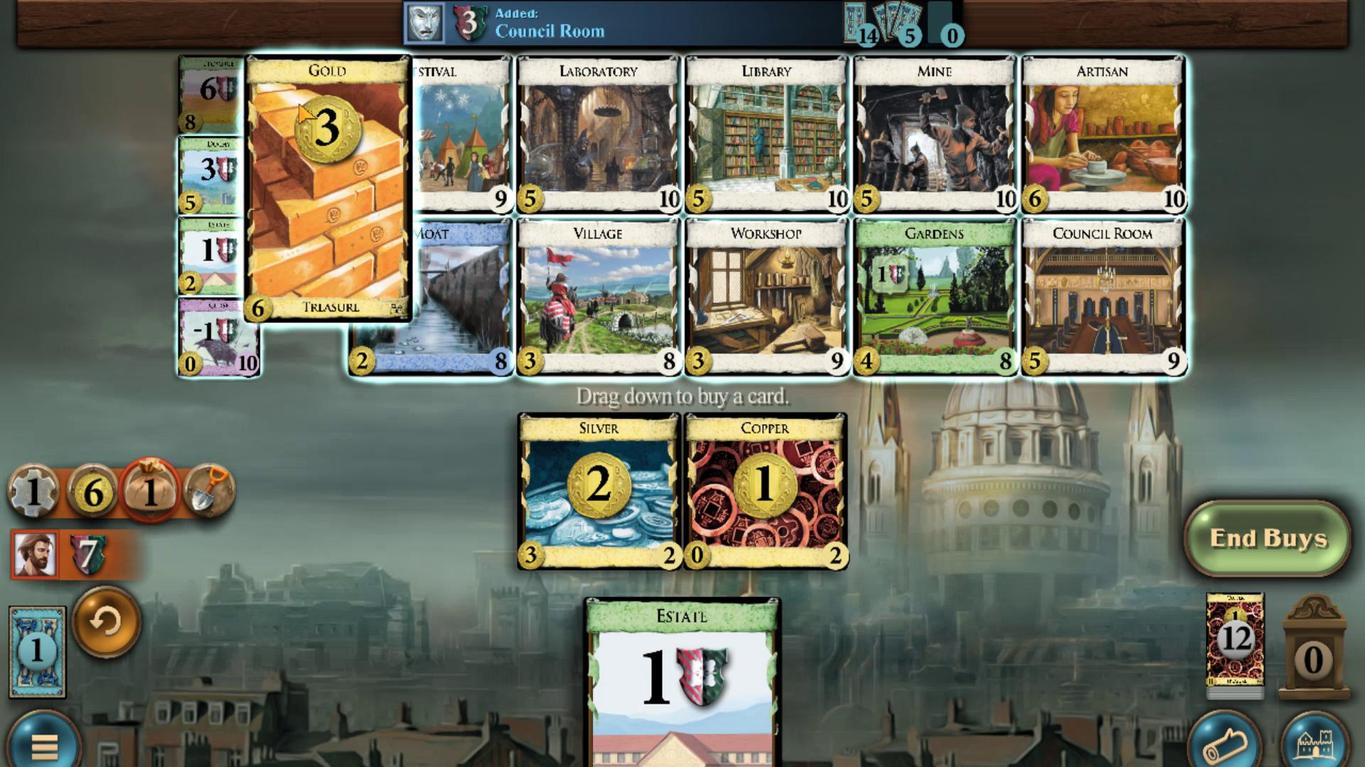 
Action: Mouse scrolled (311, 197) with delta (0, 0)
Screenshot: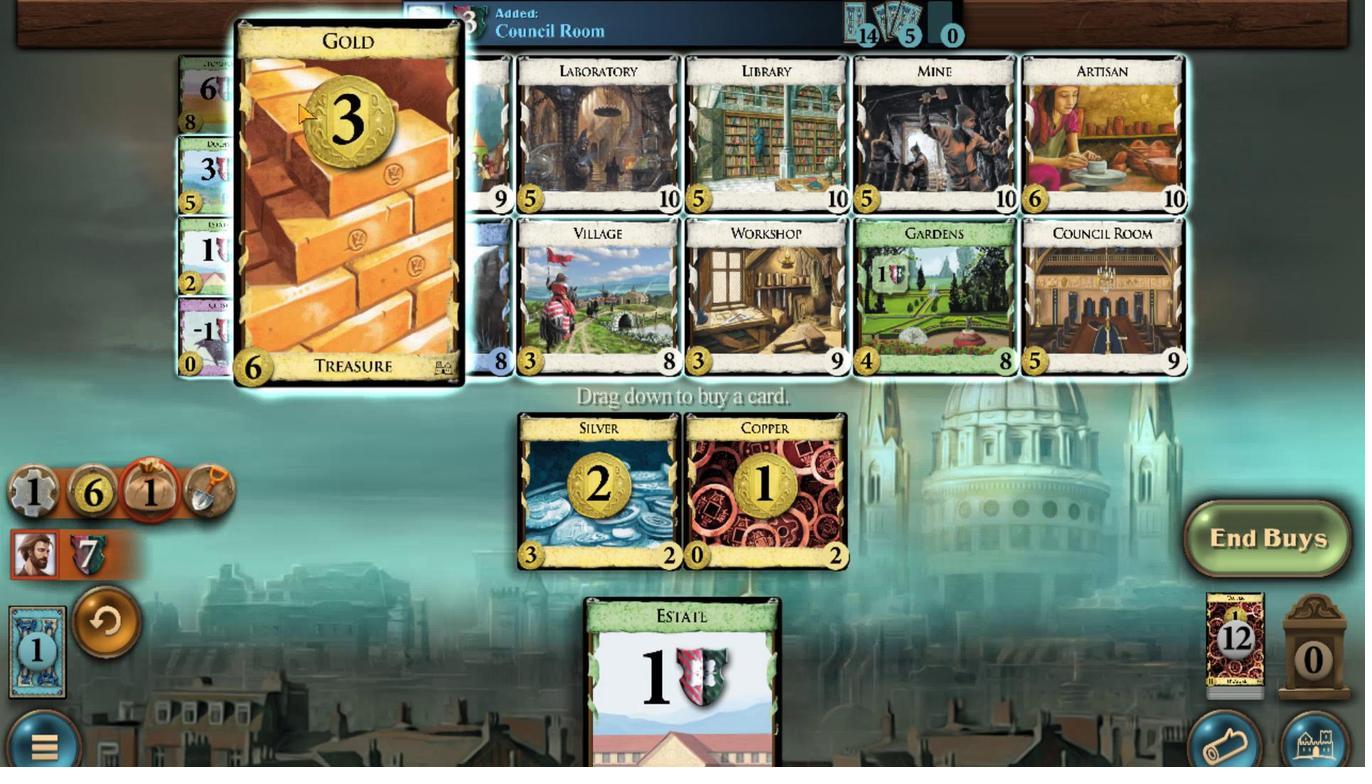 
Action: Mouse scrolled (311, 197) with delta (0, 0)
Screenshot: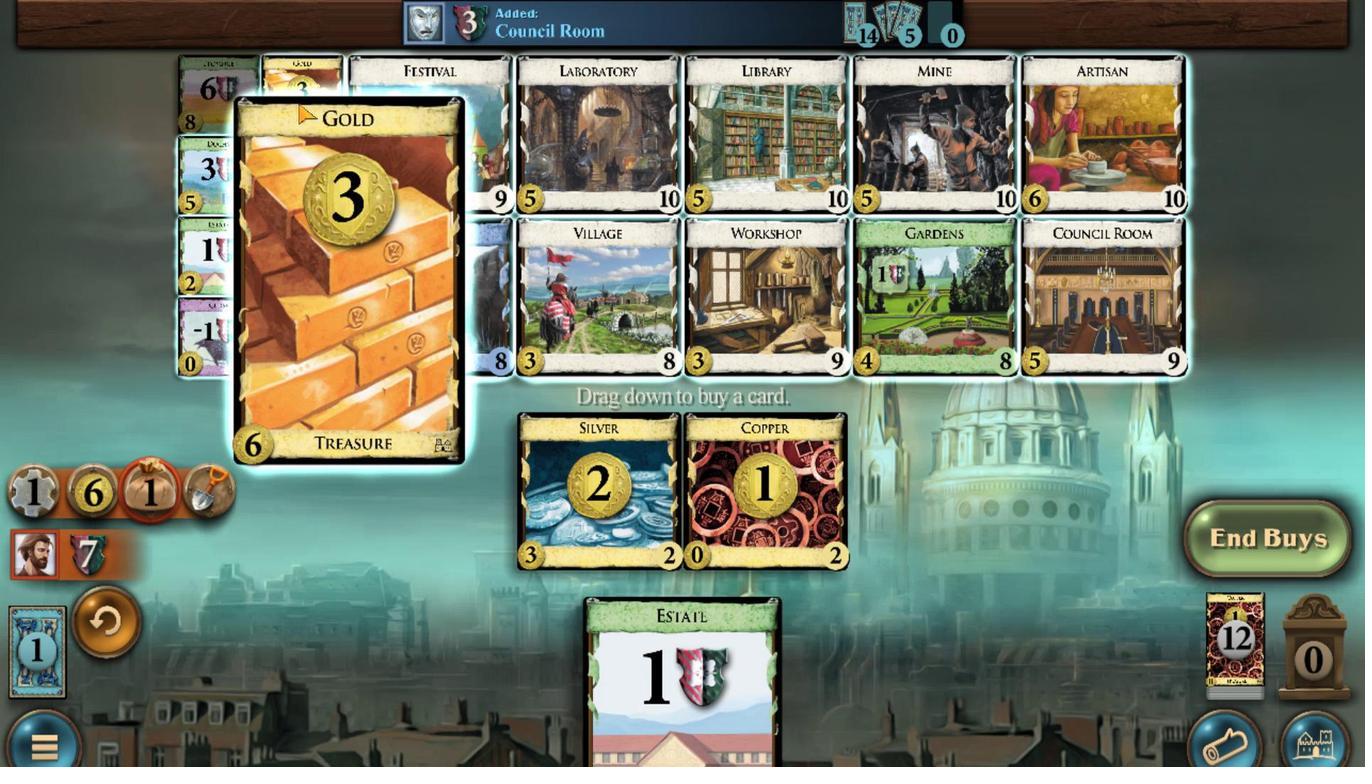 
Action: Mouse moved to (853, 652)
Screenshot: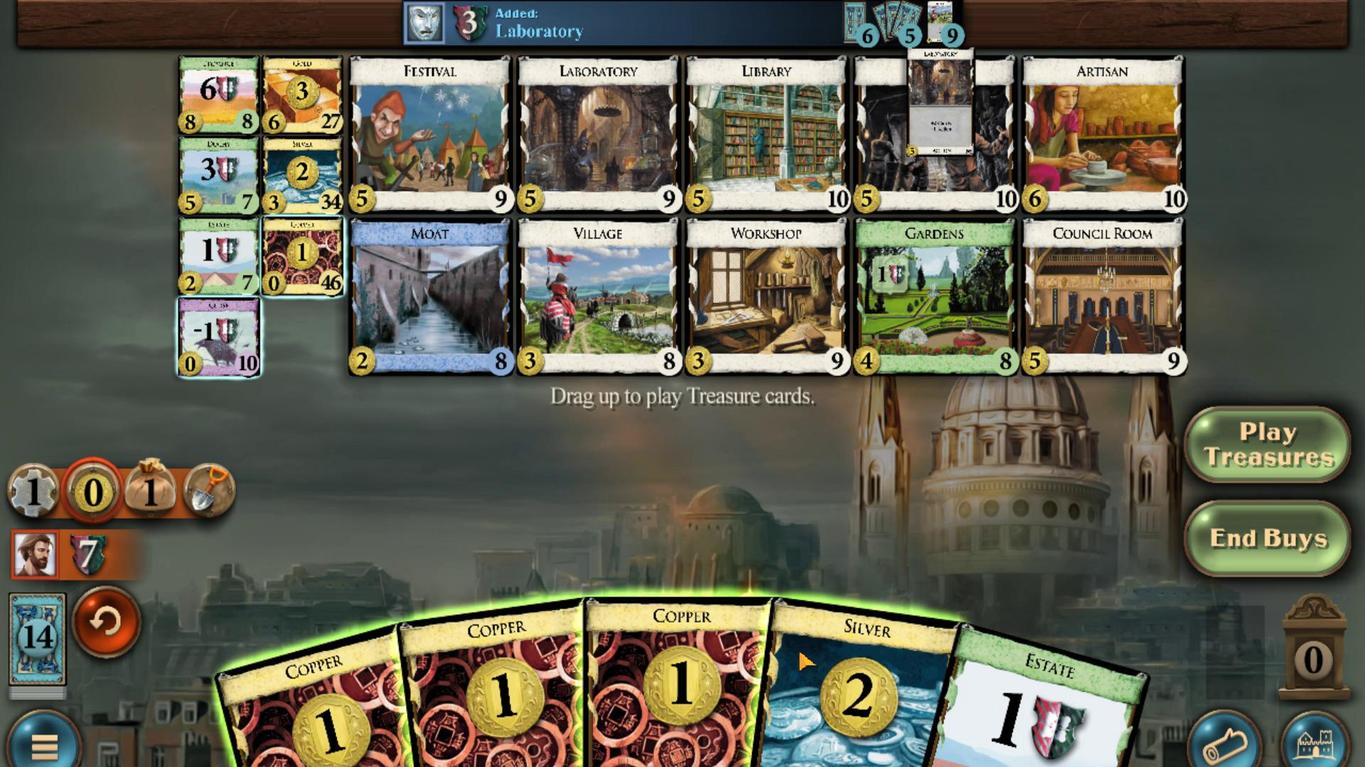 
Action: Mouse scrolled (853, 652) with delta (0, 0)
Screenshot: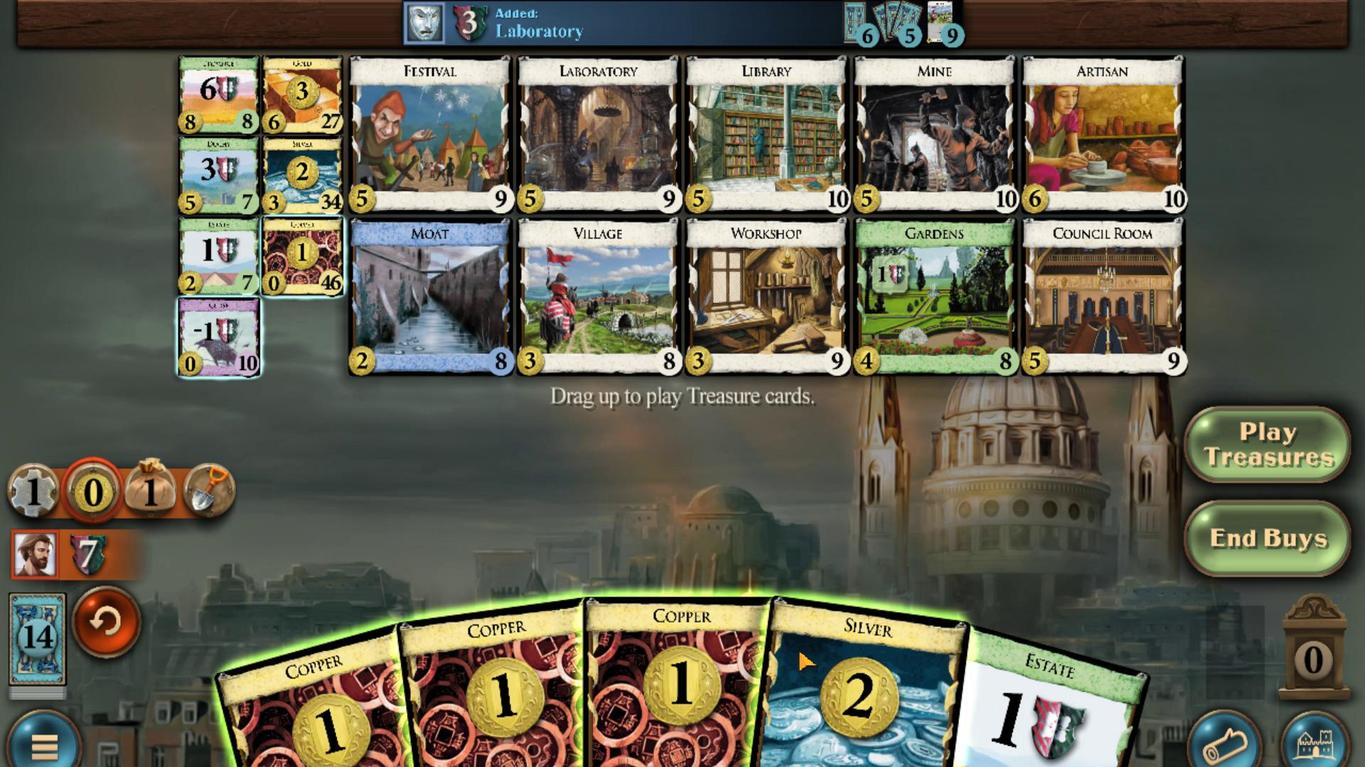 
Action: Mouse moved to (795, 644)
Screenshot: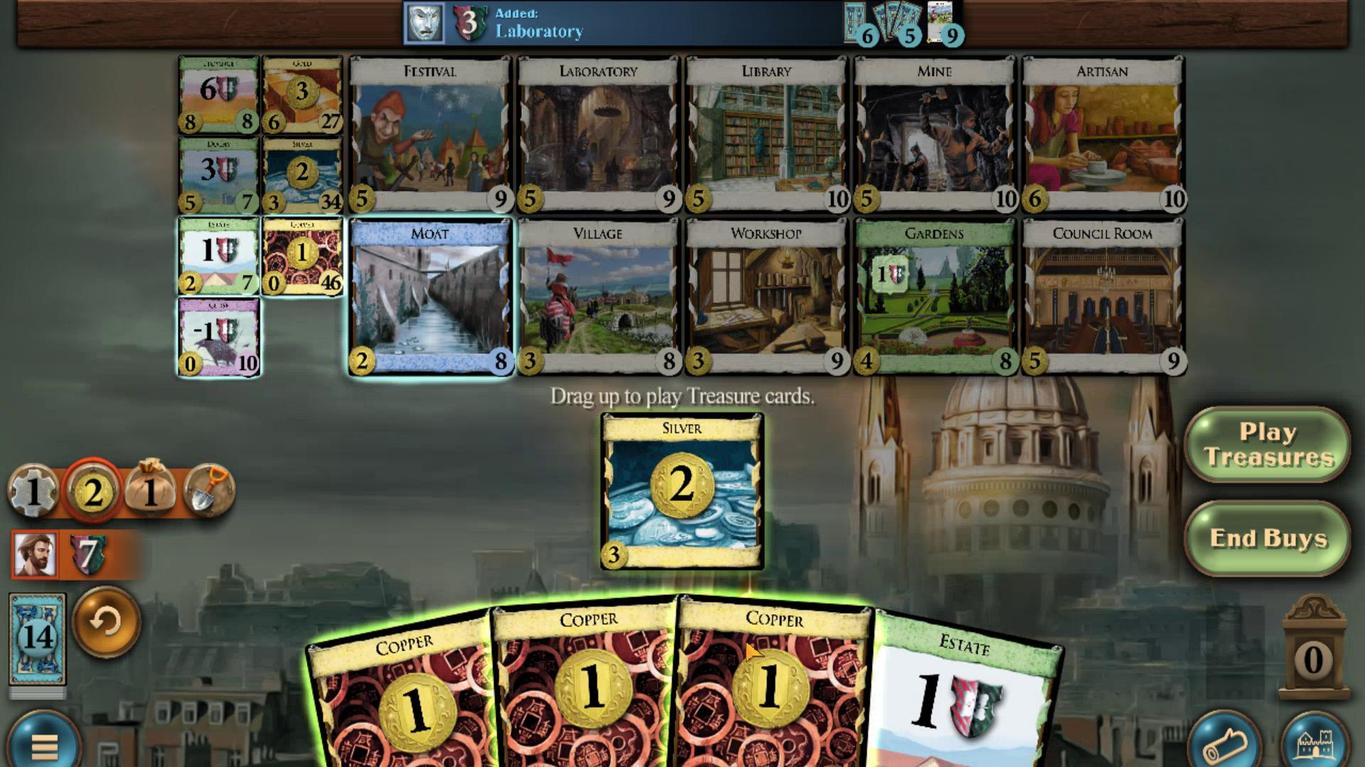 
Action: Mouse scrolled (795, 644) with delta (0, 0)
Screenshot: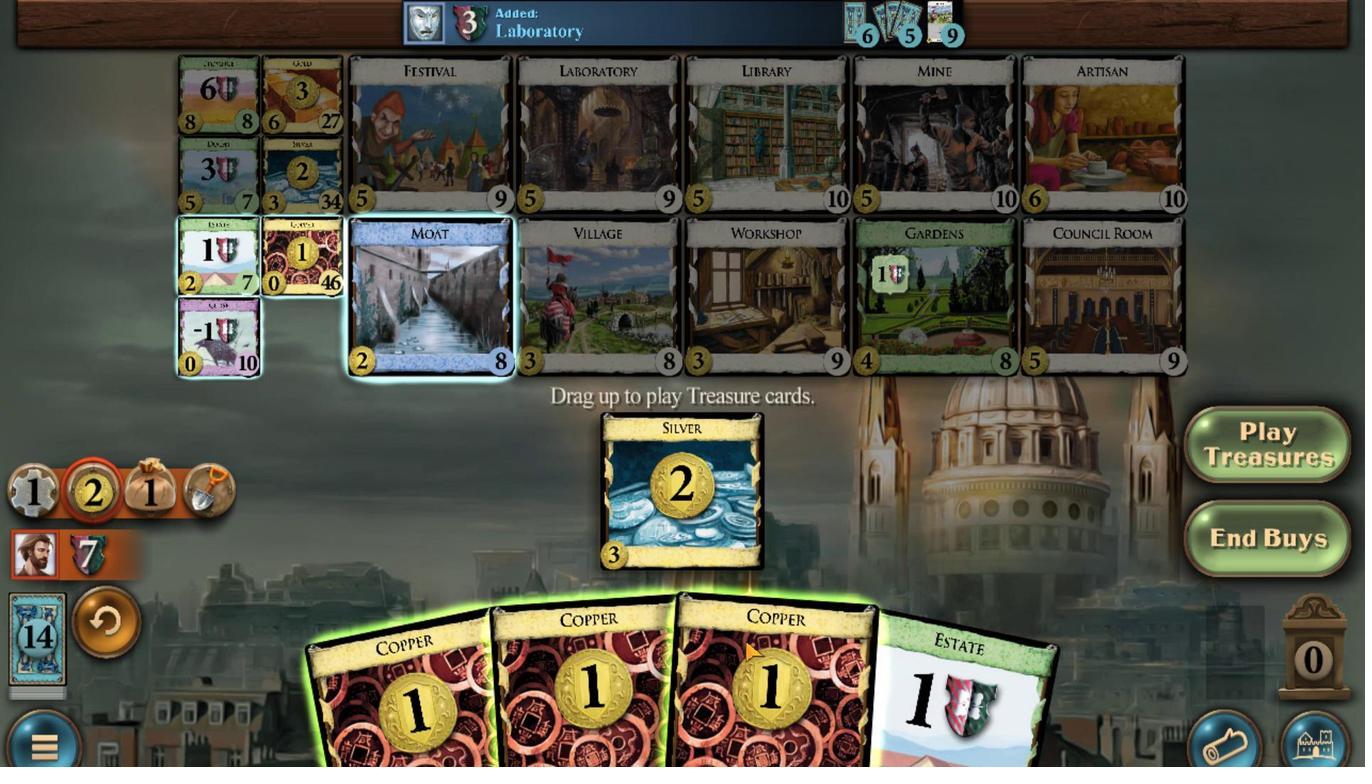 
Action: Mouse moved to (748, 651)
Screenshot: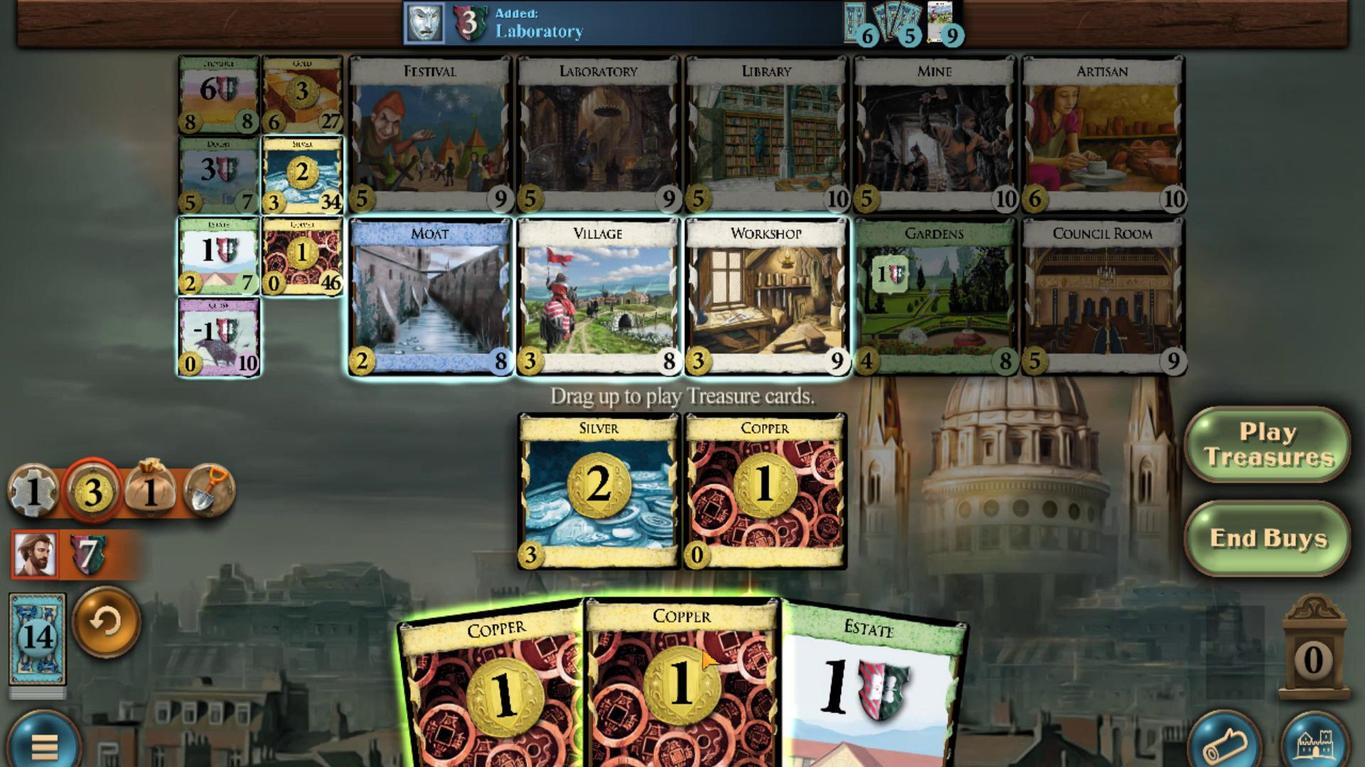 
Action: Mouse scrolled (748, 650) with delta (0, 0)
Screenshot: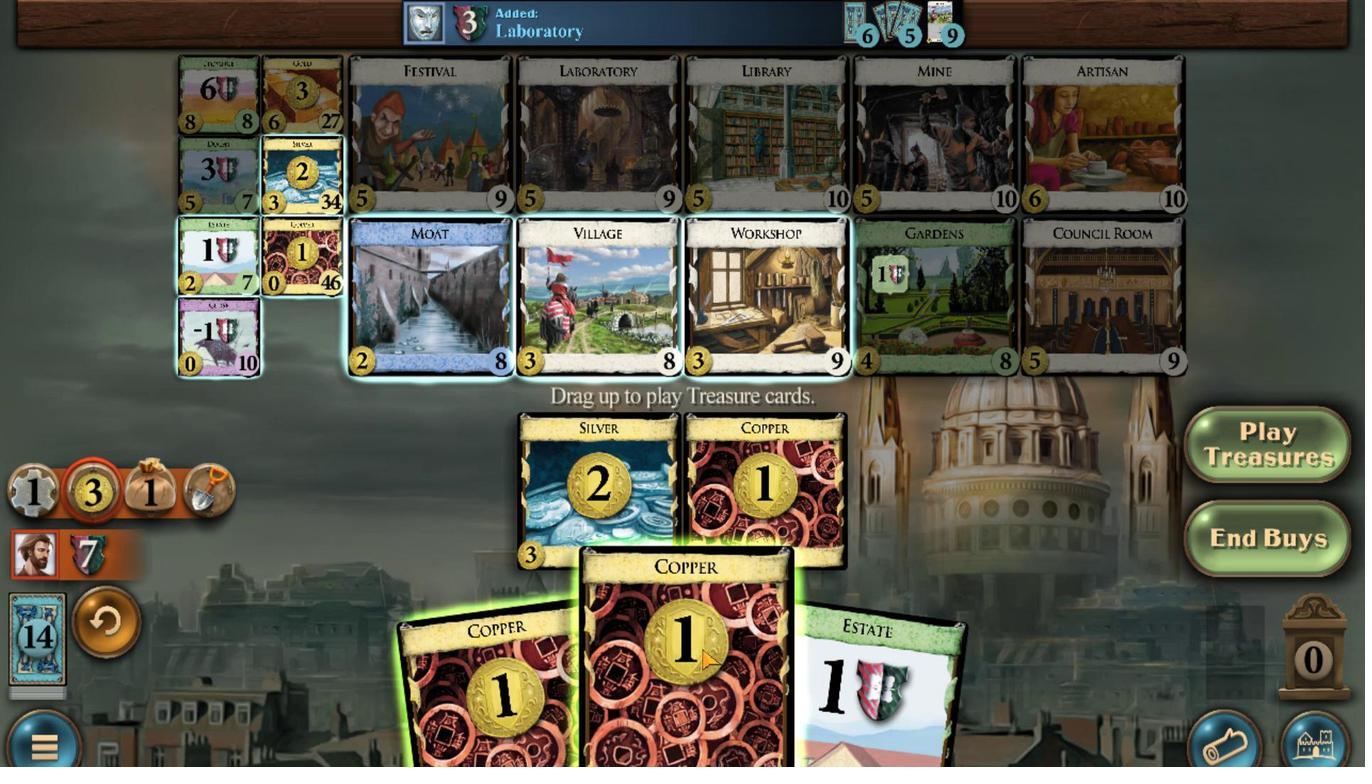 
Action: Mouse moved to (610, 648)
Screenshot: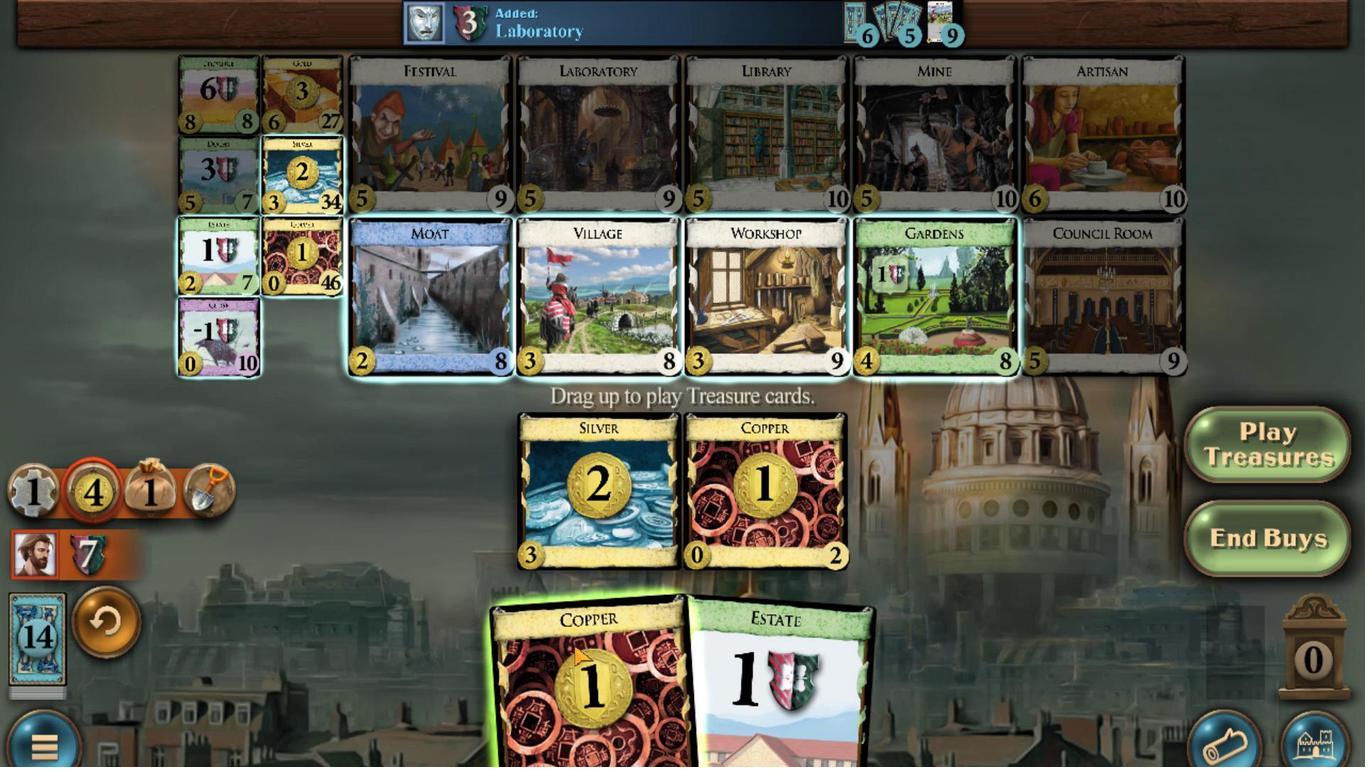
Action: Mouse scrolled (610, 647) with delta (0, 0)
Screenshot: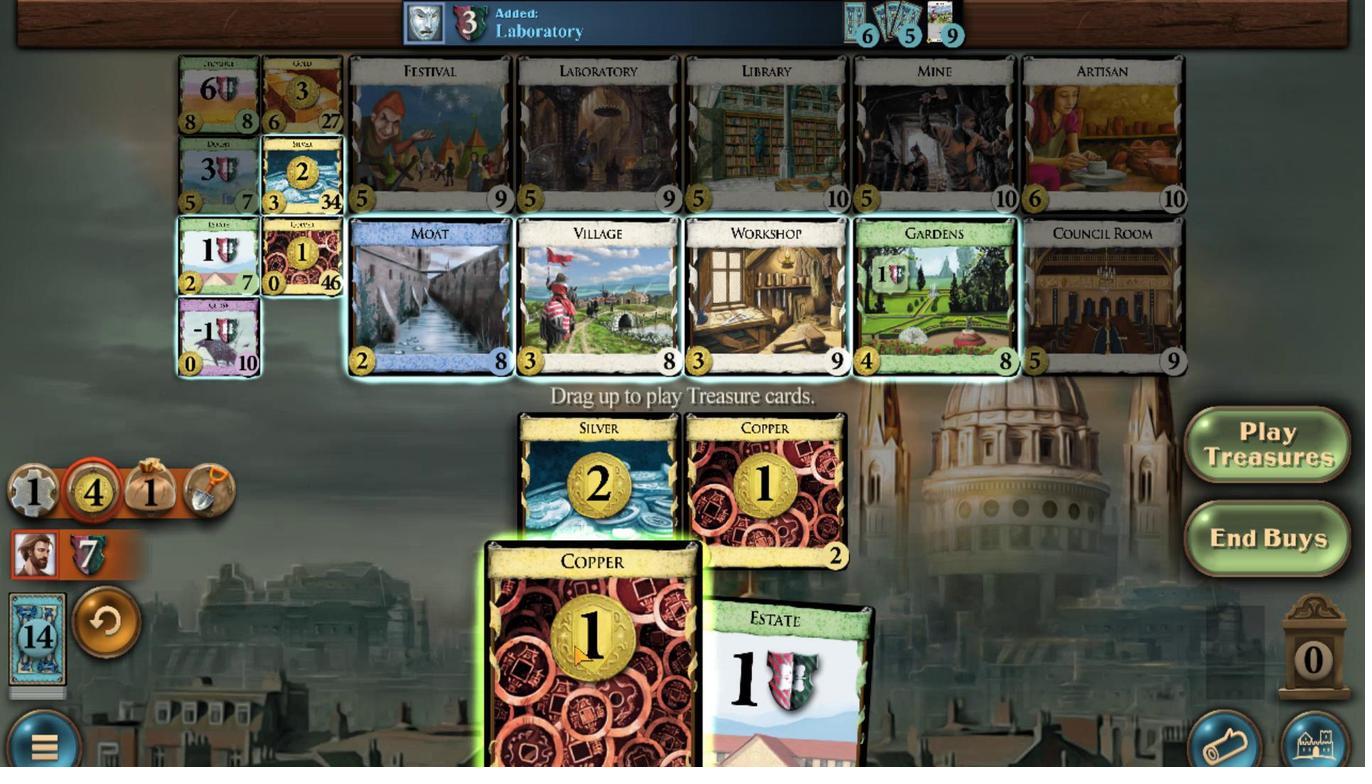
Action: Mouse moved to (231, 258)
Screenshot: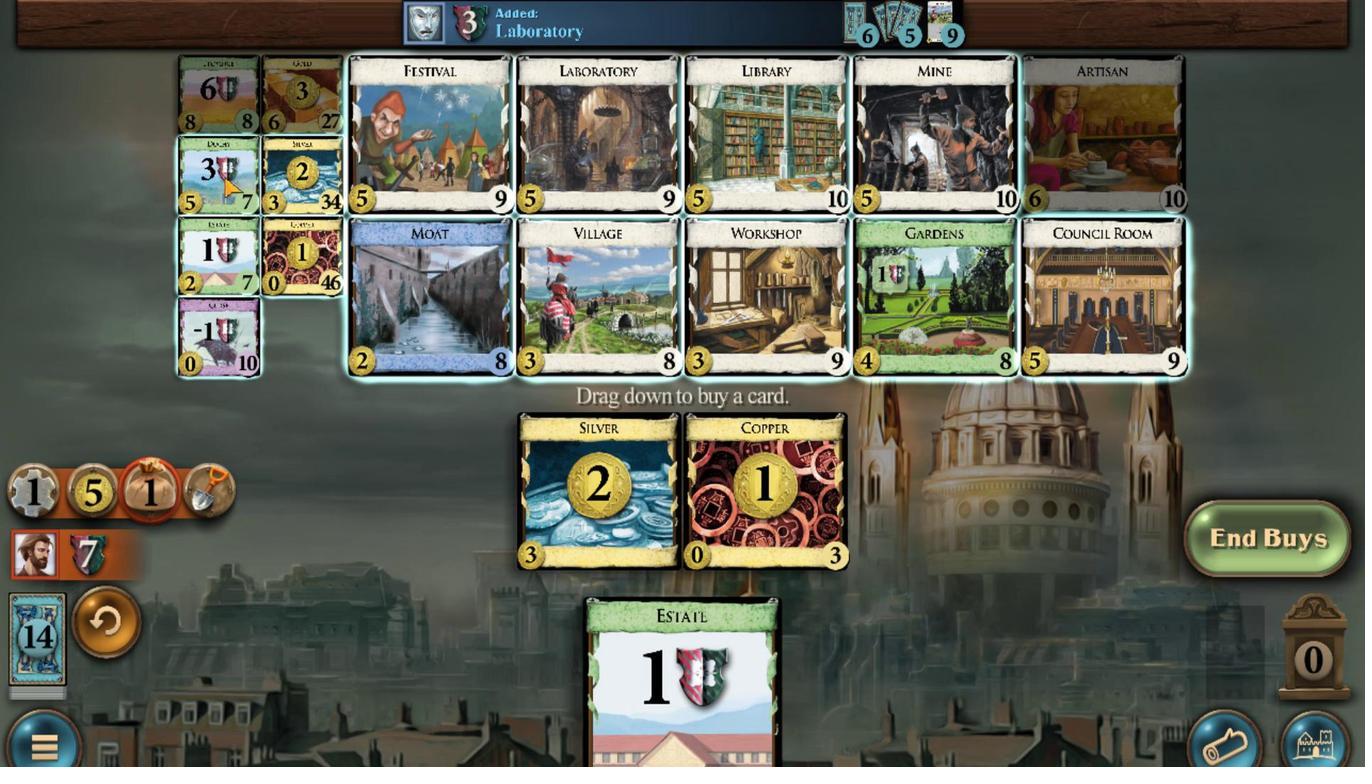 
Action: Mouse scrolled (231, 258) with delta (0, 0)
Screenshot: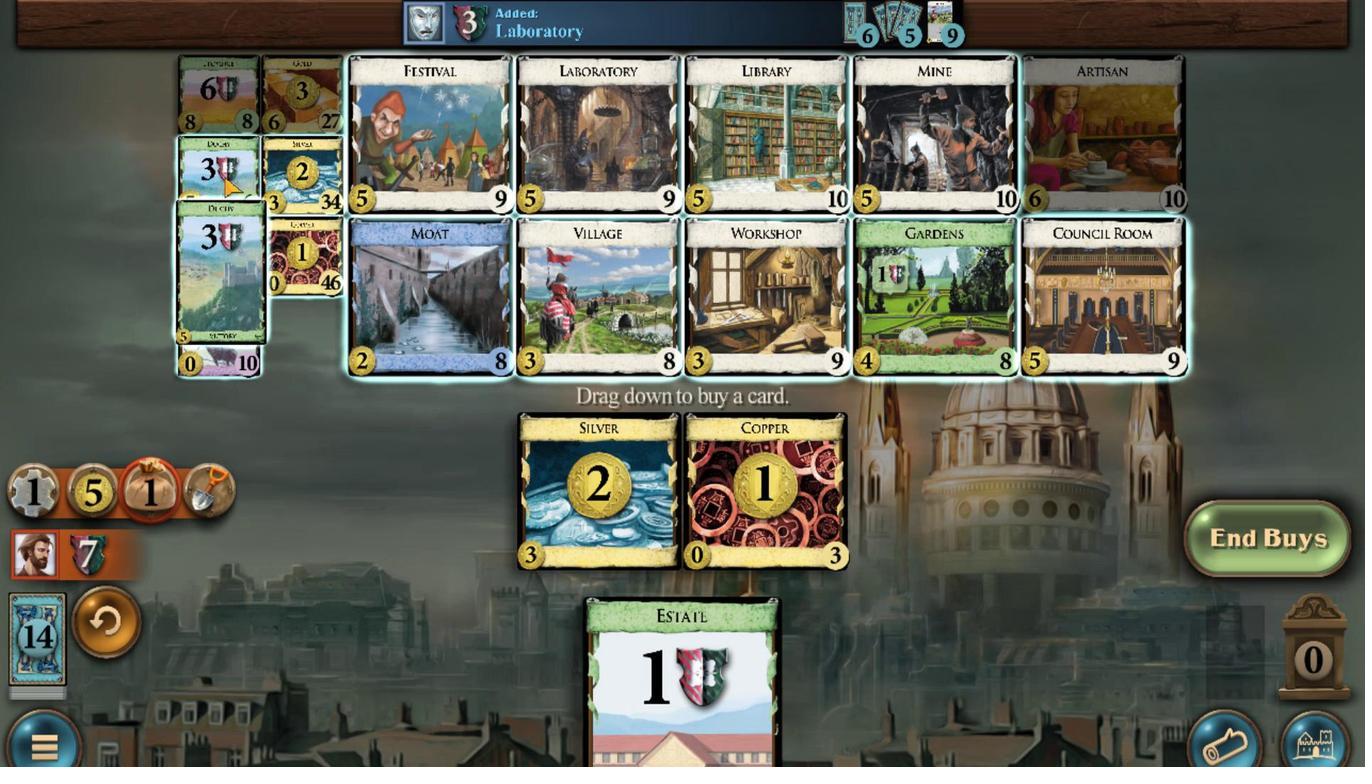 
Action: Mouse scrolled (231, 258) with delta (0, 0)
Screenshot: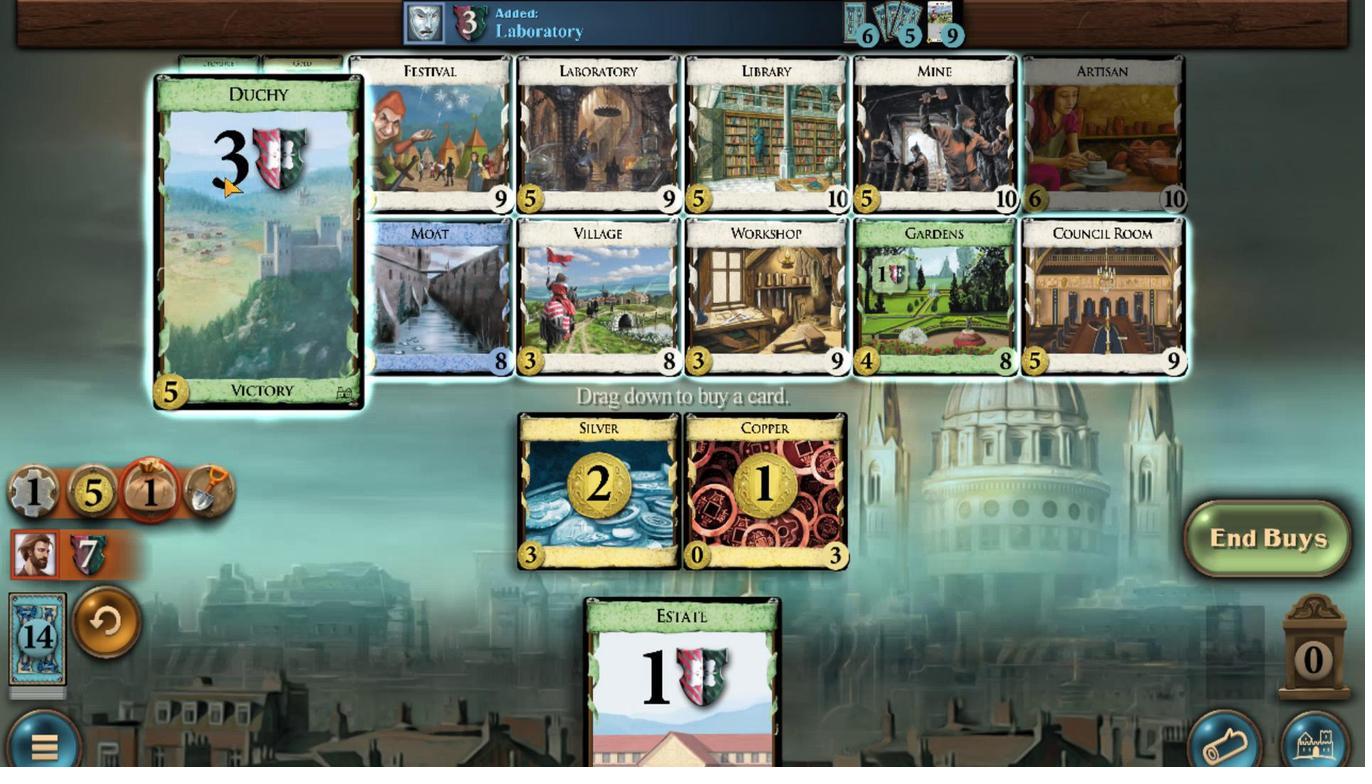 
Action: Mouse scrolled (231, 258) with delta (0, 0)
Screenshot: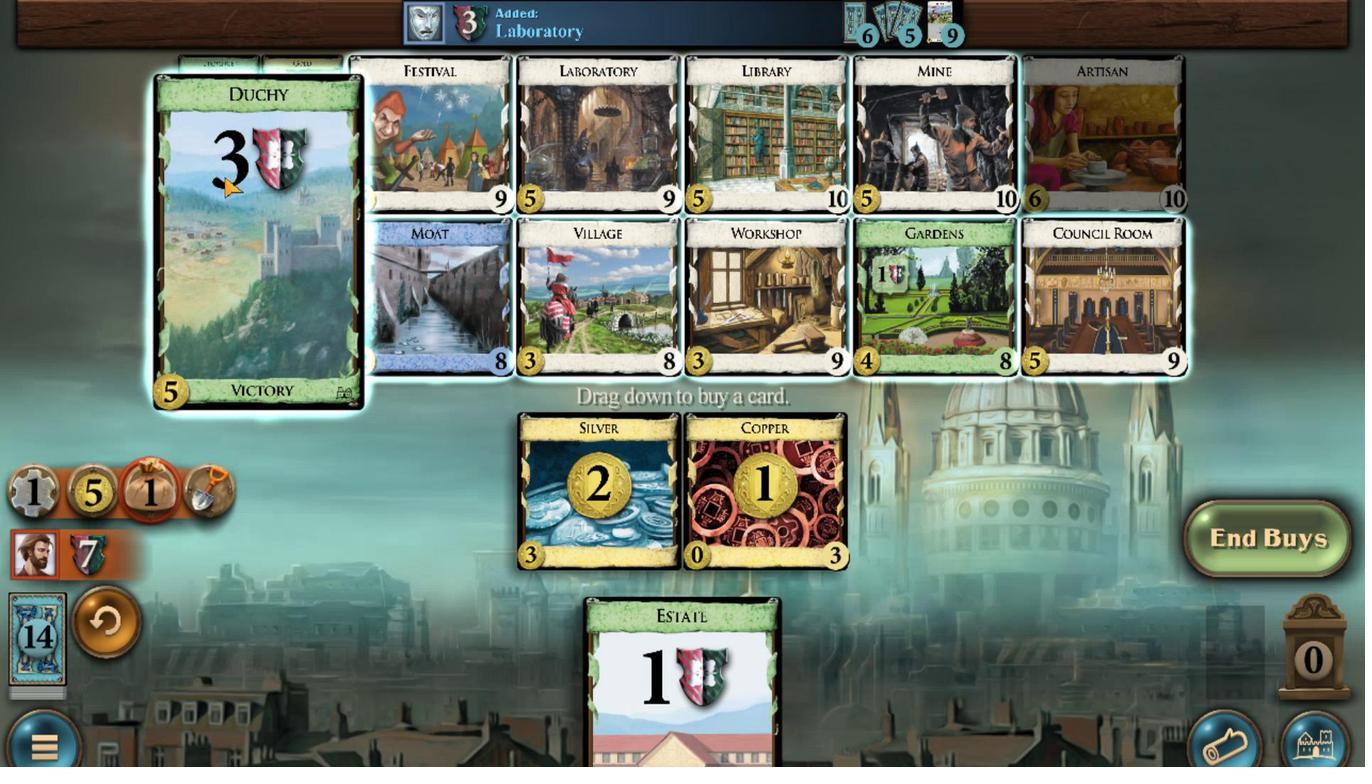 
Action: Mouse moved to (669, 661)
Screenshot: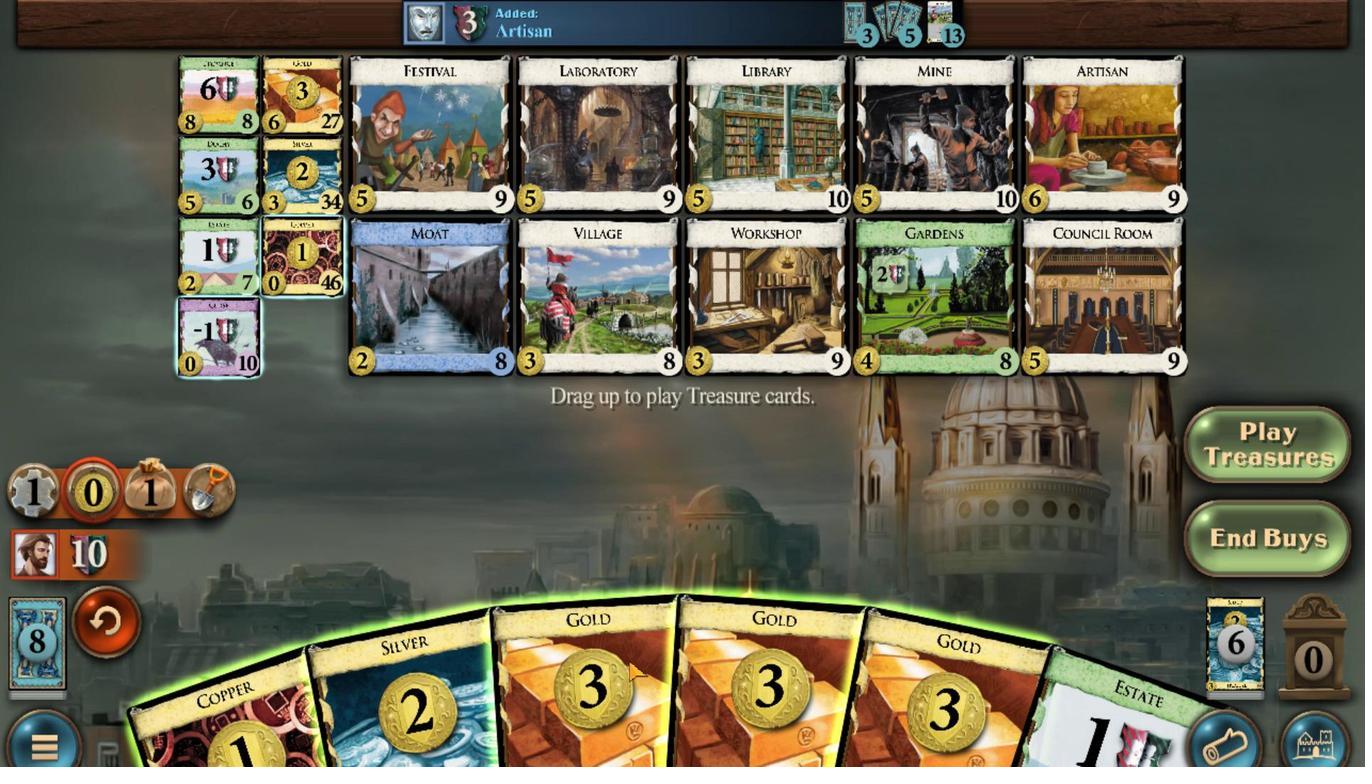 
Action: Mouse scrolled (669, 660) with delta (0, 0)
Screenshot: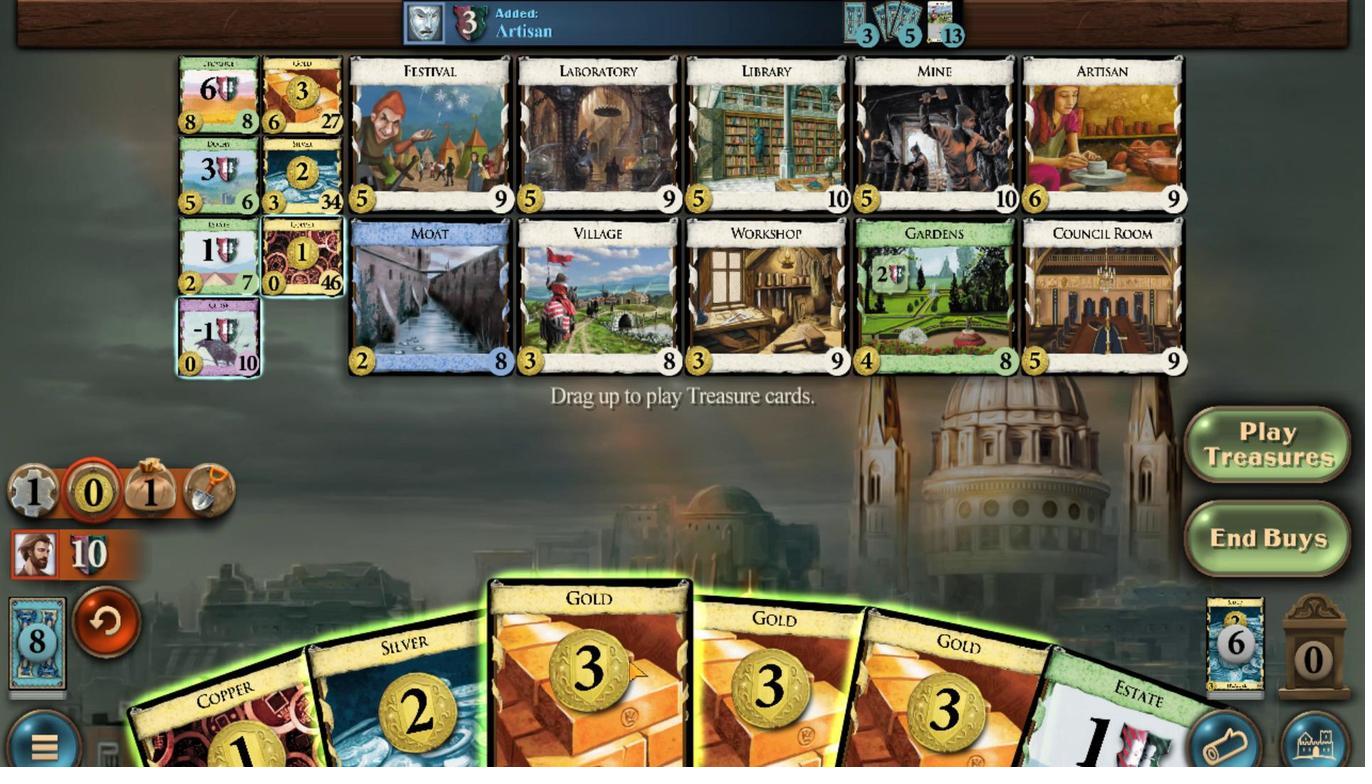 
Action: Mouse moved to (579, 667)
Screenshot: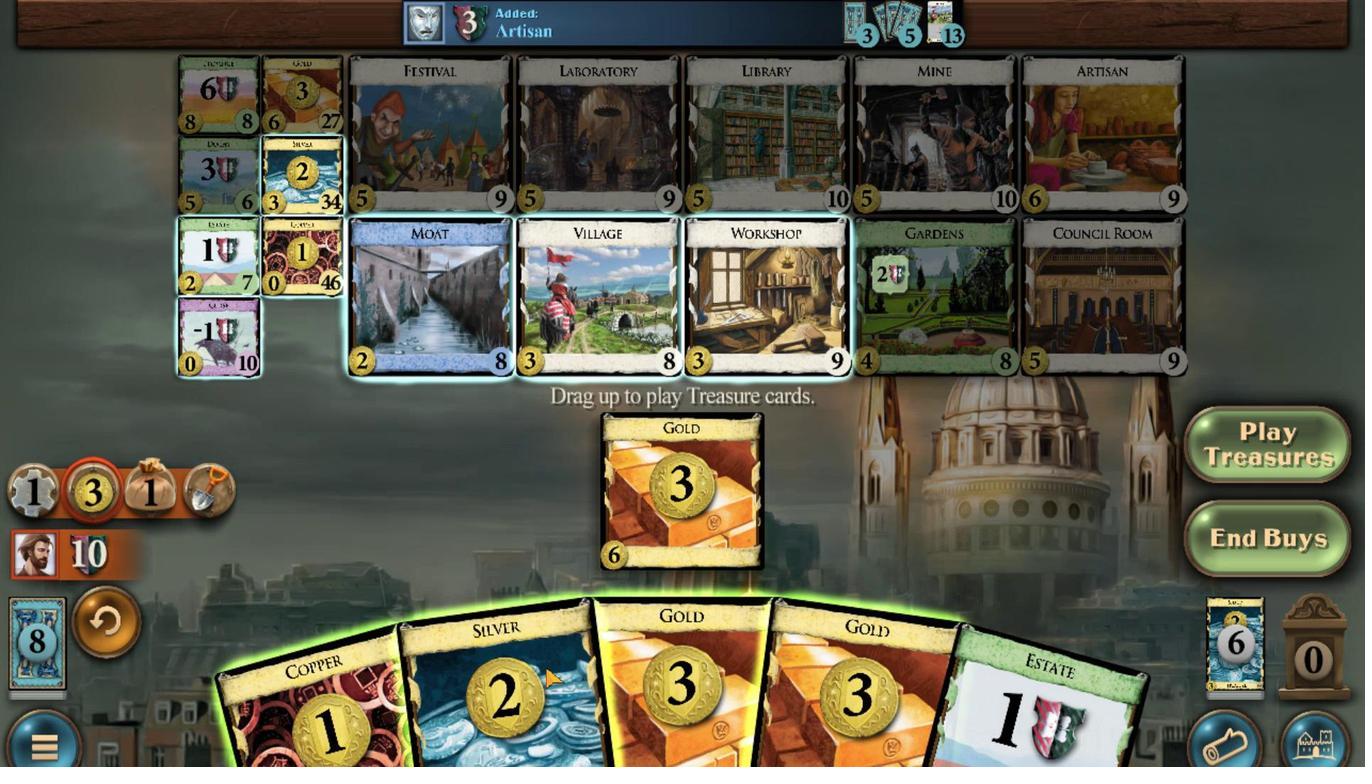 
Action: Mouse scrolled (579, 666) with delta (0, 0)
Screenshot: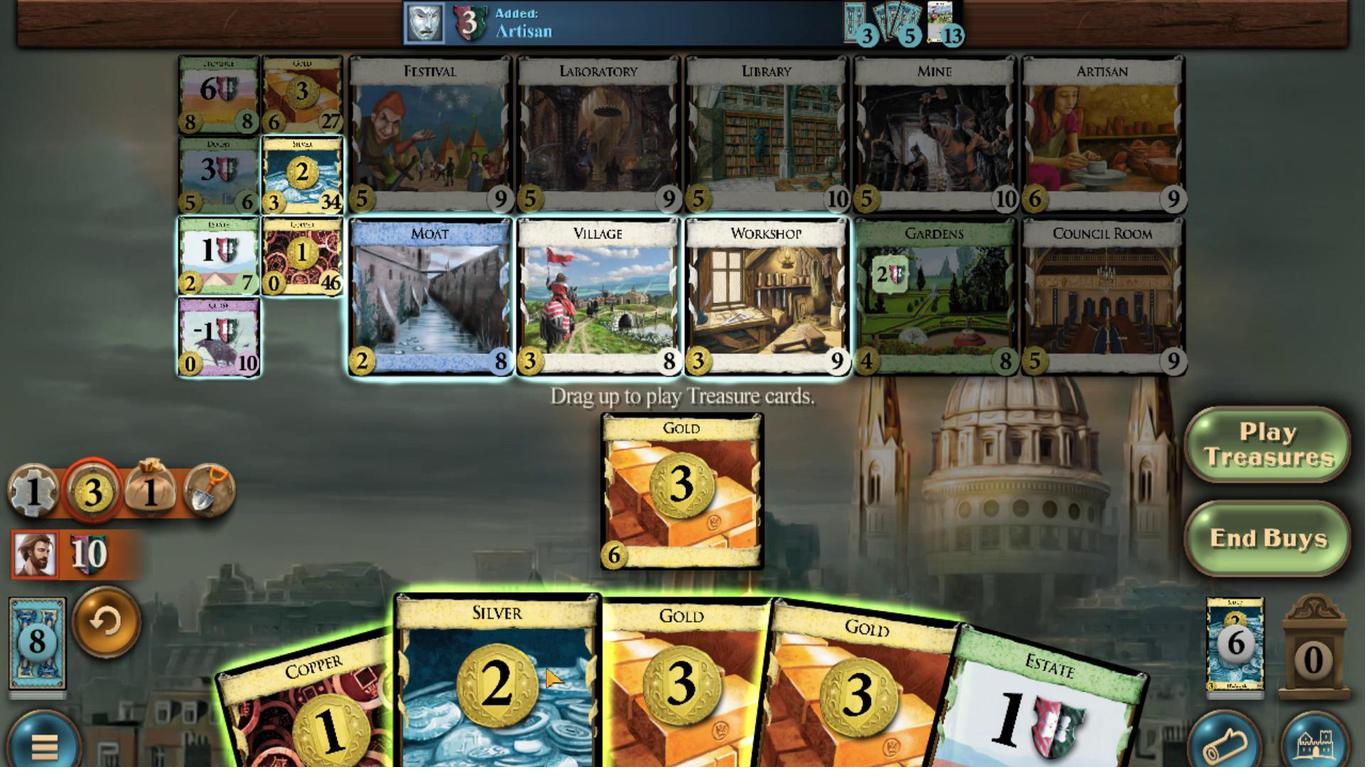 
Action: Mouse moved to (648, 664)
Screenshot: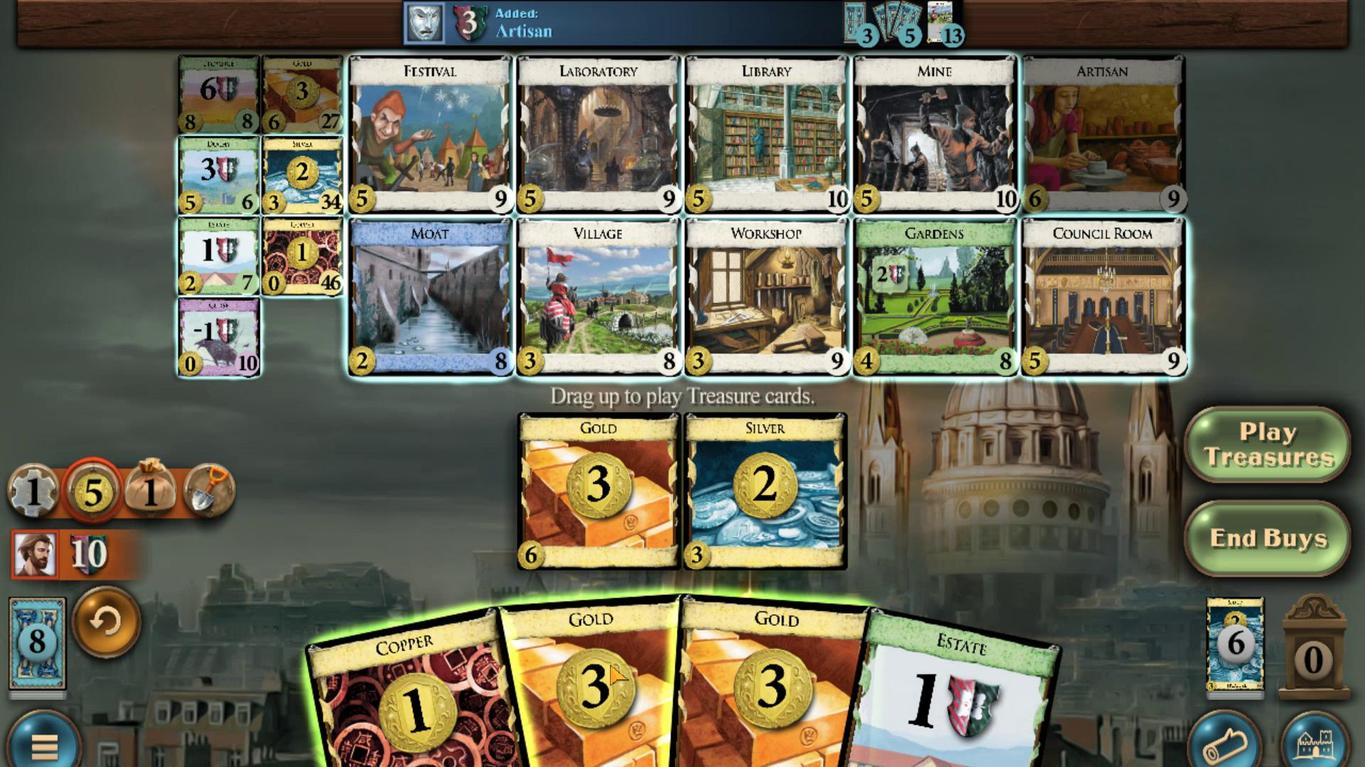 
Action: Mouse scrolled (648, 663) with delta (0, 0)
Screenshot: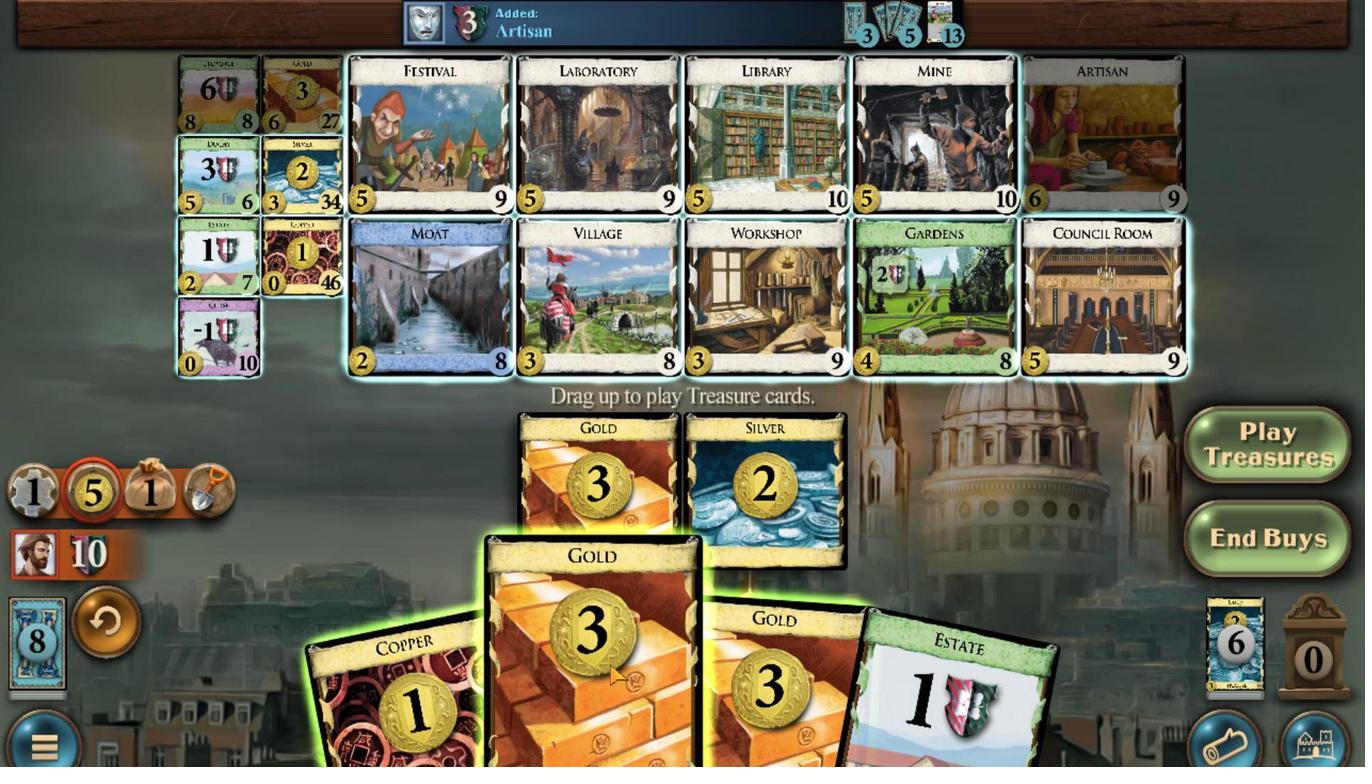 
Action: Mouse moved to (239, 194)
Screenshot: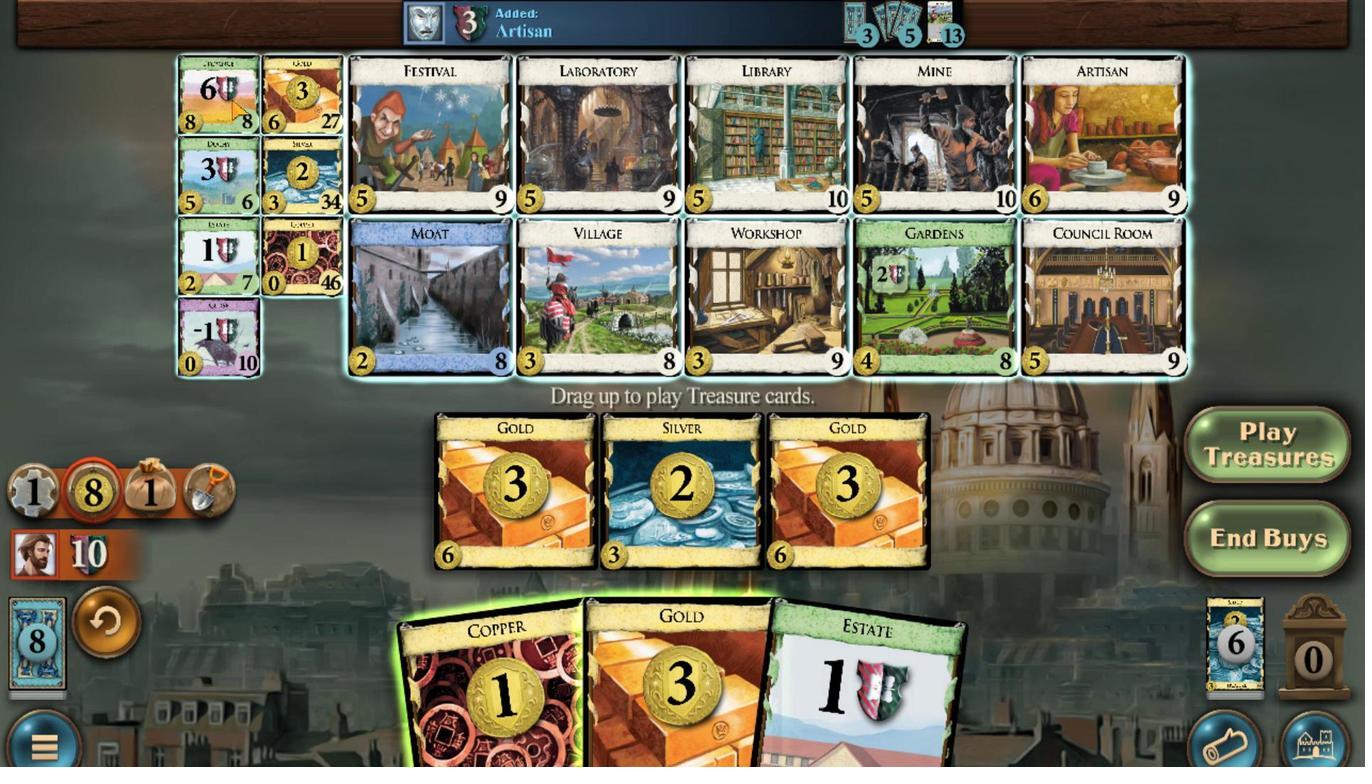 
Action: Mouse scrolled (239, 194) with delta (0, 0)
Screenshot: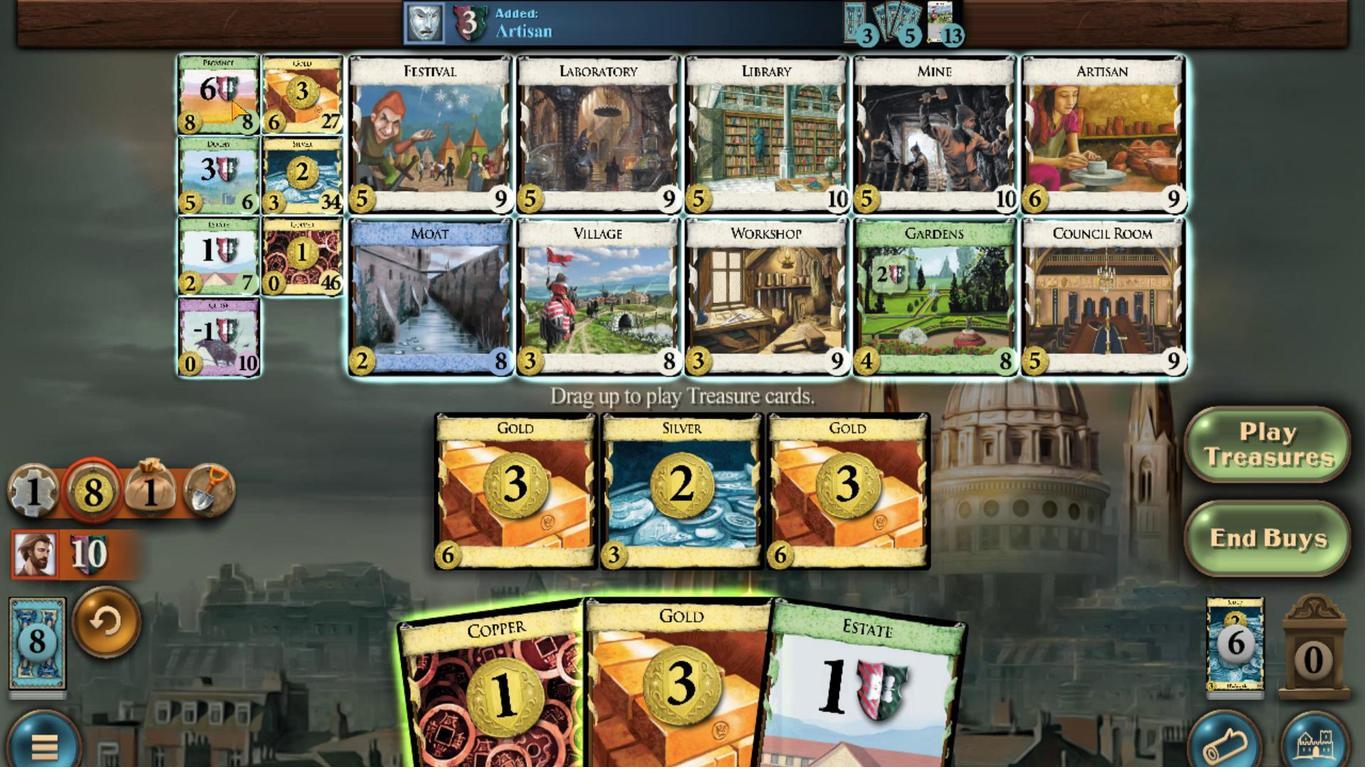 
Action: Mouse scrolled (239, 194) with delta (0, 0)
Screenshot: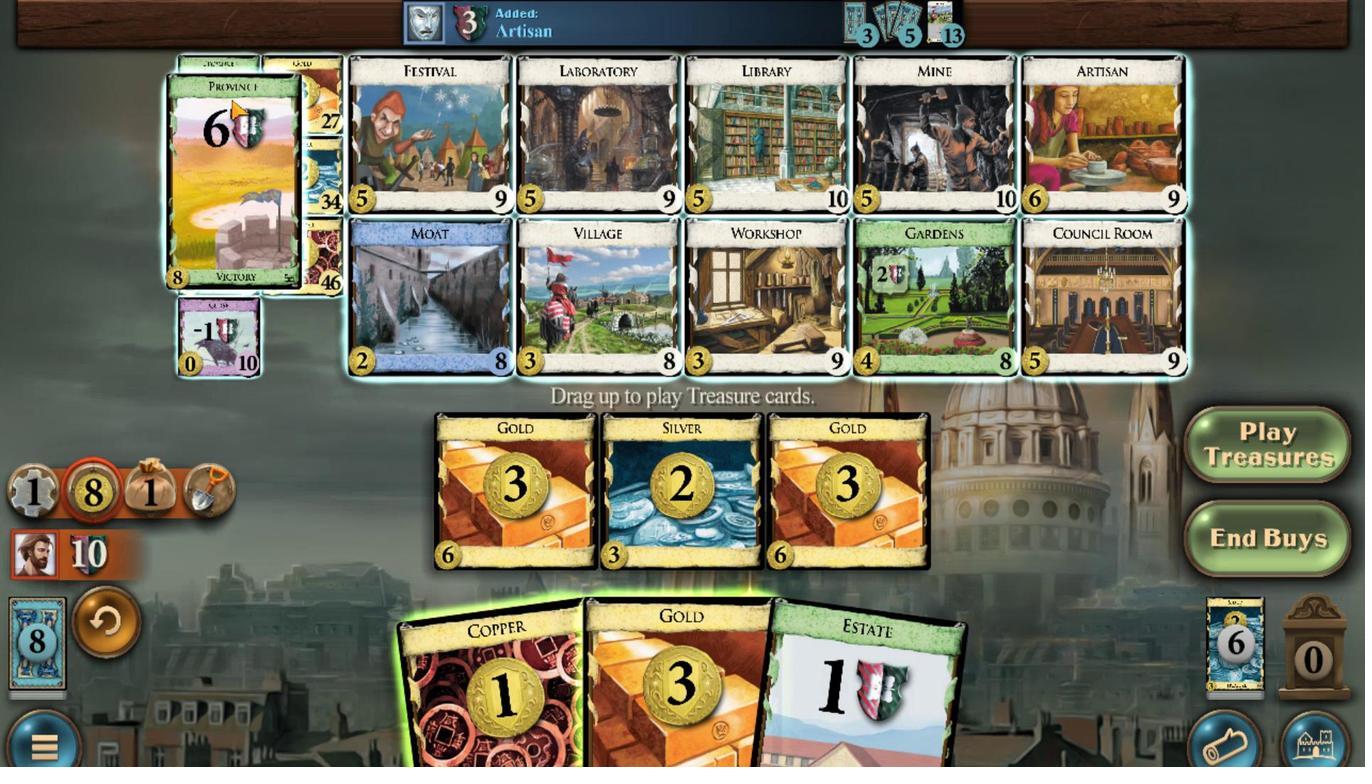 
Action: Mouse scrolled (239, 194) with delta (0, 0)
Screenshot: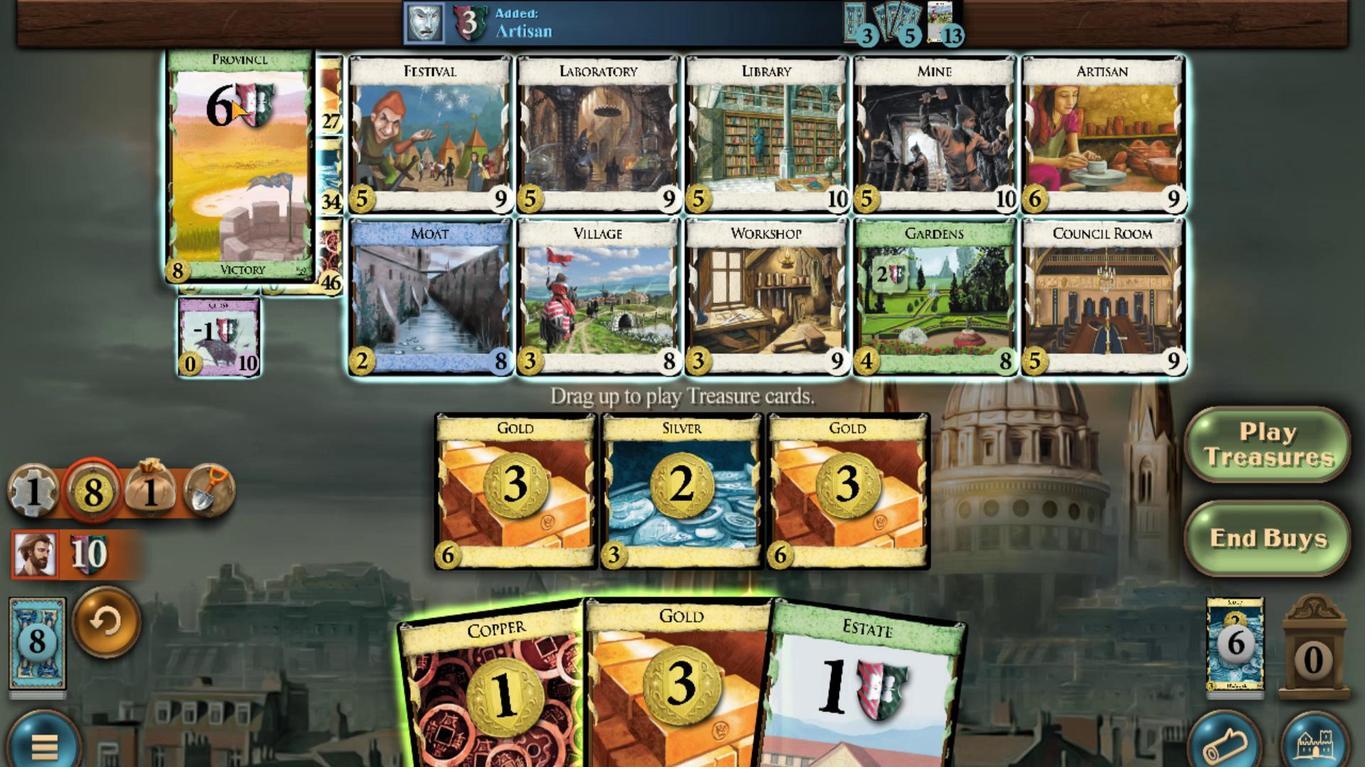 
Action: Mouse scrolled (239, 194) with delta (0, 0)
Screenshot: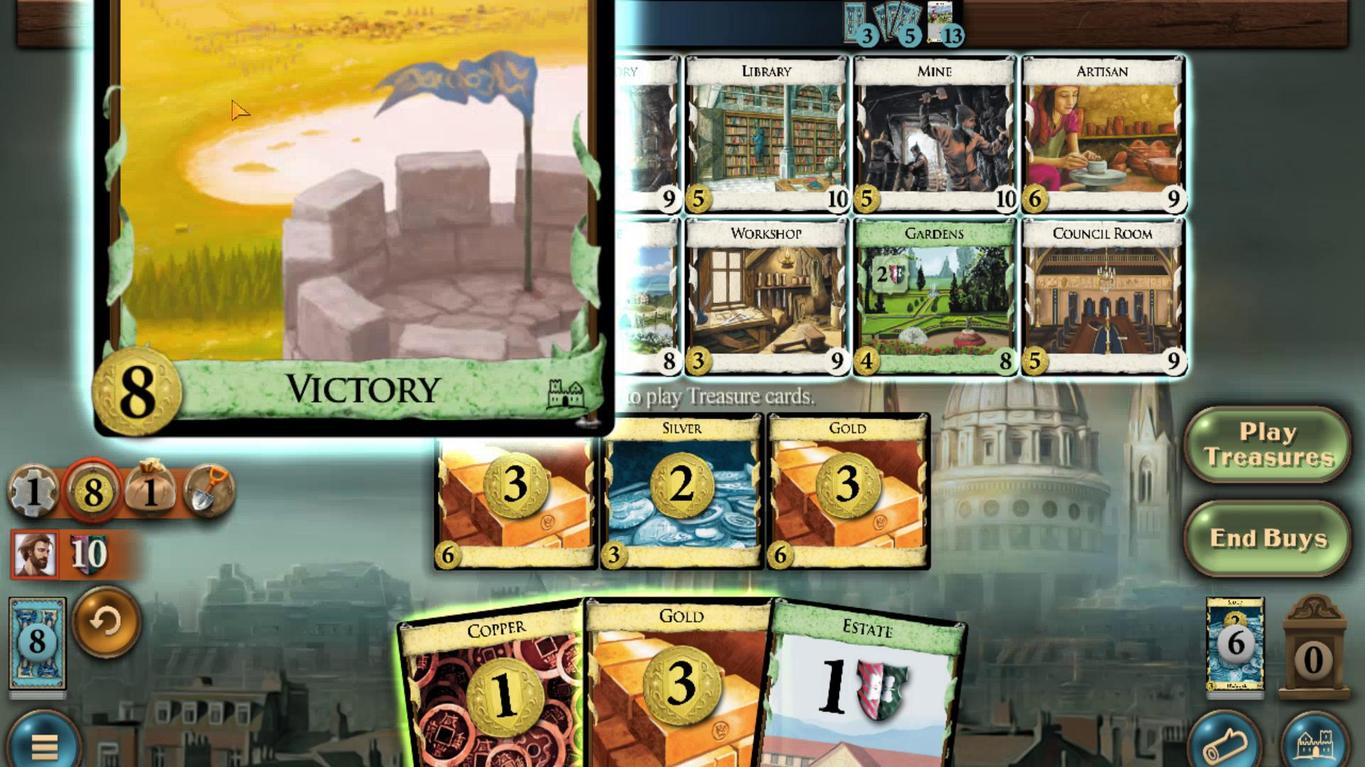 
Action: Mouse scrolled (239, 194) with delta (0, 0)
Screenshot: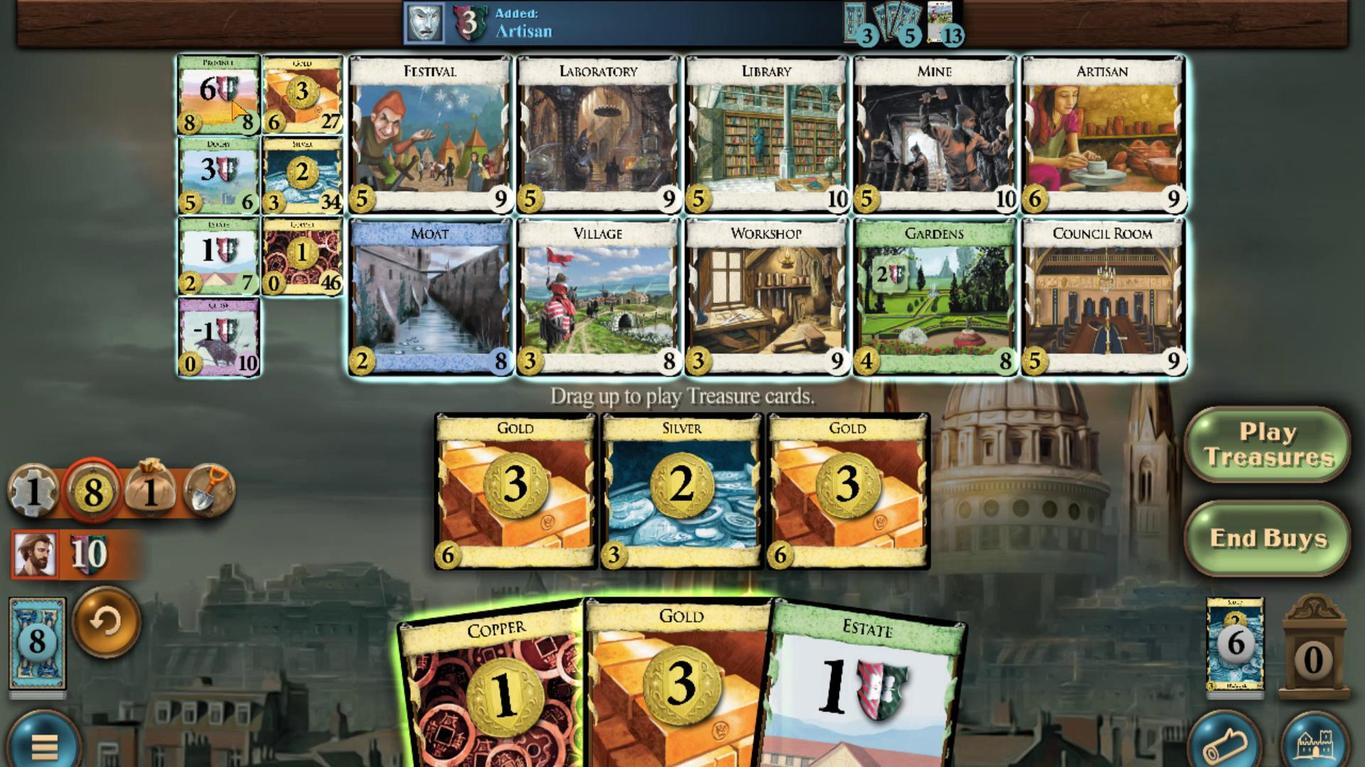 
Action: Mouse scrolled (239, 194) with delta (0, 0)
Screenshot: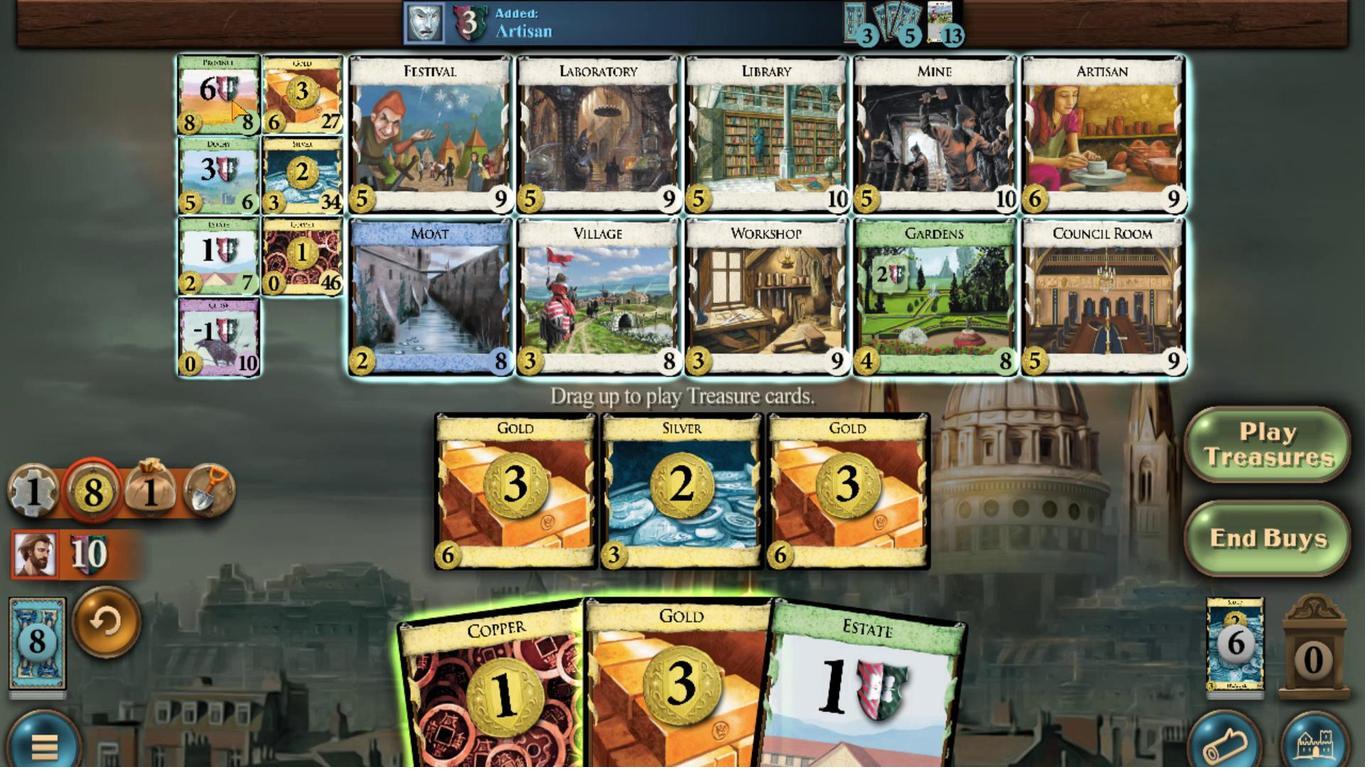 
Action: Mouse scrolled (239, 194) with delta (0, 0)
Screenshot: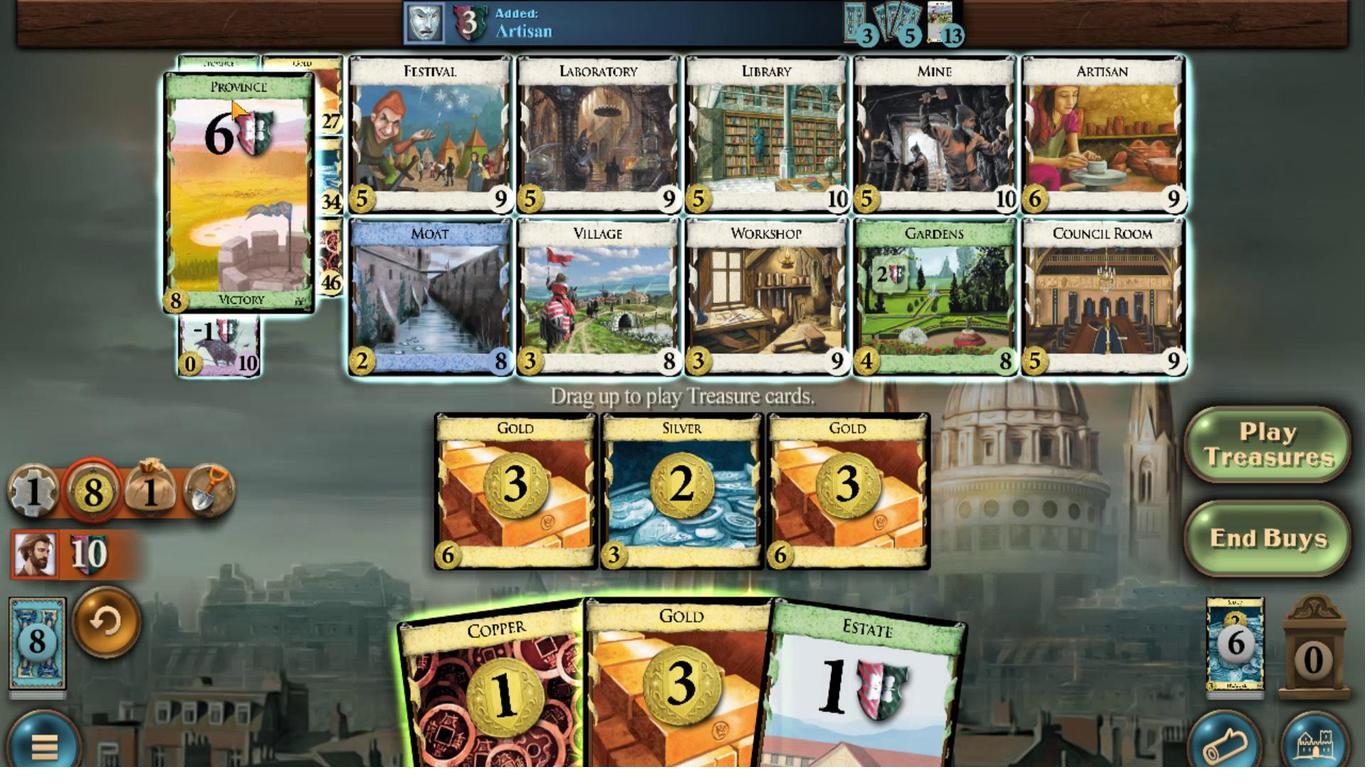 
Action: Mouse scrolled (239, 194) with delta (0, 0)
Screenshot: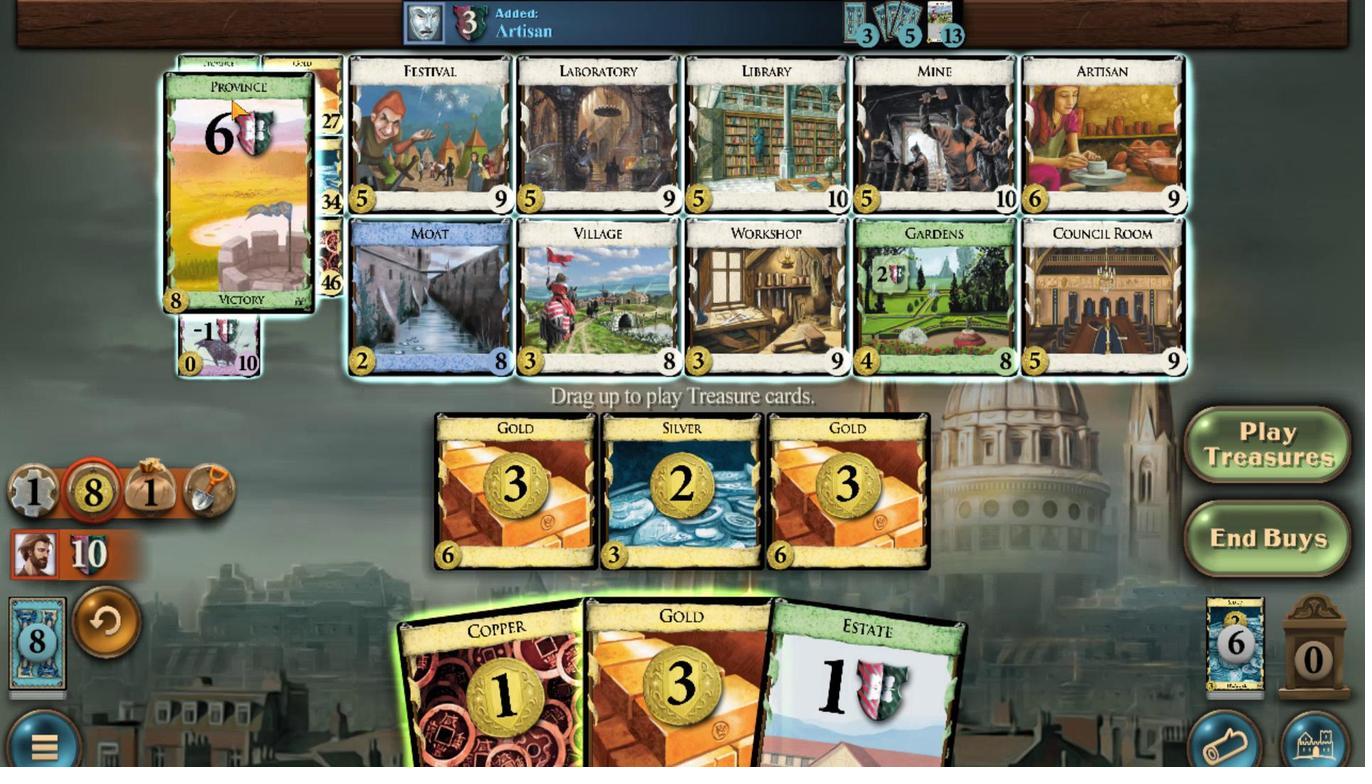 
Action: Mouse scrolled (239, 194) with delta (0, 0)
Screenshot: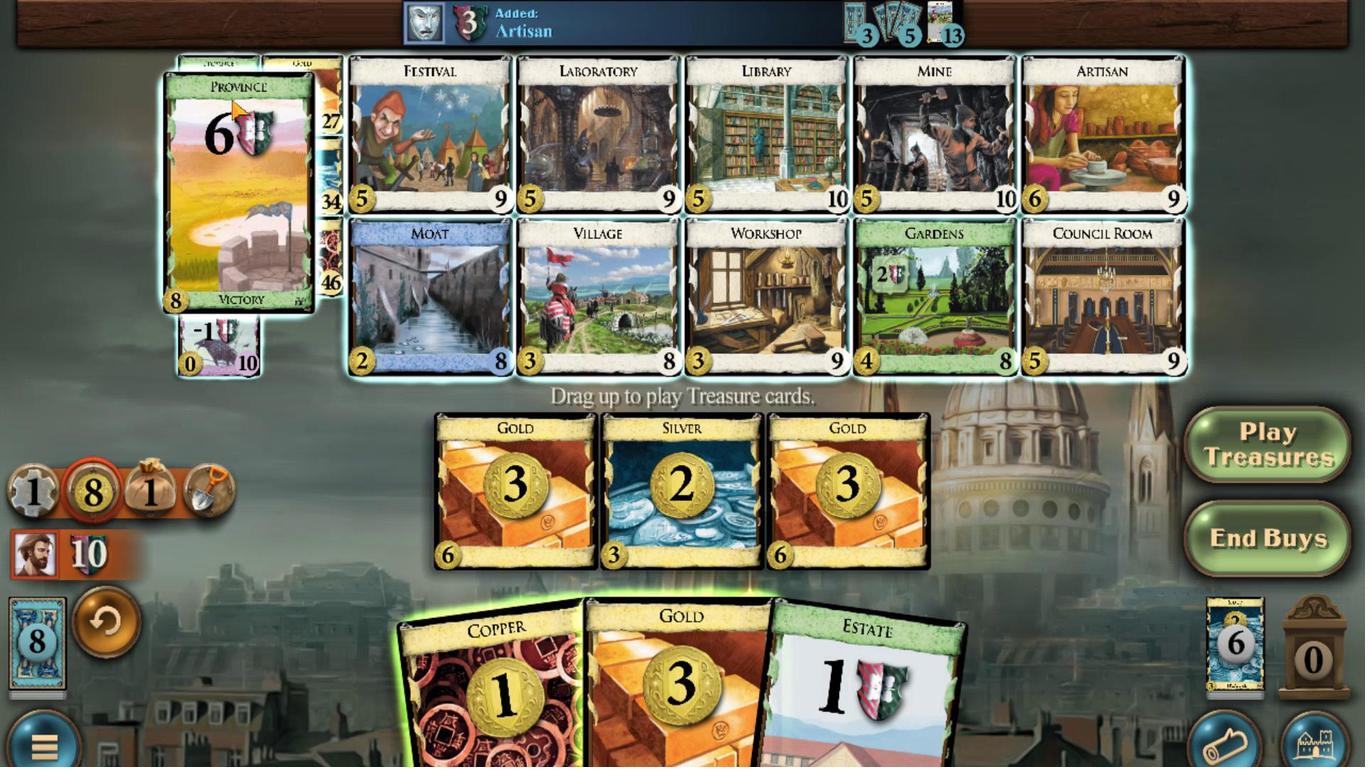 
Action: Mouse scrolled (239, 194) with delta (0, 0)
Screenshot: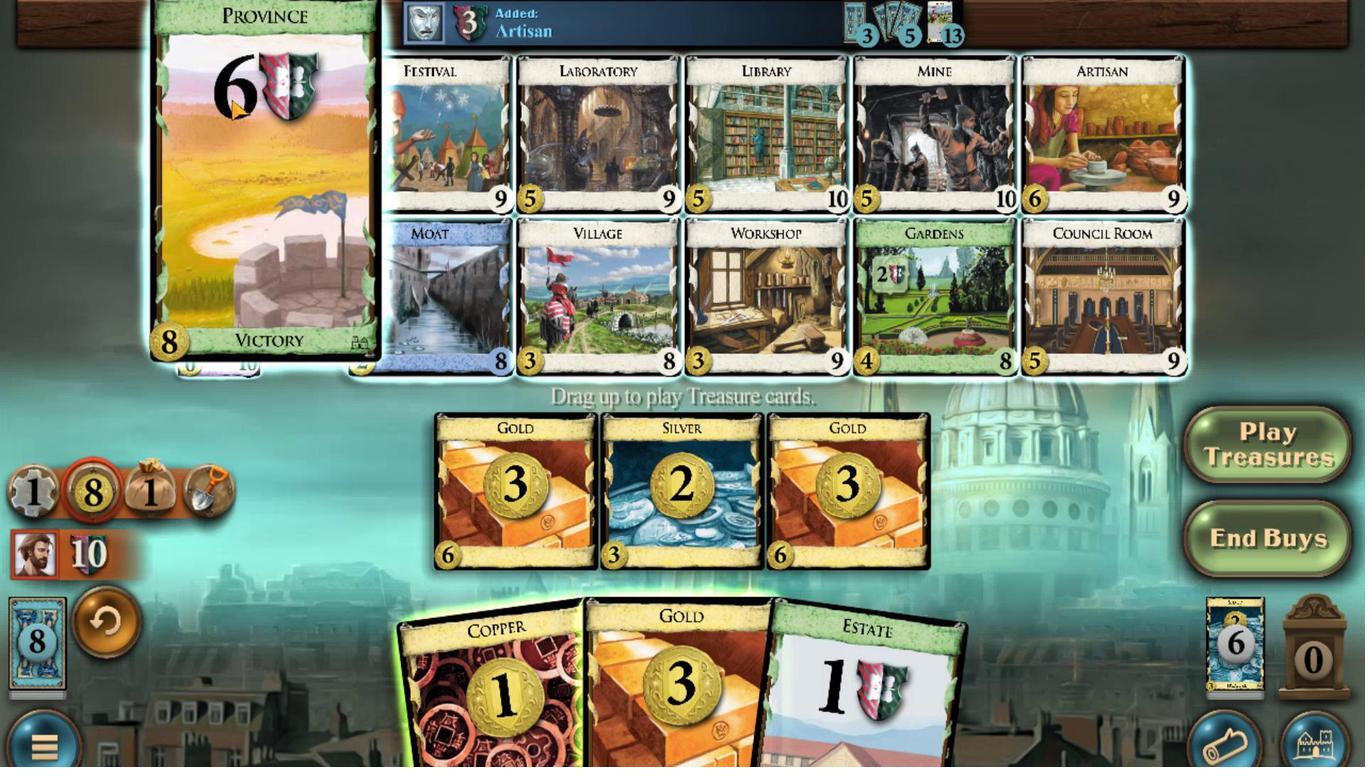 
Action: Mouse scrolled (239, 194) with delta (0, 0)
Screenshot: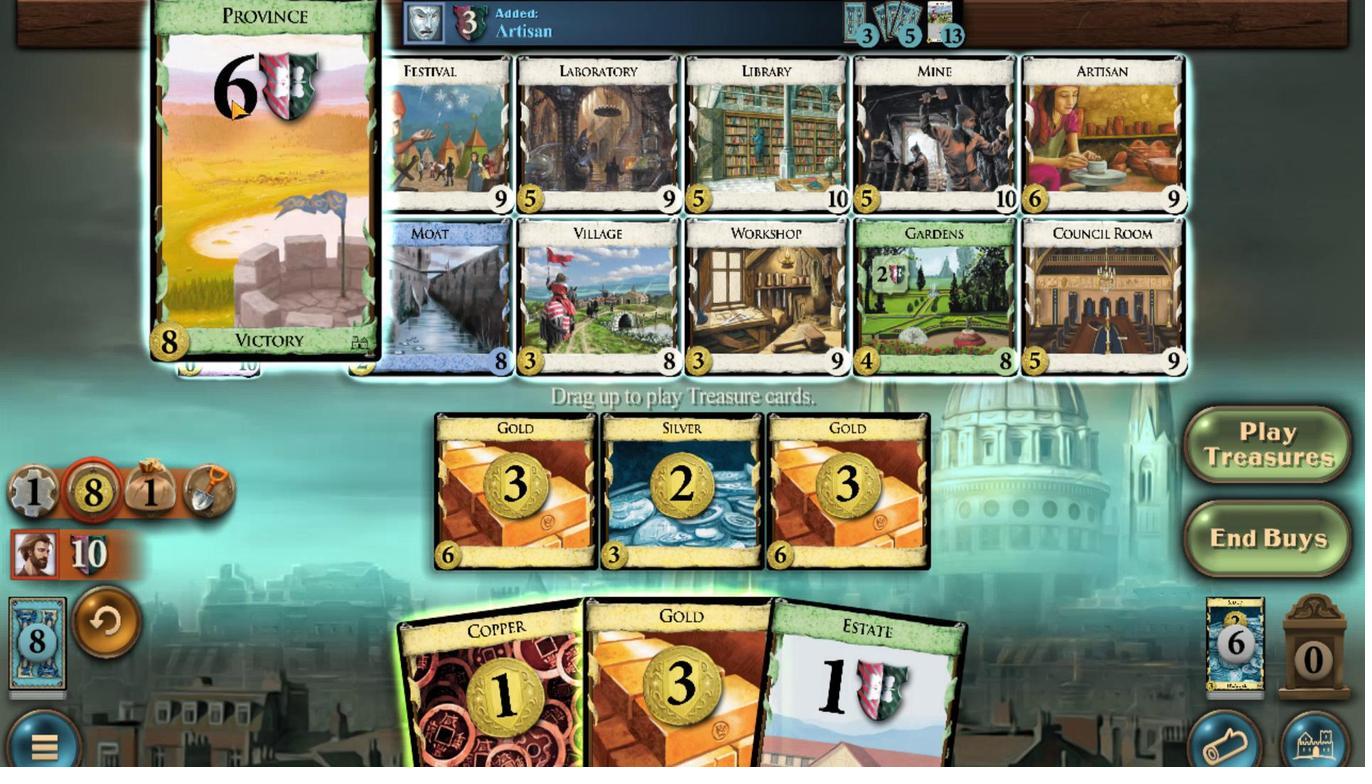 
Action: Mouse scrolled (239, 194) with delta (0, 0)
Screenshot: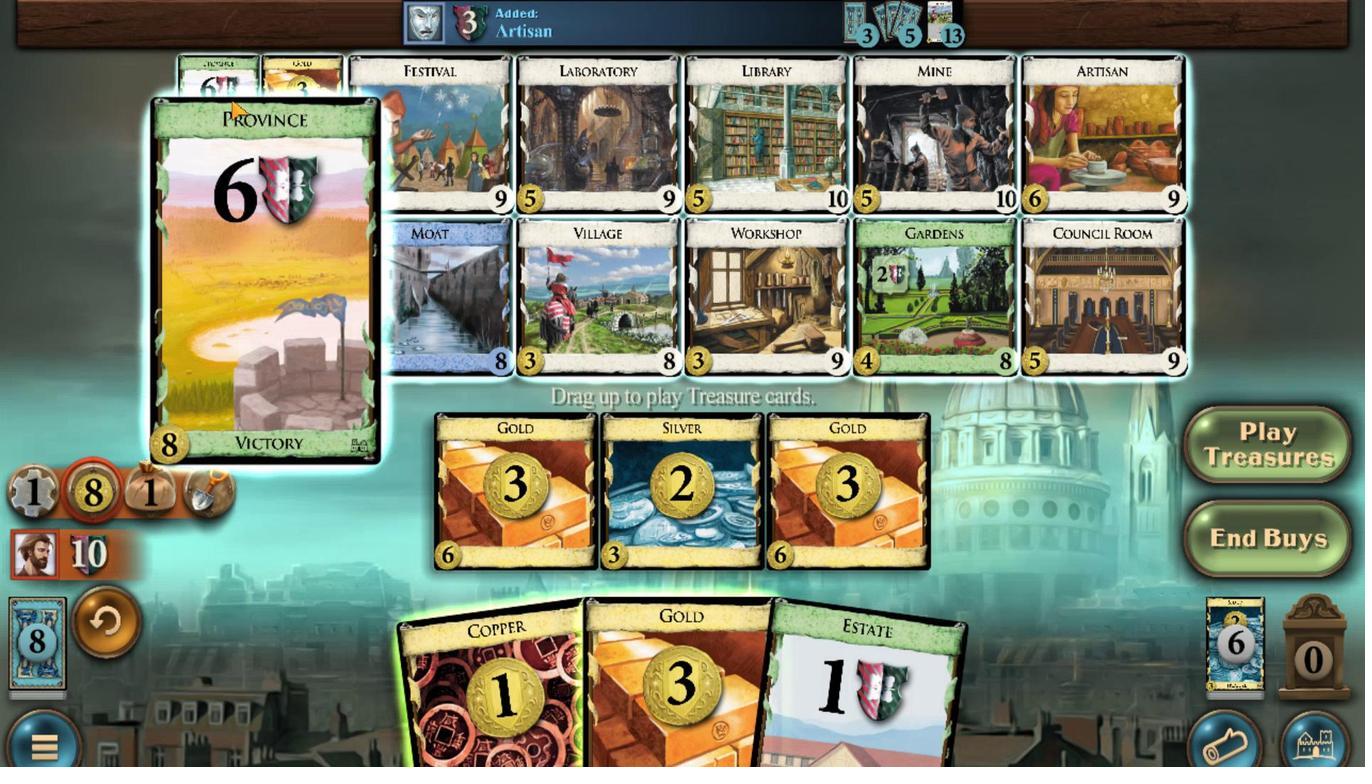 
Action: Mouse scrolled (239, 194) with delta (0, 0)
Screenshot: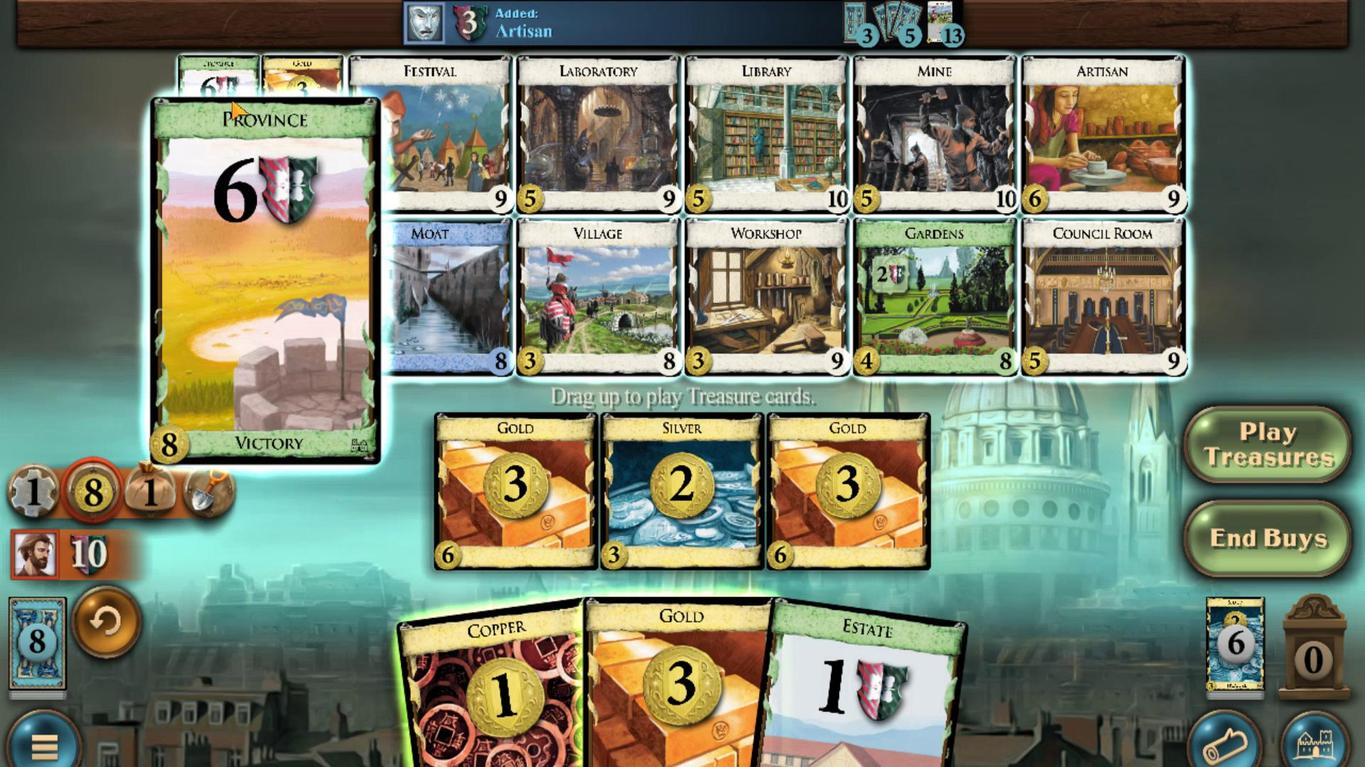
Action: Mouse scrolled (239, 194) with delta (0, 0)
Screenshot: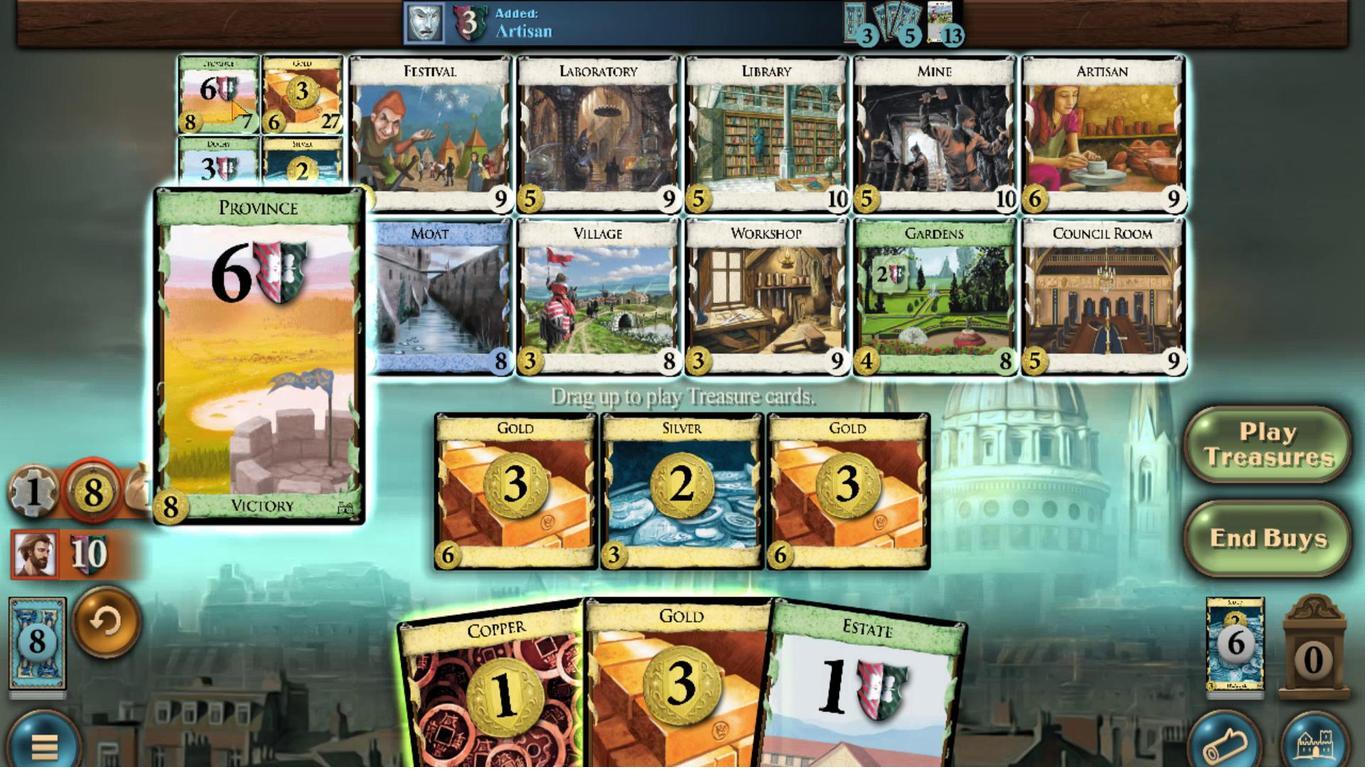 
Action: Mouse scrolled (239, 194) with delta (0, 0)
Screenshot: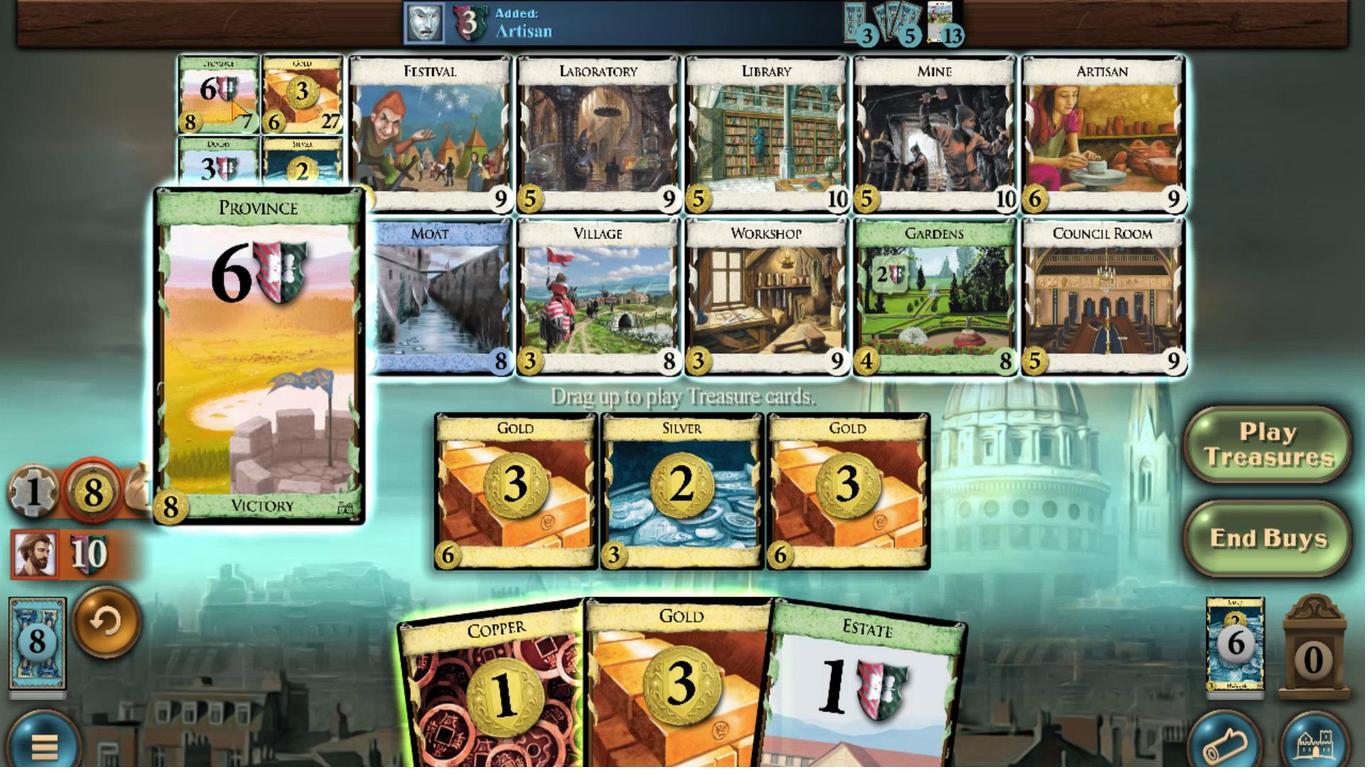 
Action: Mouse scrolled (239, 194) with delta (0, 0)
Screenshot: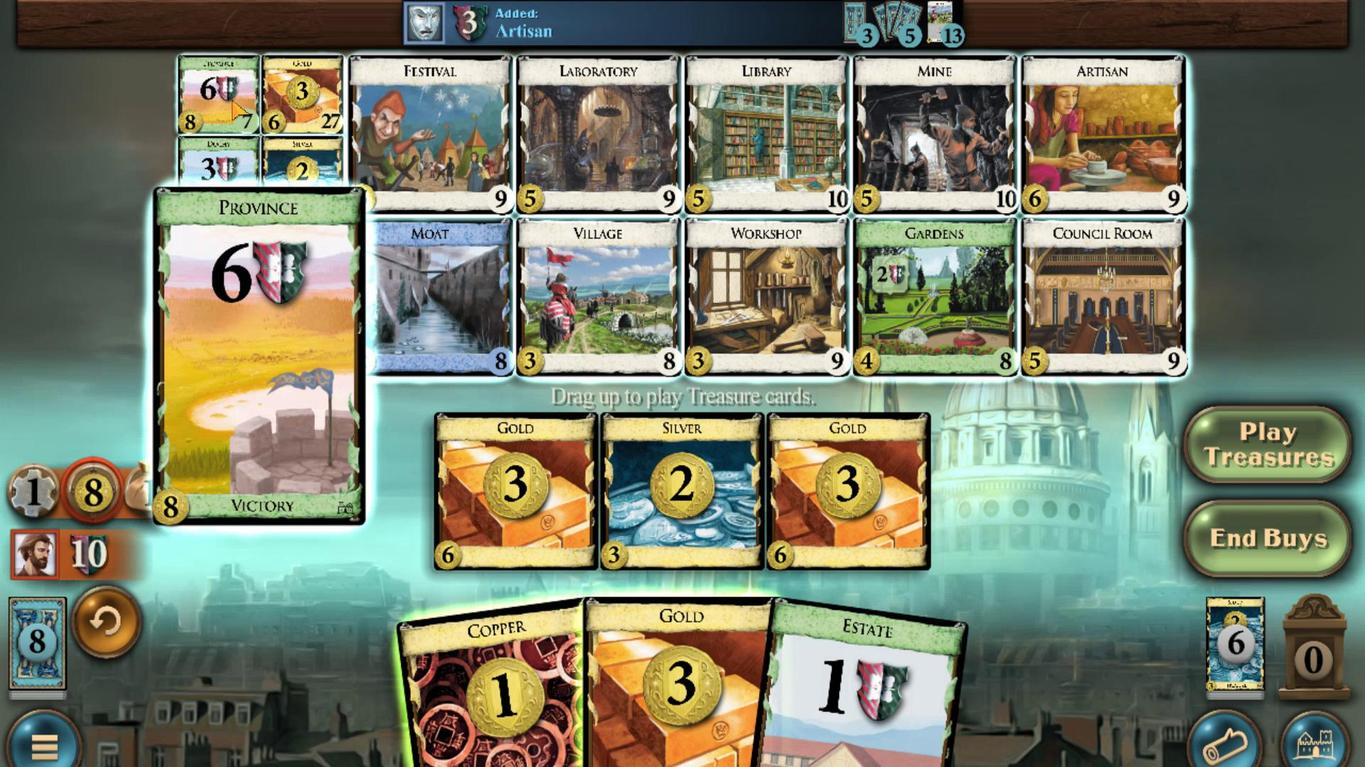 
Action: Mouse scrolled (239, 194) with delta (0, 0)
Screenshot: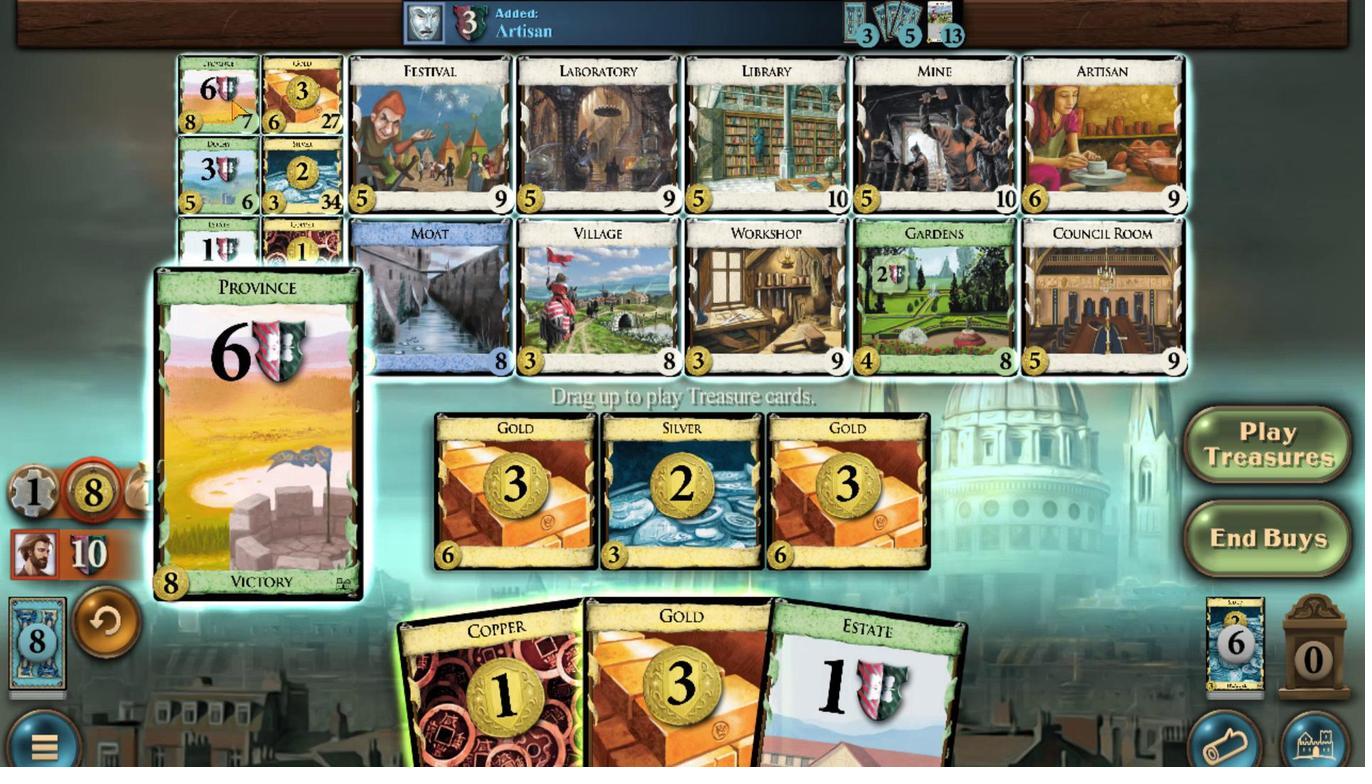 
Action: Mouse moved to (658, 647)
Screenshot: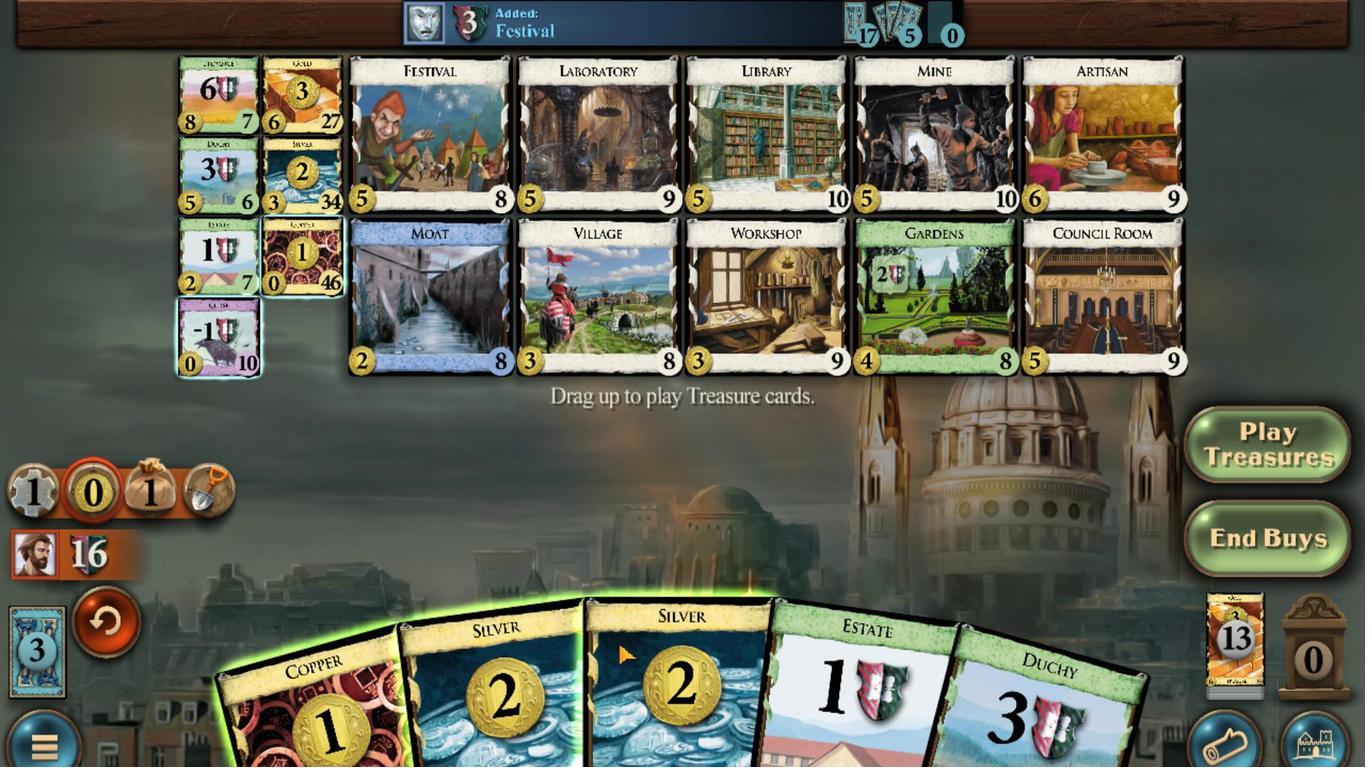 
Action: Mouse scrolled (658, 646) with delta (0, 0)
Screenshot: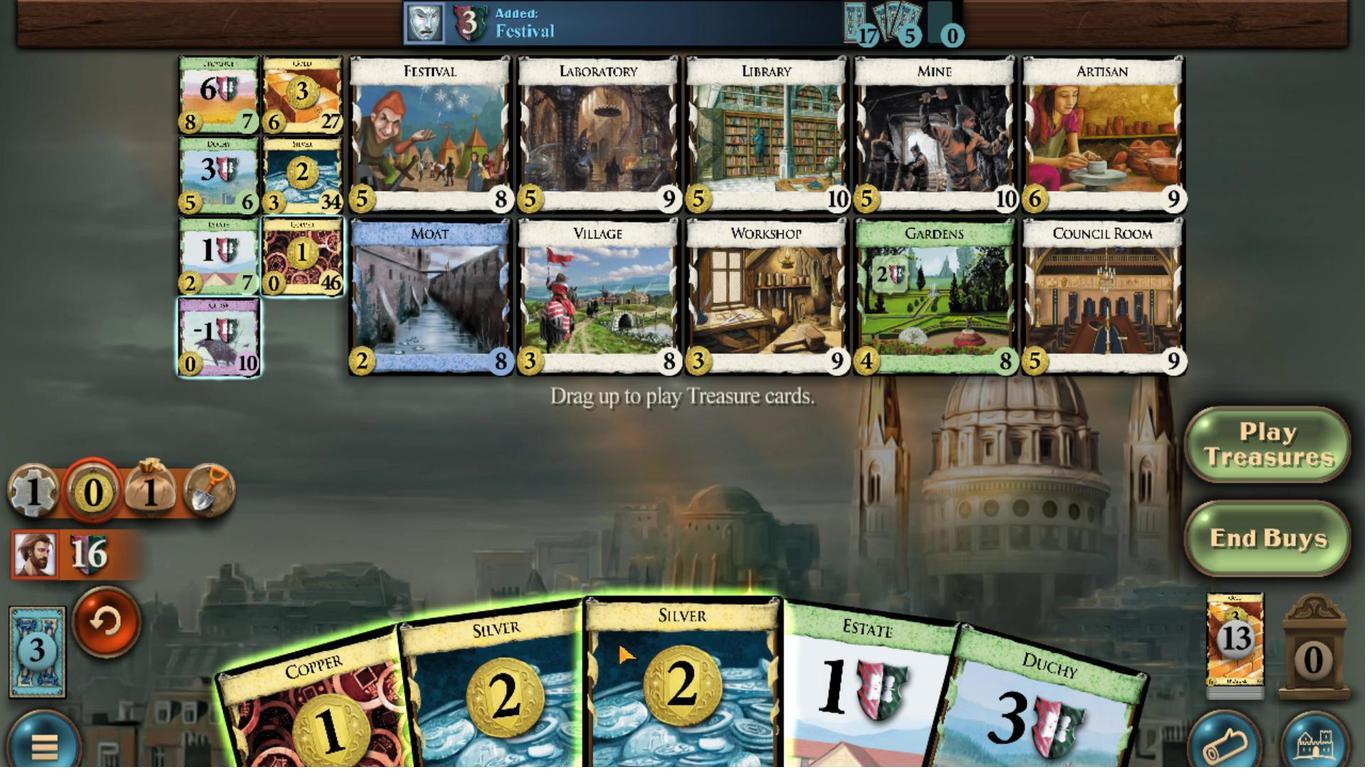 
Action: Mouse moved to (574, 652)
Screenshot: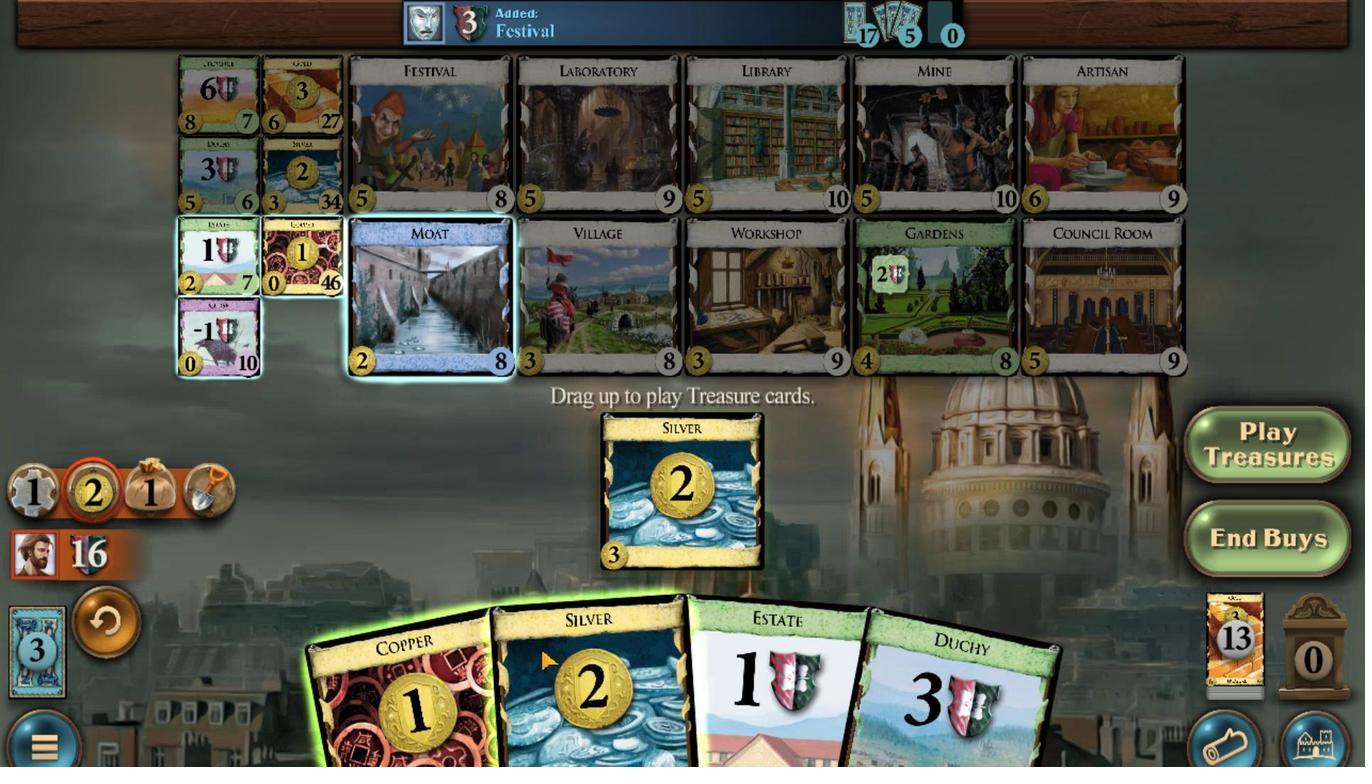 
Action: Mouse scrolled (574, 651) with delta (0, 0)
Screenshot: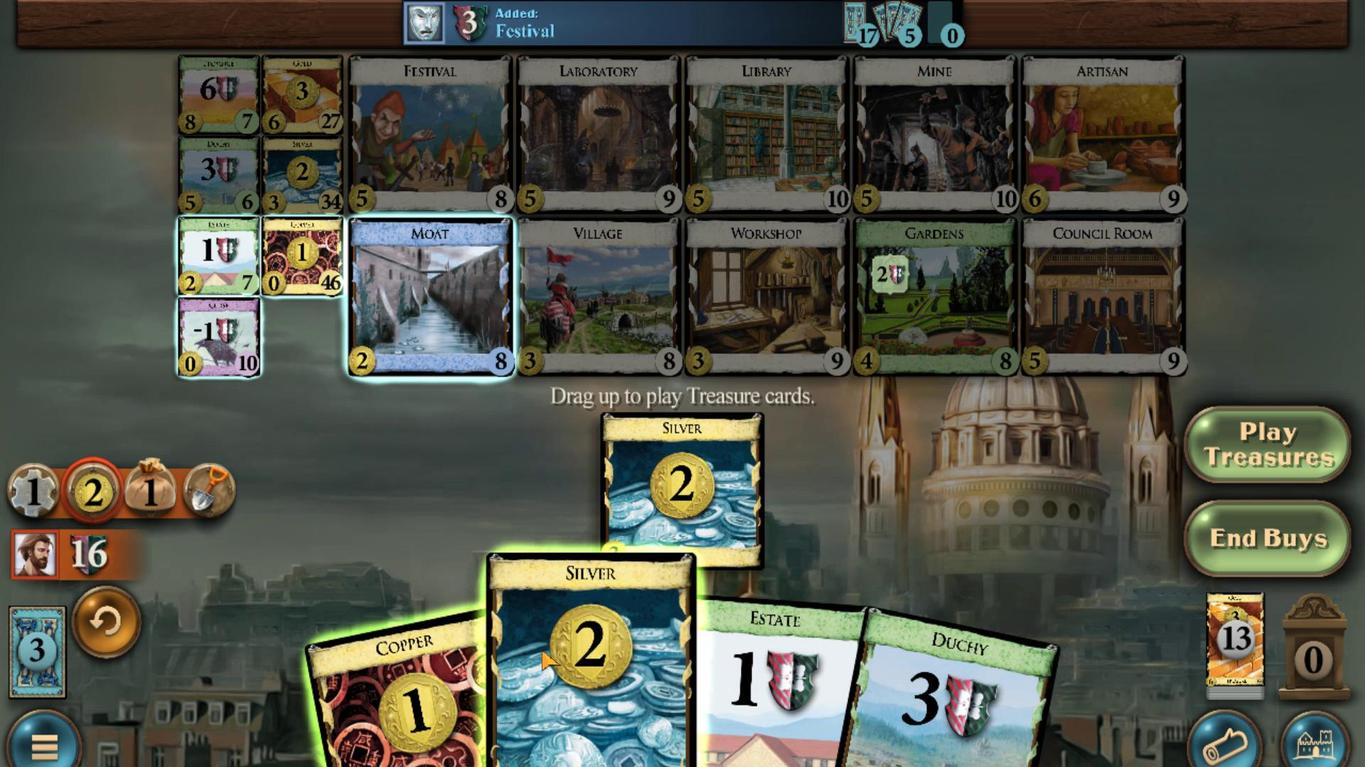 
Action: Mouse moved to (499, 652)
Screenshot: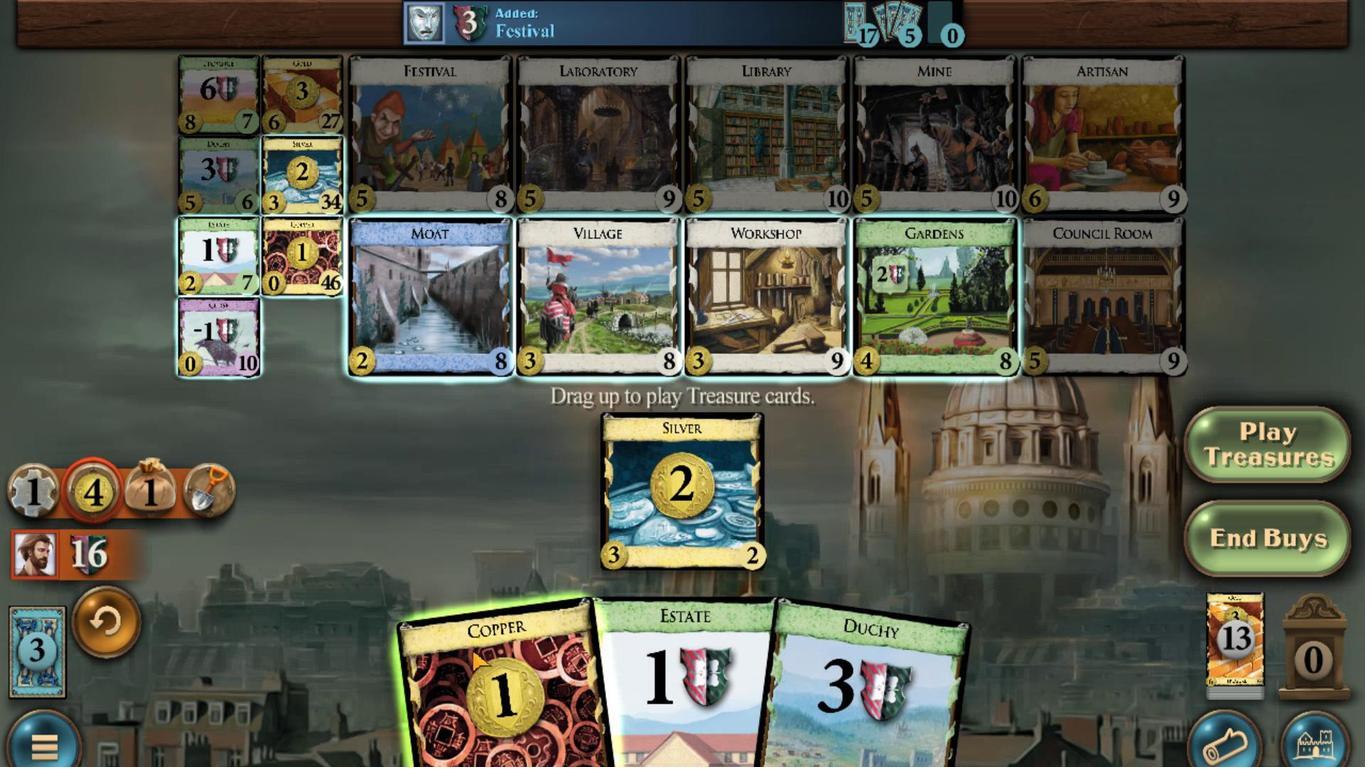 
Action: Mouse scrolled (499, 652) with delta (0, 0)
Screenshot: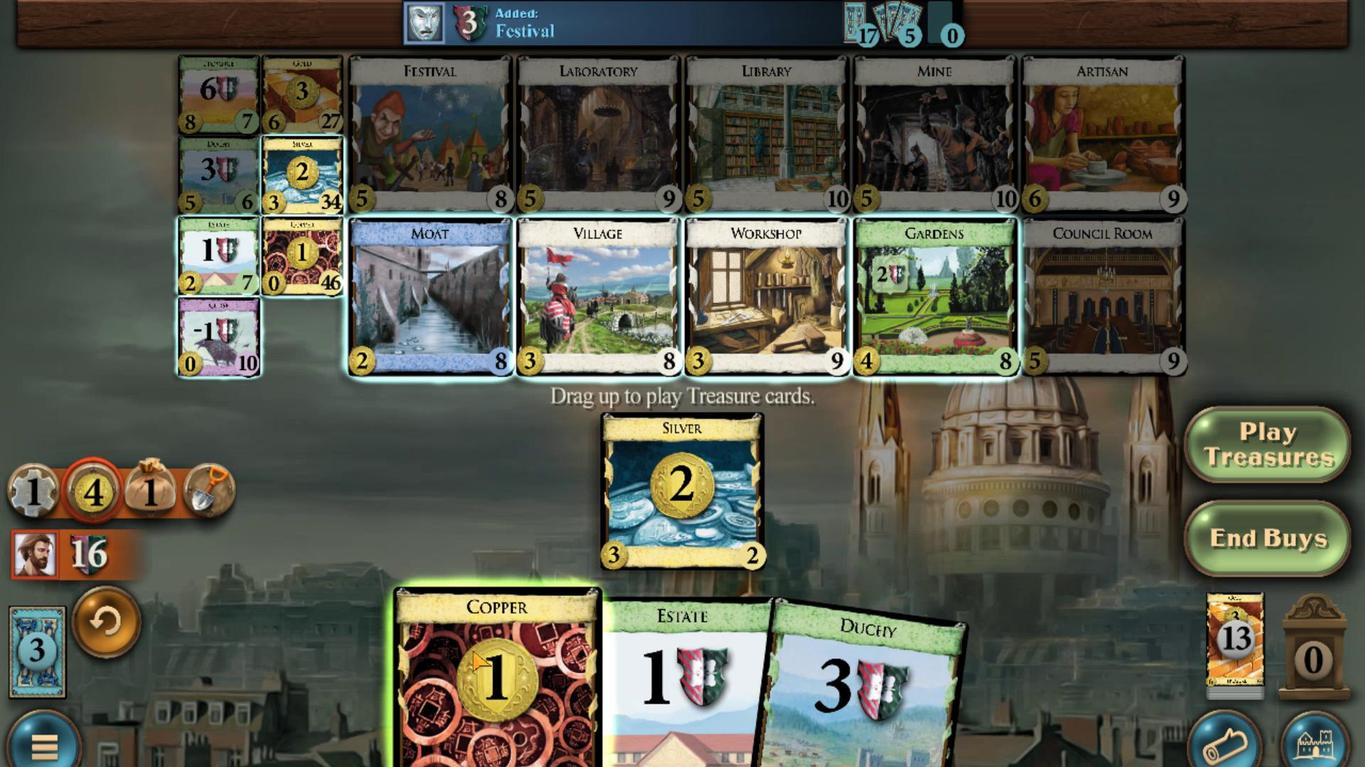 
Action: Mouse moved to (218, 251)
Screenshot: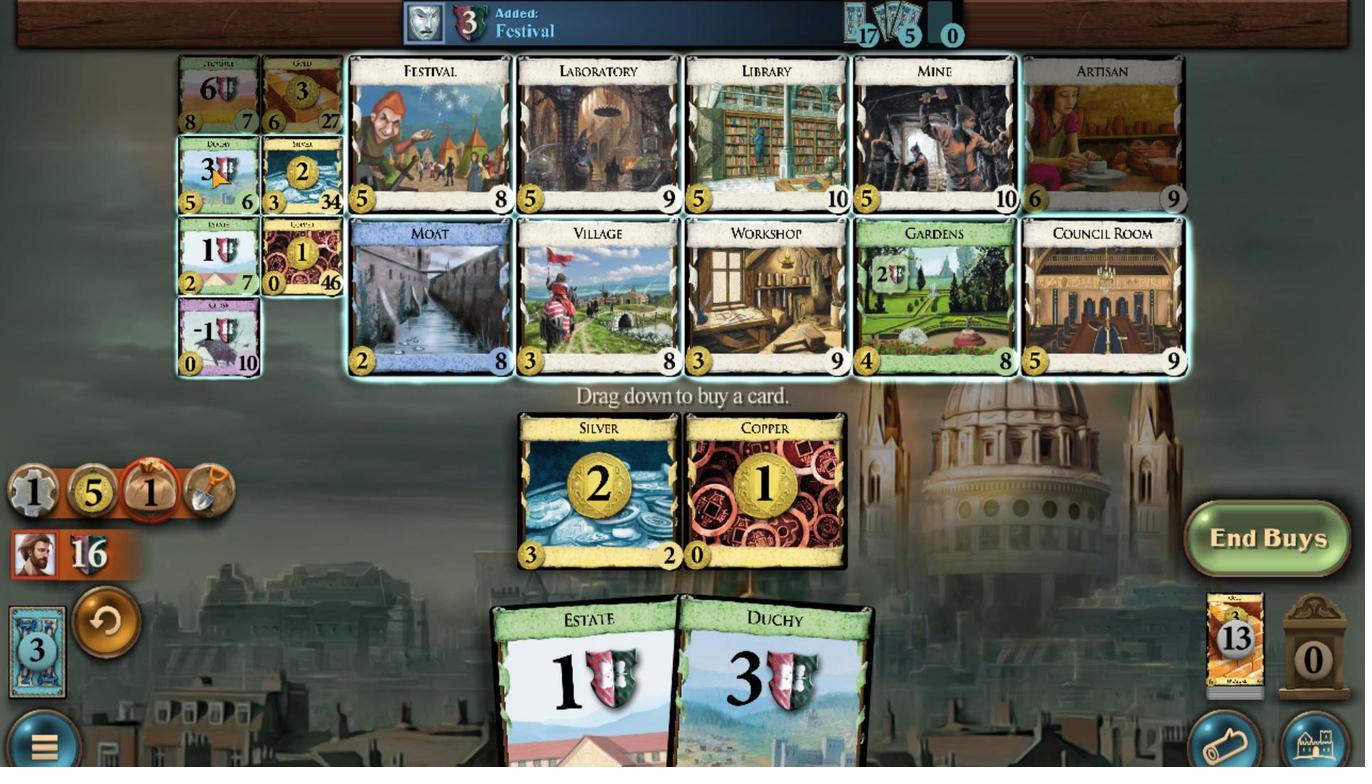 
Action: Mouse scrolled (218, 251) with delta (0, 0)
Screenshot: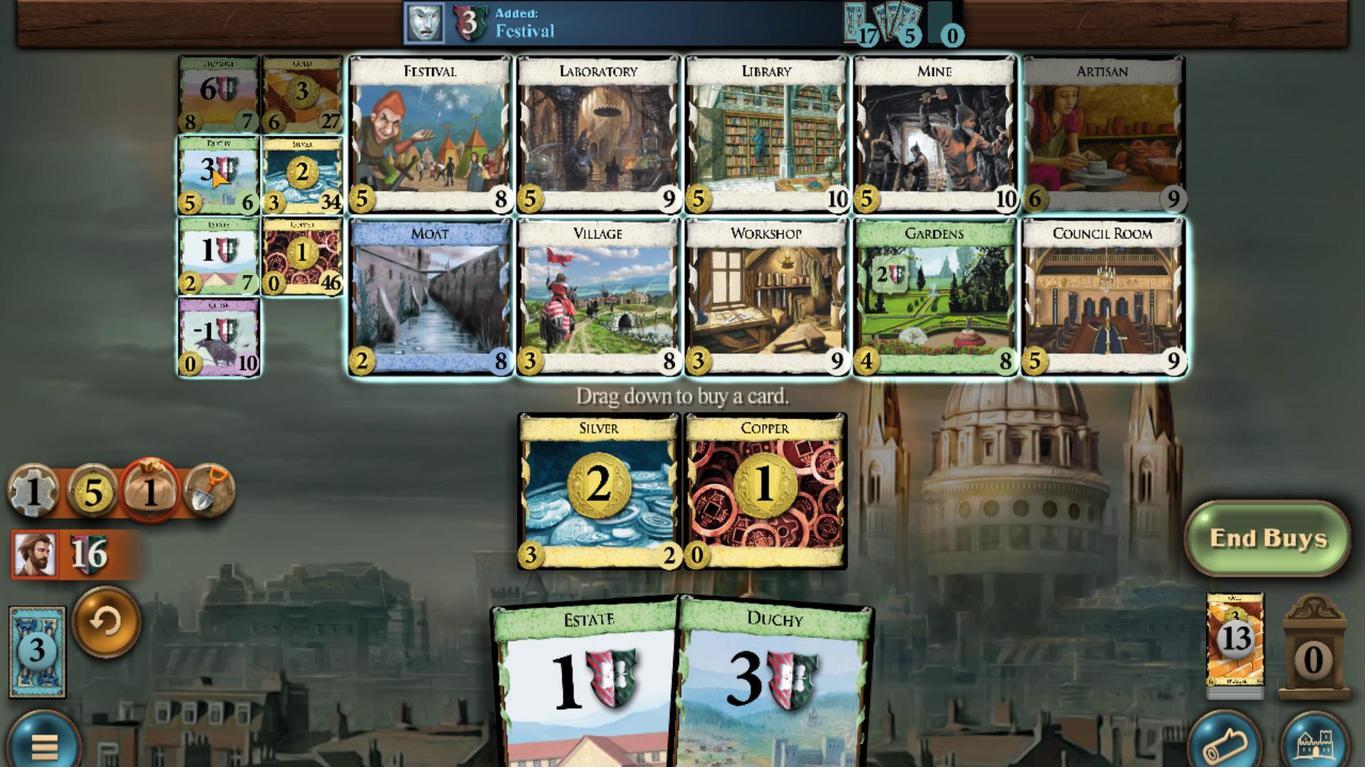 
Action: Mouse scrolled (218, 251) with delta (0, 0)
Screenshot: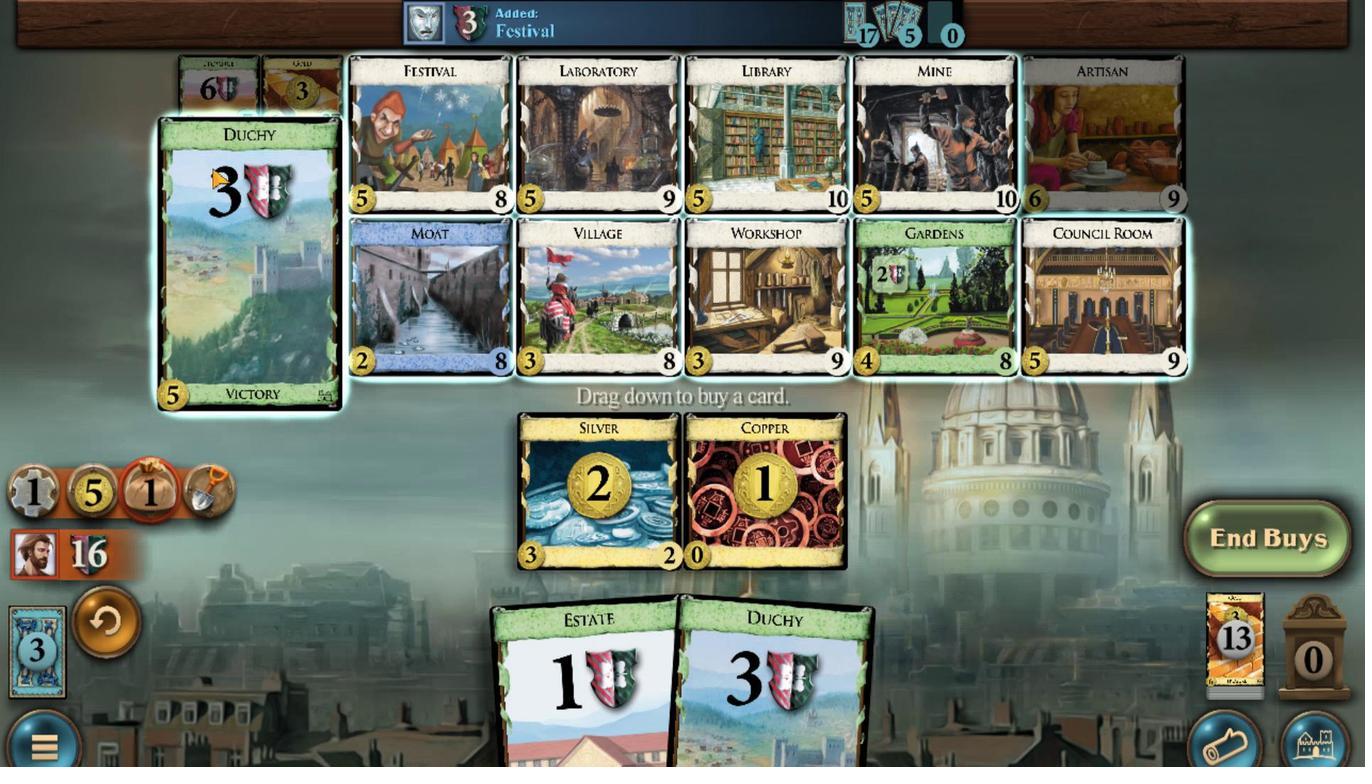 
Action: Mouse scrolled (218, 251) with delta (0, 0)
Screenshot: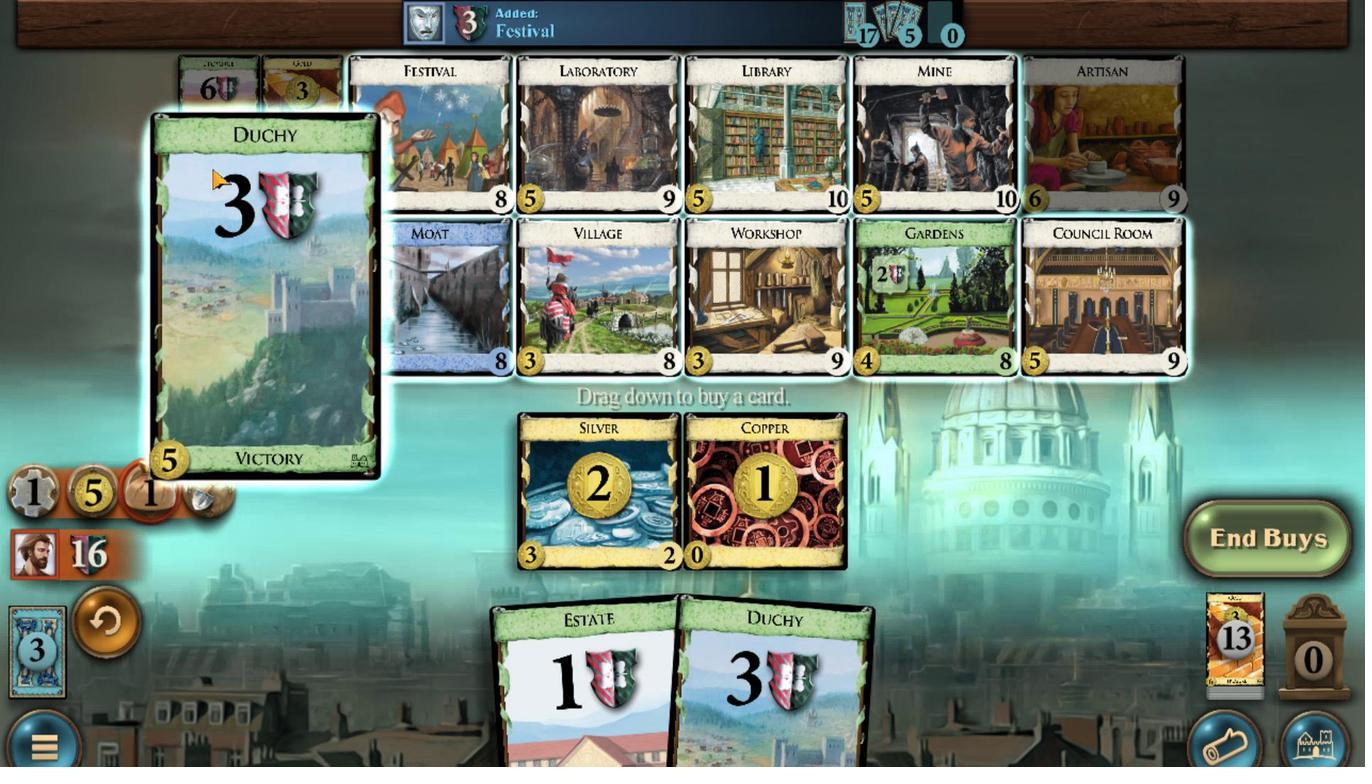 
Action: Mouse scrolled (218, 251) with delta (0, 0)
Screenshot: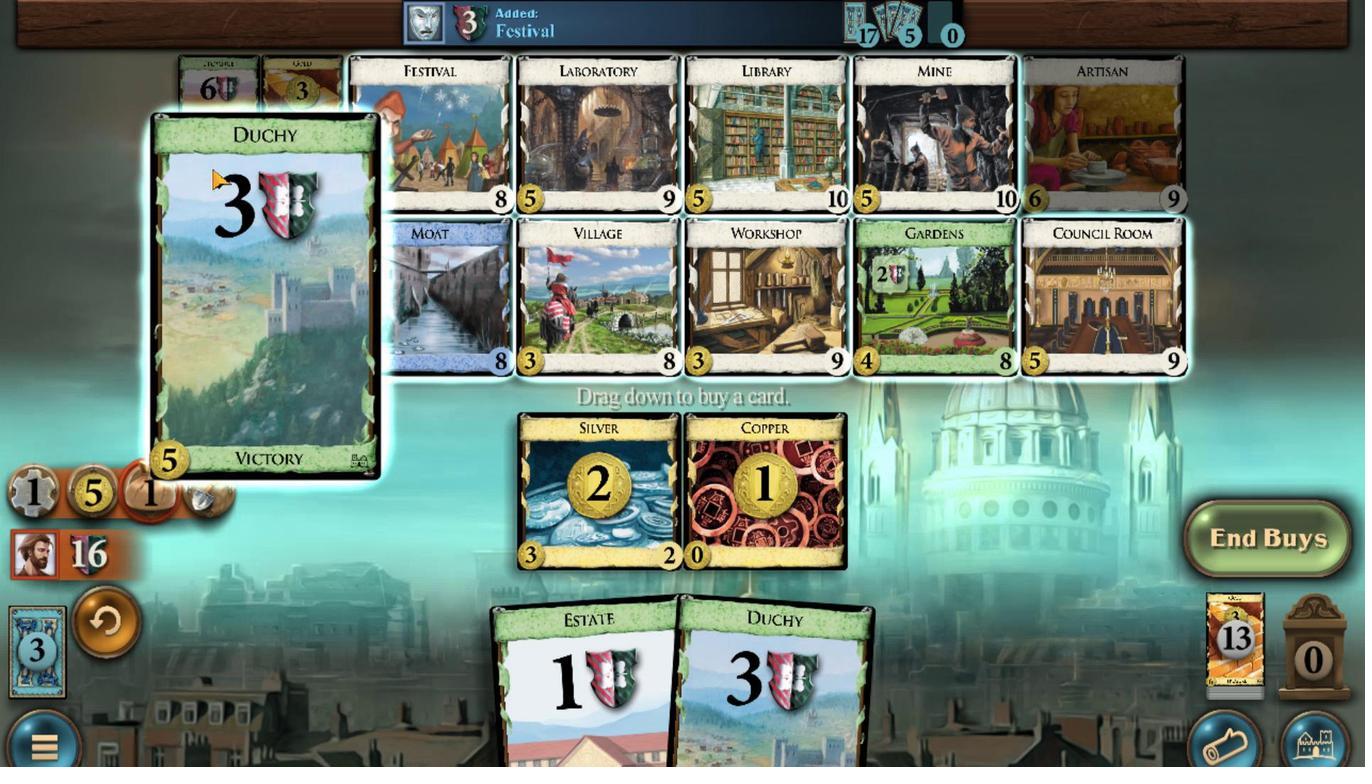 
Action: Mouse moved to (218, 251)
Screenshot: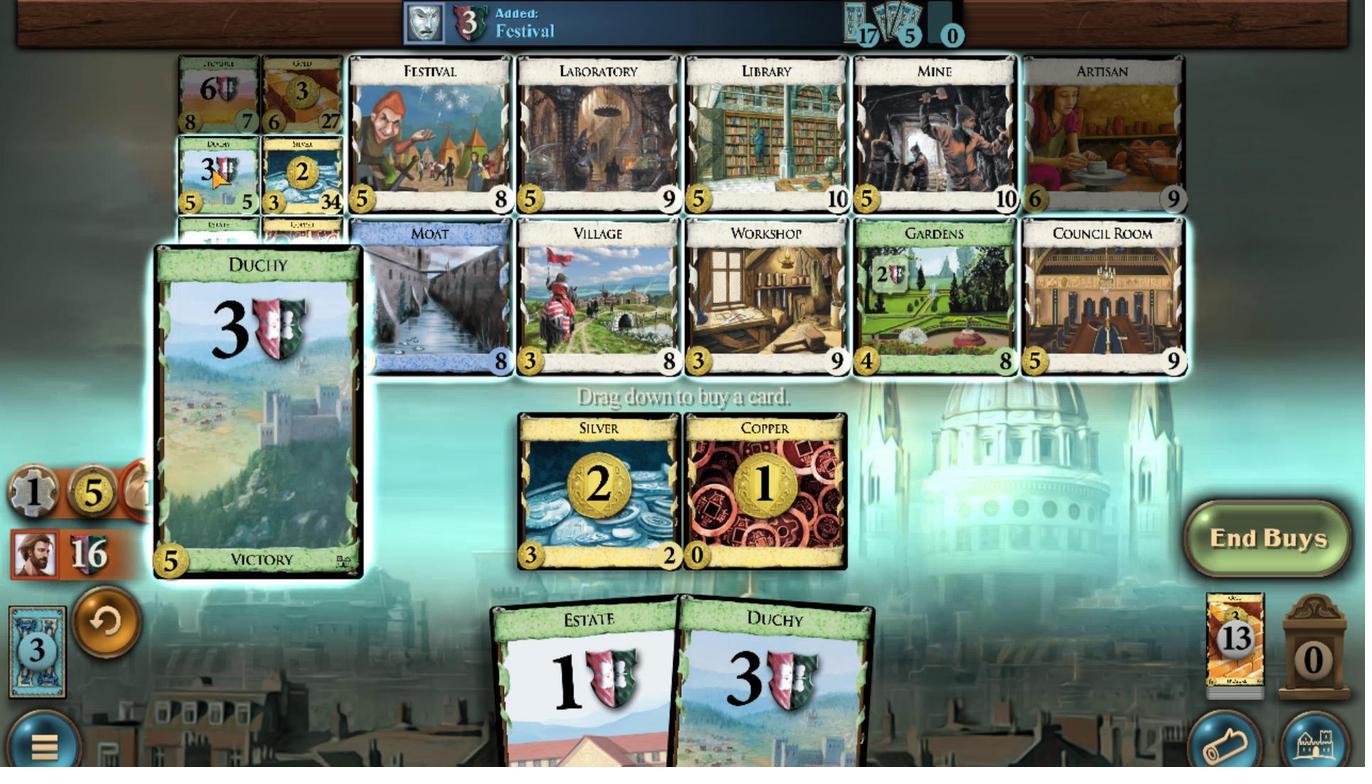 
Action: Mouse scrolled (218, 252) with delta (0, 0)
Screenshot: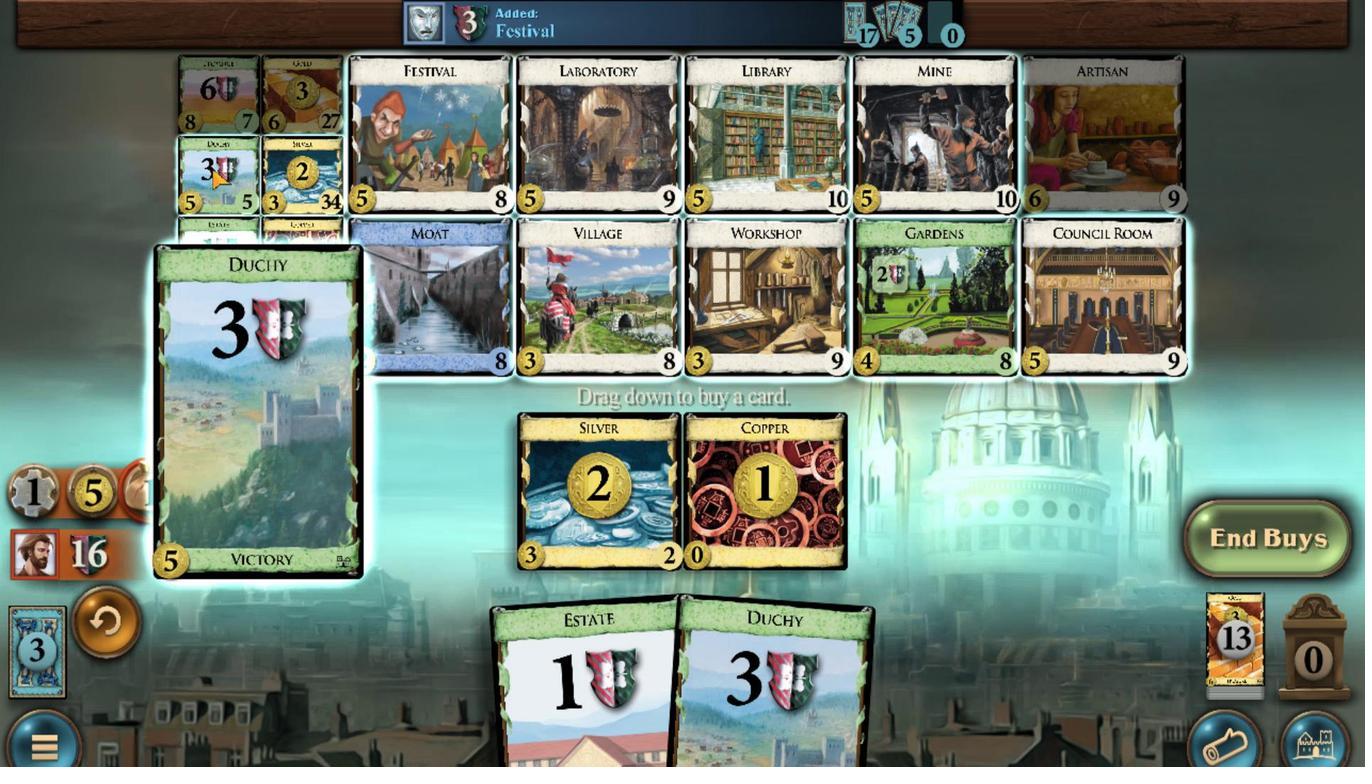 
Action: Mouse moved to (816, 667)
Screenshot: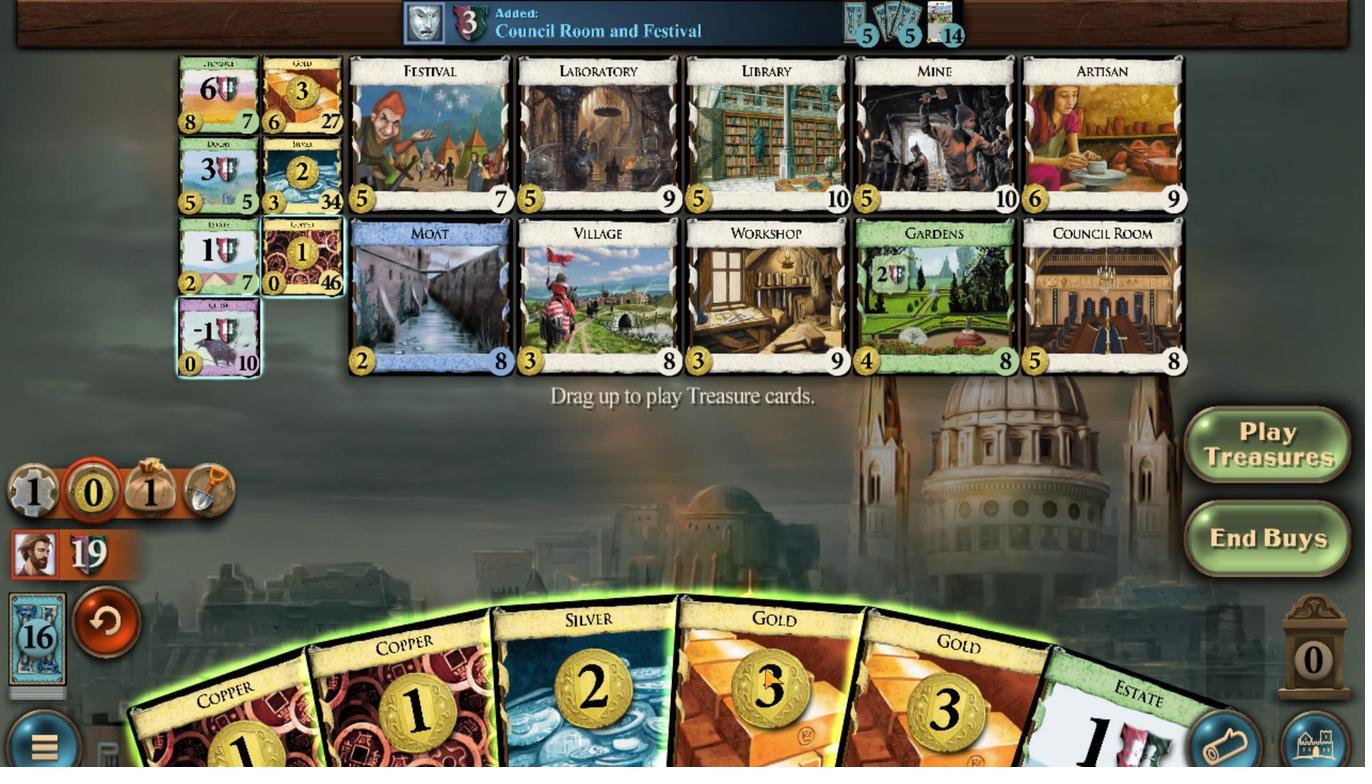 
Action: Mouse scrolled (816, 667) with delta (0, 0)
Screenshot: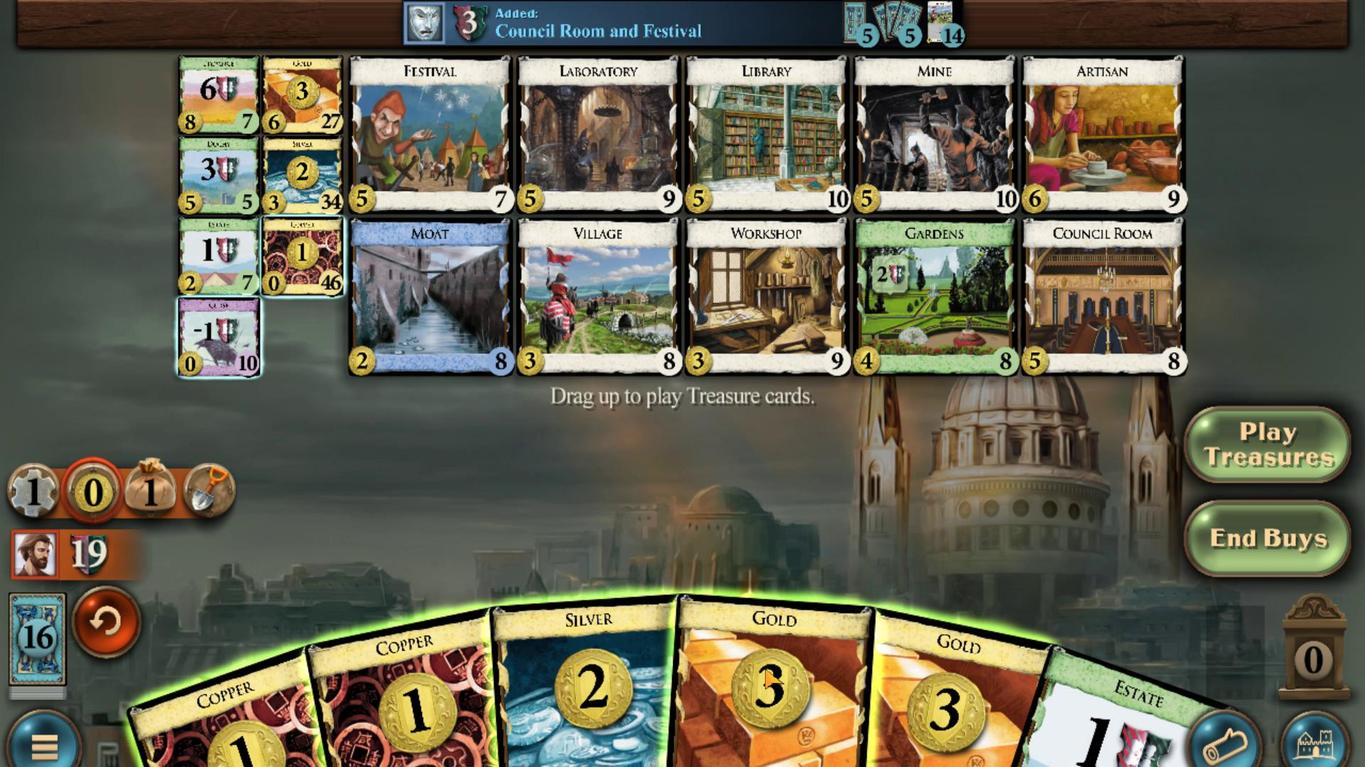 
Action: Mouse moved to (865, 658)
Screenshot: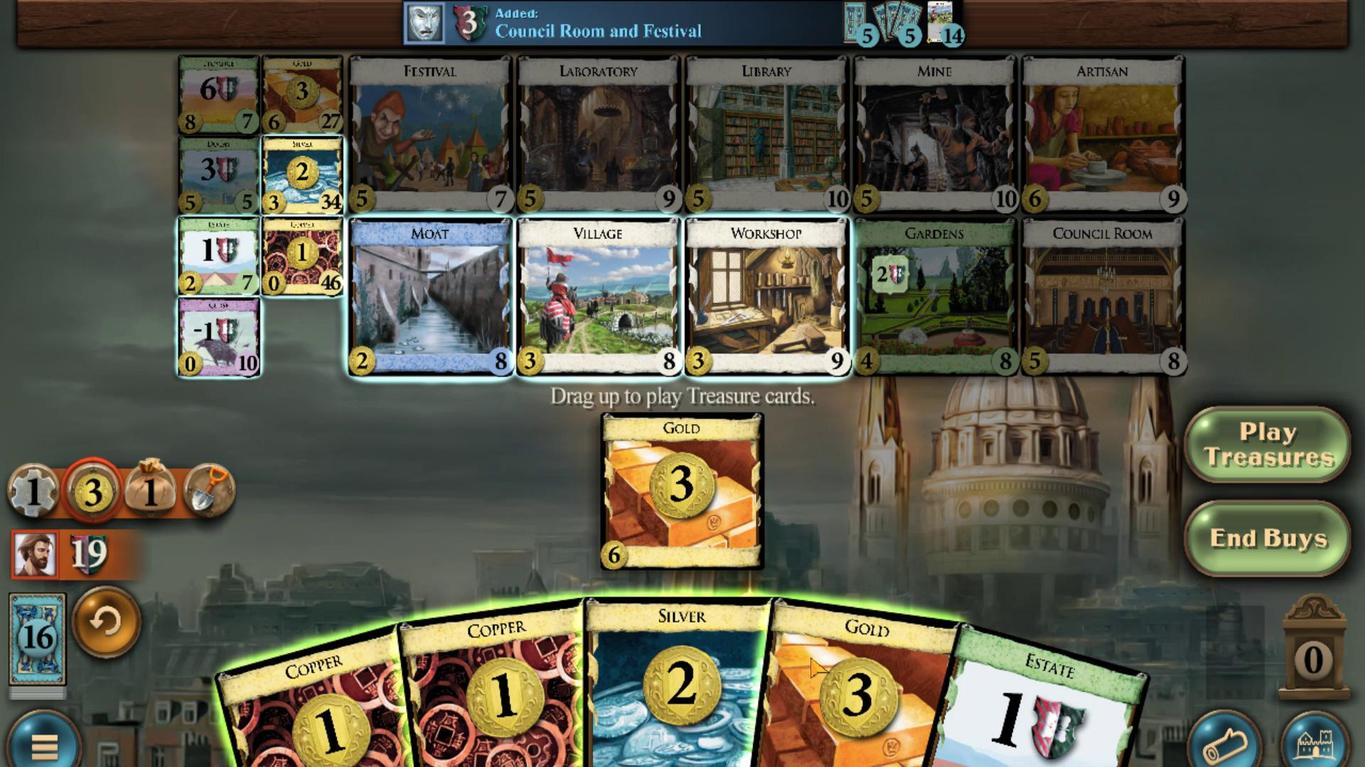 
Action: Mouse scrolled (865, 657) with delta (0, 0)
Screenshot: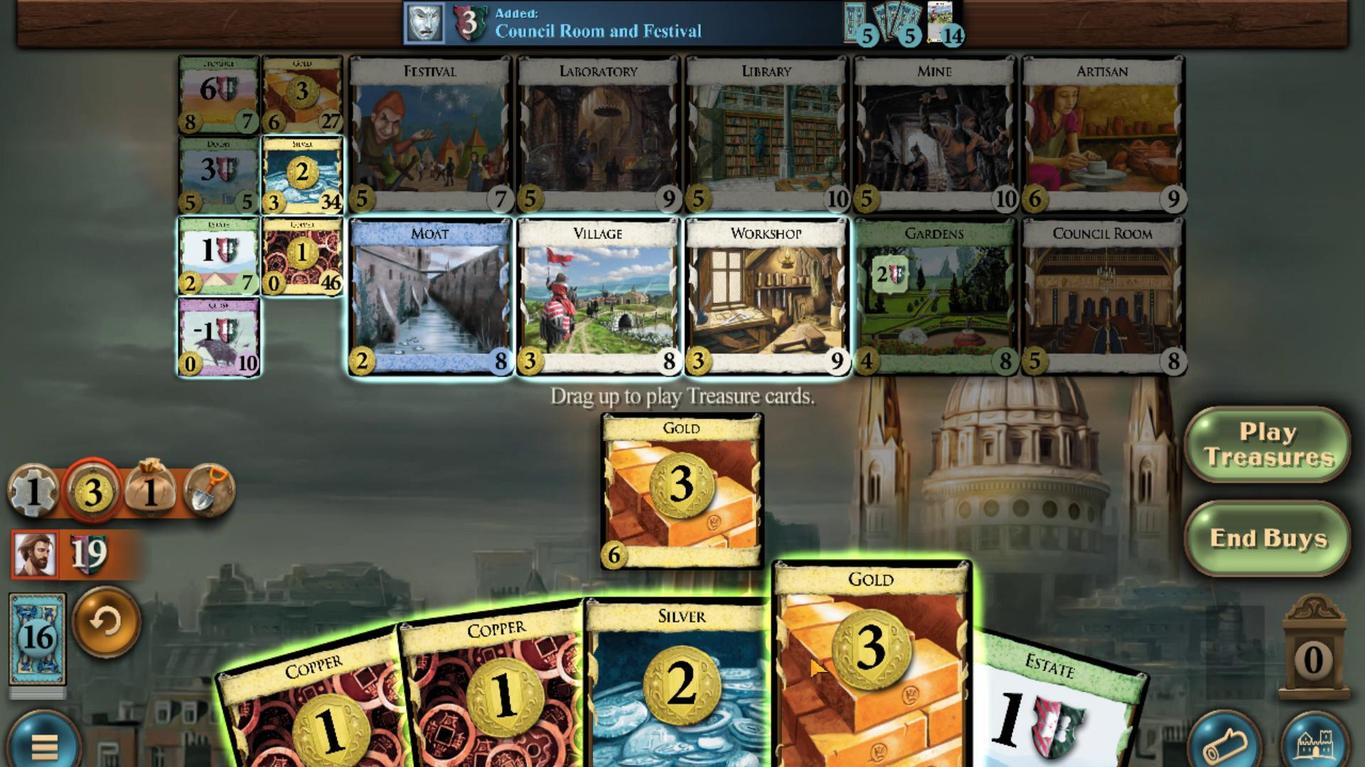 
Action: Mouse moved to (634, 663)
Screenshot: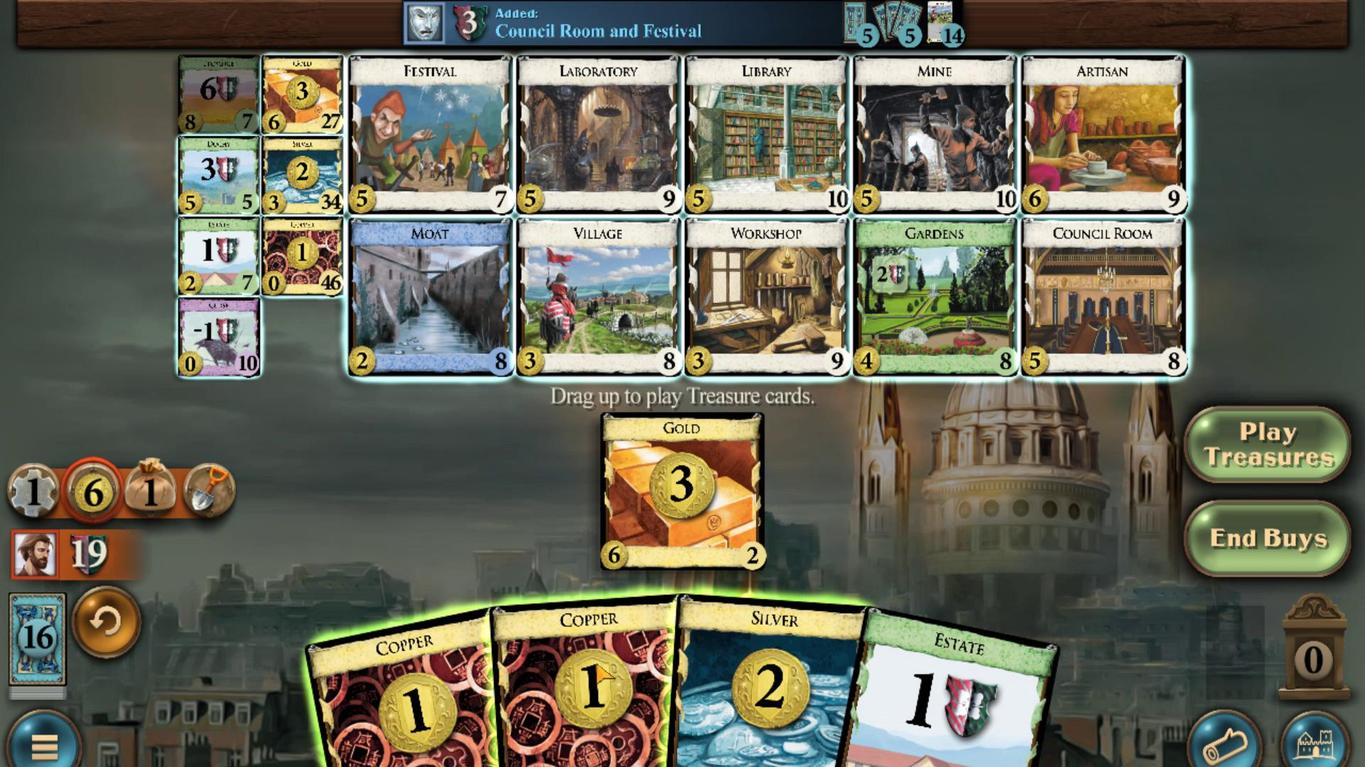 
Action: Mouse scrolled (634, 662) with delta (0, 0)
Screenshot: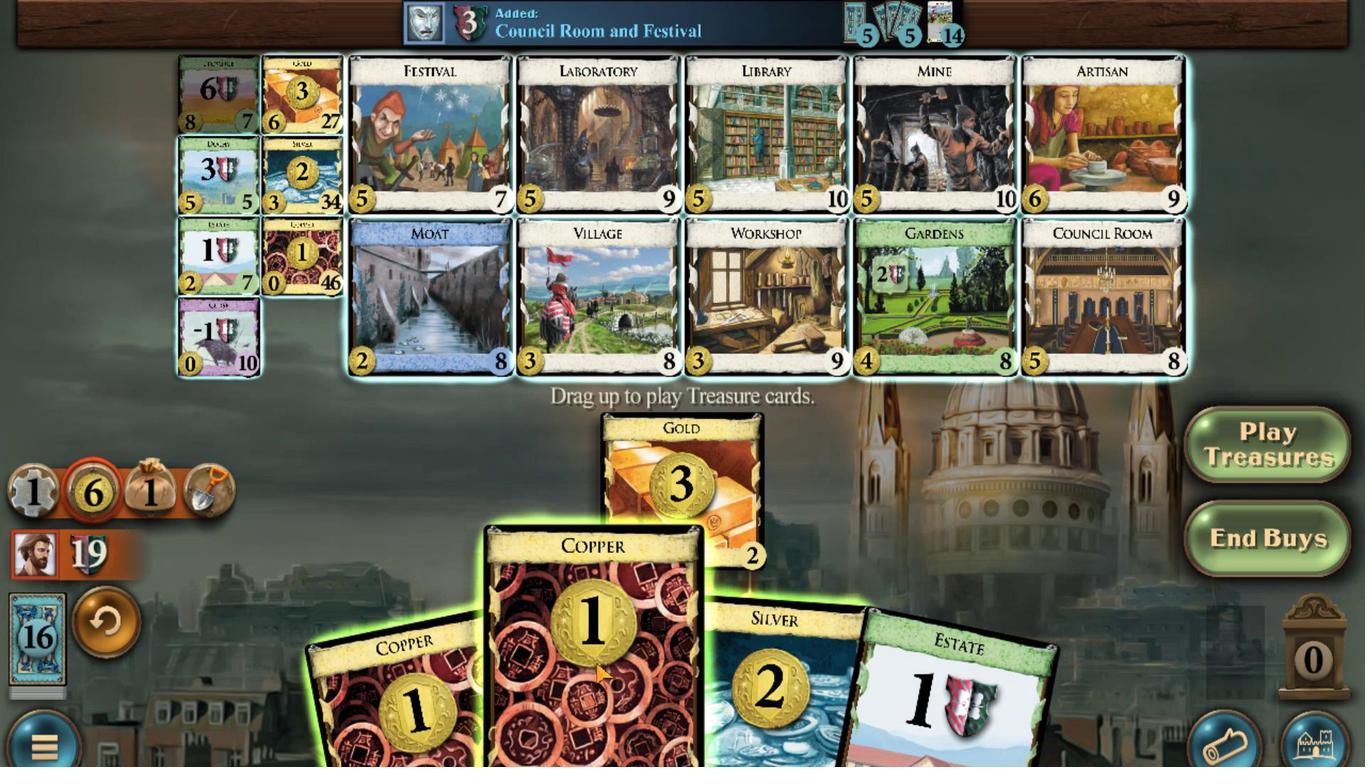 
Action: Mouse moved to (528, 676)
Screenshot: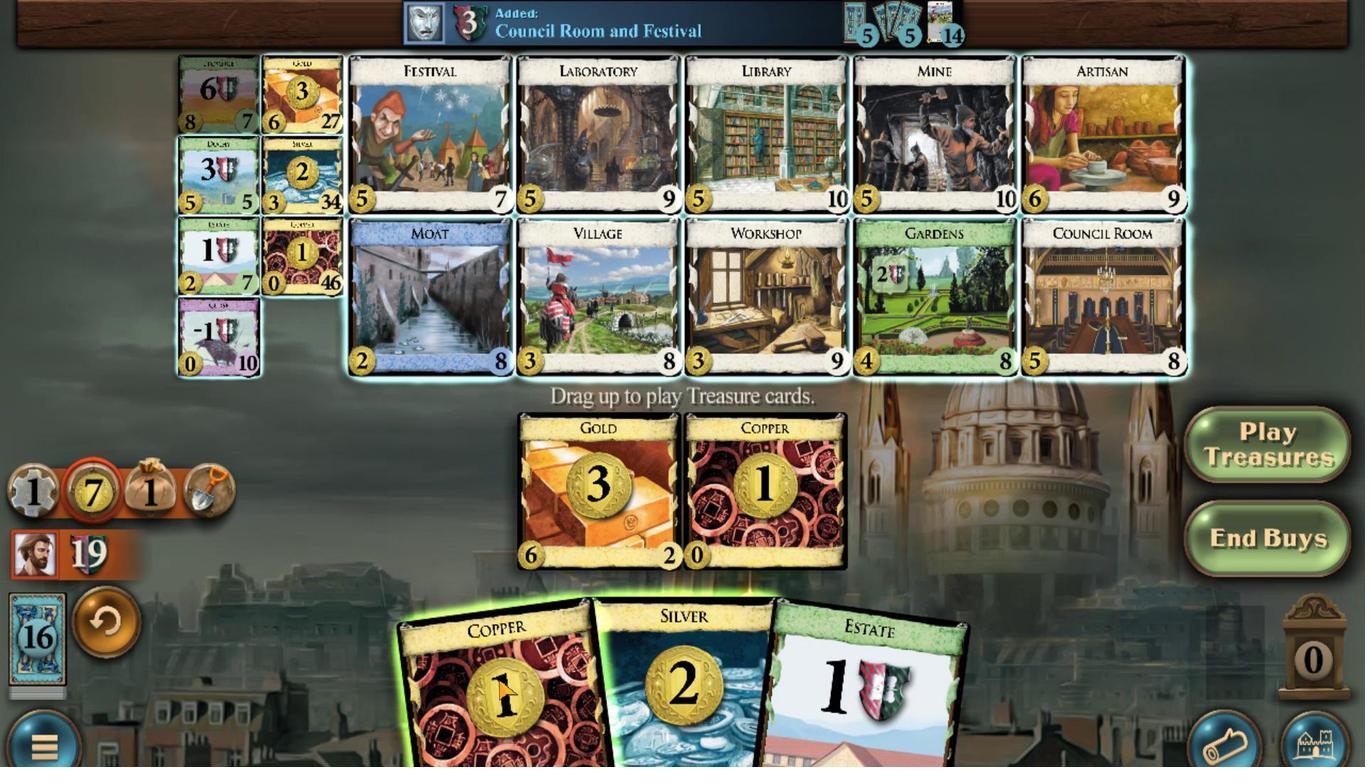 
Action: Mouse scrolled (528, 676) with delta (0, 0)
Screenshot: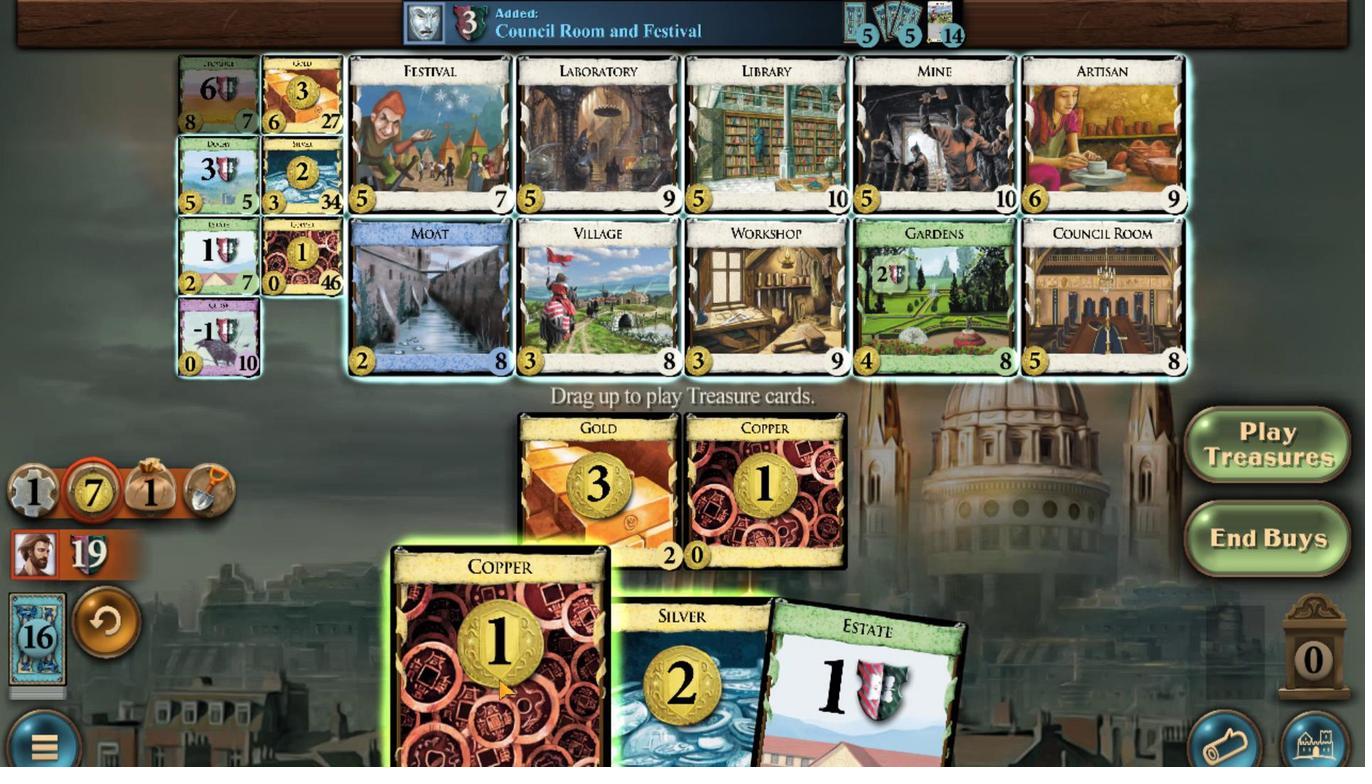 
Action: Mouse moved to (209, 187)
Screenshot: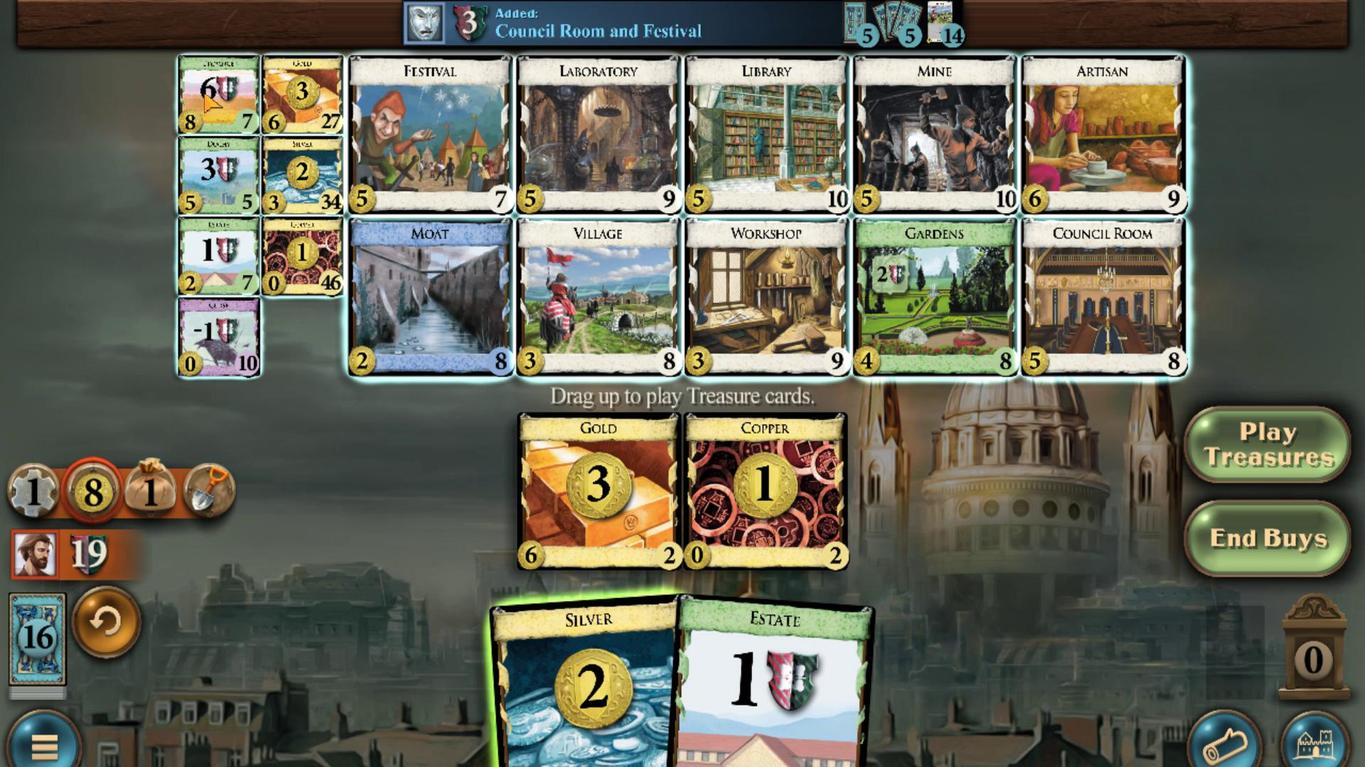 
Action: Mouse scrolled (209, 188) with delta (0, 0)
Screenshot: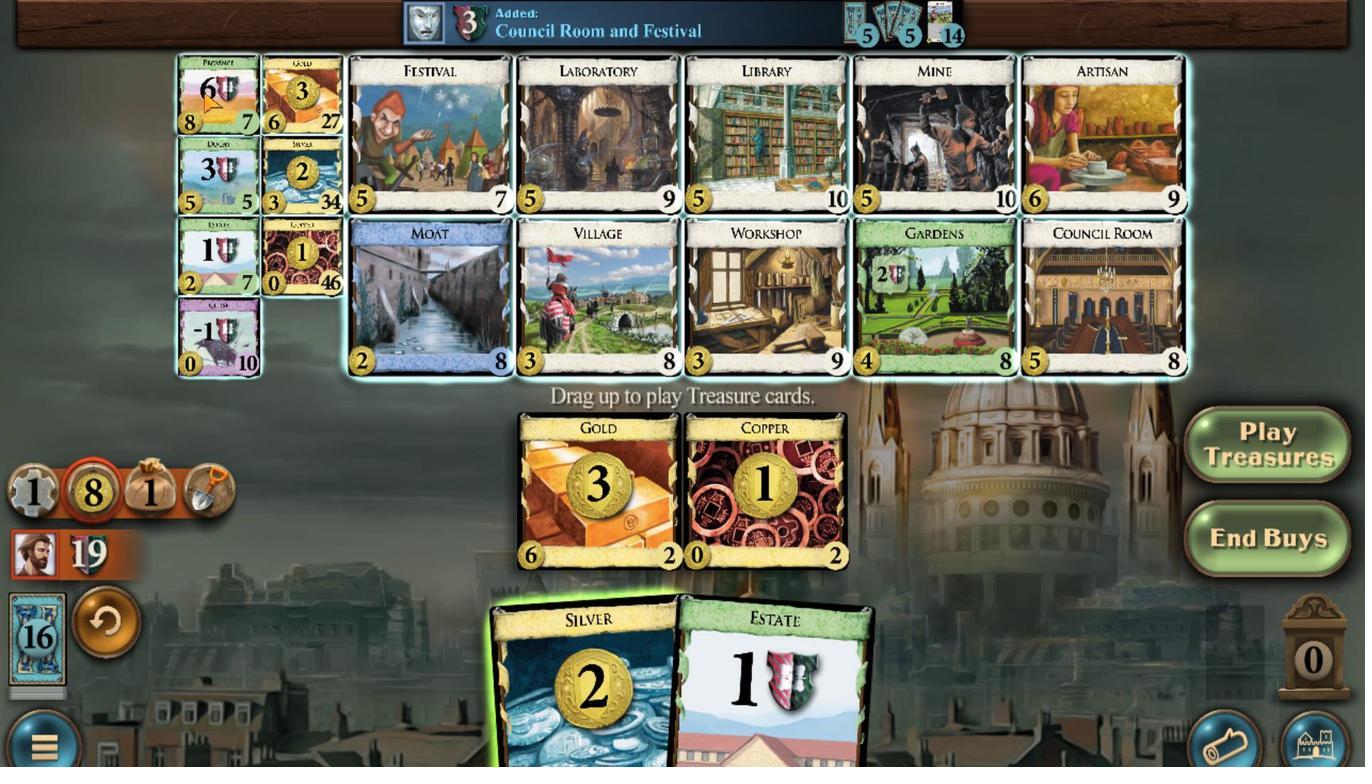 
Action: Mouse scrolled (209, 188) with delta (0, 0)
Screenshot: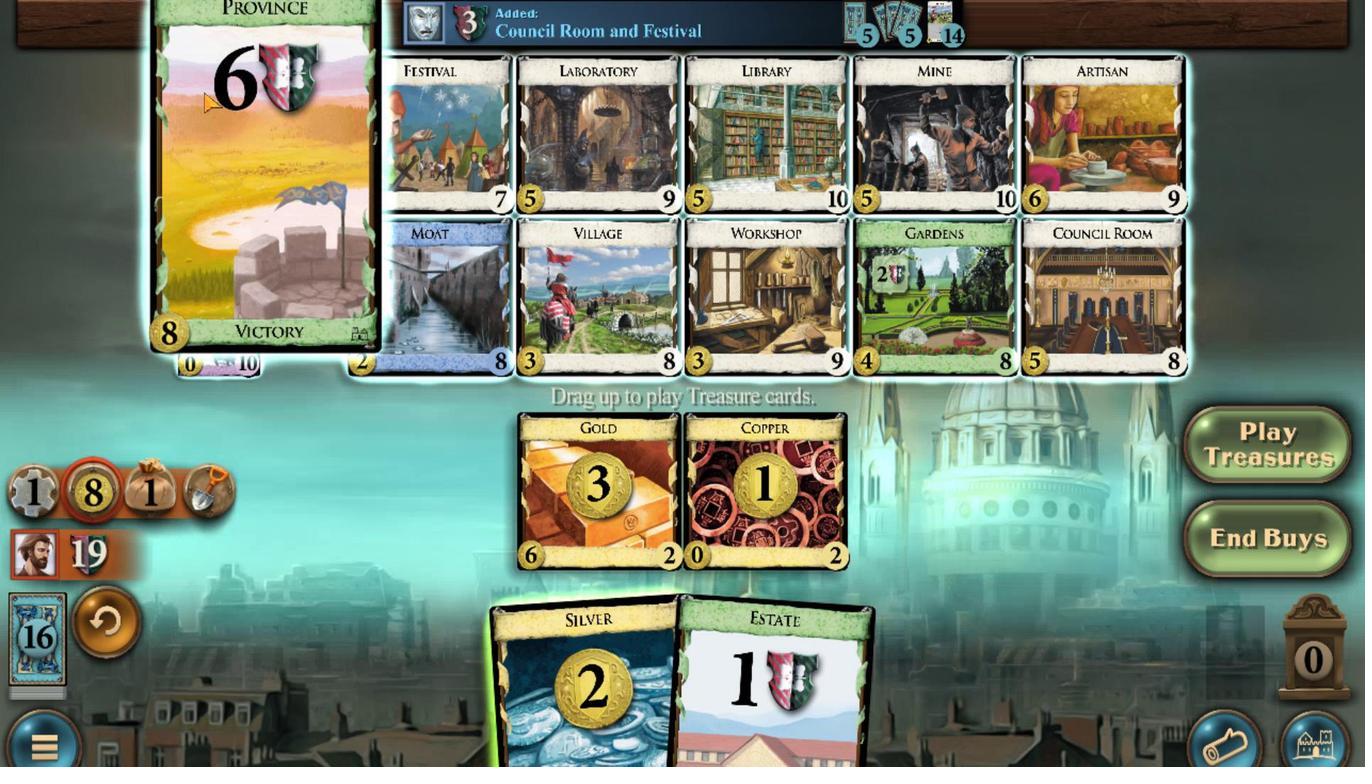 
Action: Mouse scrolled (209, 188) with delta (0, 0)
Screenshot: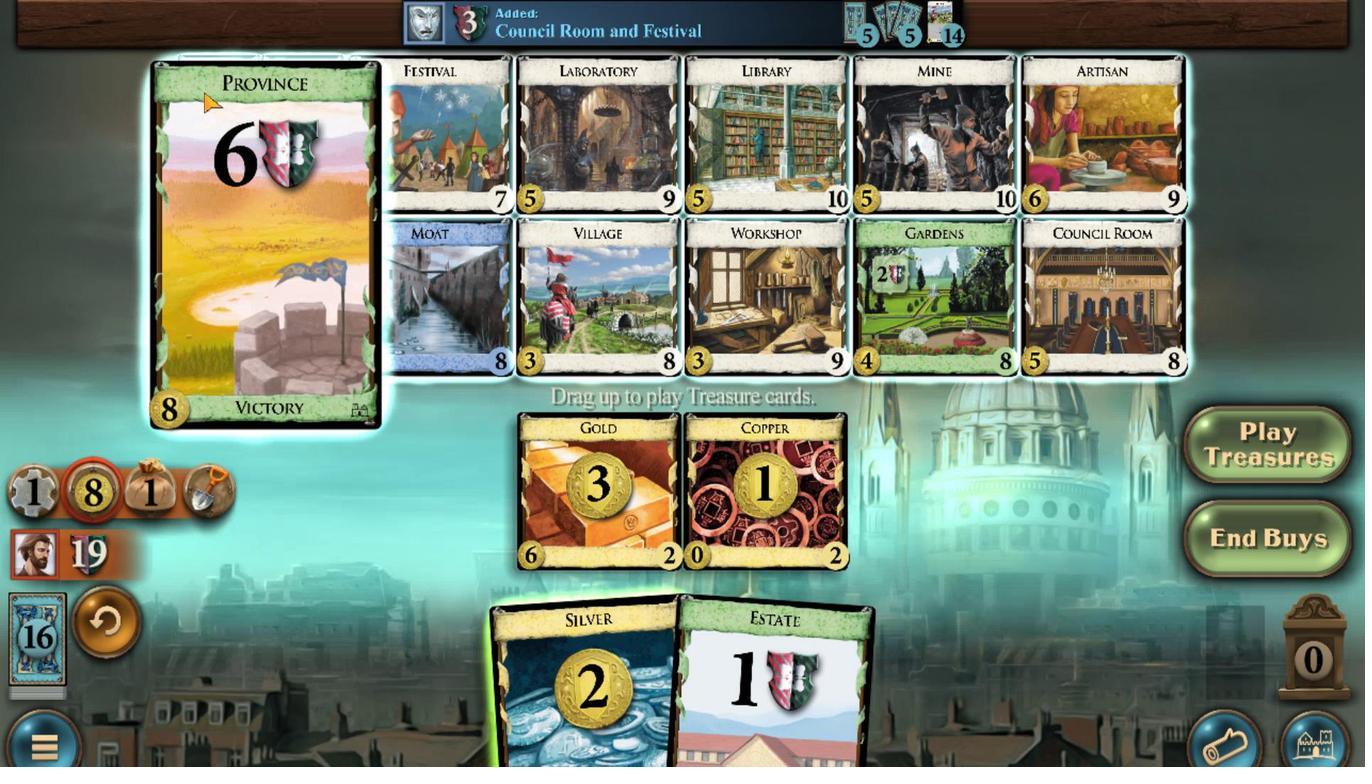 
Action: Mouse scrolled (209, 188) with delta (0, 0)
Screenshot: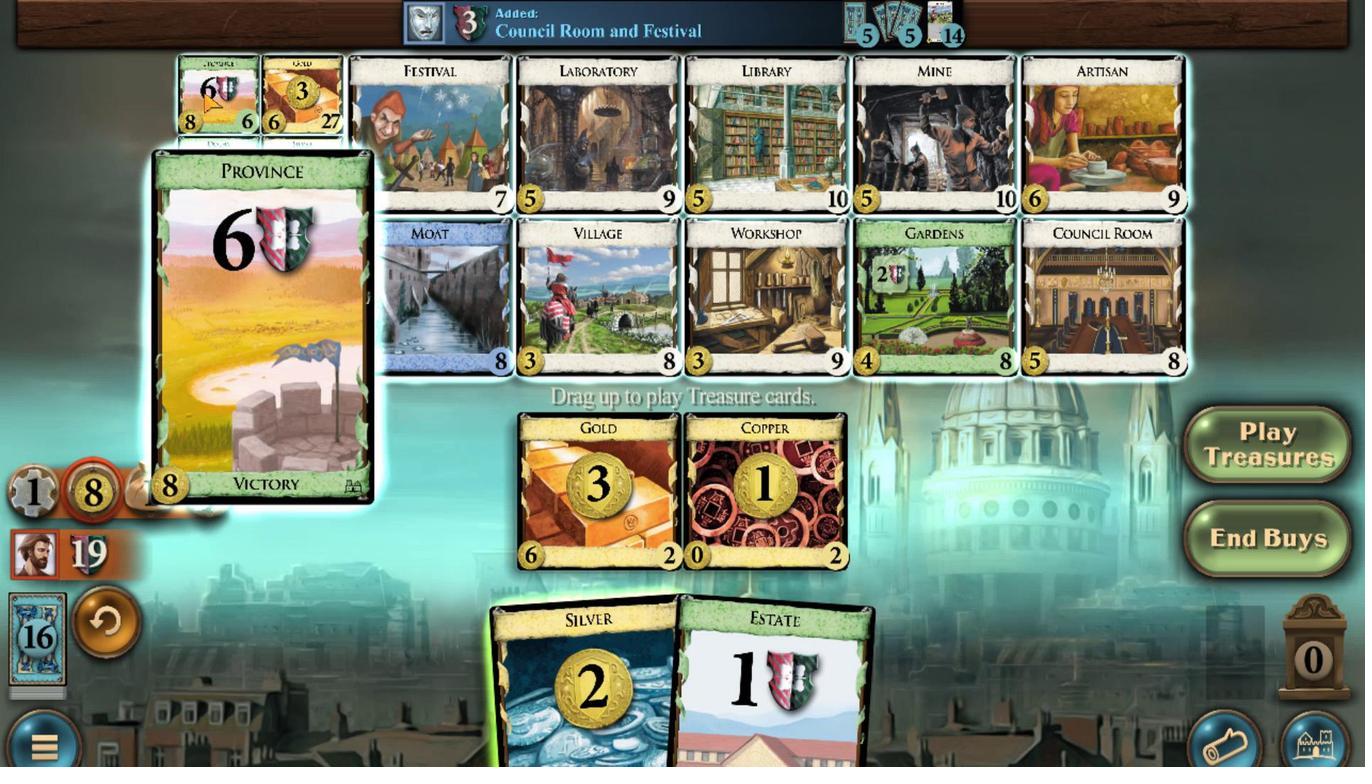 
Action: Mouse moved to (565, 637)
Screenshot: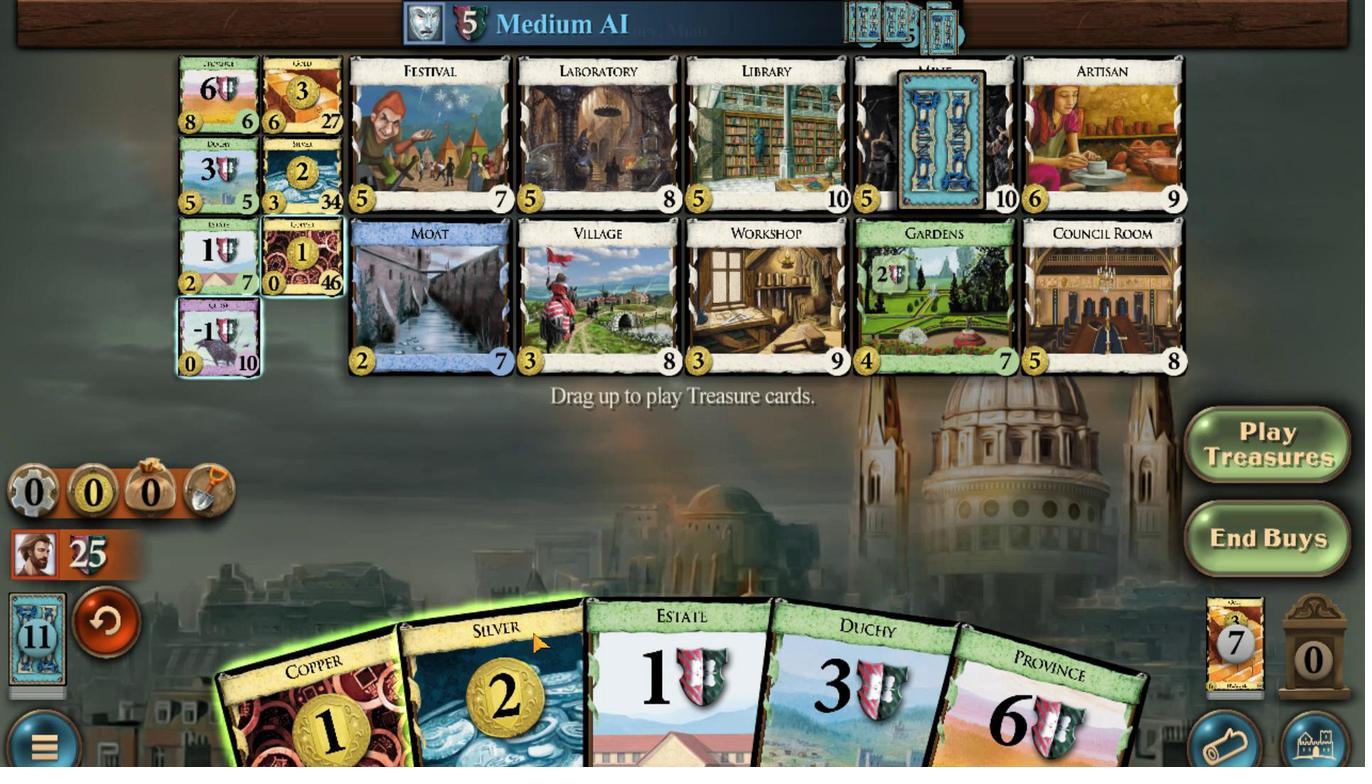 
Action: Mouse scrolled (565, 637) with delta (0, 0)
Screenshot: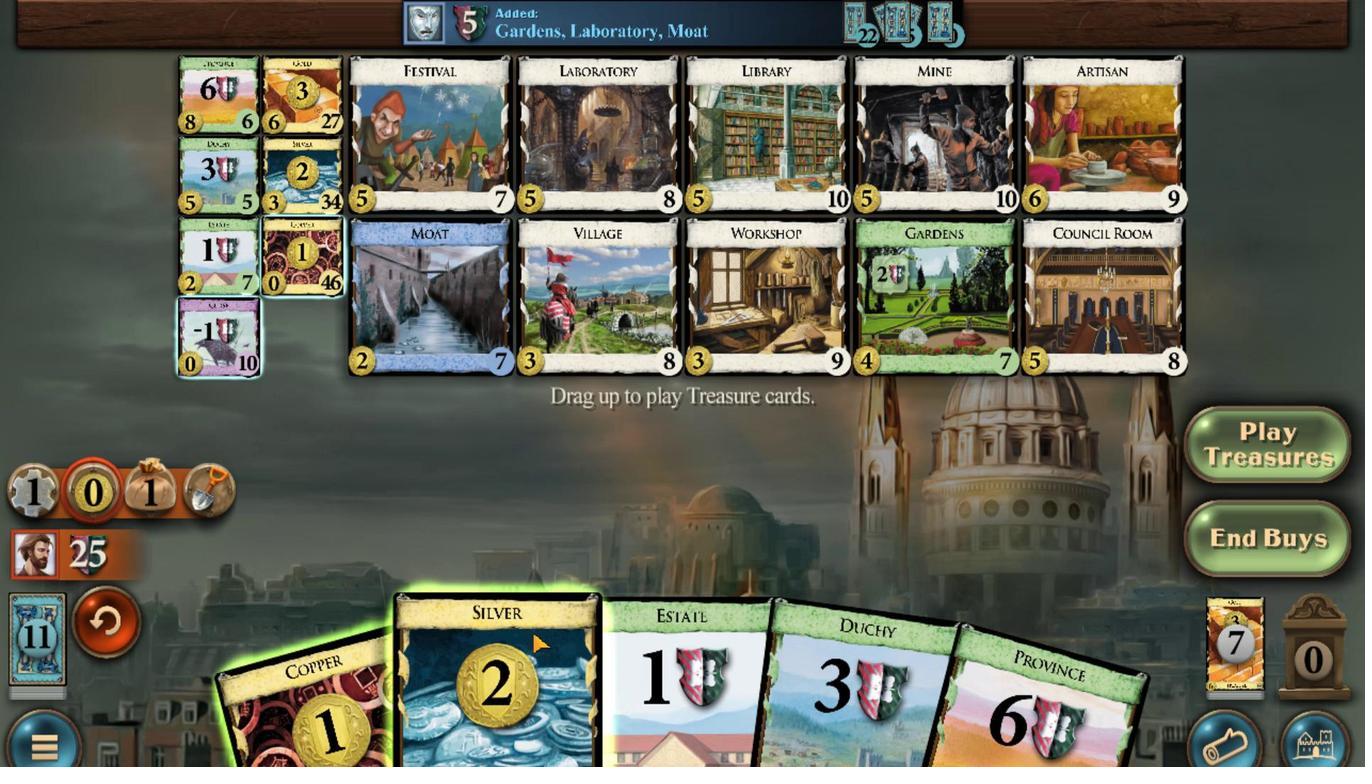 
Action: Mouse moved to (523, 643)
Screenshot: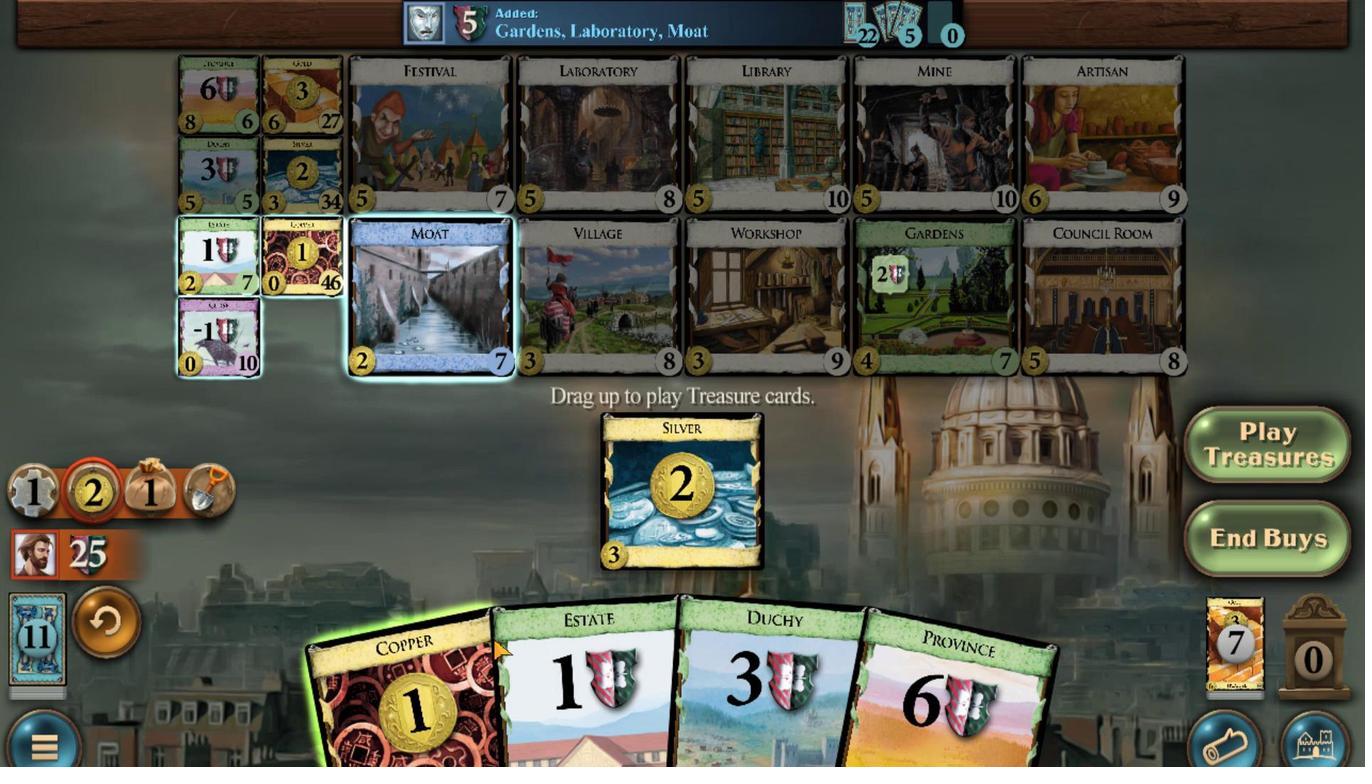 
Action: Mouse scrolled (523, 642) with delta (0, 0)
Screenshot: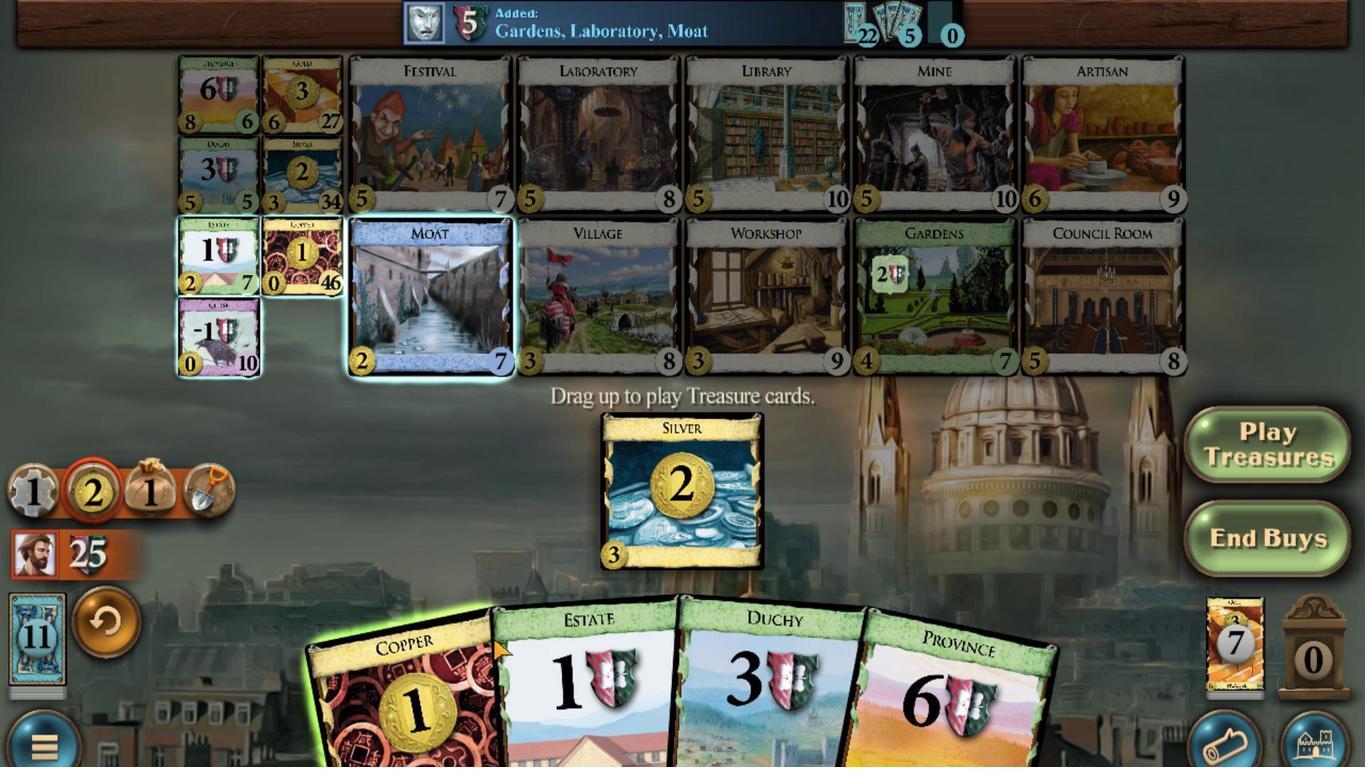 
Action: Mouse moved to (478, 647)
Screenshot: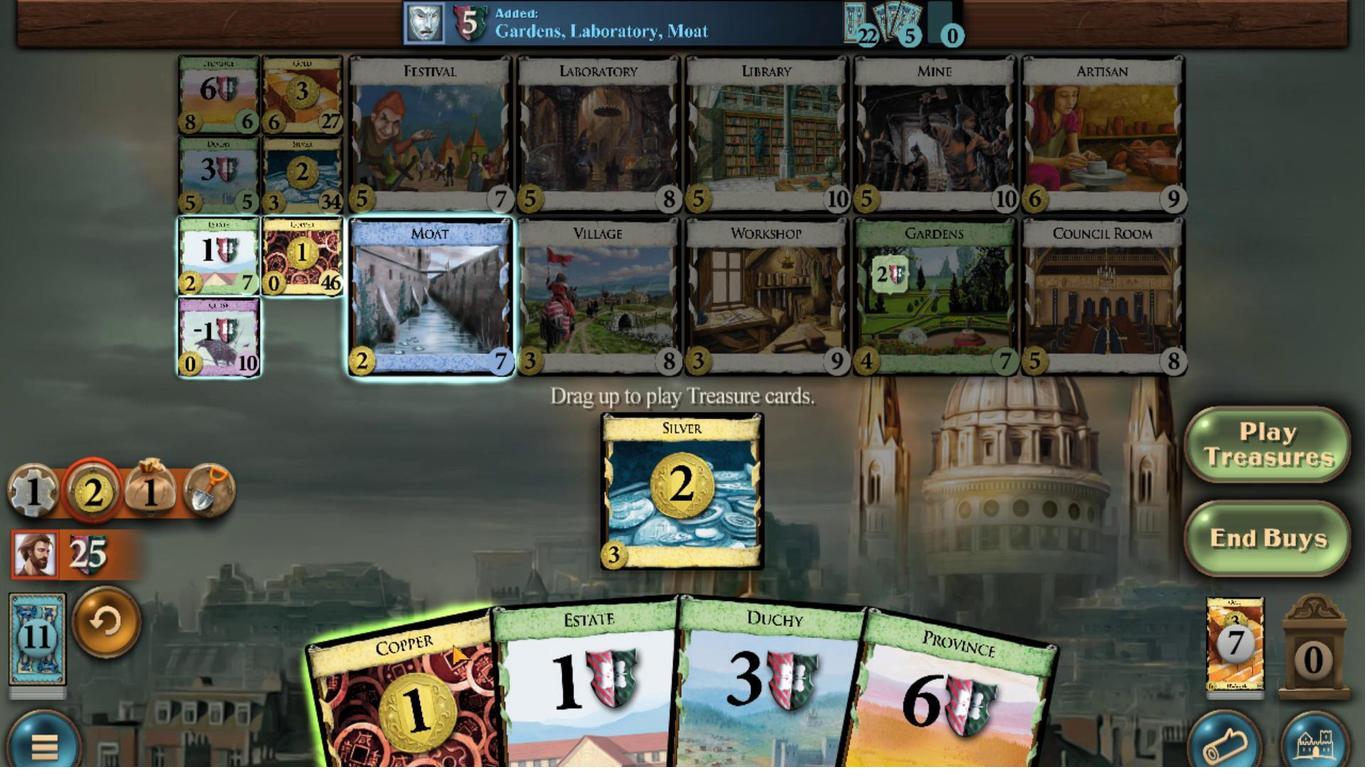 
Action: Mouse scrolled (478, 647) with delta (0, 0)
Screenshot: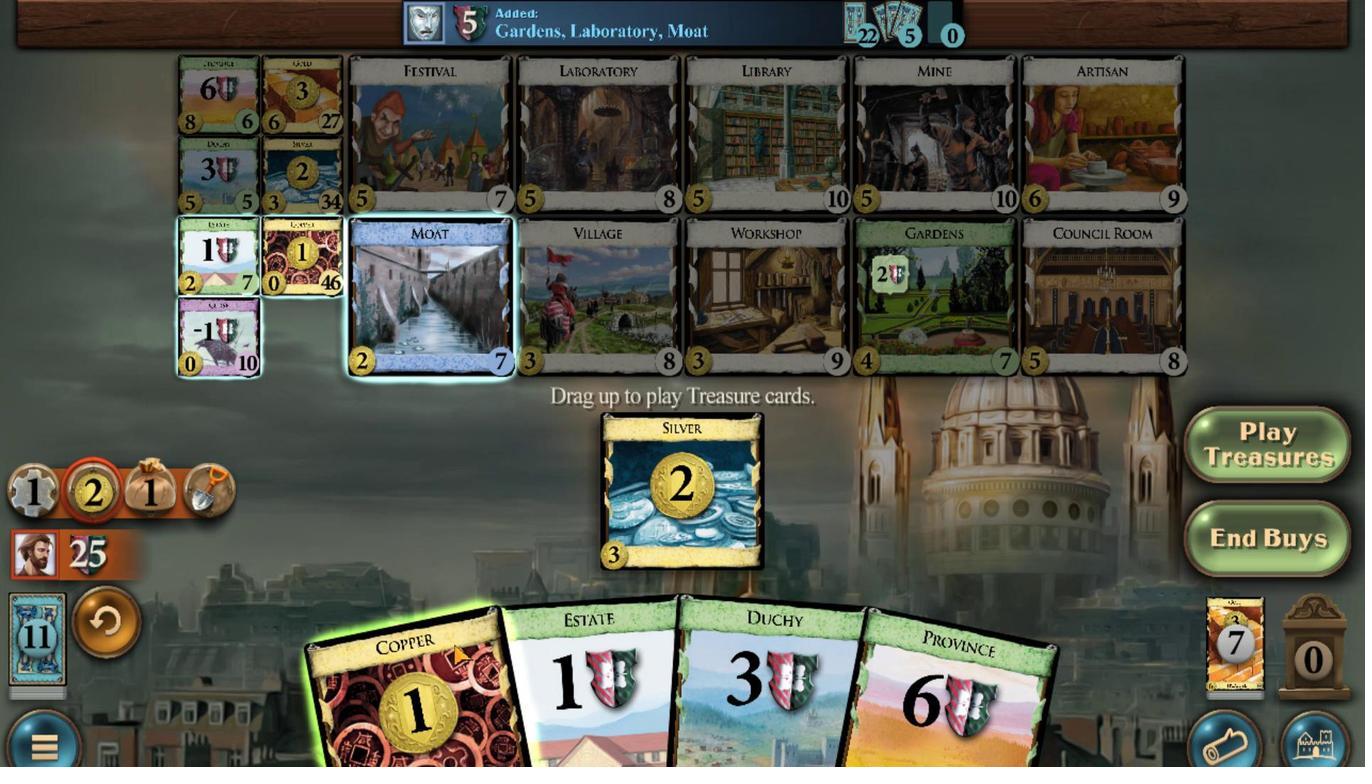 
Action: Mouse moved to (317, 247)
Screenshot: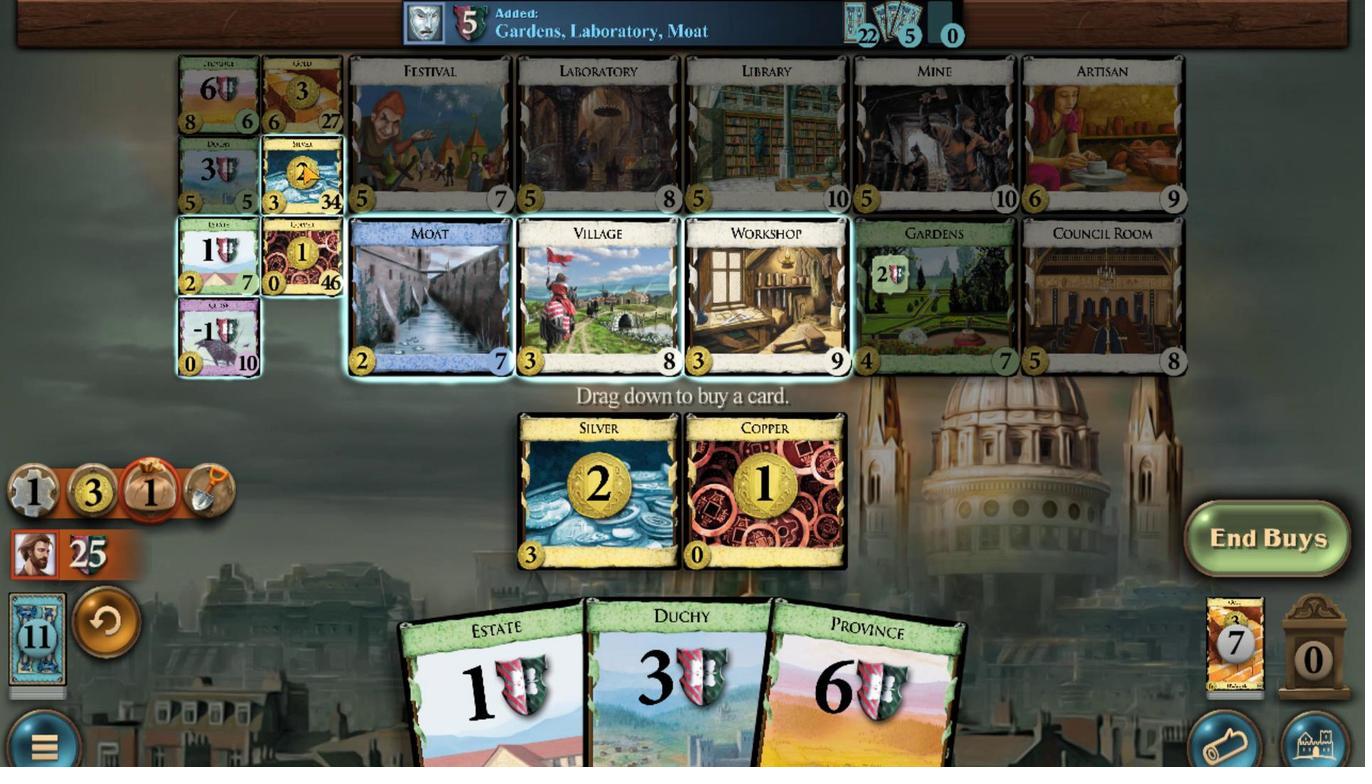 
Action: Mouse scrolled (317, 248) with delta (0, 0)
Screenshot: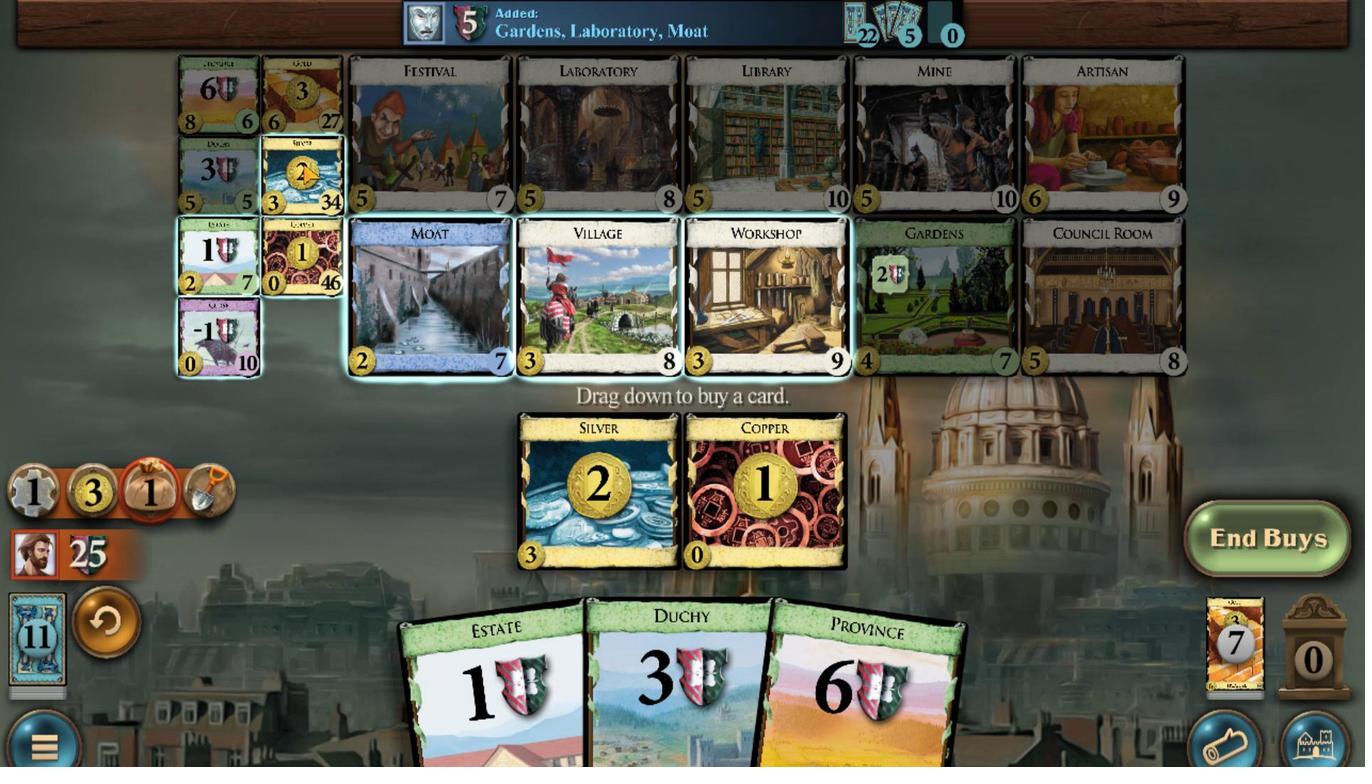 
Action: Mouse scrolled (317, 248) with delta (0, 0)
Screenshot: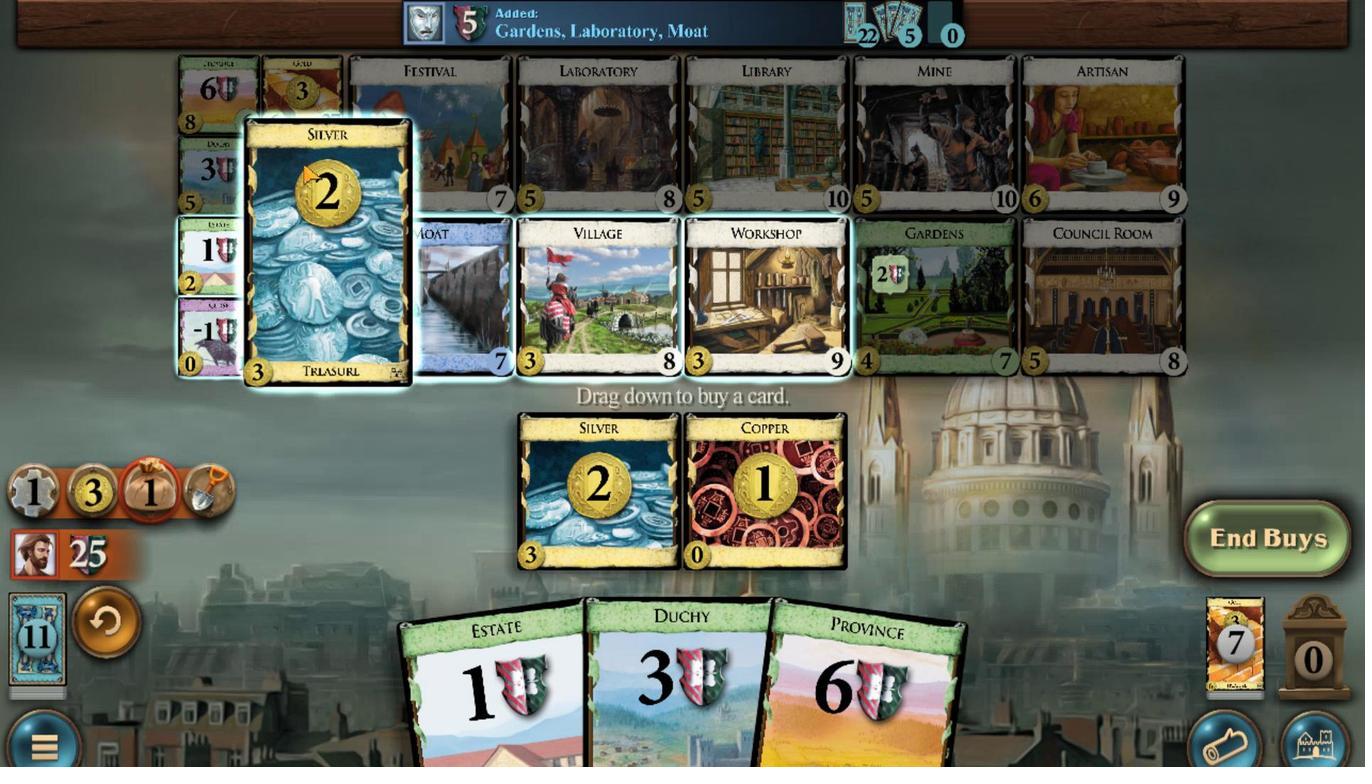 
Action: Mouse scrolled (317, 248) with delta (0, 0)
Screenshot: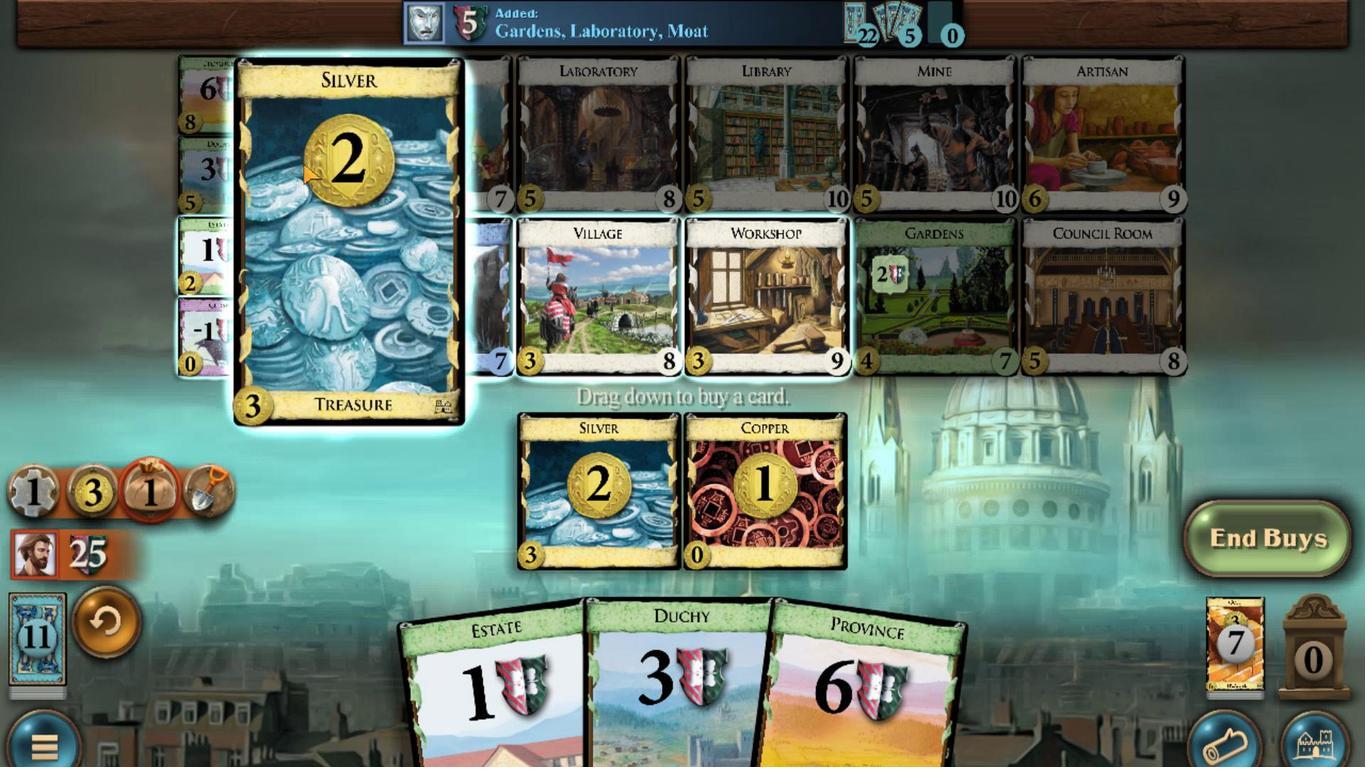 
Action: Mouse scrolled (317, 248) with delta (0, 0)
Screenshot: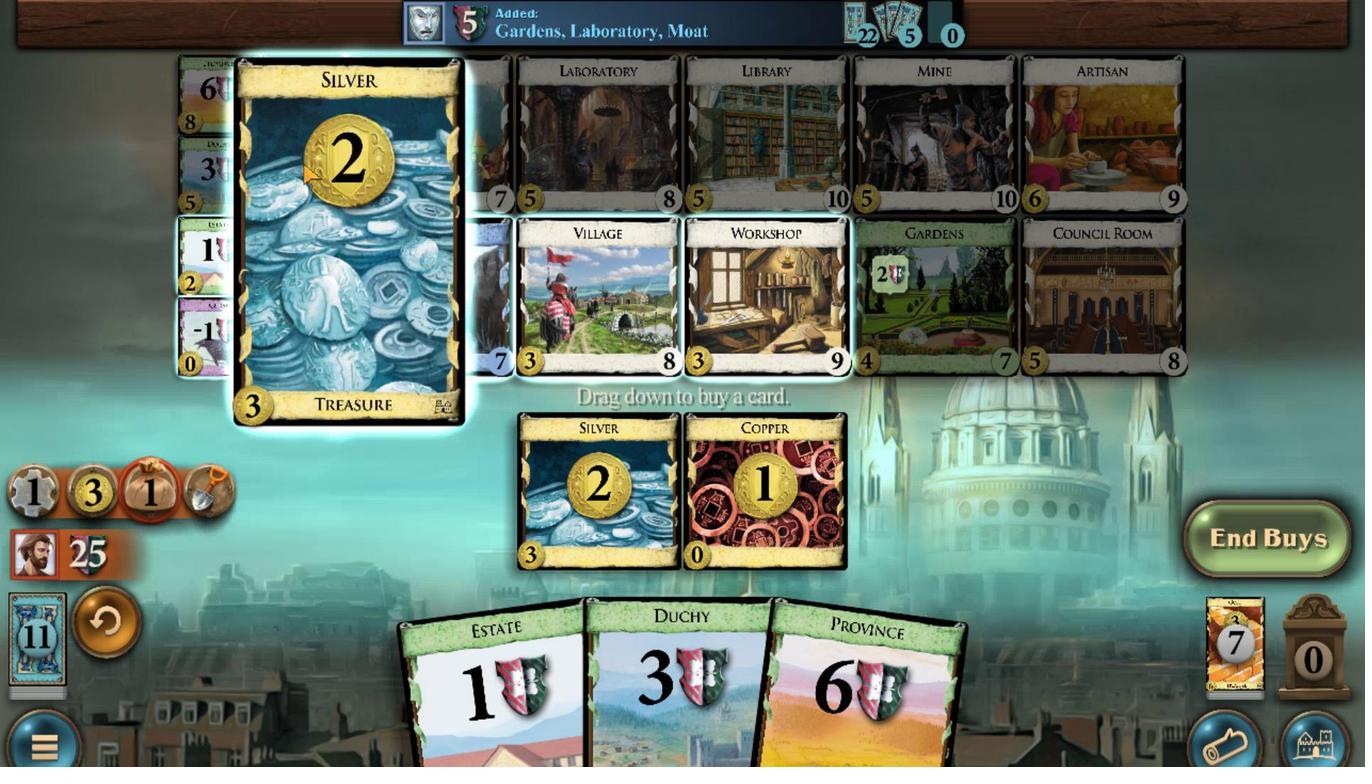 
Action: Mouse scrolled (317, 248) with delta (0, 0)
Screenshot: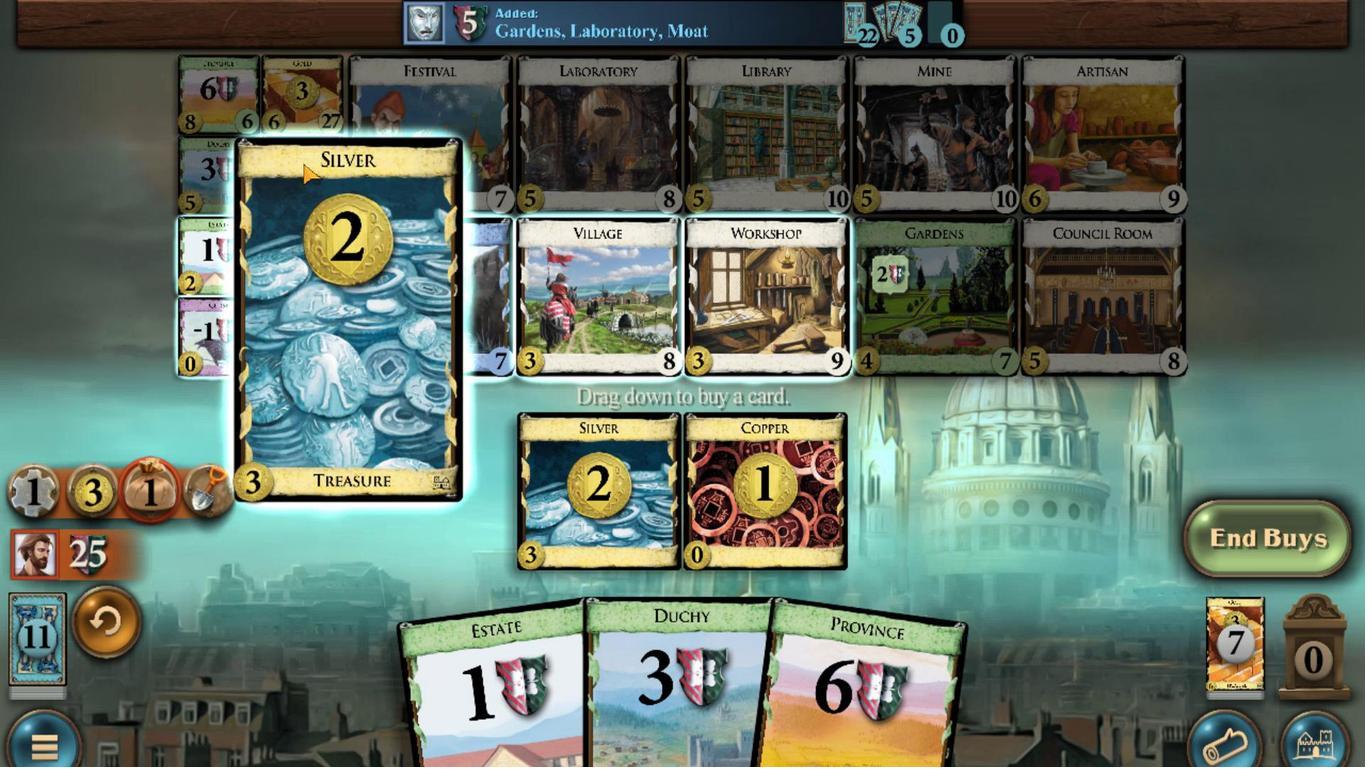 
Action: Mouse scrolled (317, 248) with delta (0, 0)
Screenshot: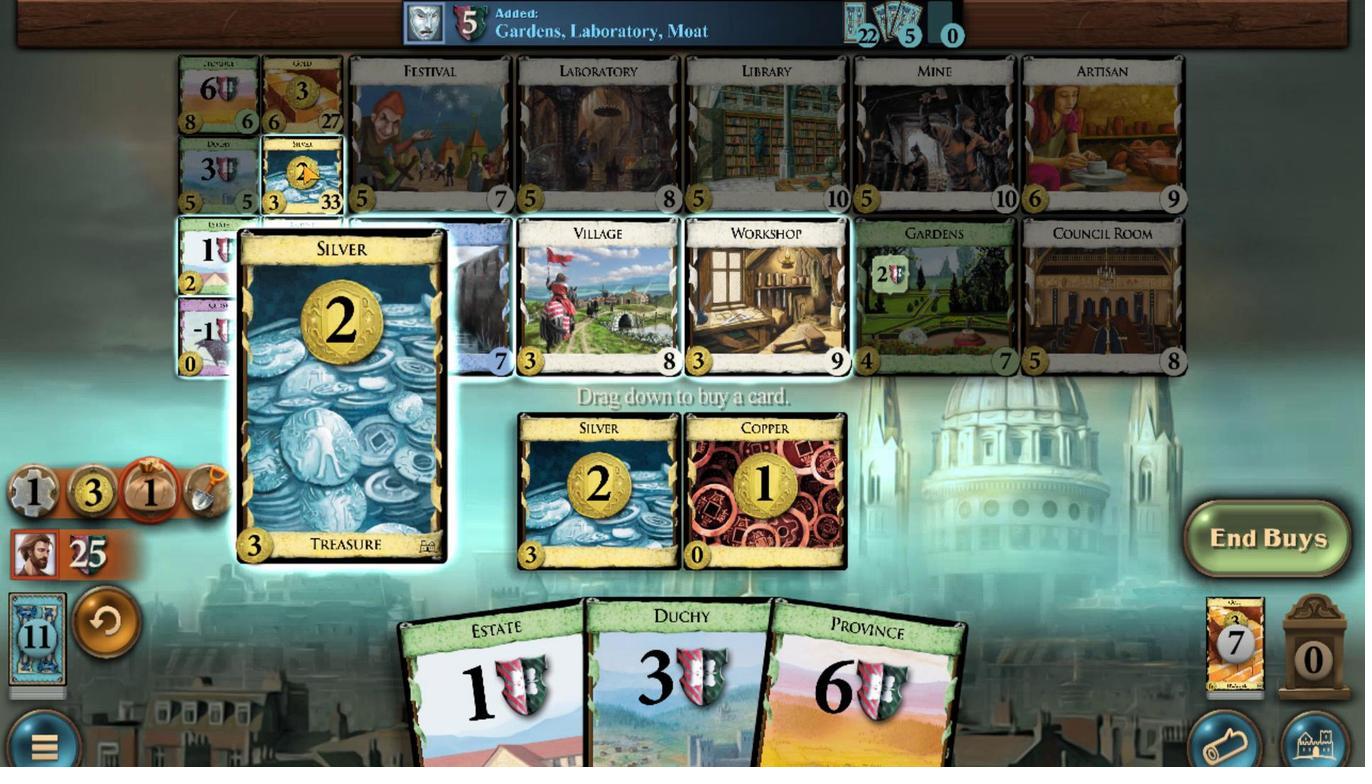 
Action: Mouse moved to (554, 652)
Screenshot: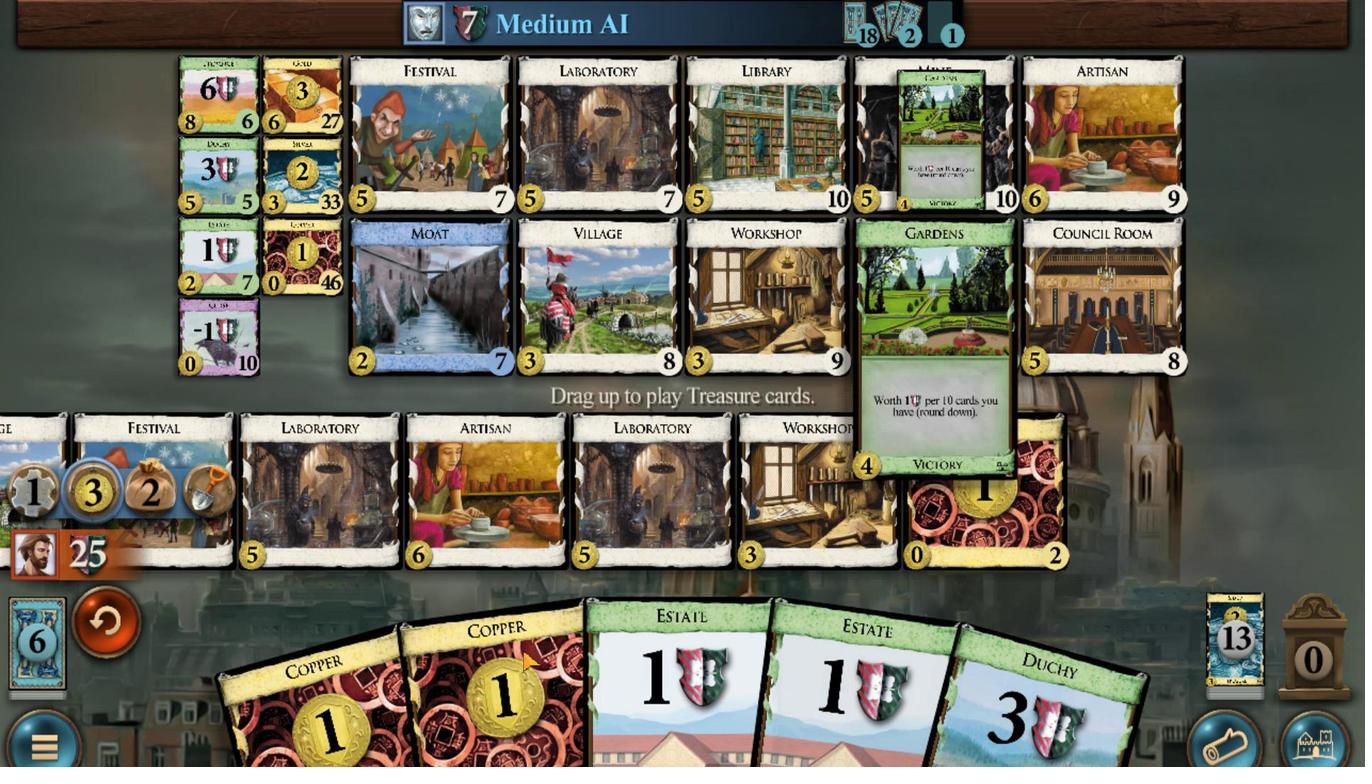 
Action: Mouse scrolled (554, 652) with delta (0, 0)
Screenshot: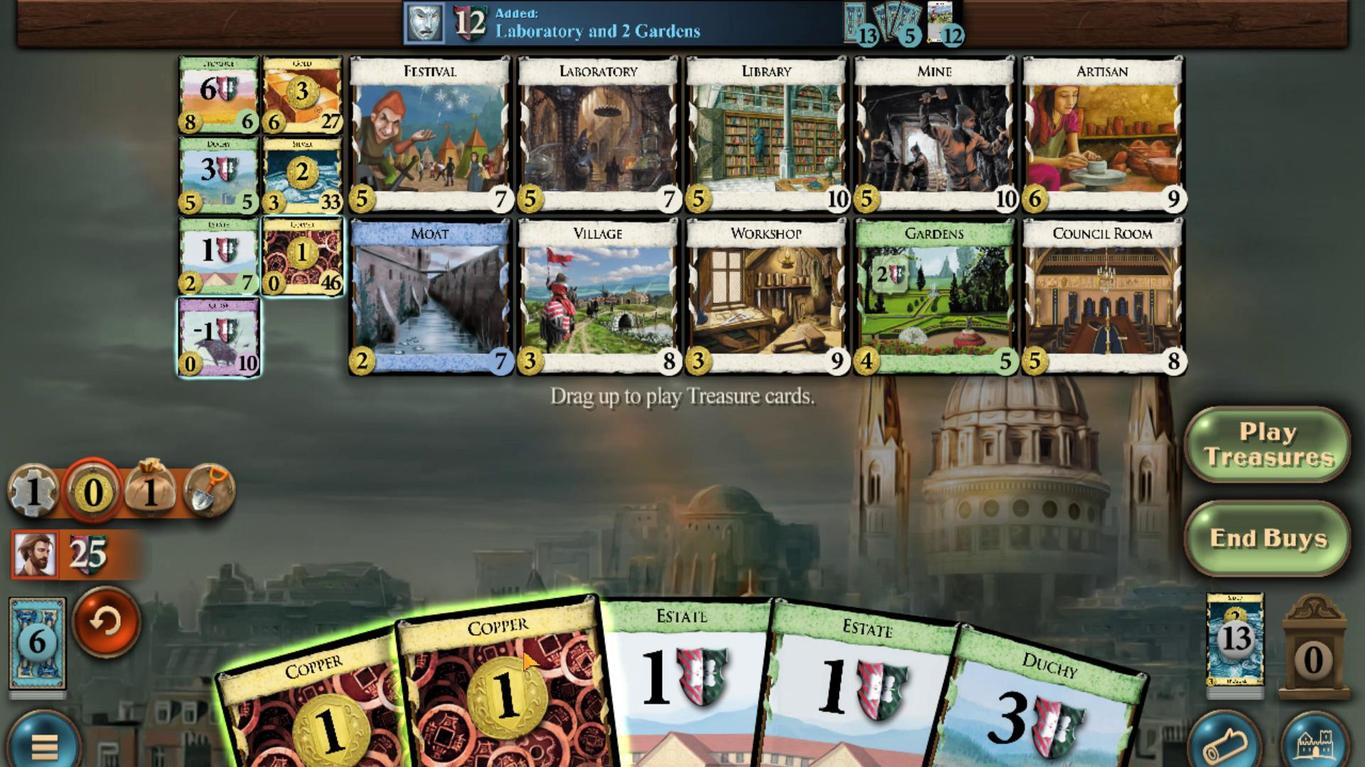 
Action: Mouse moved to (484, 661)
Screenshot: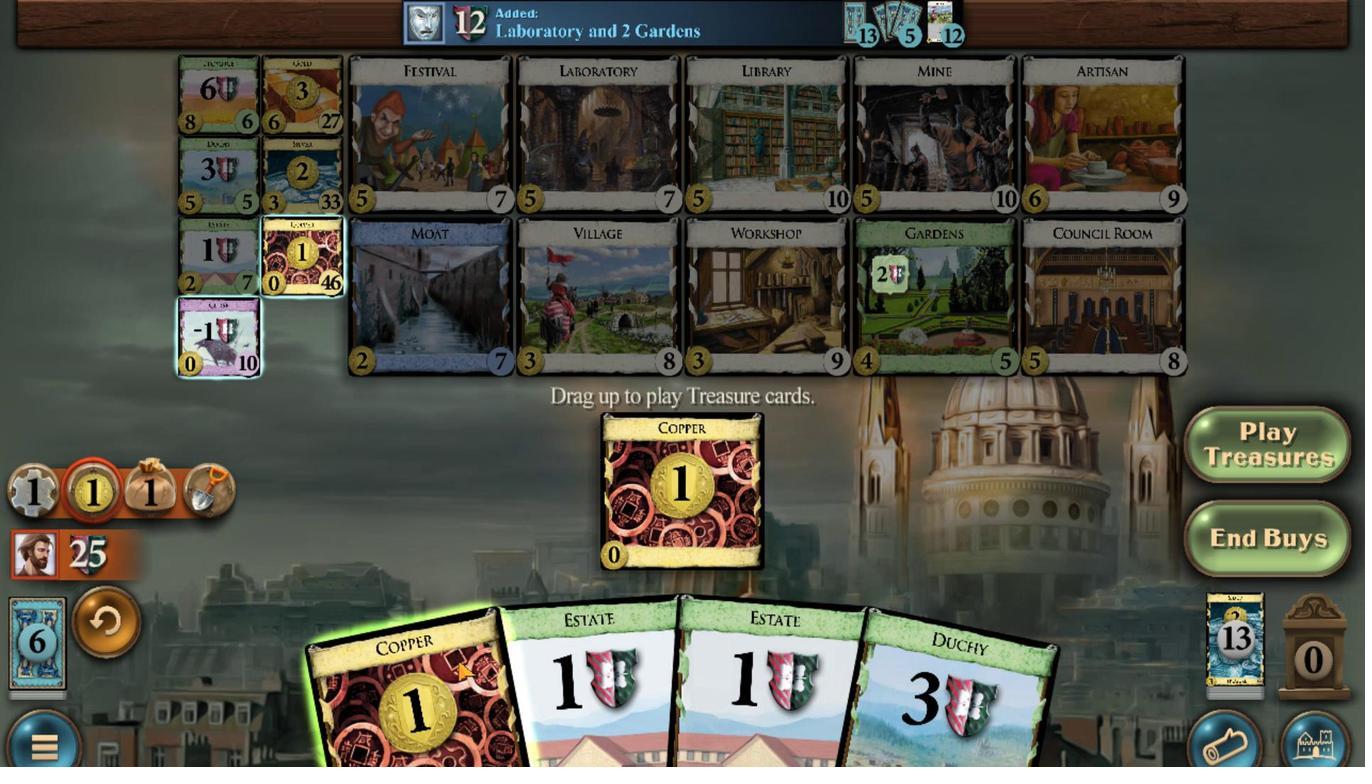 
Action: Mouse scrolled (484, 660) with delta (0, 0)
Screenshot: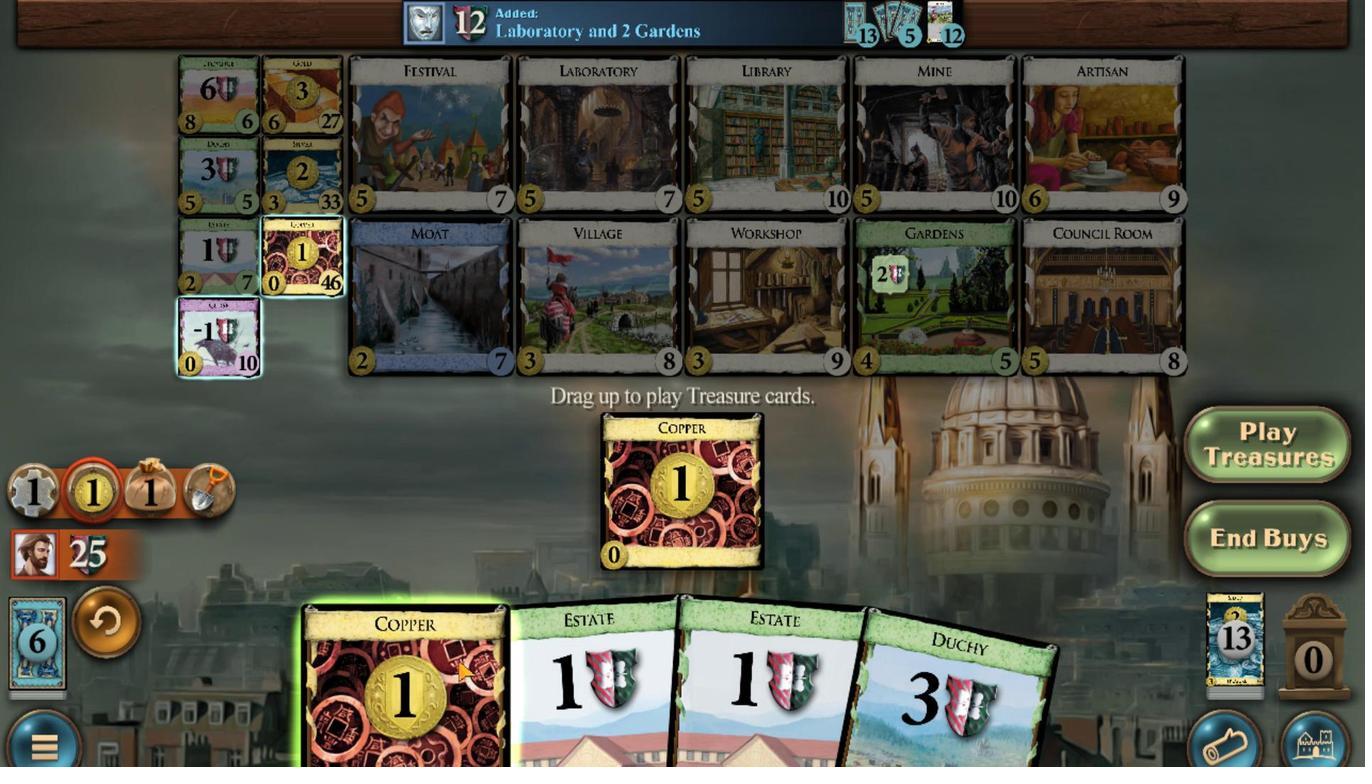 
Action: Mouse moved to (235, 307)
Screenshot: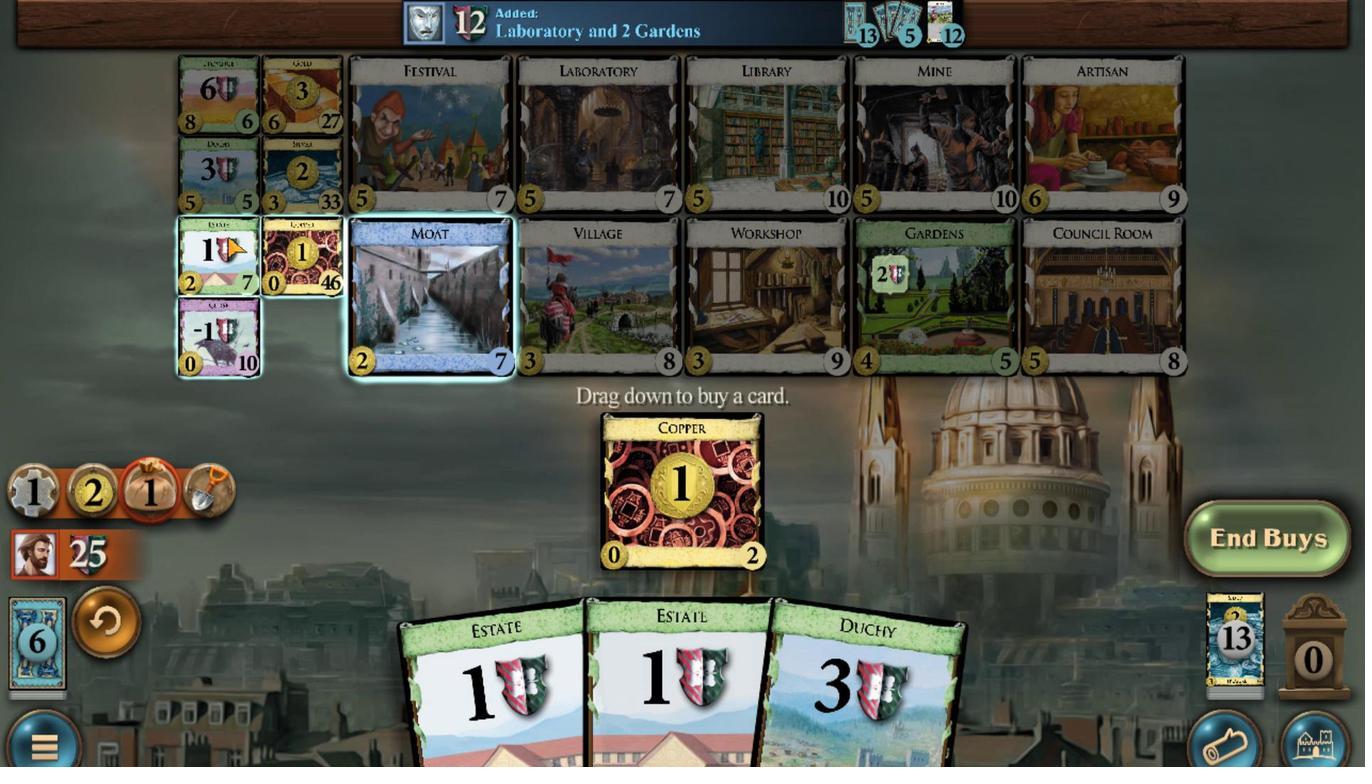 
Action: Mouse scrolled (235, 308) with delta (0, 0)
Screenshot: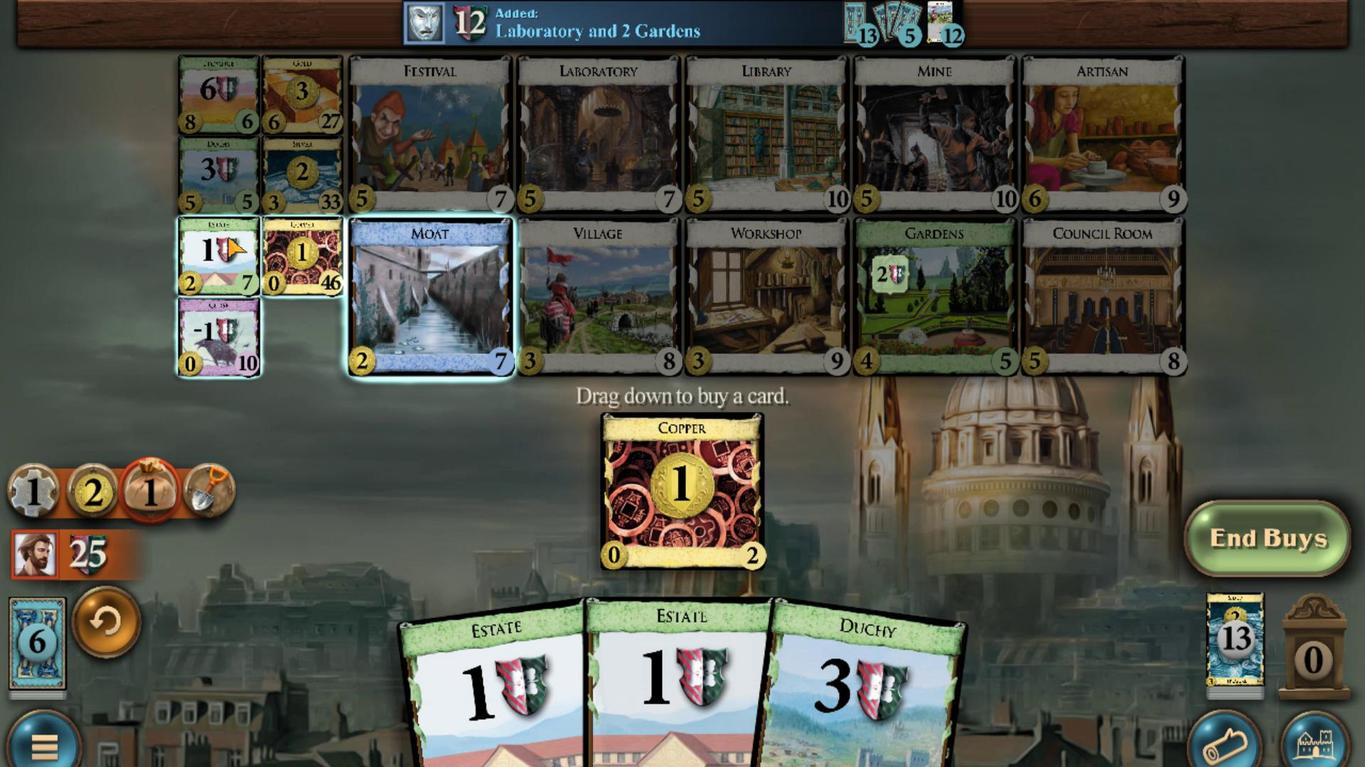 
Action: Mouse scrolled (235, 308) with delta (0, 0)
Screenshot: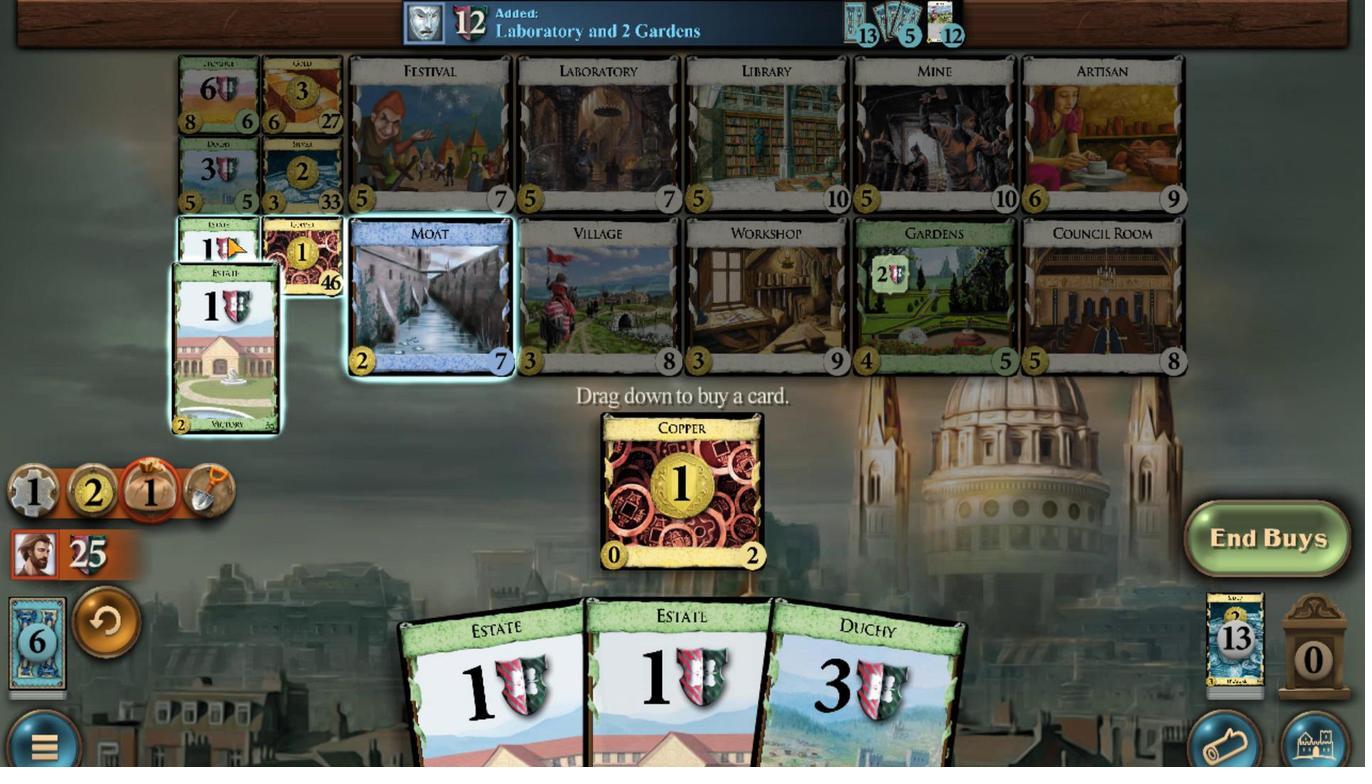 
Action: Mouse scrolled (235, 308) with delta (0, 0)
Screenshot: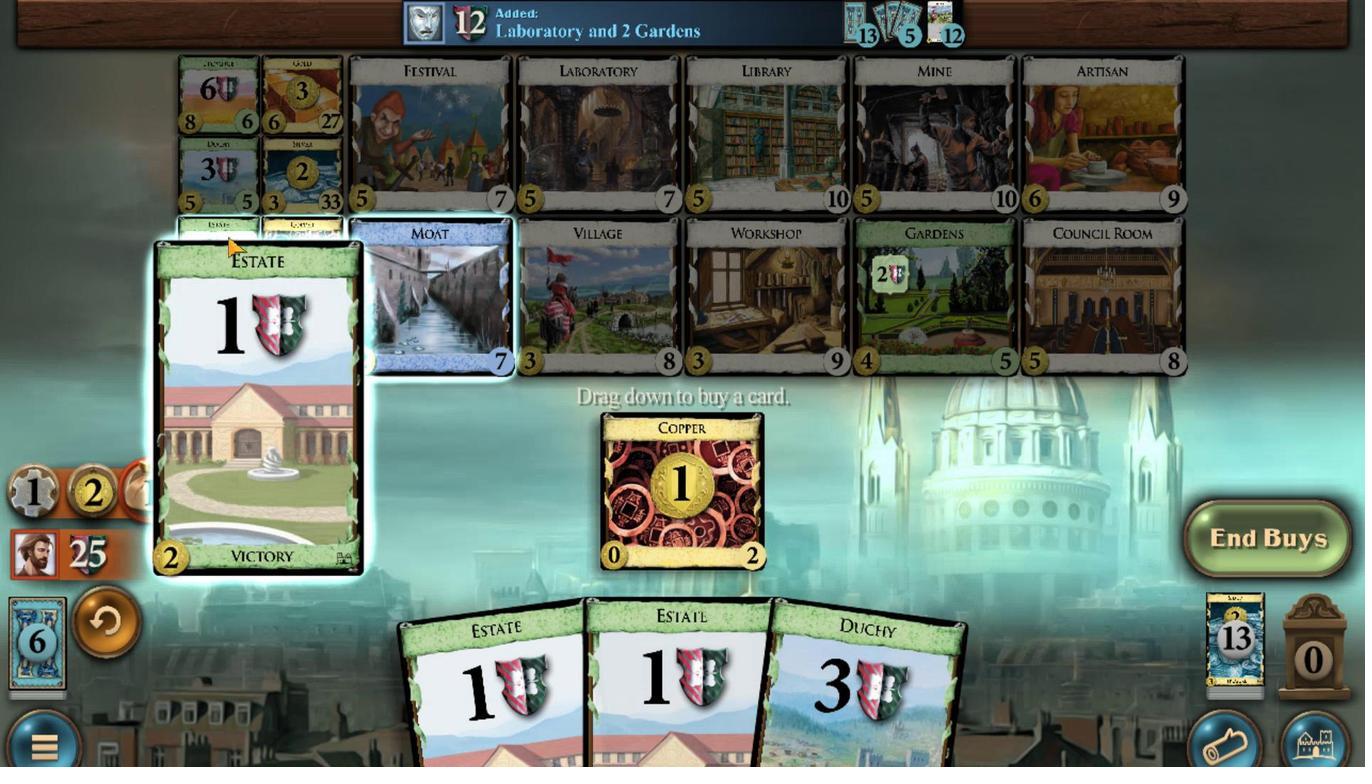 
Action: Mouse moved to (950, 649)
Screenshot: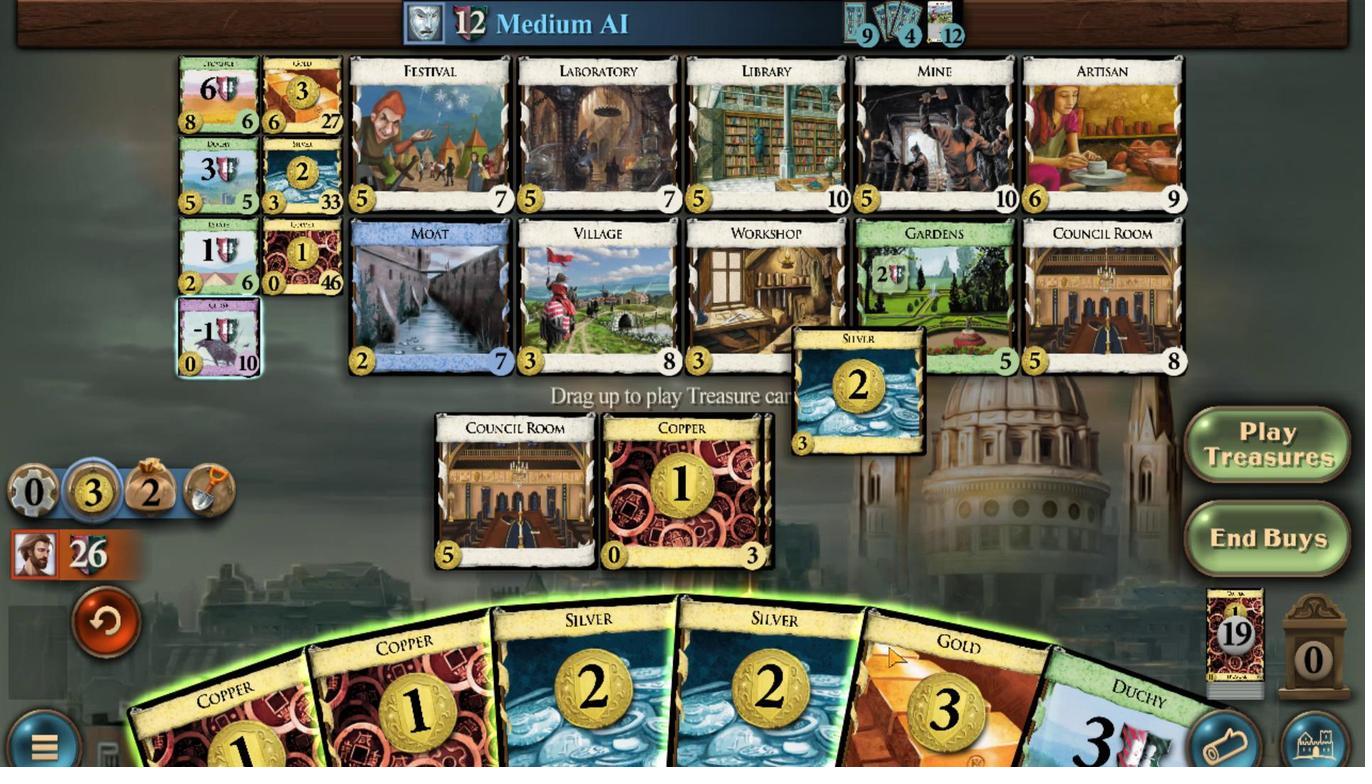 
Action: Mouse scrolled (950, 649) with delta (0, 0)
Screenshot: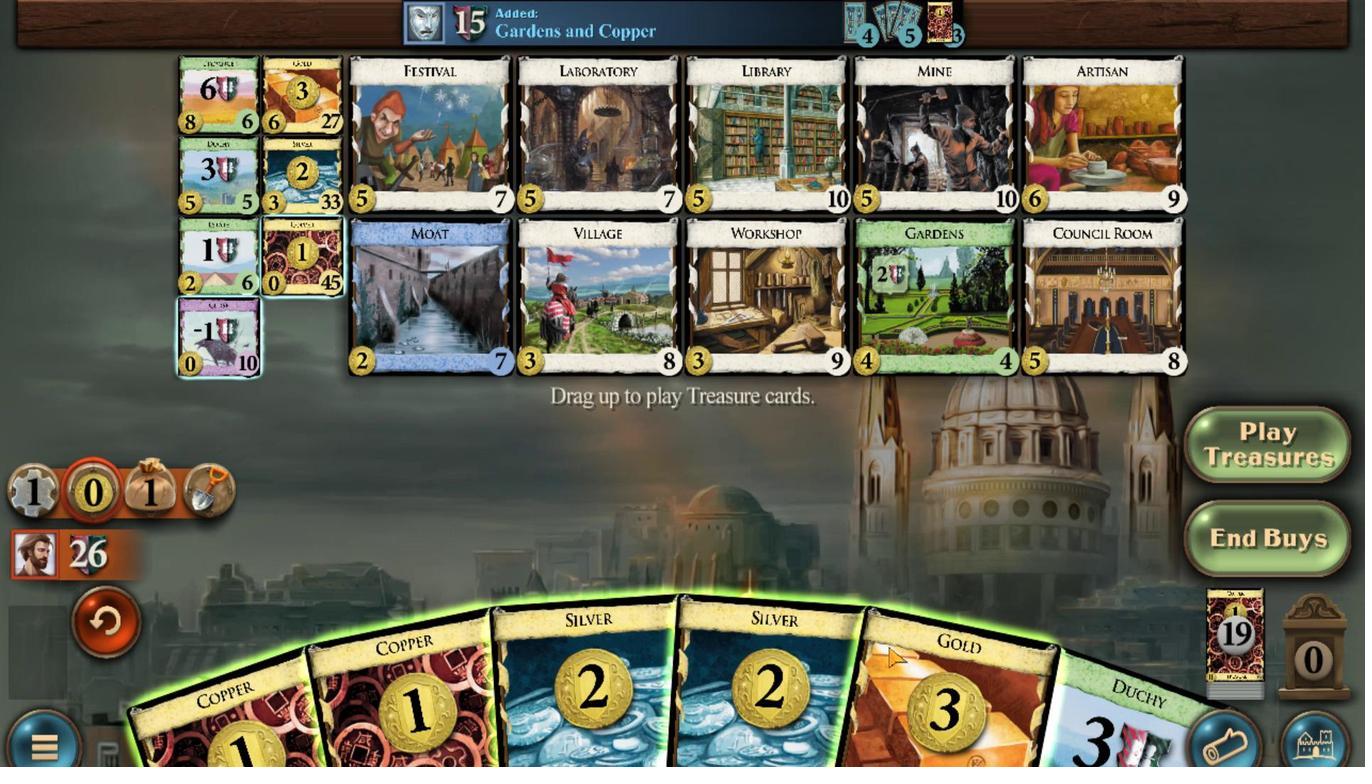 
Action: Mouse moved to (810, 668)
Screenshot: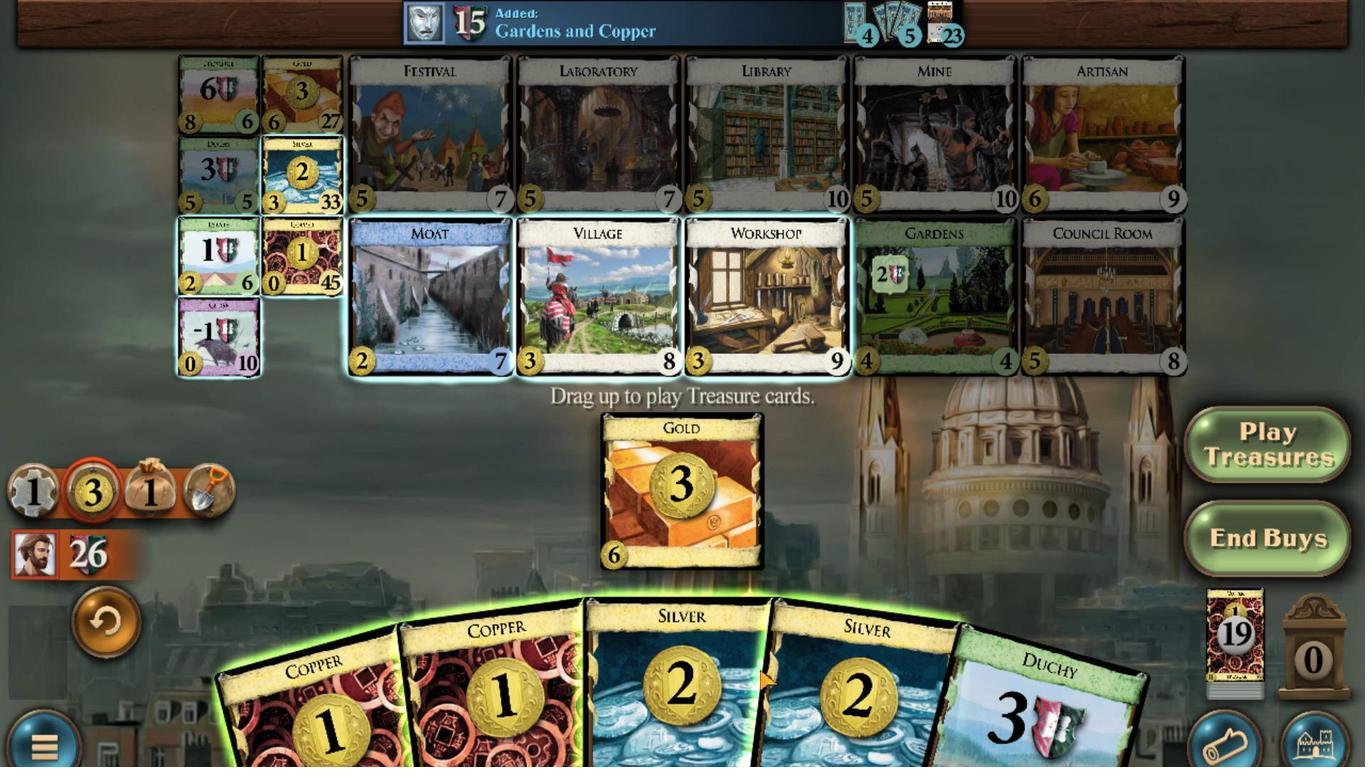 
Action: Mouse scrolled (810, 667) with delta (0, 0)
Screenshot: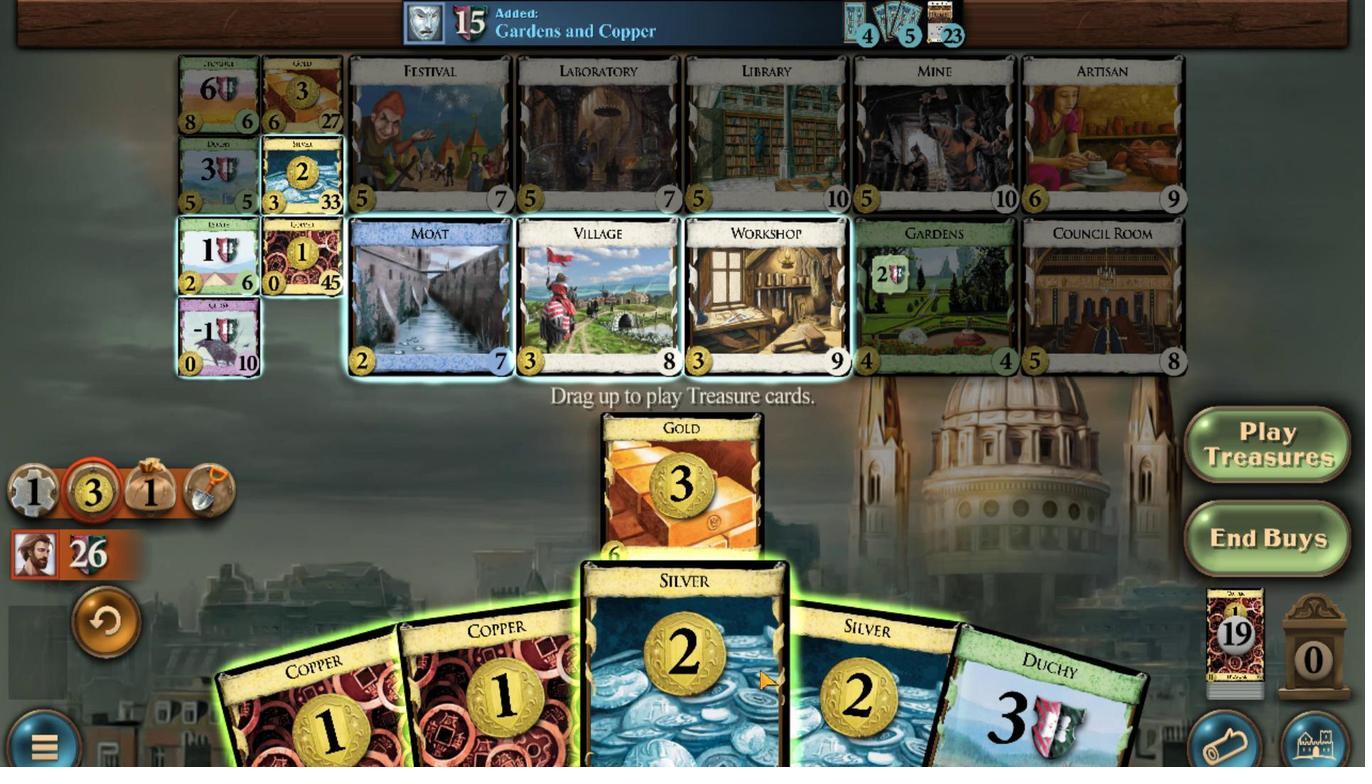 
Action: Mouse moved to (797, 664)
Screenshot: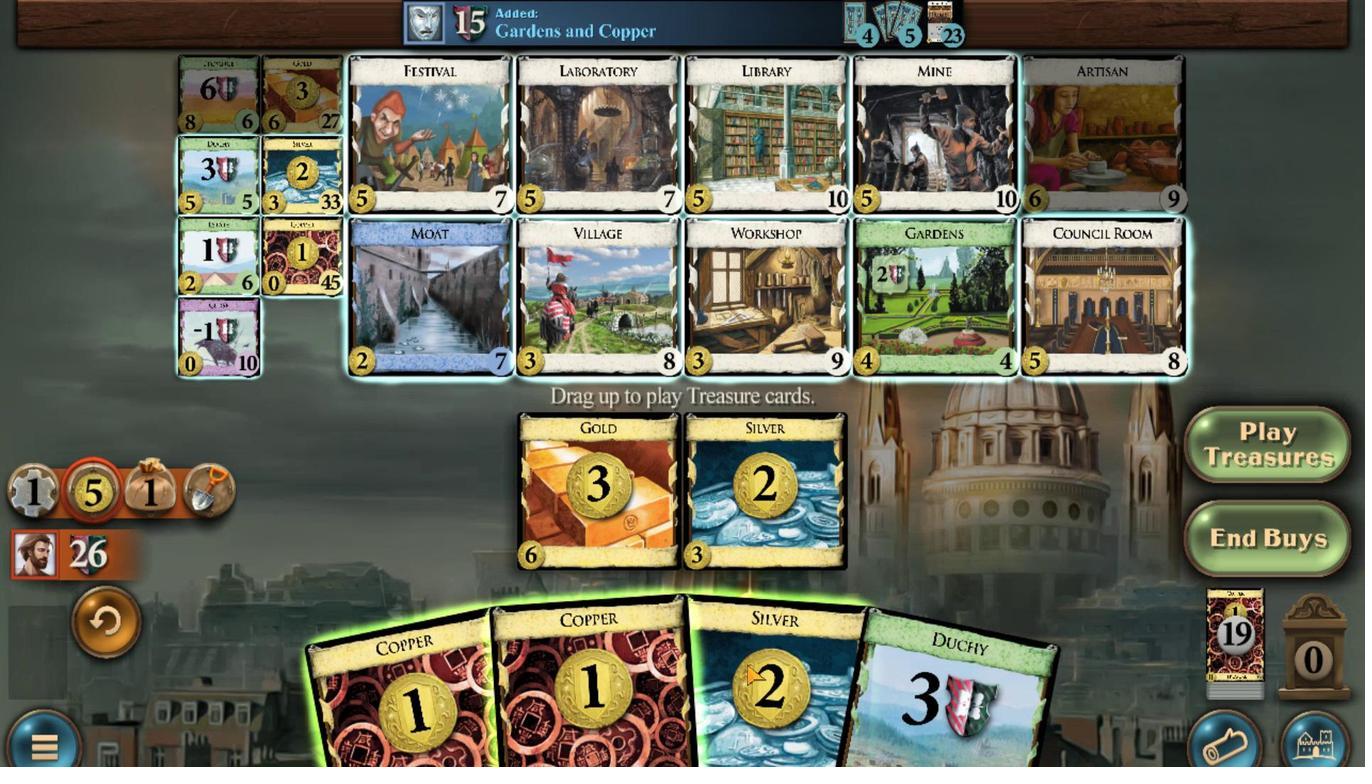 
Action: Mouse scrolled (797, 663) with delta (0, 0)
Screenshot: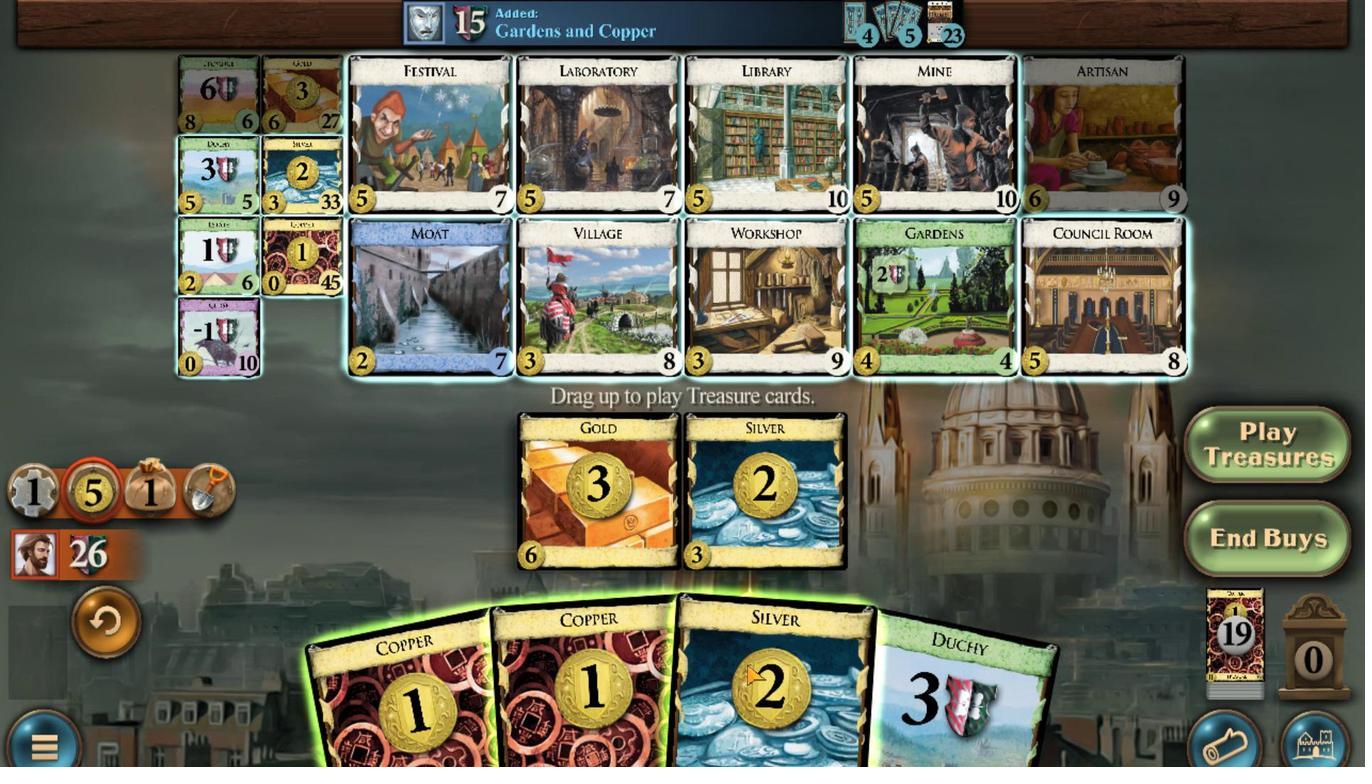 
Action: Mouse moved to (745, 671)
Screenshot: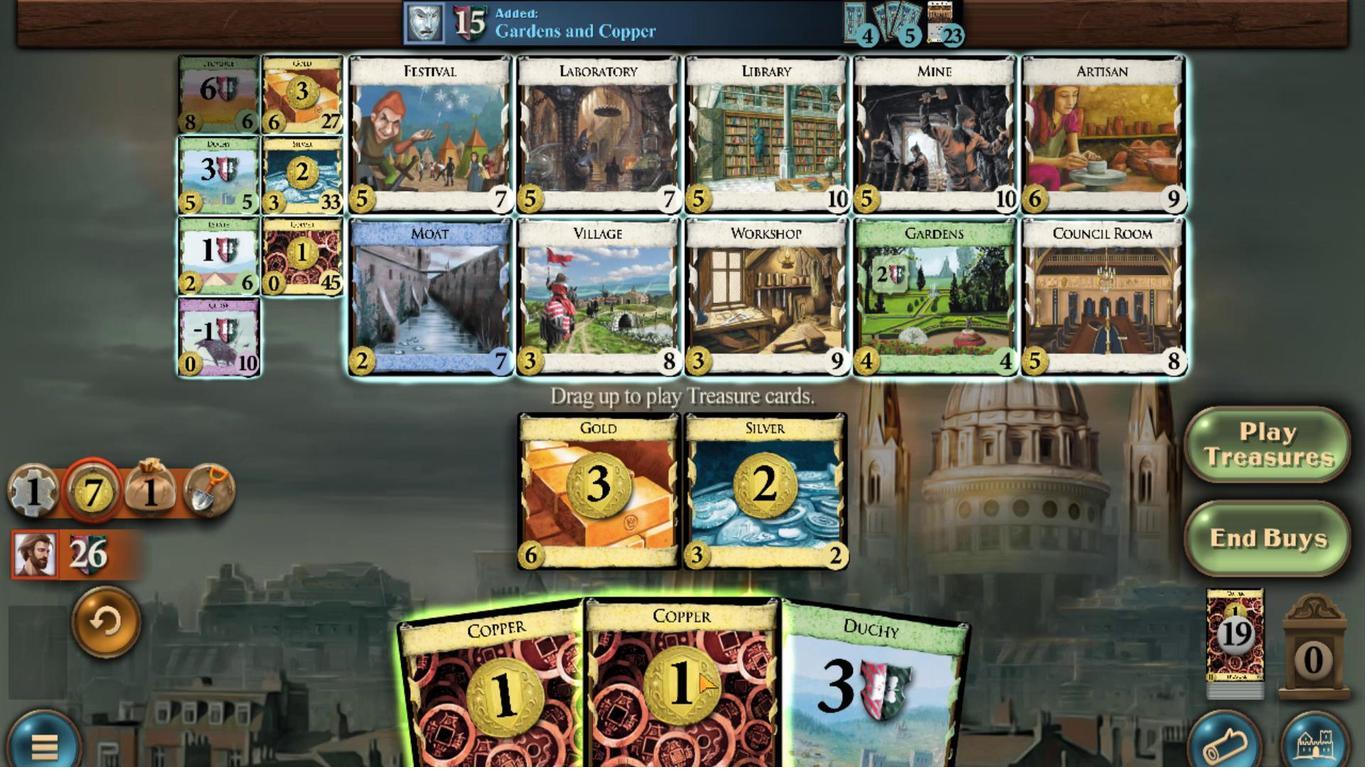 
Action: Mouse scrolled (745, 670) with delta (0, 0)
Screenshot: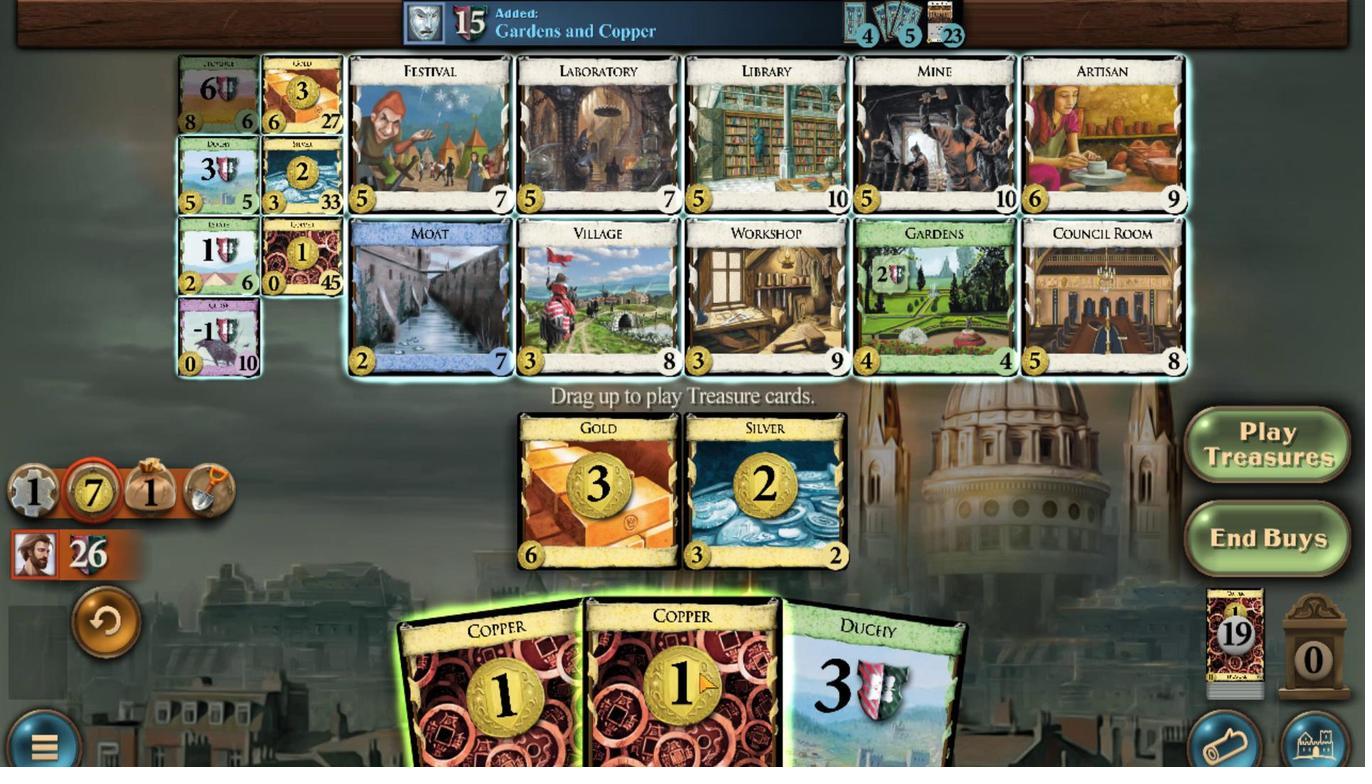 
Action: Mouse moved to (233, 196)
Screenshot: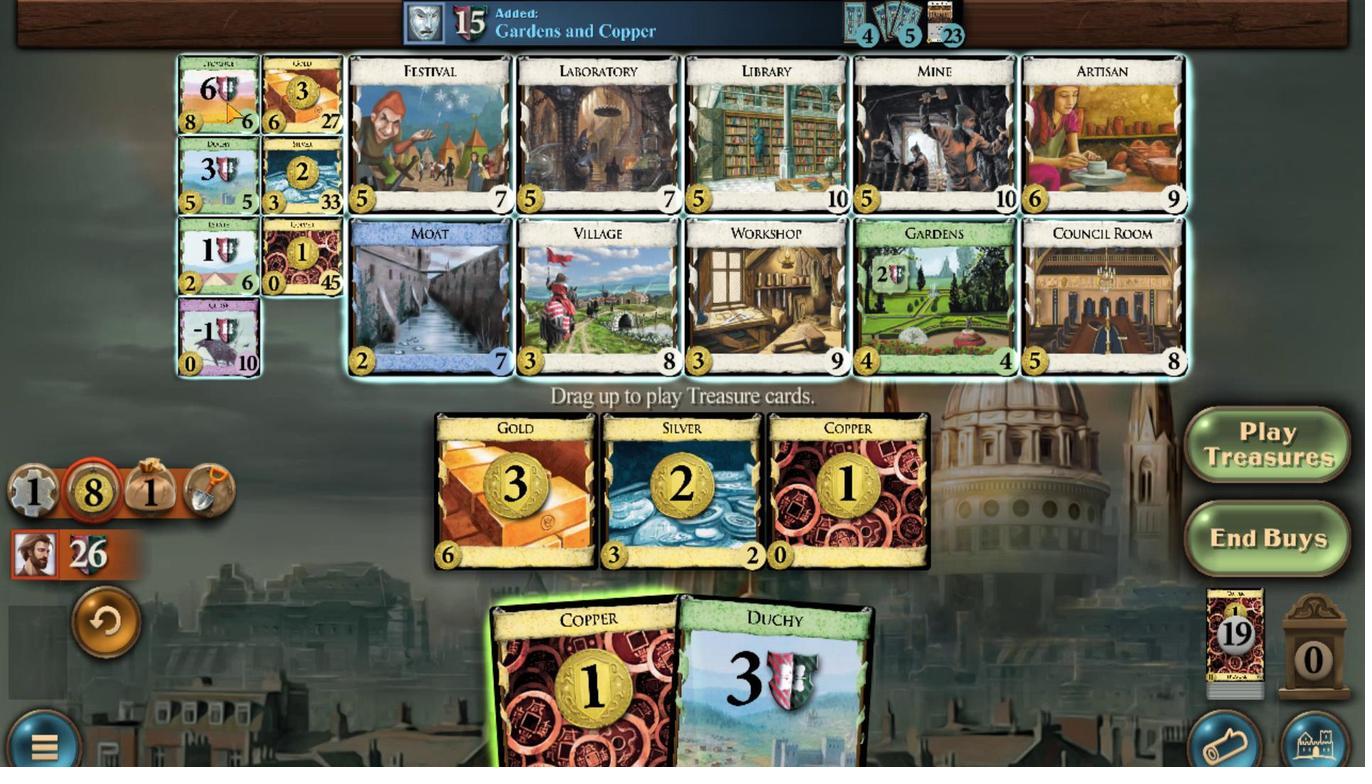 
Action: Mouse scrolled (233, 196) with delta (0, 0)
Screenshot: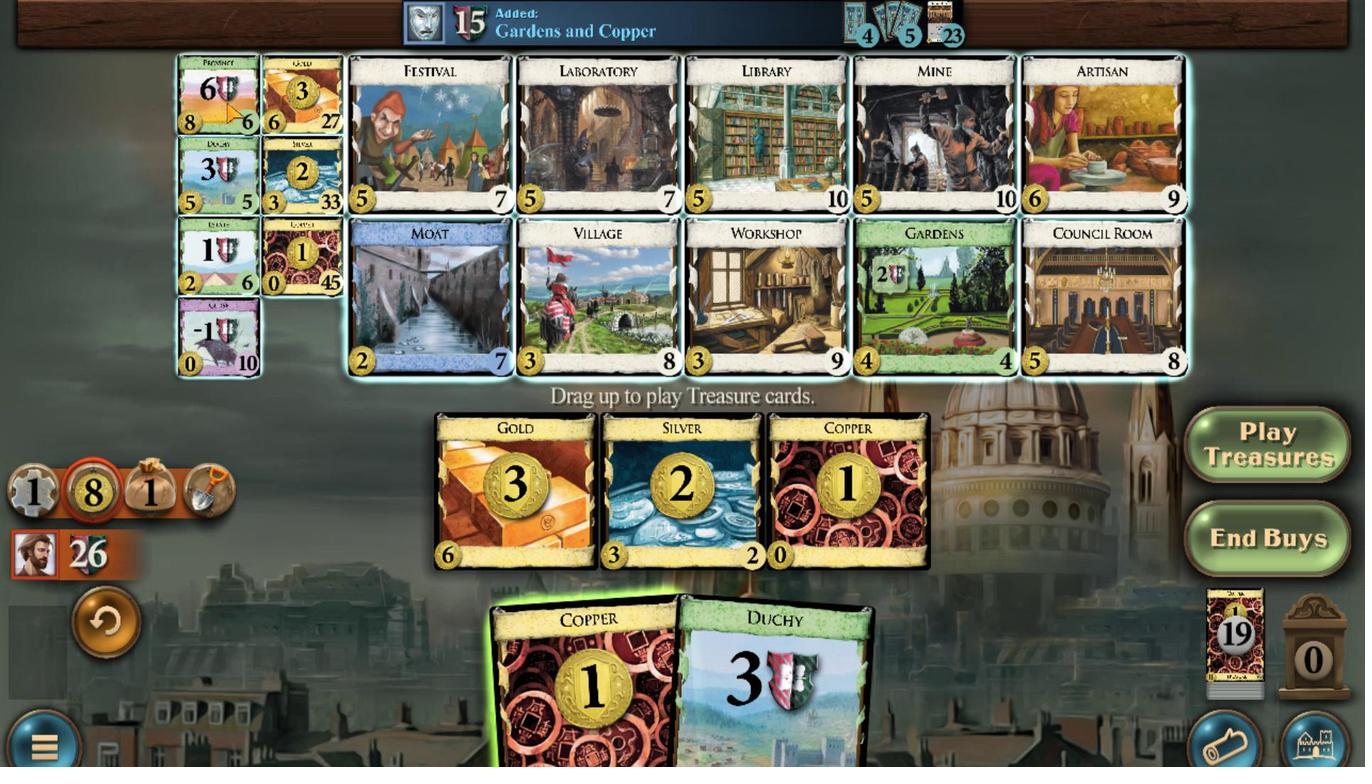 
Action: Mouse scrolled (233, 196) with delta (0, 0)
Screenshot: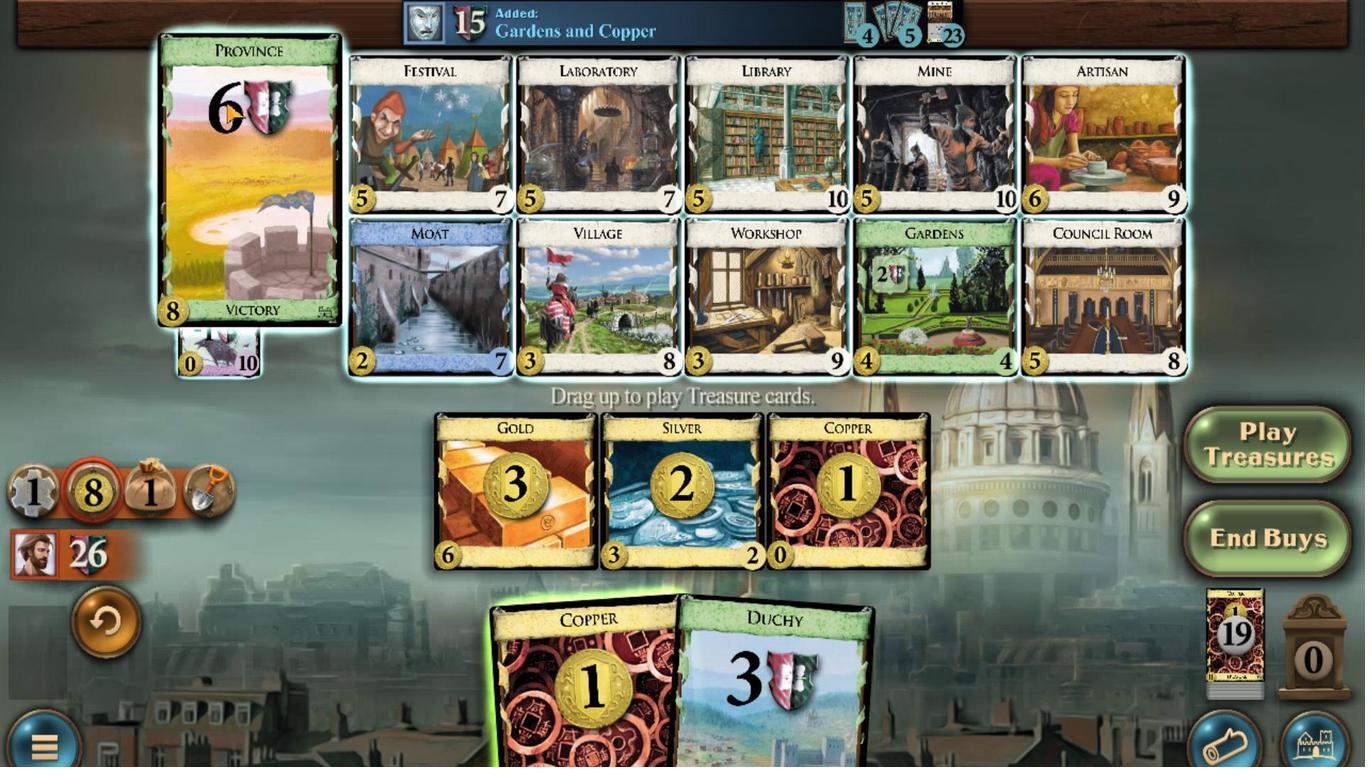 
Action: Mouse scrolled (233, 196) with delta (0, 0)
Screenshot: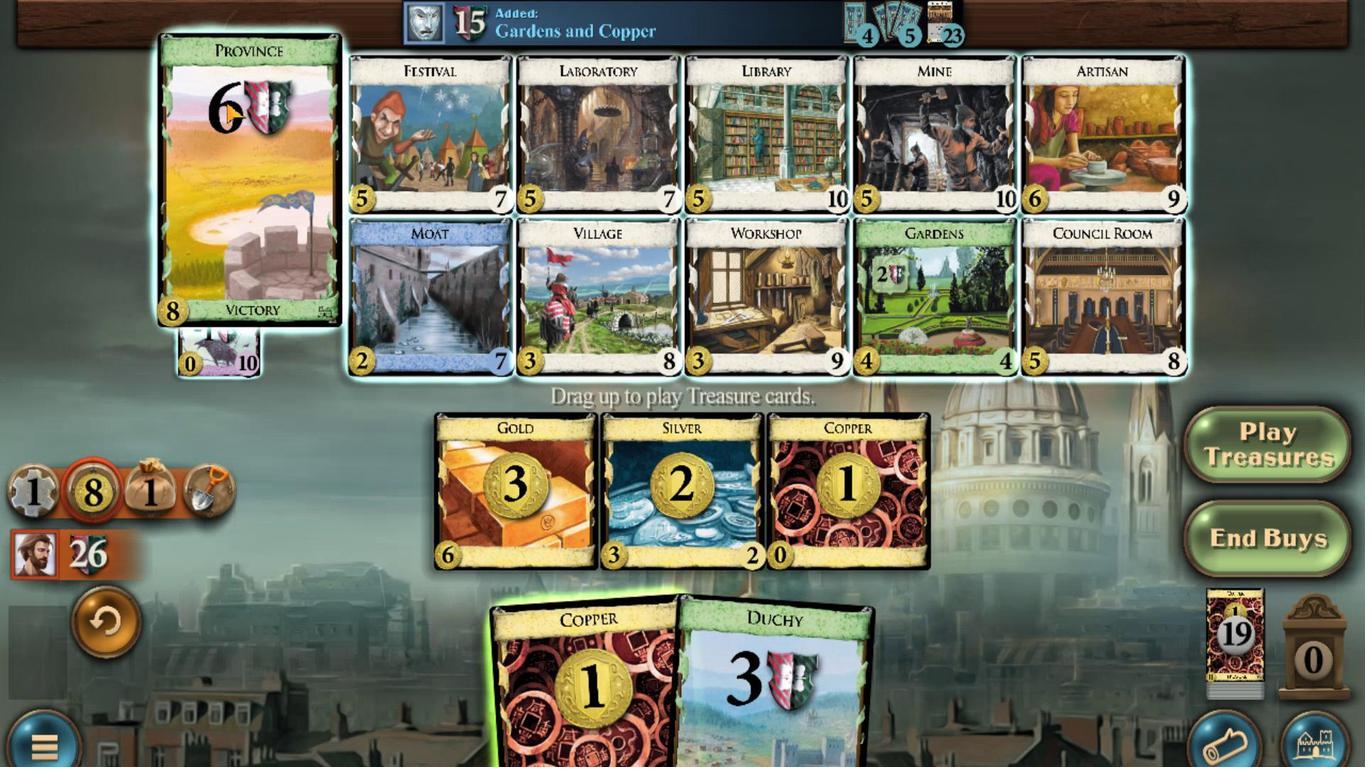 
Action: Mouse scrolled (233, 196) with delta (0, 0)
Screenshot: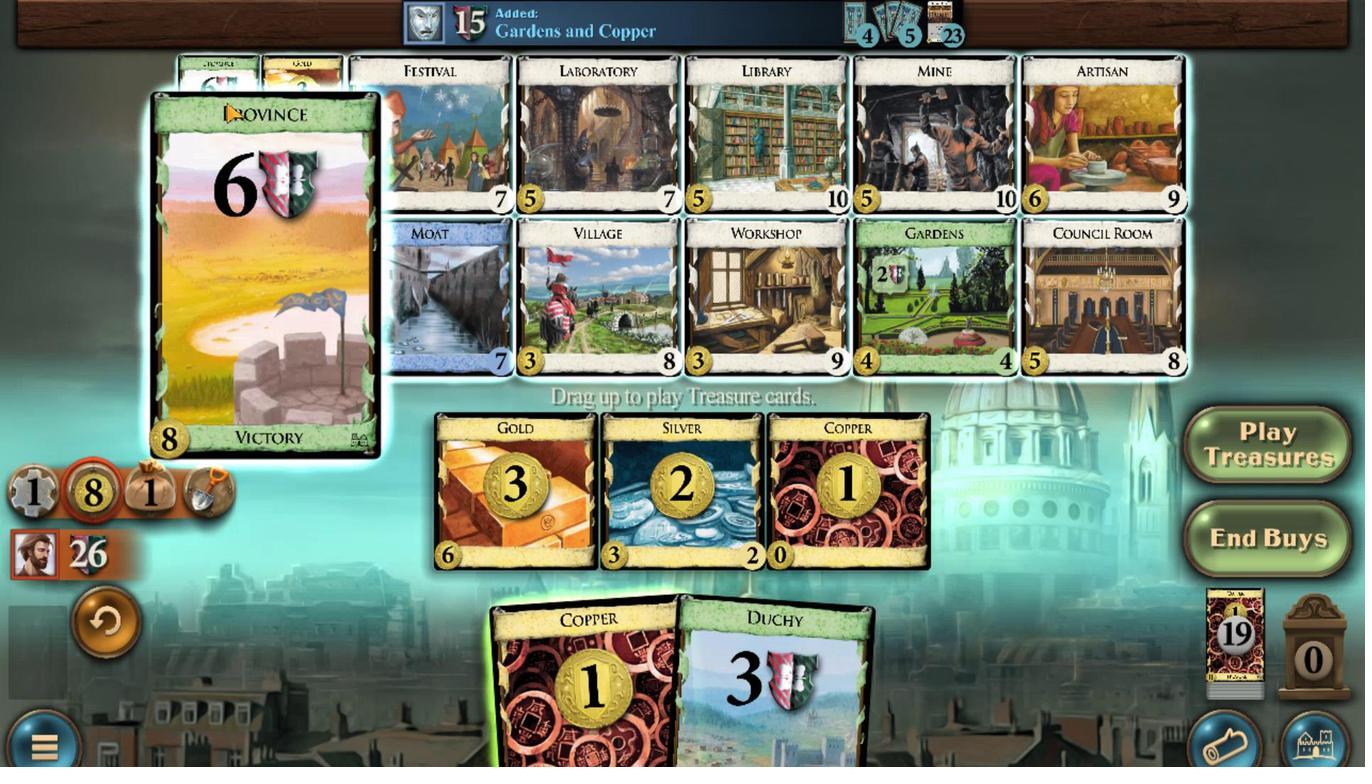 
Action: Mouse scrolled (233, 196) with delta (0, 0)
Screenshot: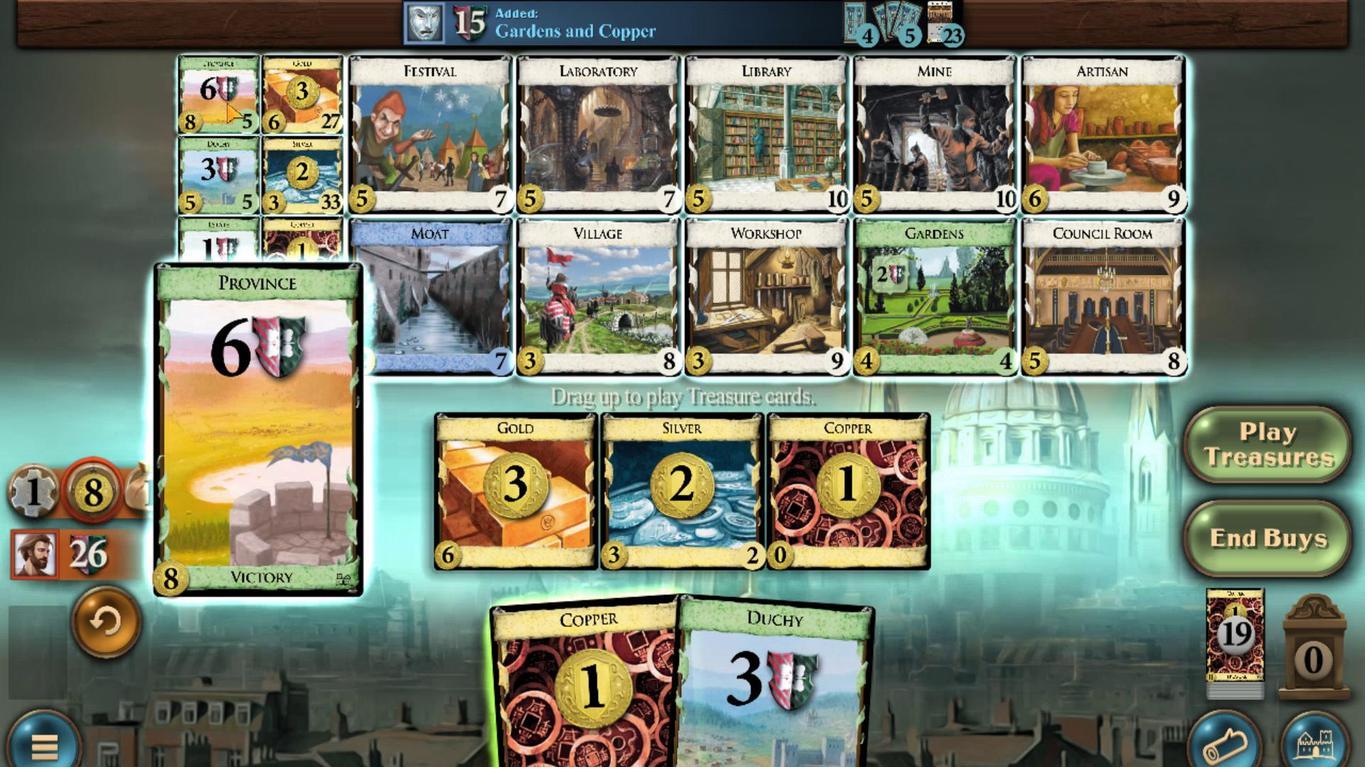 
Action: Mouse moved to (705, 659)
Screenshot: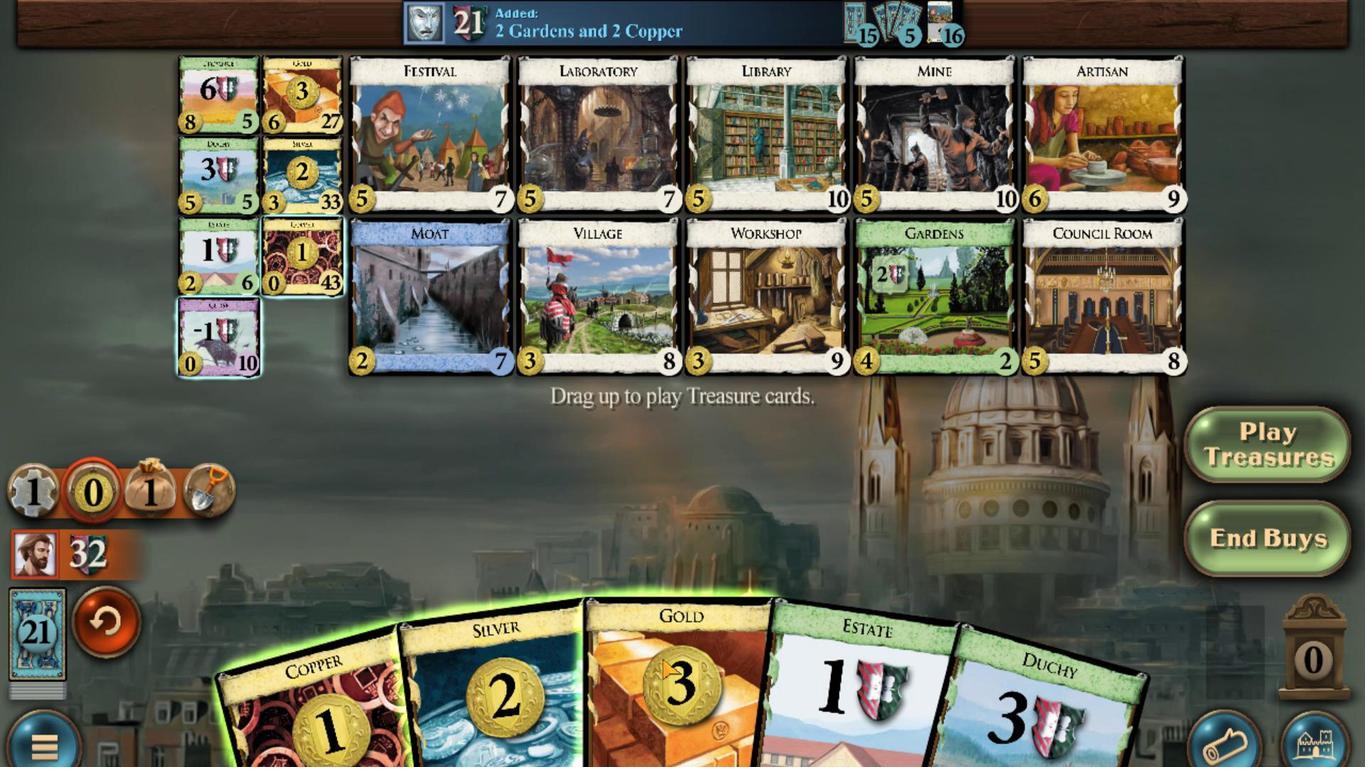 
Action: Mouse scrolled (705, 659) with delta (0, 0)
Screenshot: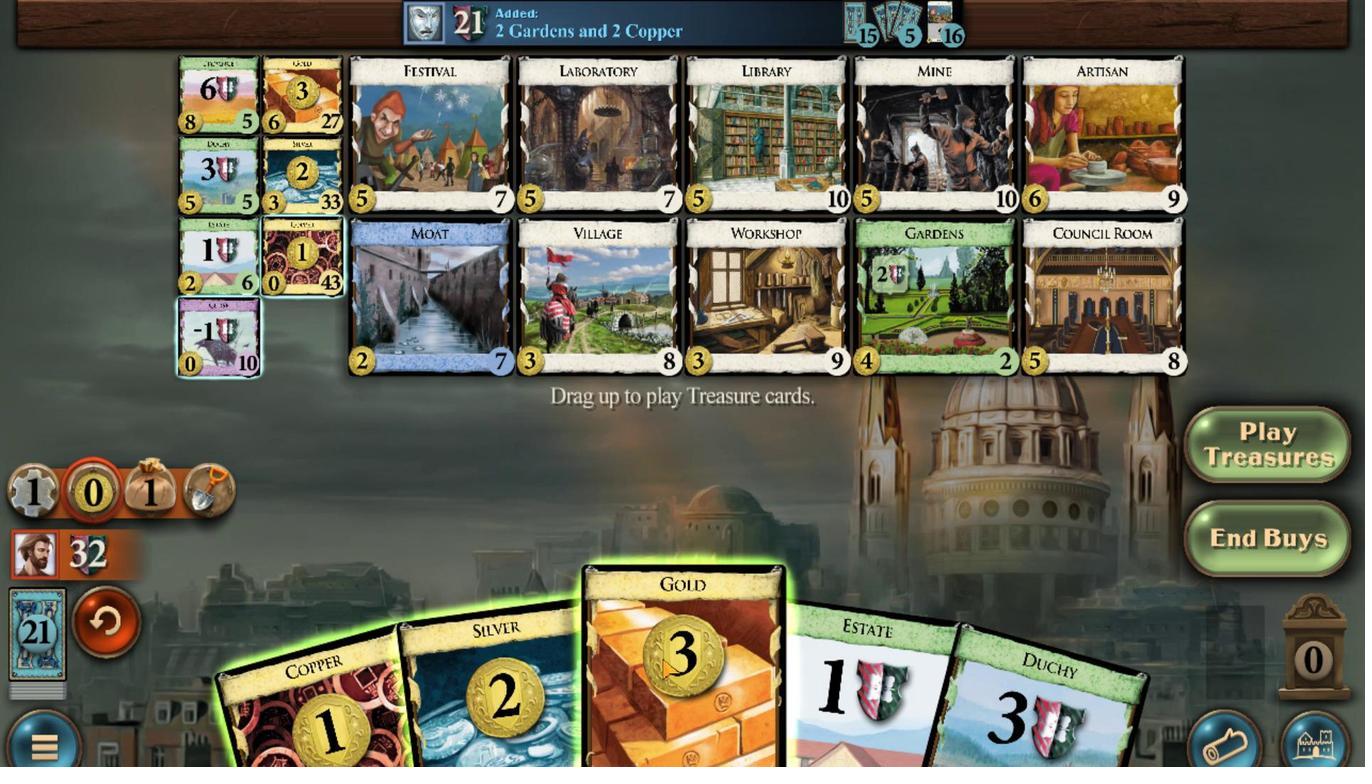 
Action: Mouse moved to (625, 666)
Screenshot: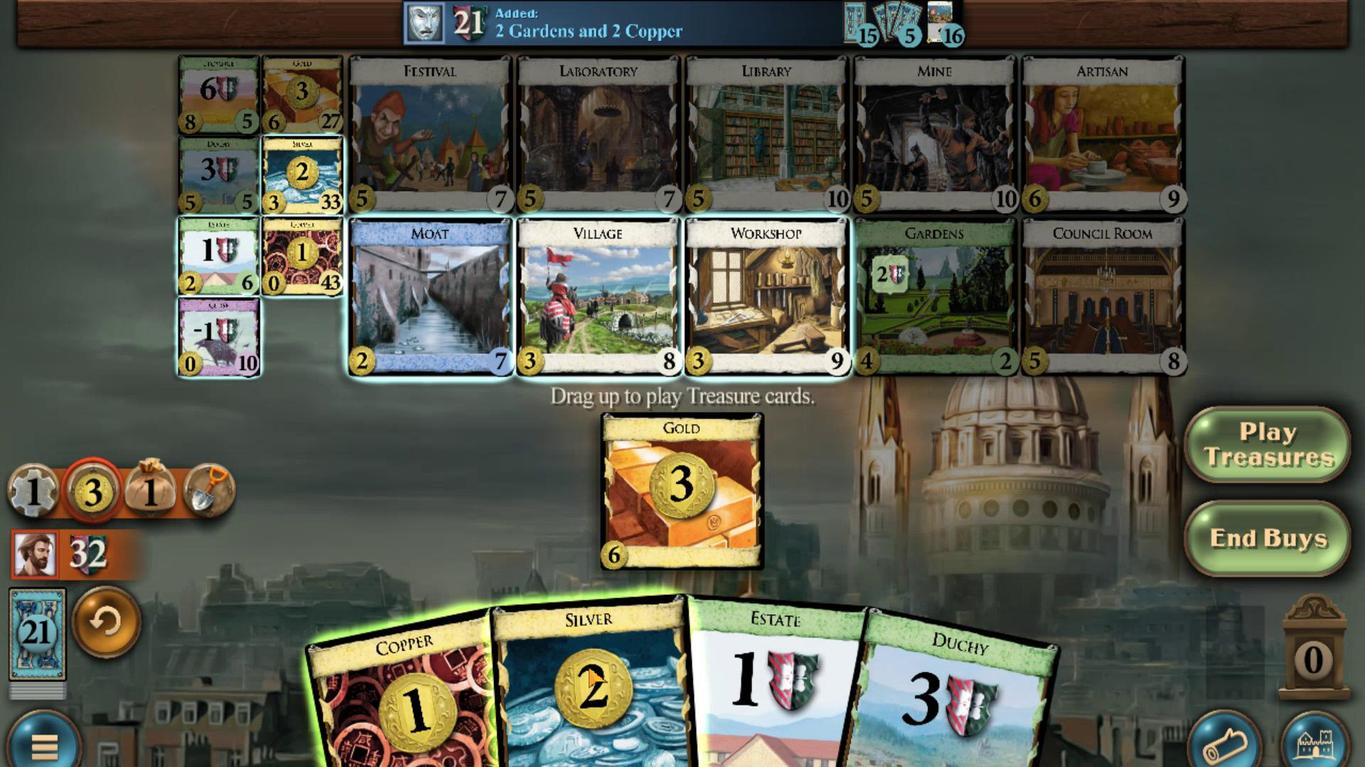 
Action: Mouse scrolled (625, 665) with delta (0, 0)
Screenshot: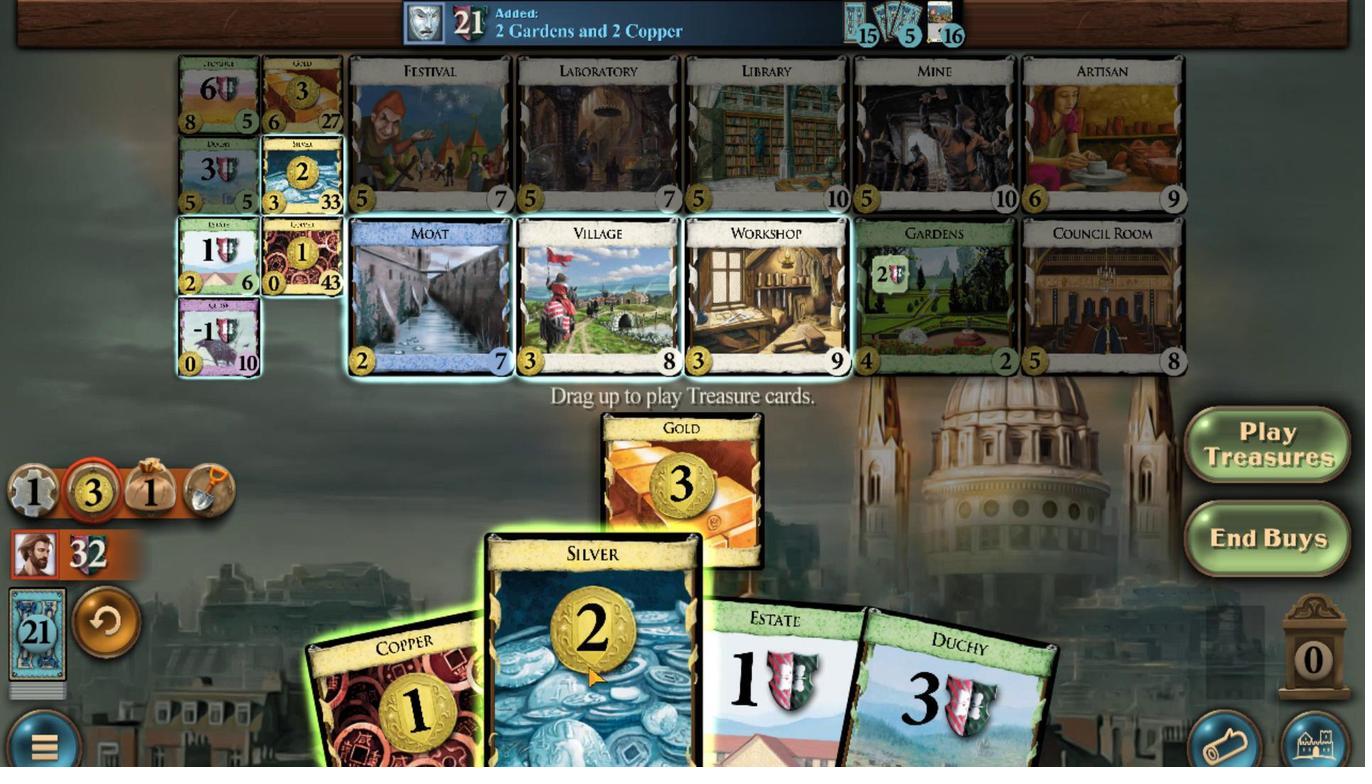 
Action: Mouse moved to (521, 666)
Screenshot: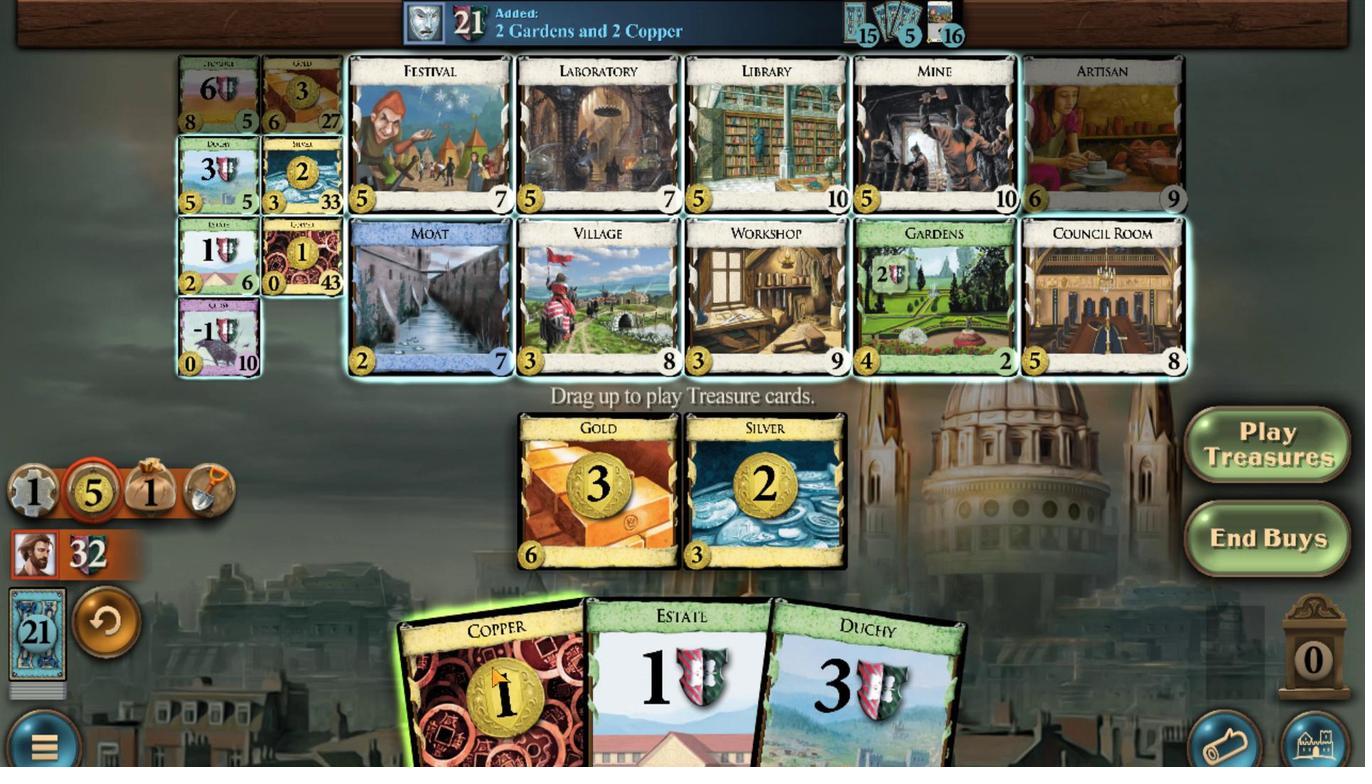 
Action: Mouse scrolled (521, 665) with delta (0, 0)
Screenshot: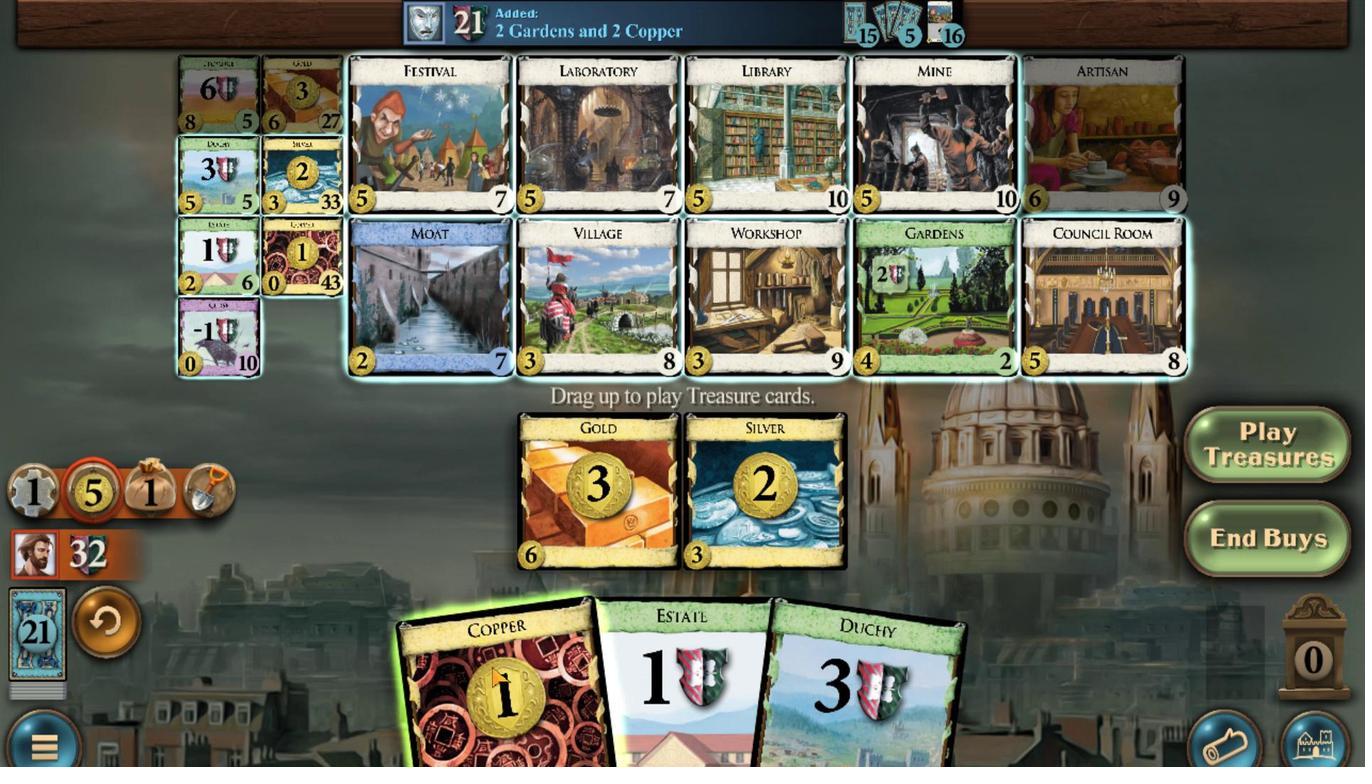 
Action: Mouse moved to (307, 191)
Screenshot: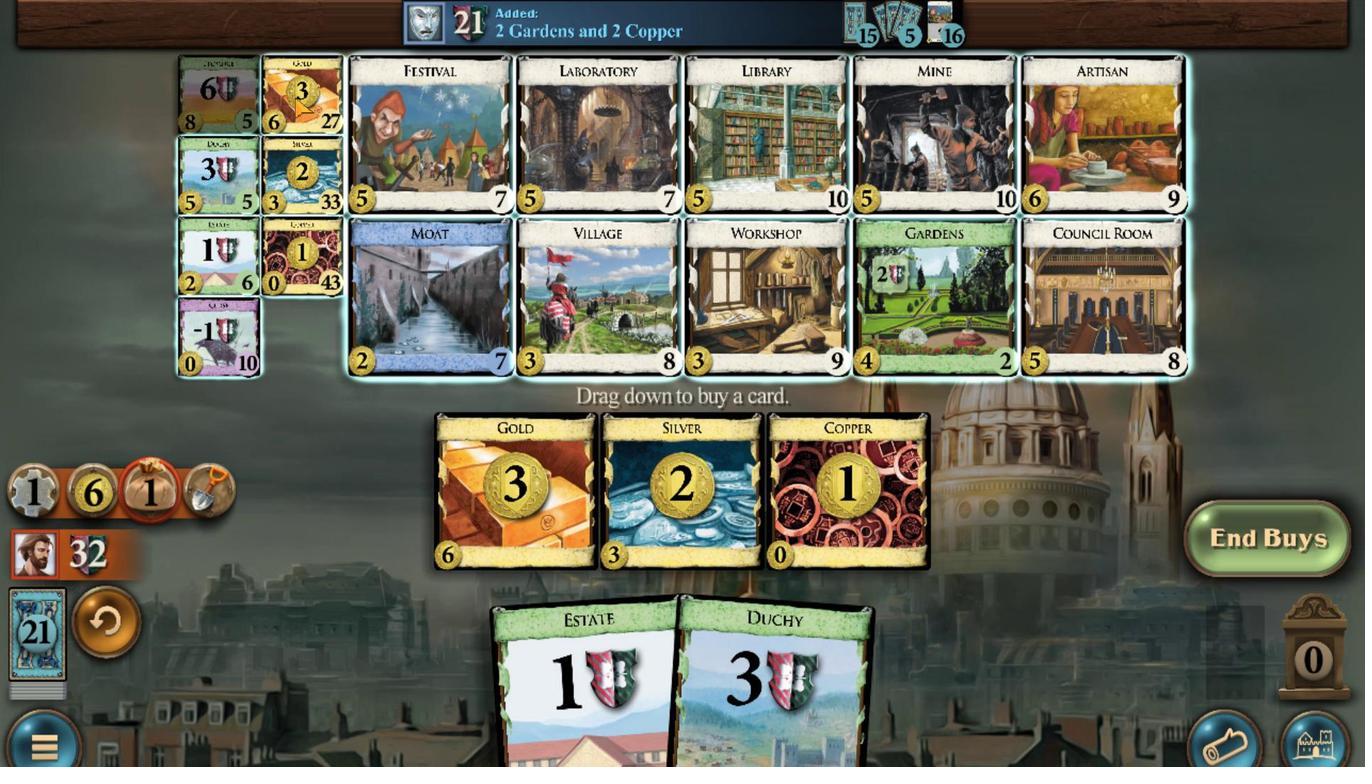 
Action: Mouse scrolled (307, 192) with delta (0, 0)
Screenshot: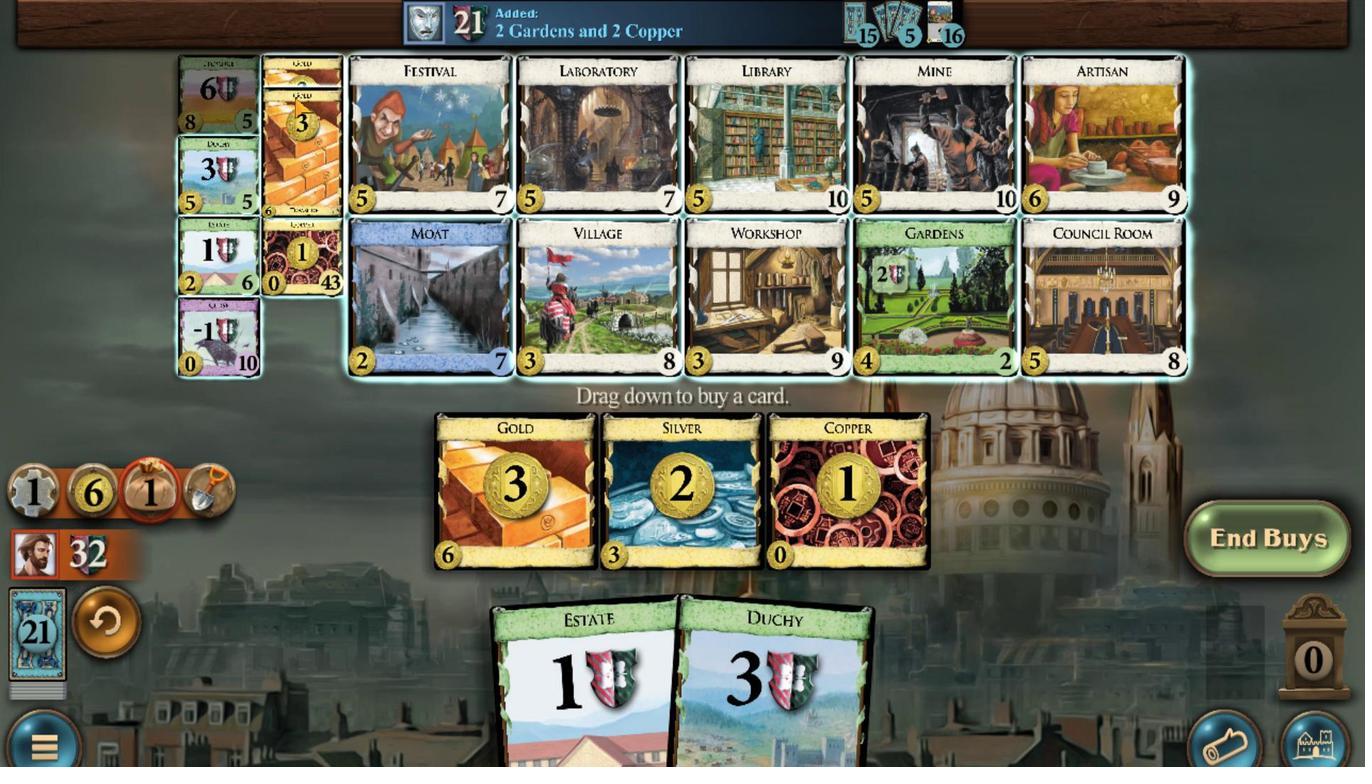 
Action: Mouse scrolled (307, 192) with delta (0, 0)
Screenshot: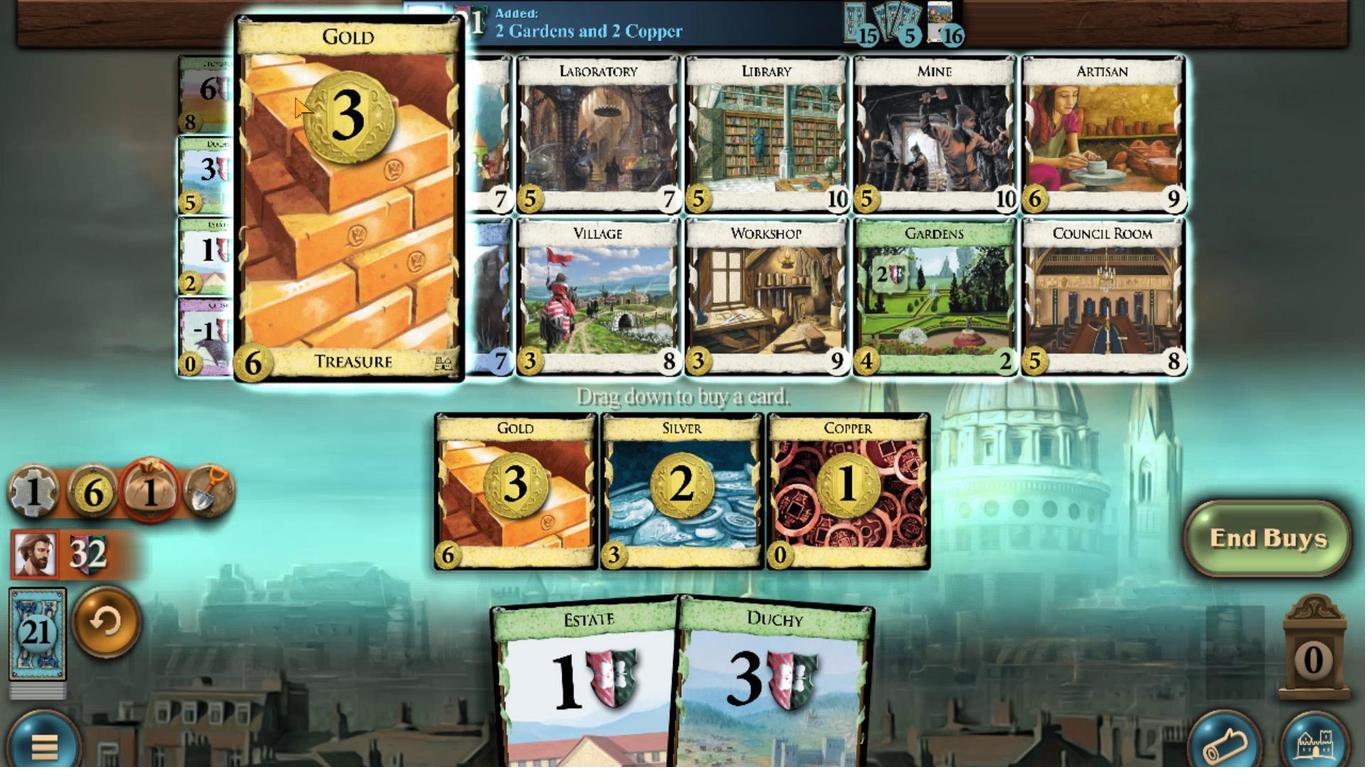 
Action: Mouse scrolled (307, 192) with delta (0, 0)
Screenshot: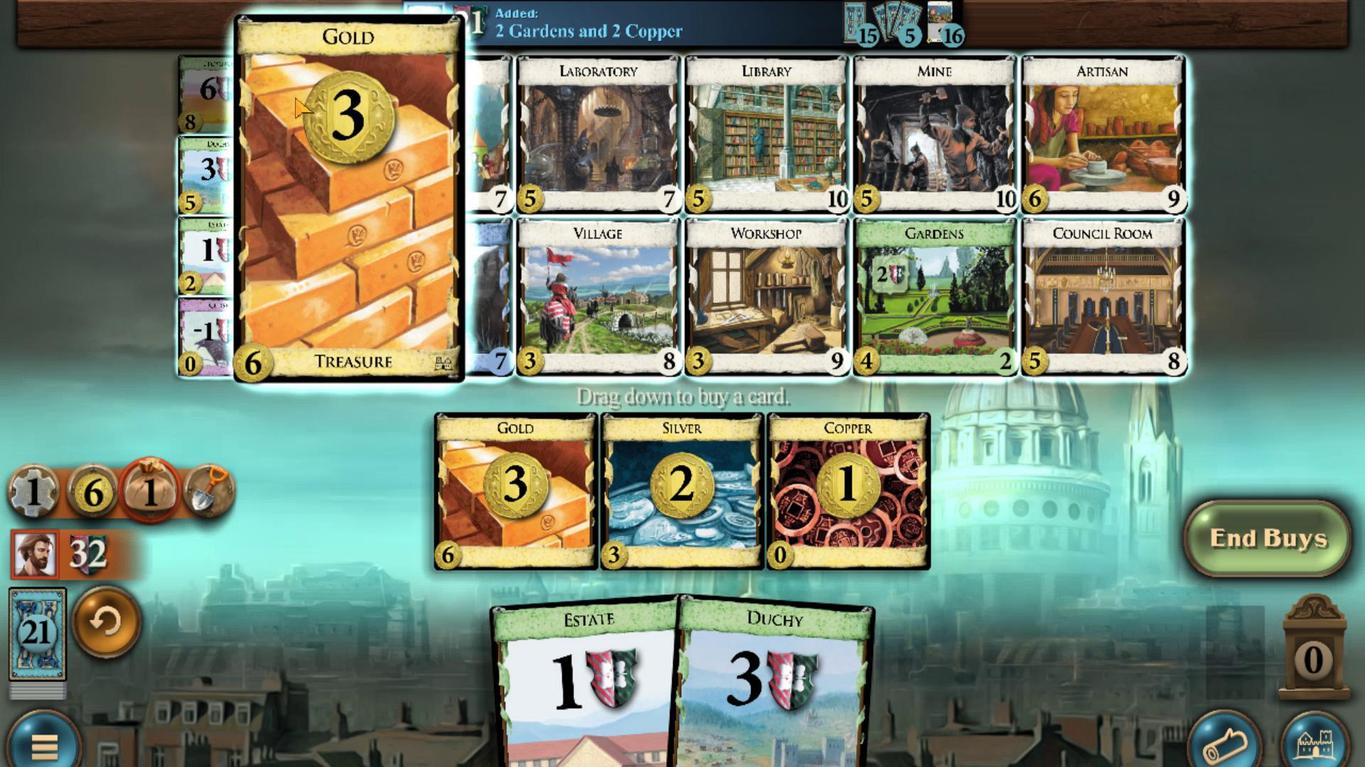 
Action: Mouse scrolled (307, 192) with delta (0, 0)
Screenshot: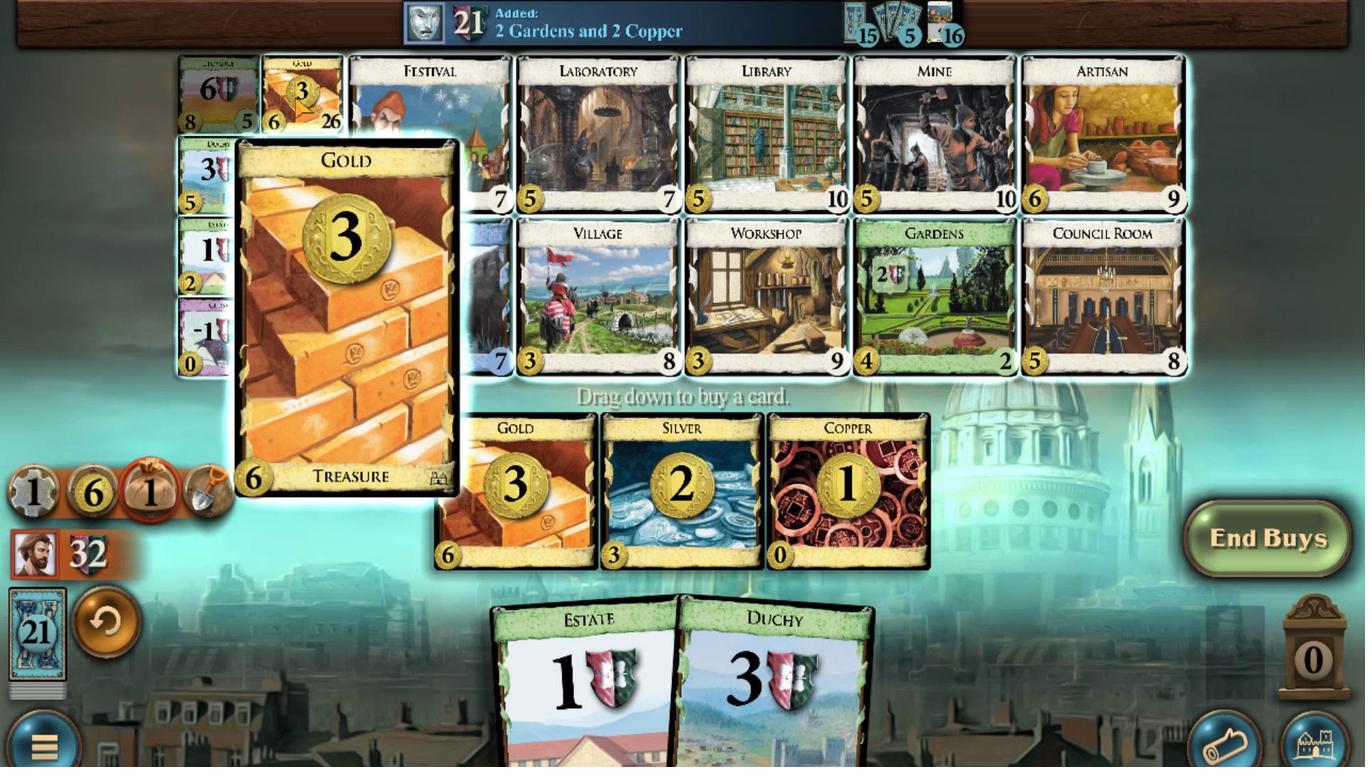 
Action: Mouse scrolled (307, 192) with delta (0, 0)
Screenshot: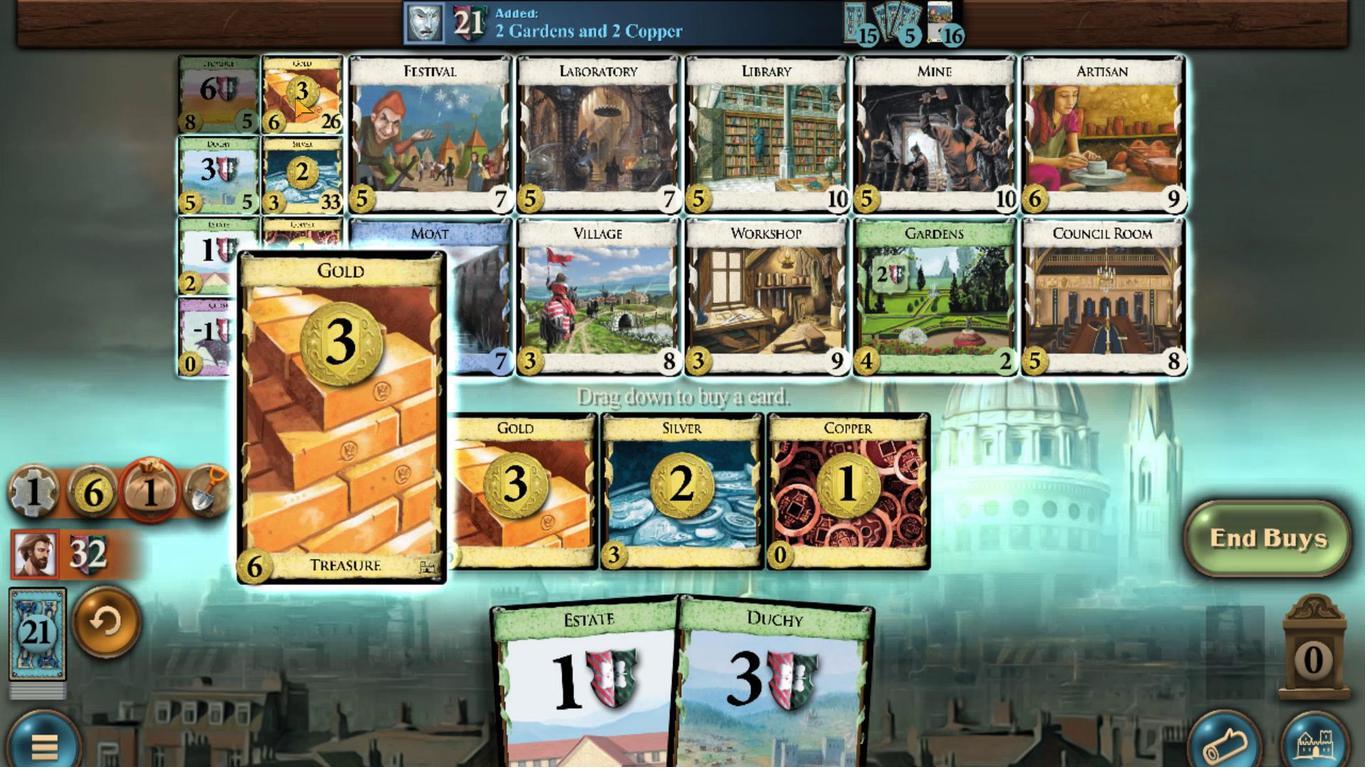 
Action: Mouse moved to (553, 637)
Screenshot: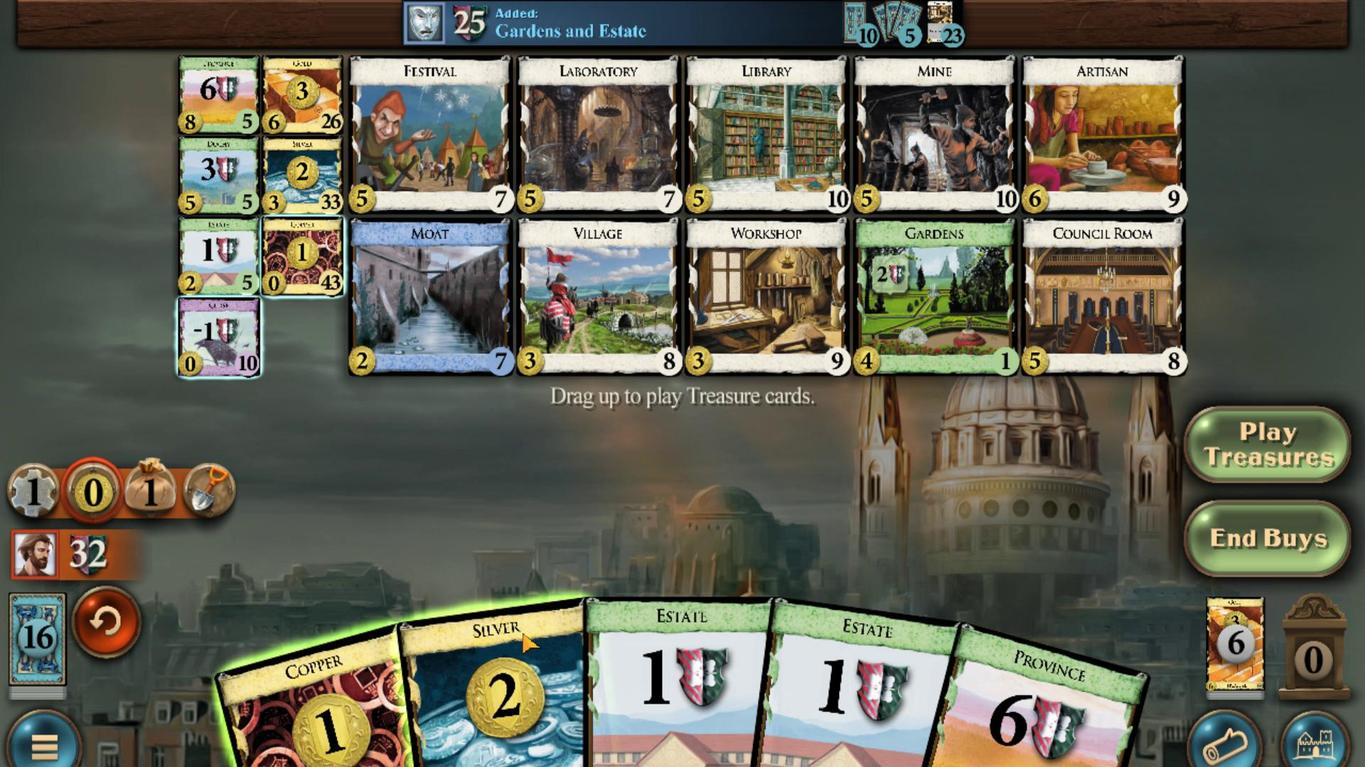 
Action: Mouse scrolled (553, 637) with delta (0, 0)
Screenshot: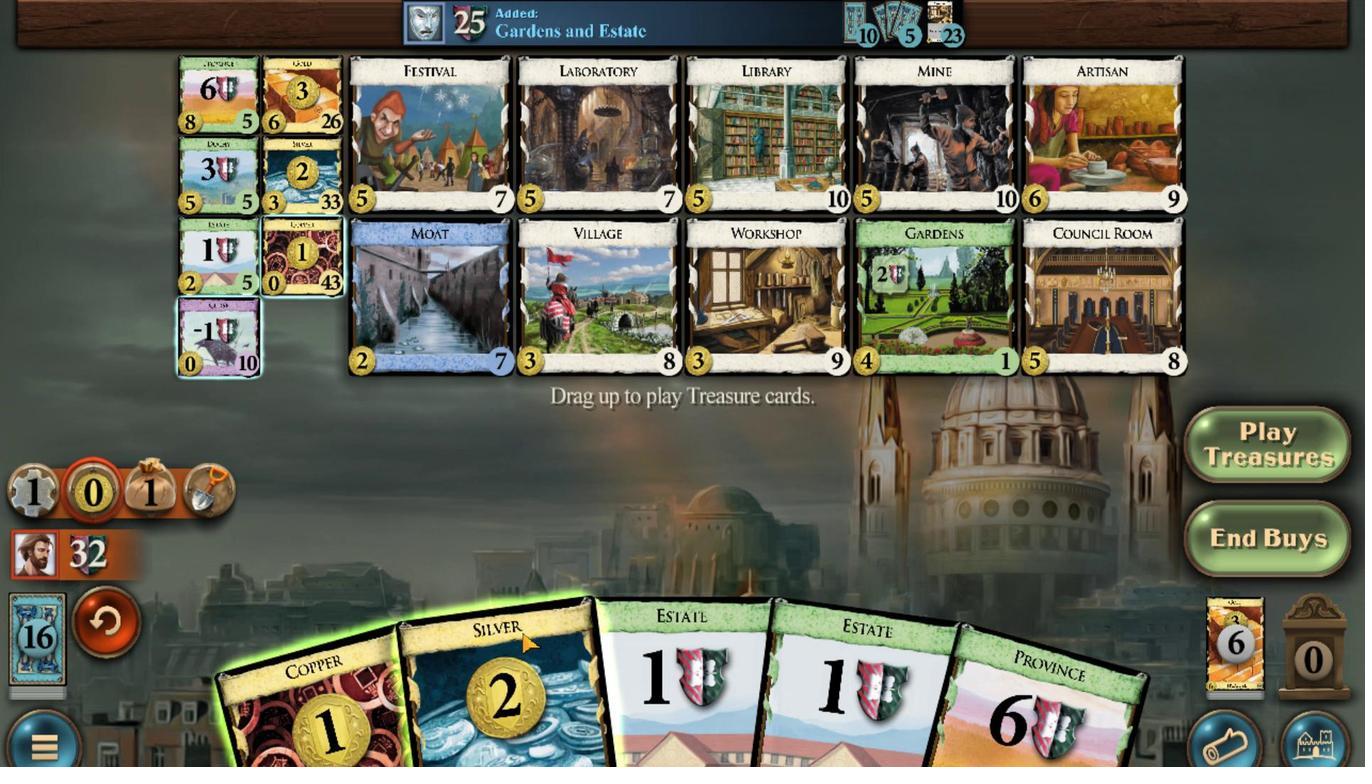 
Action: Mouse moved to (484, 651)
Screenshot: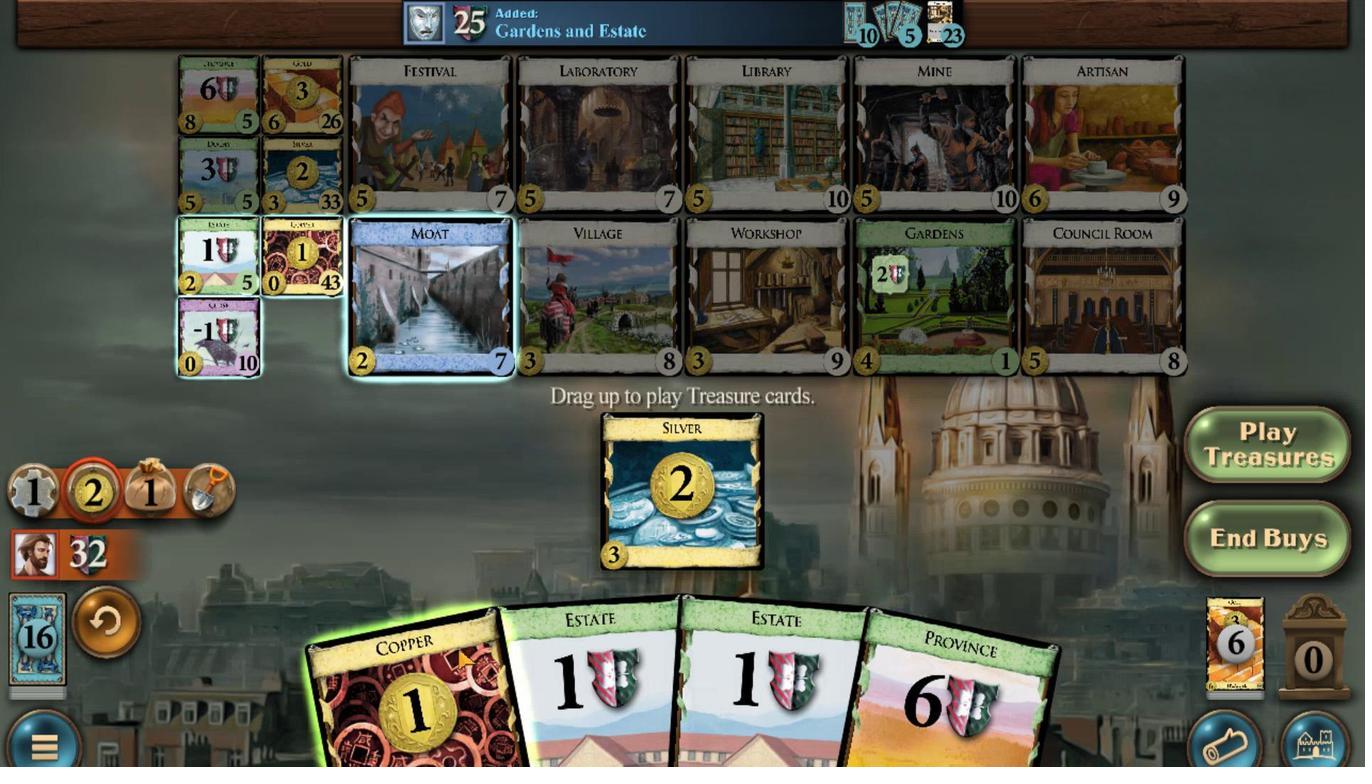 
Action: Mouse scrolled (484, 650) with delta (0, 0)
Screenshot: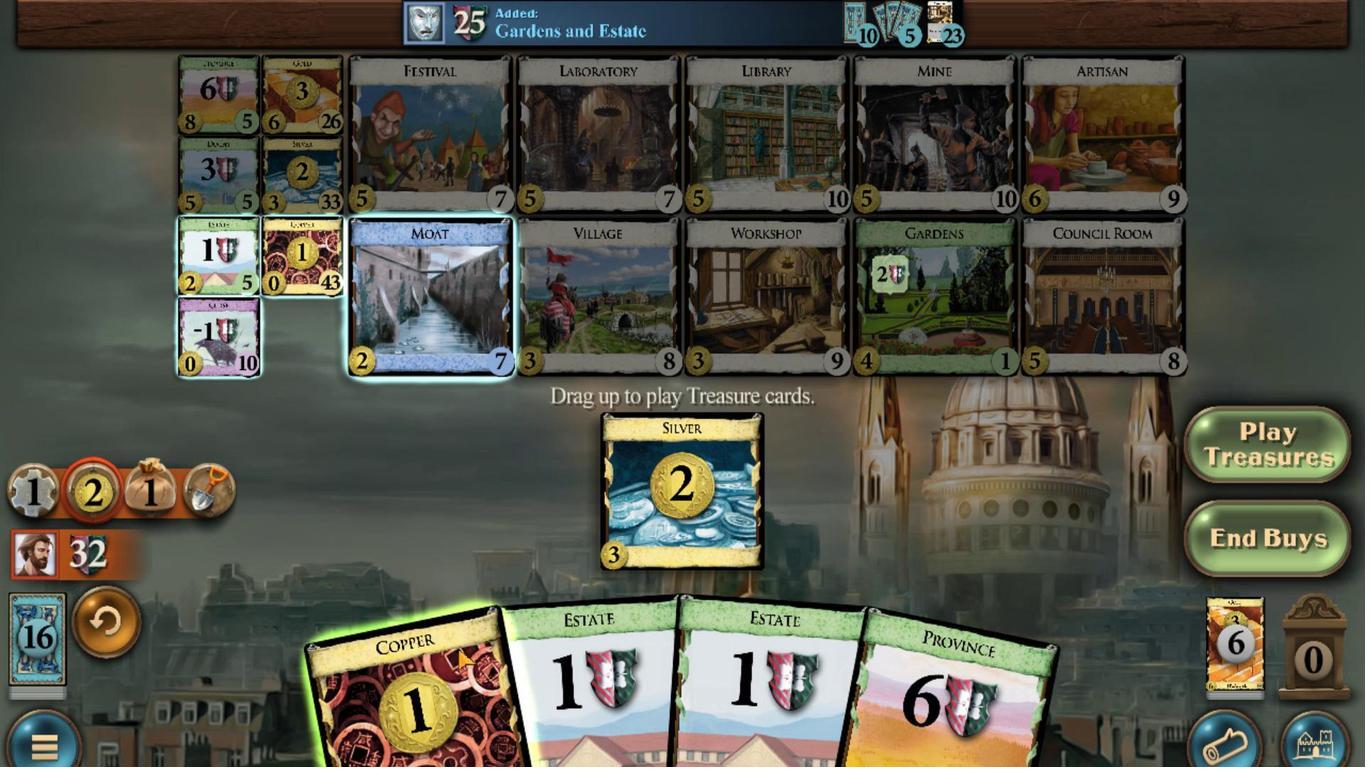 
Action: Mouse moved to (305, 243)
Screenshot: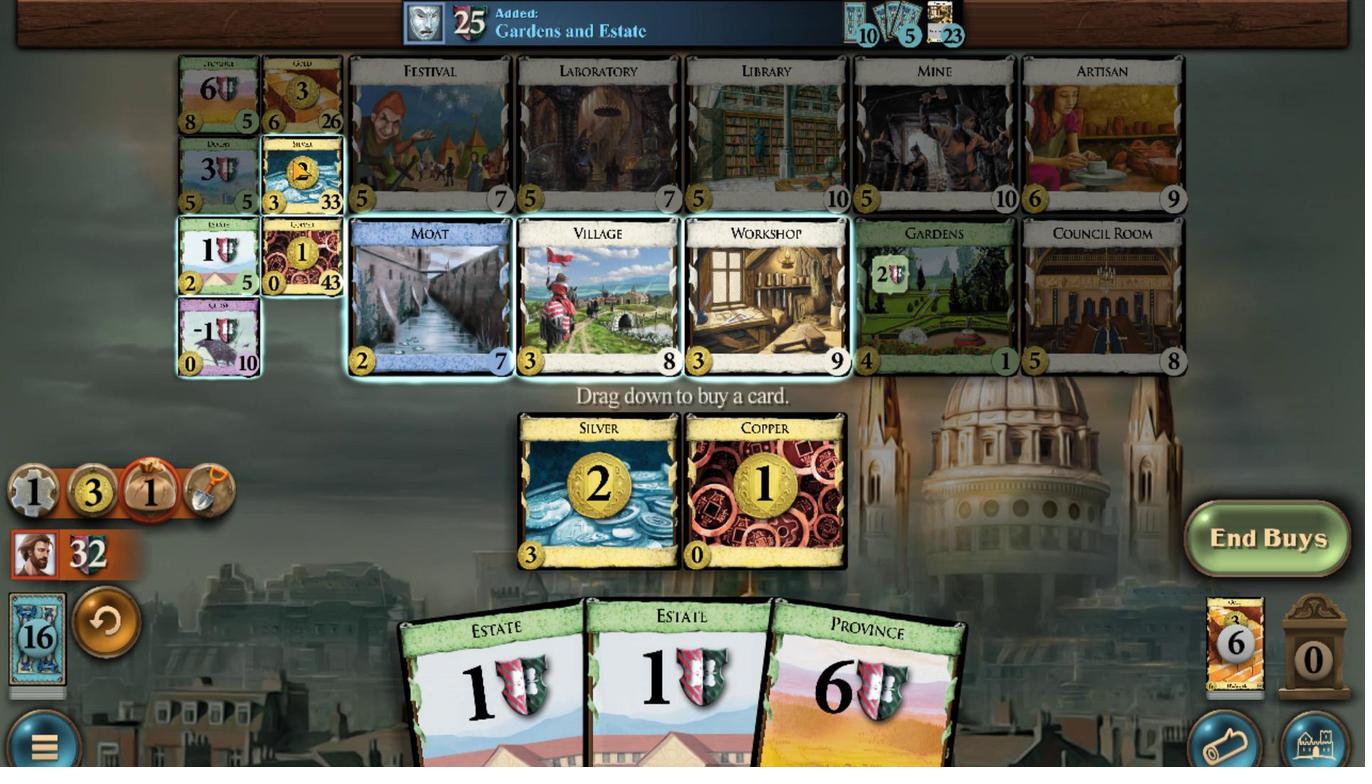 
Action: Mouse scrolled (305, 244) with delta (0, 0)
Screenshot: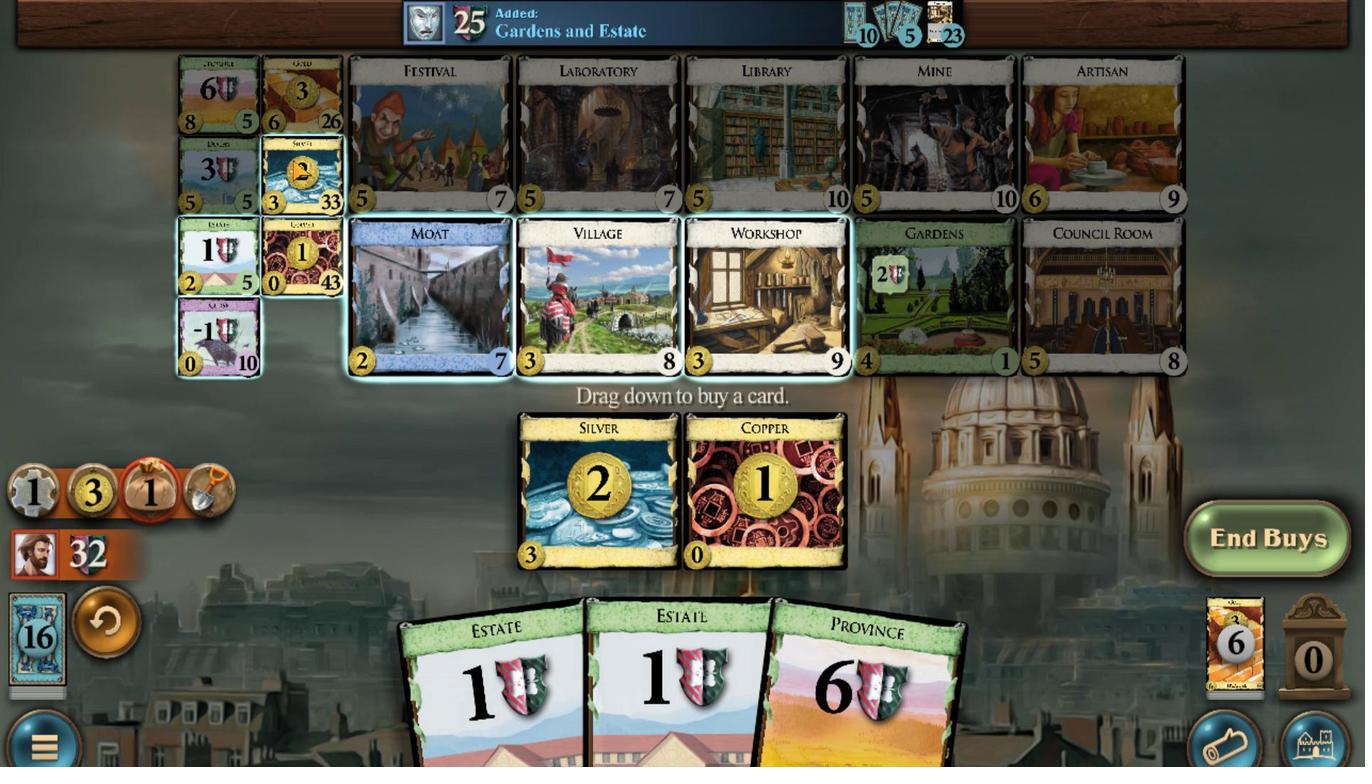 
Action: Mouse scrolled (305, 244) with delta (0, 0)
Screenshot: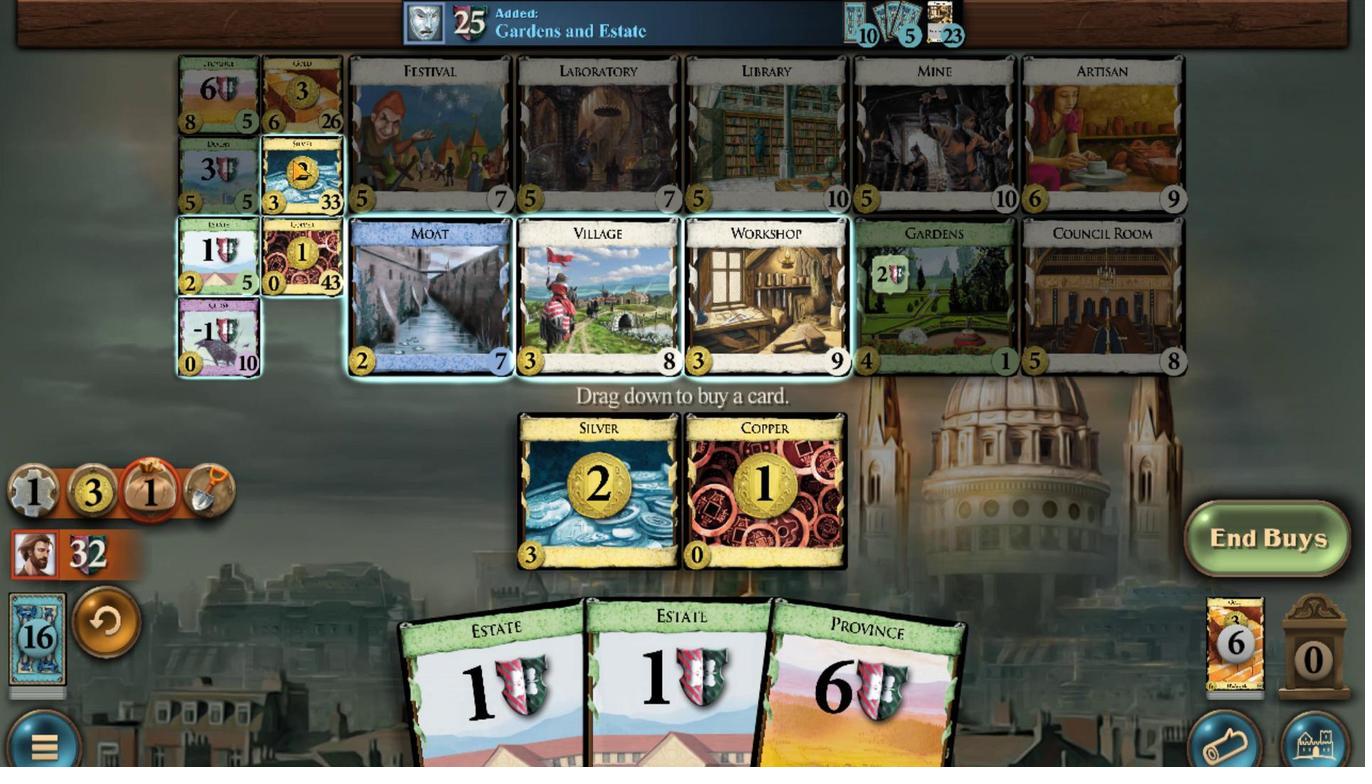 
Action: Mouse scrolled (305, 244) with delta (0, 0)
Screenshot: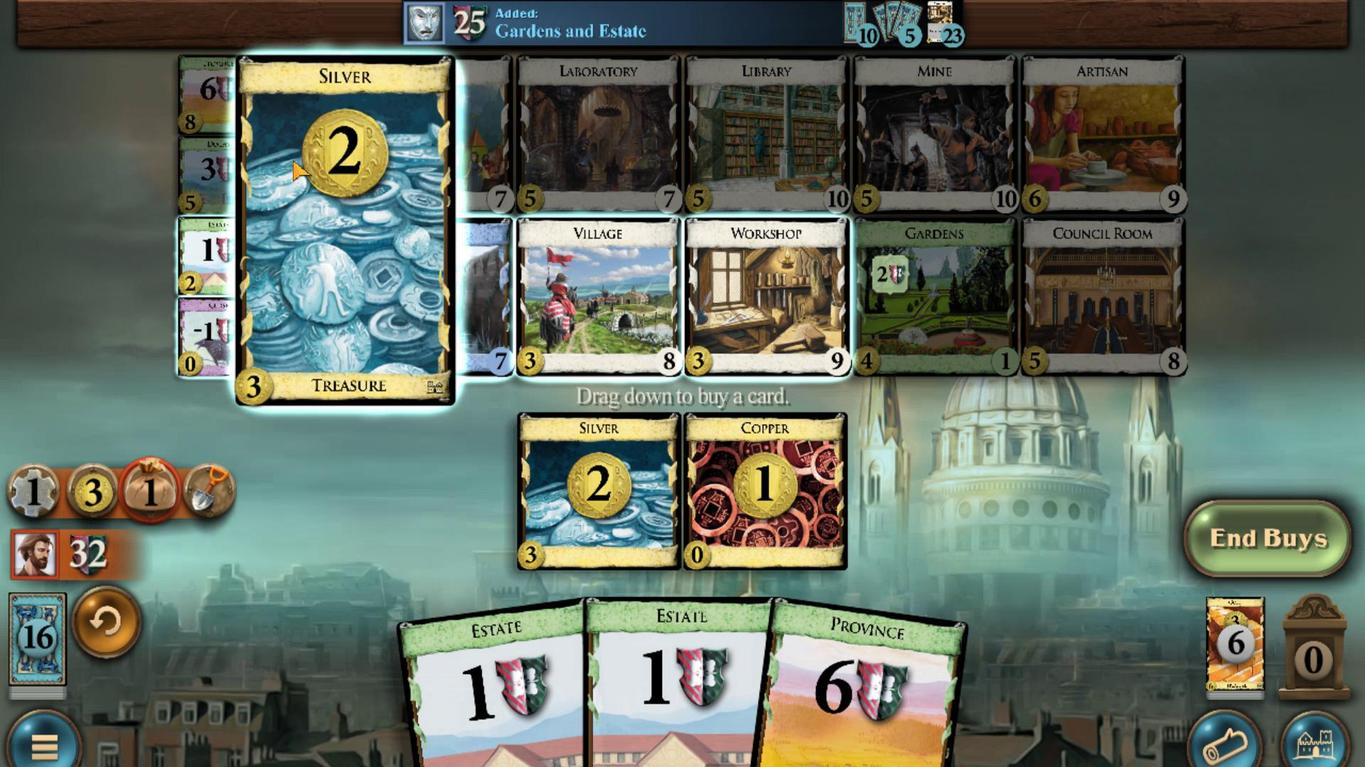 
Action: Mouse scrolled (305, 244) with delta (0, 0)
Screenshot: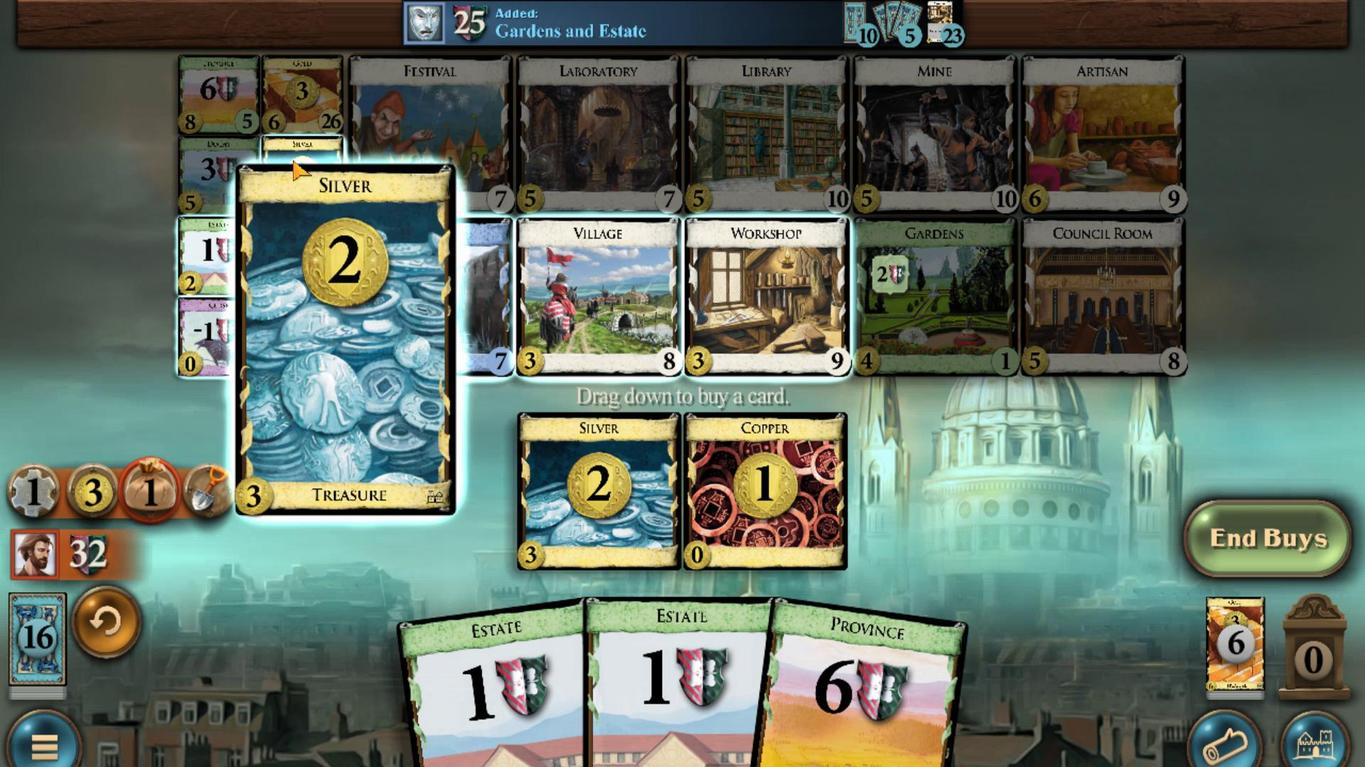 
Action: Mouse scrolled (305, 244) with delta (0, 0)
Screenshot: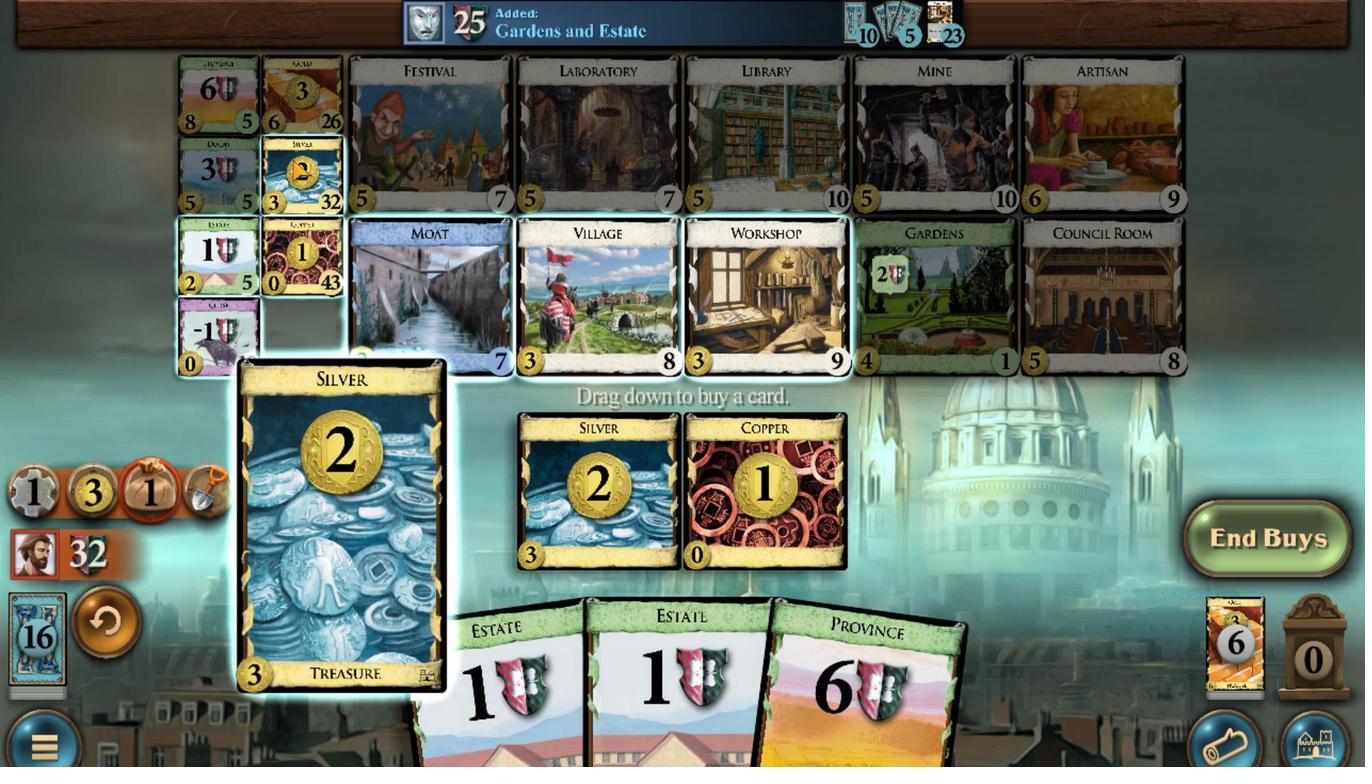 
Action: Mouse moved to (639, 637)
Screenshot: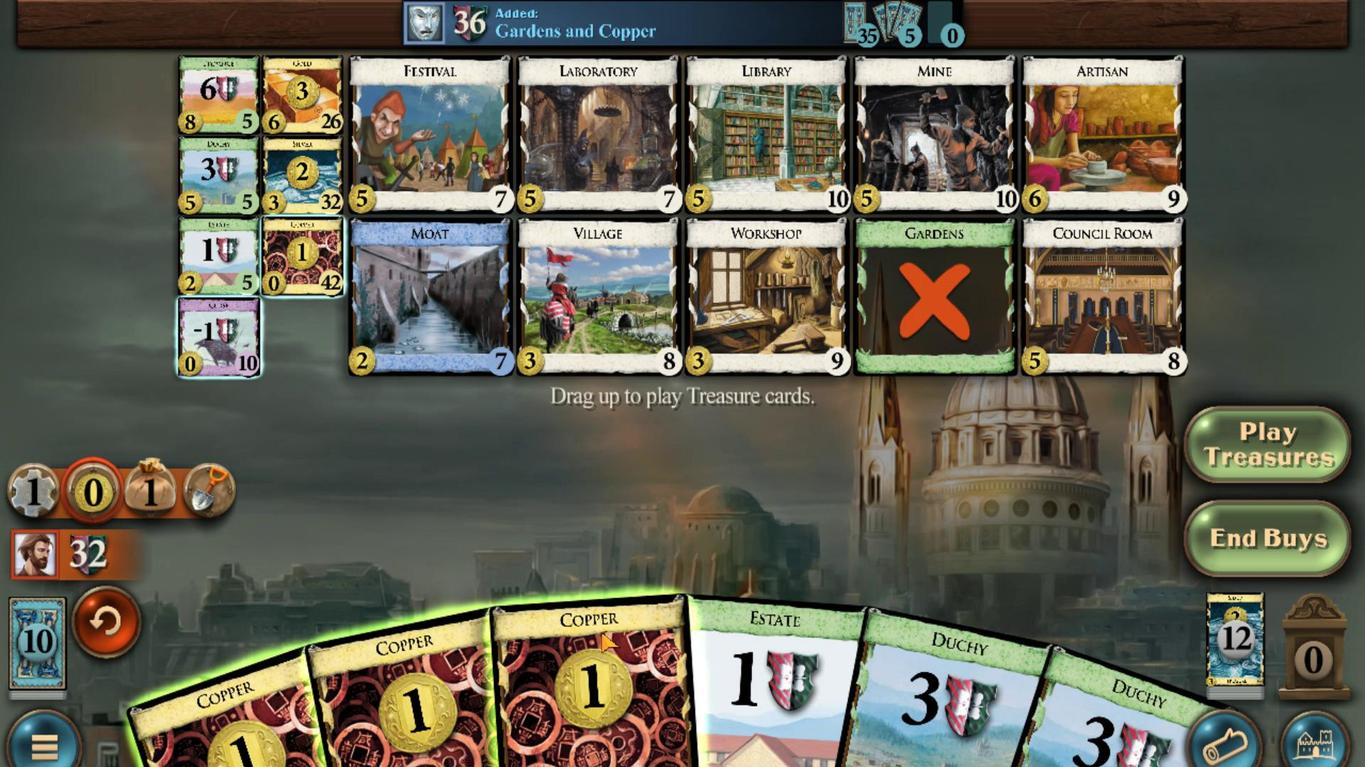 
Action: Mouse scrolled (639, 636) with delta (0, 0)
